 Task: Look for properties in Lake Tahoe with waterfront access.
Action: Key pressed <Key.caps_lock>L<Key.caps_lock>ake<Key.space><Key.caps_lock>T<Key.caps_lock>ahoe
Screenshot: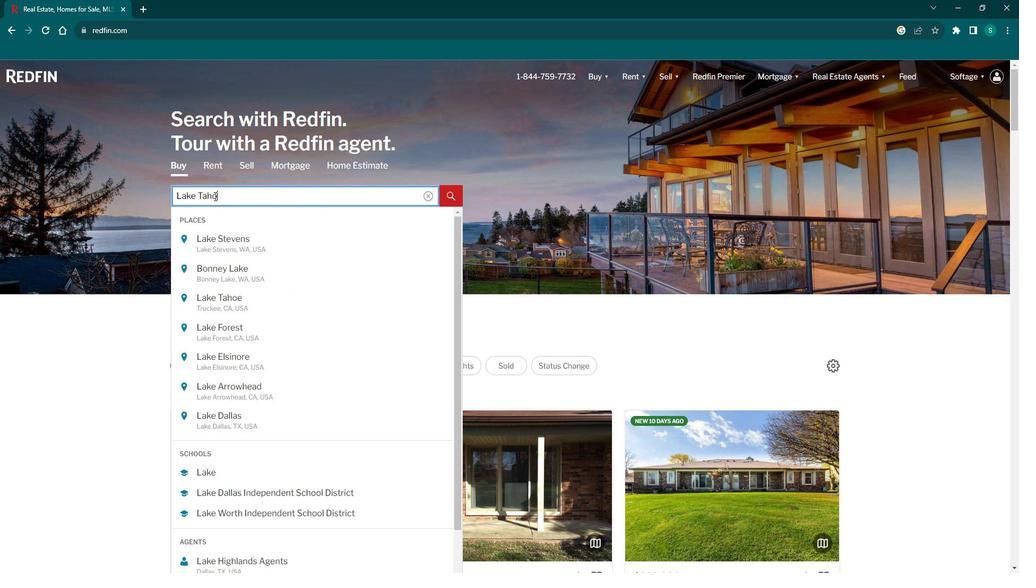 
Action: Mouse moved to (249, 238)
Screenshot: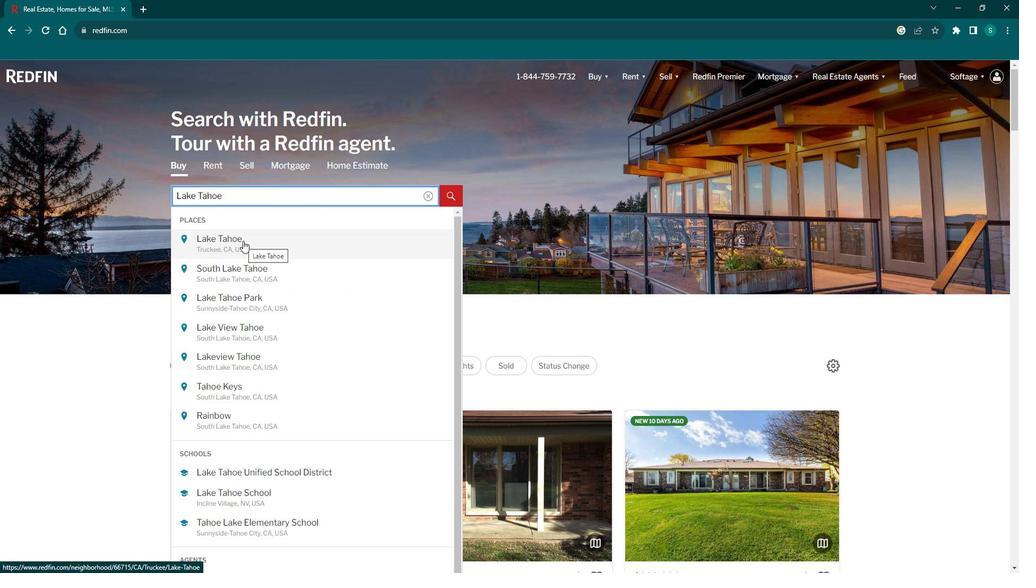 
Action: Mouse pressed left at (249, 238)
Screenshot: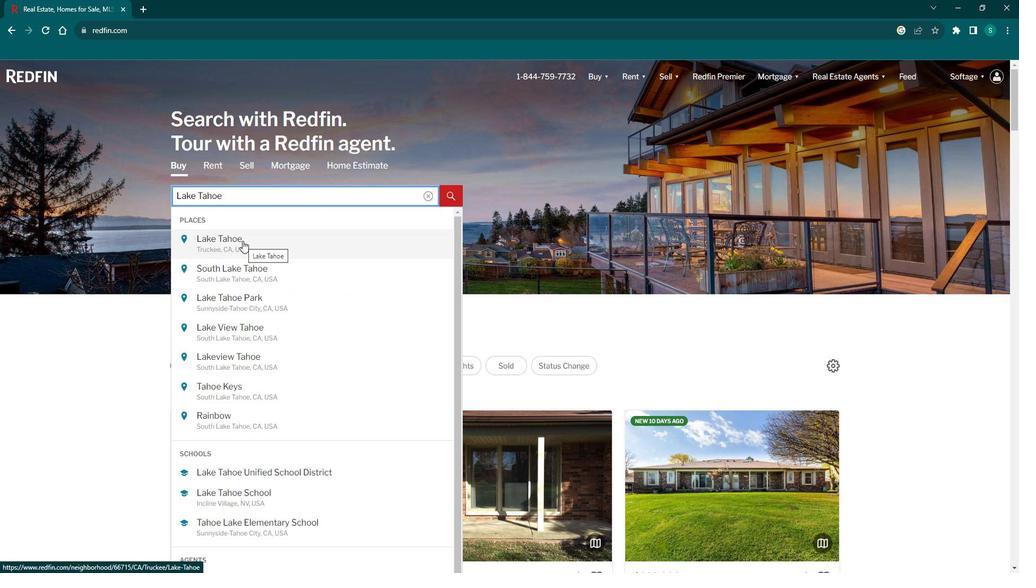 
Action: Mouse moved to (920, 147)
Screenshot: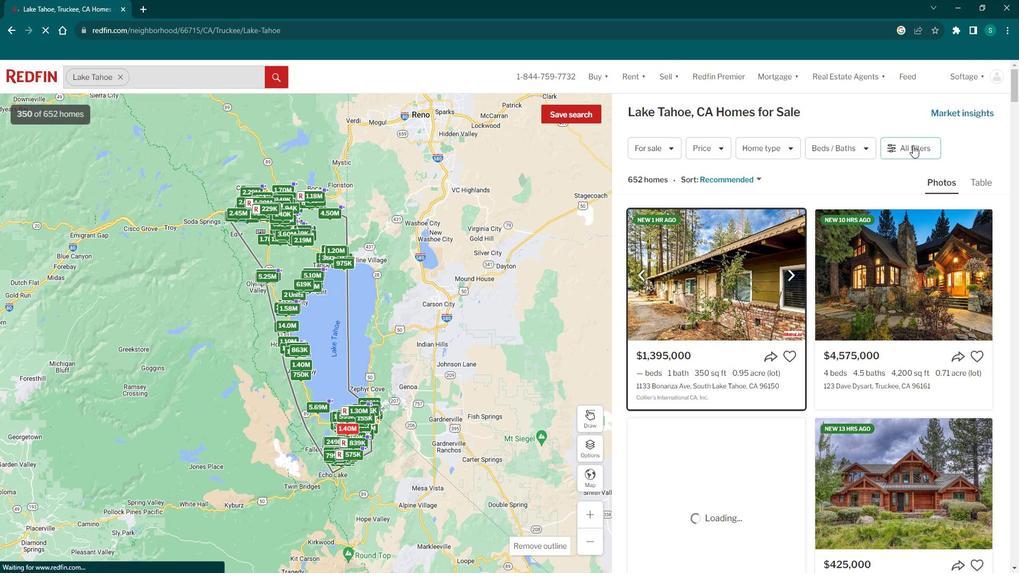 
Action: Mouse pressed left at (920, 147)
Screenshot: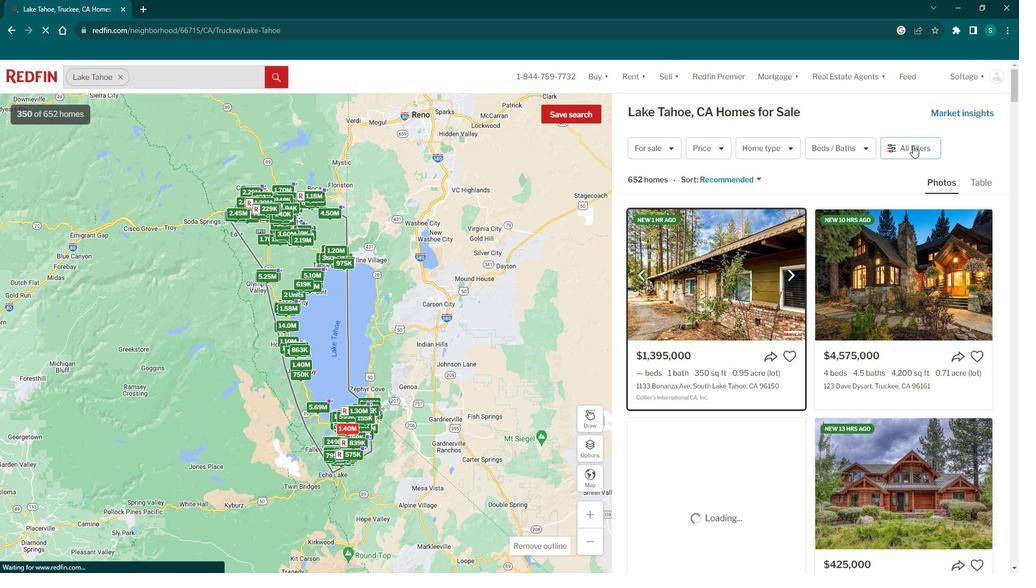 
Action: Mouse moved to (920, 147)
Screenshot: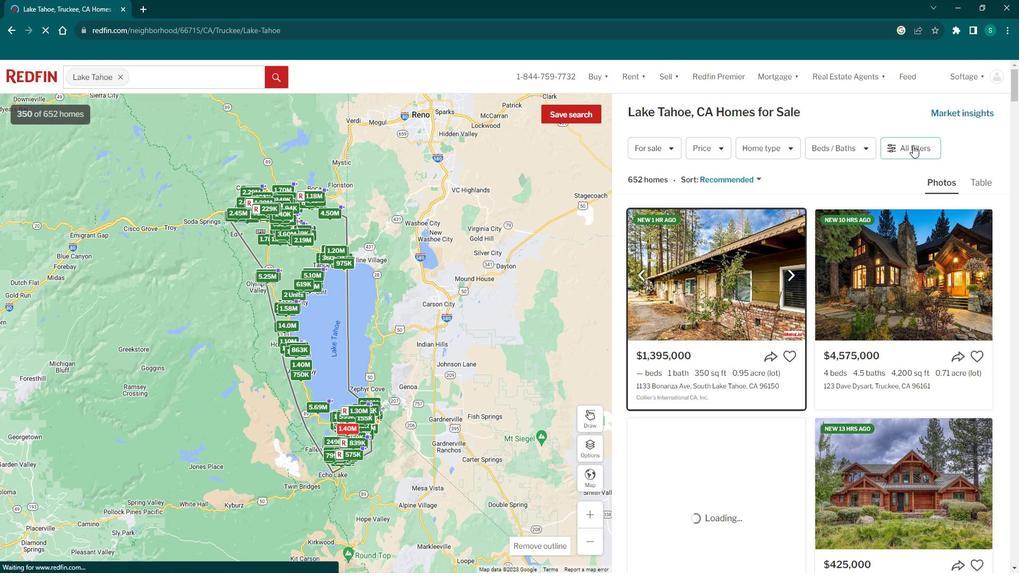 
Action: Mouse pressed left at (920, 147)
Screenshot: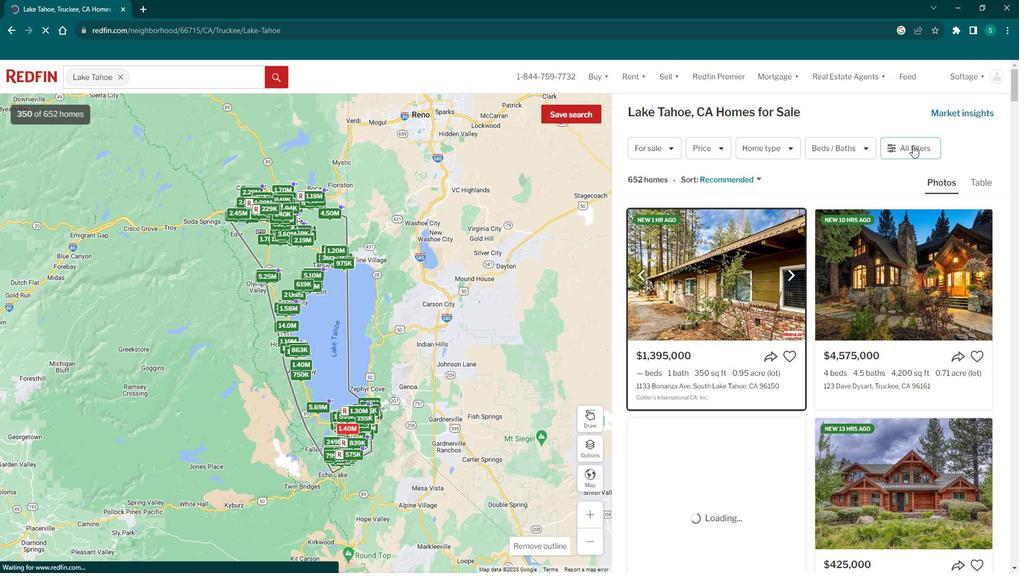 
Action: Mouse moved to (915, 149)
Screenshot: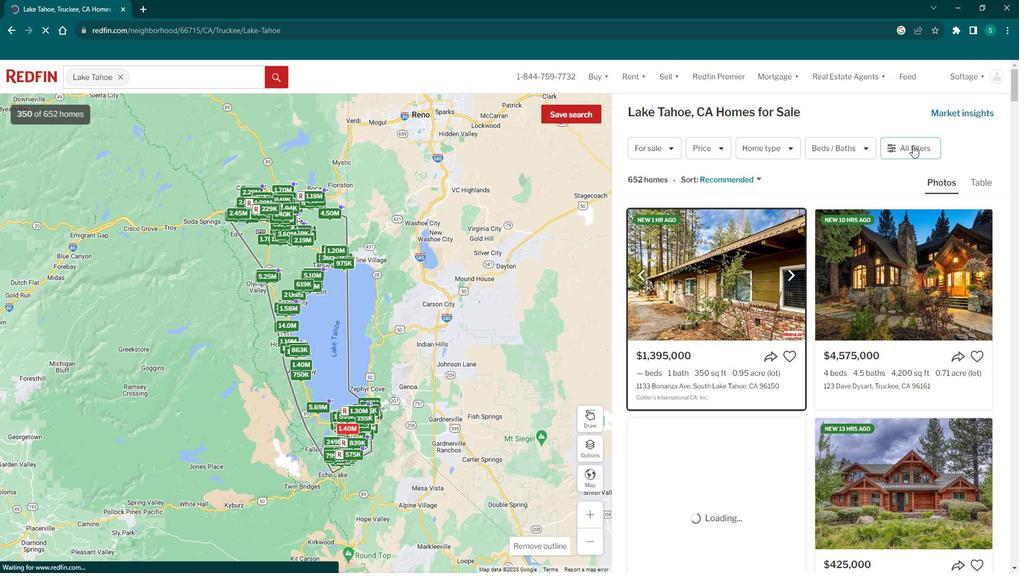 
Action: Mouse pressed left at (915, 149)
Screenshot: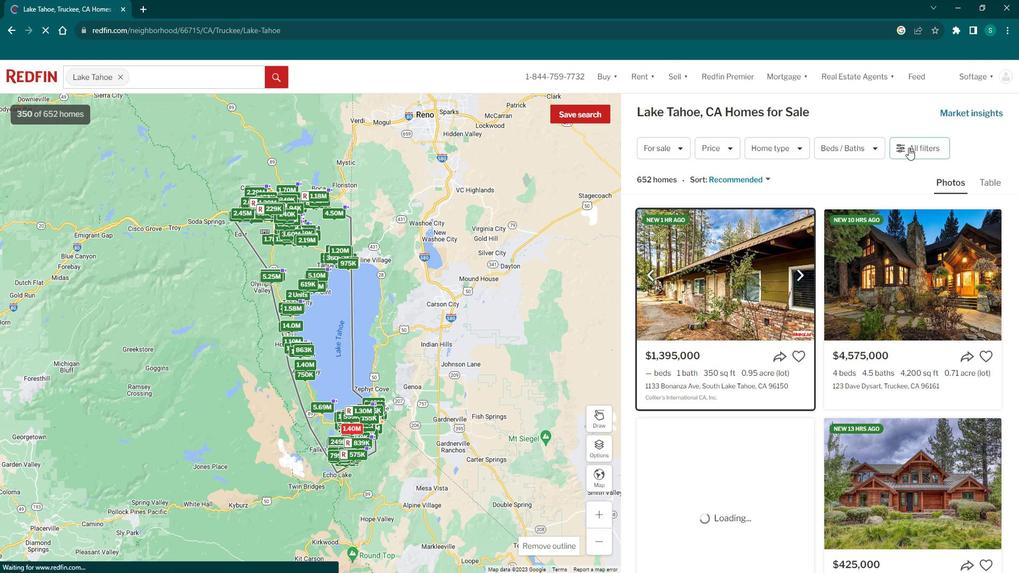 
Action: Mouse pressed left at (915, 149)
Screenshot: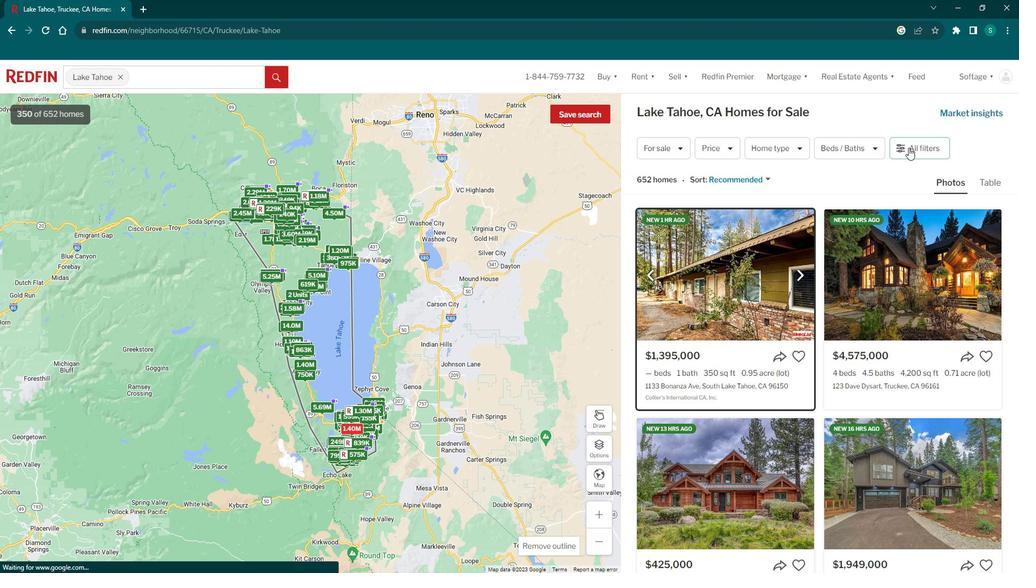 
Action: Mouse moved to (793, 310)
Screenshot: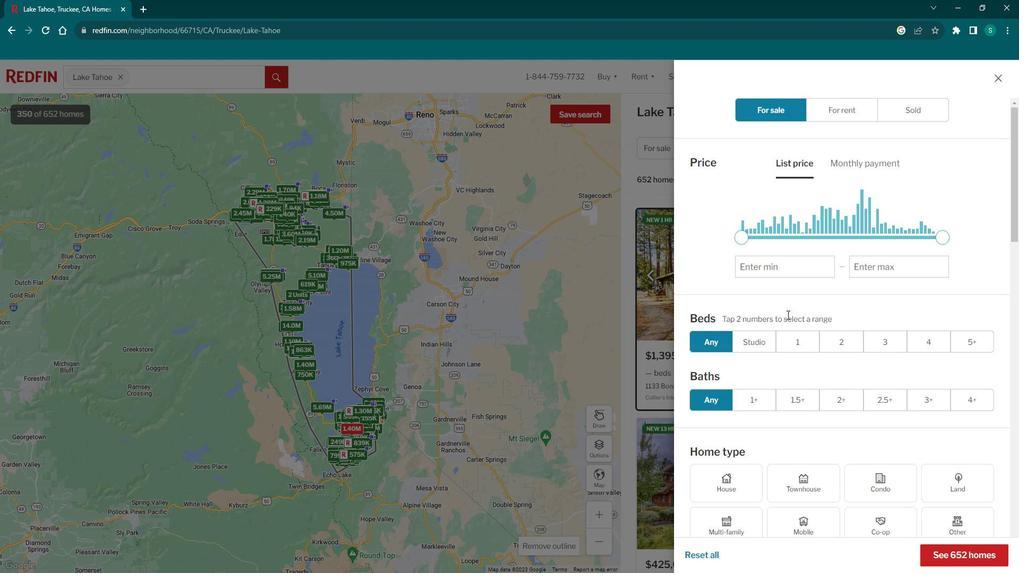 
Action: Mouse scrolled (793, 309) with delta (0, 0)
Screenshot: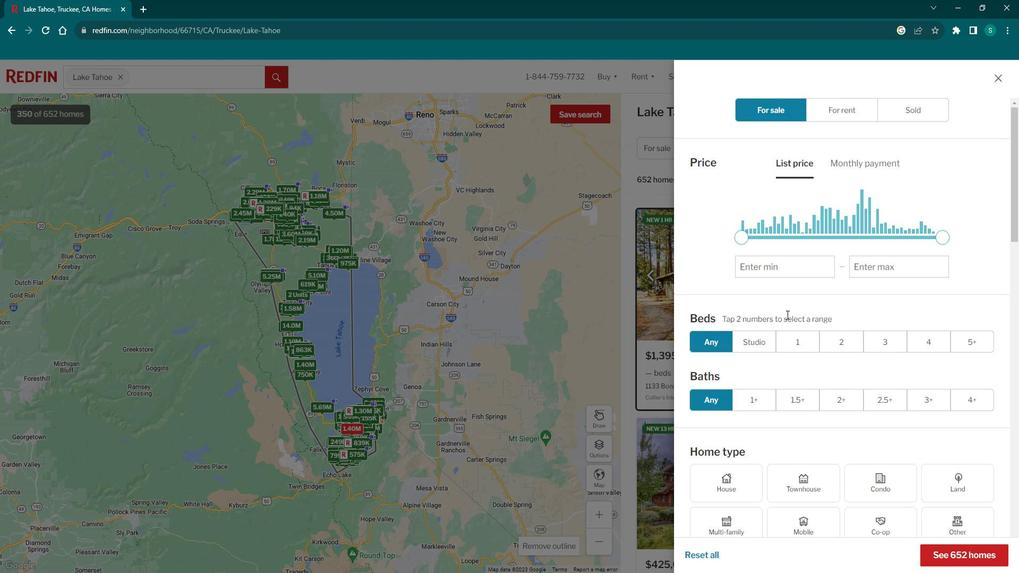 
Action: Mouse scrolled (793, 309) with delta (0, 0)
Screenshot: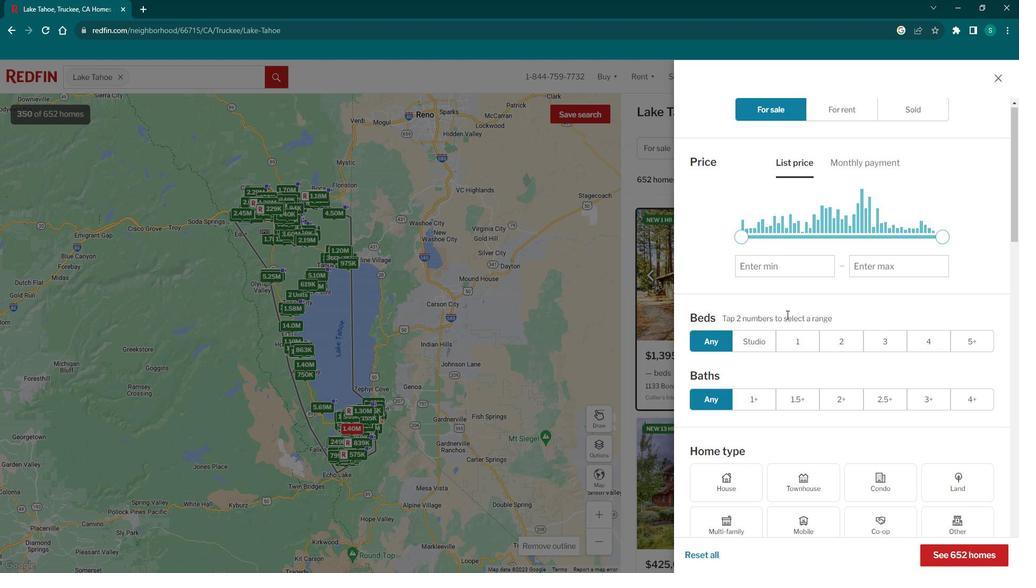 
Action: Mouse scrolled (793, 309) with delta (0, 0)
Screenshot: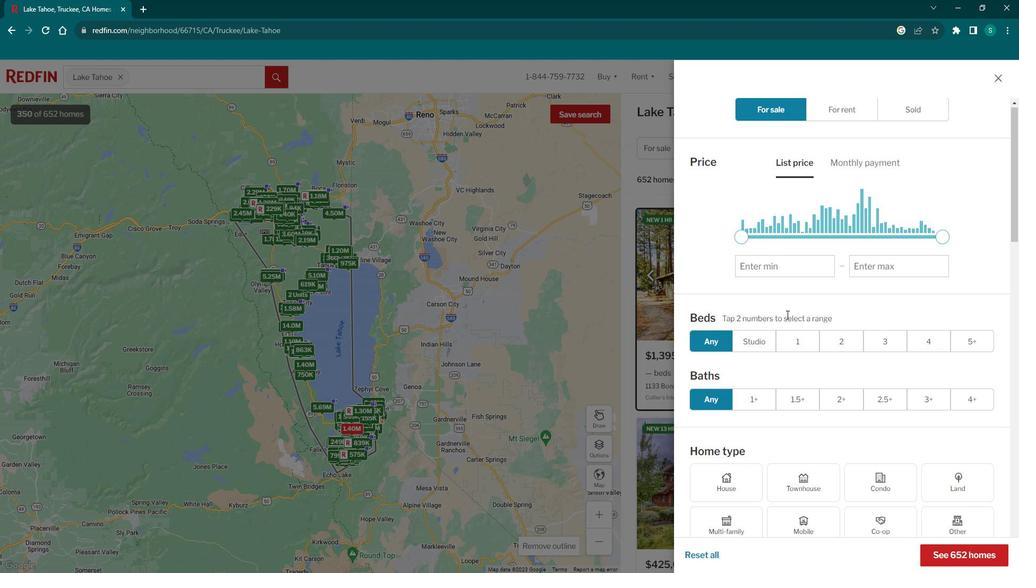 
Action: Mouse scrolled (793, 309) with delta (0, 0)
Screenshot: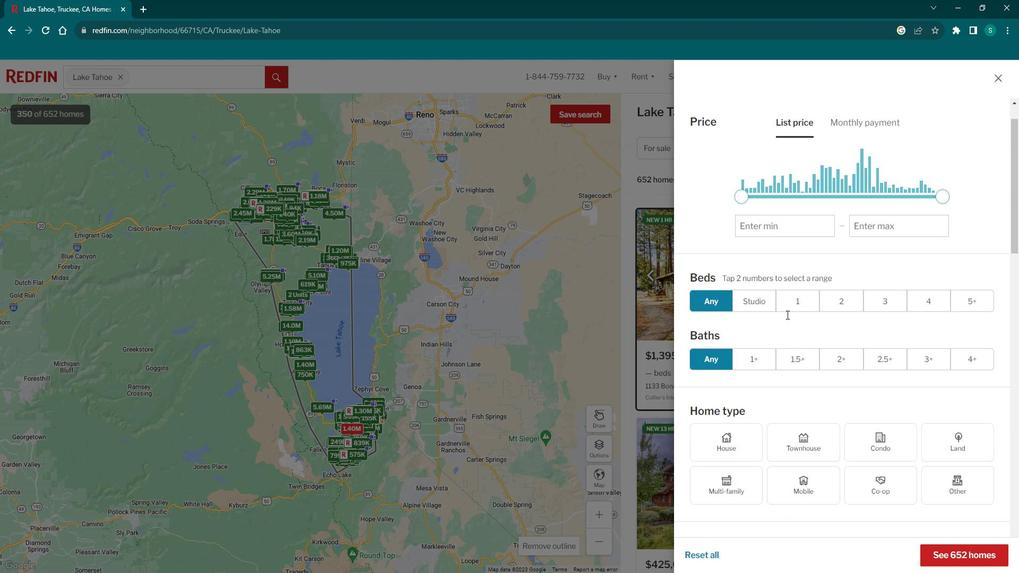 
Action: Mouse scrolled (793, 309) with delta (0, 0)
Screenshot: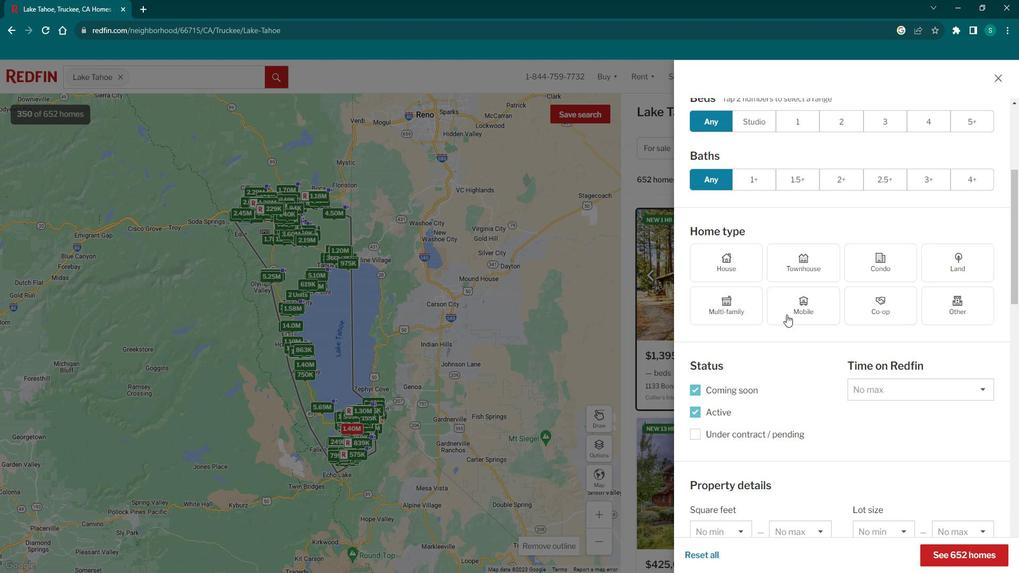 
Action: Mouse scrolled (793, 309) with delta (0, 0)
Screenshot: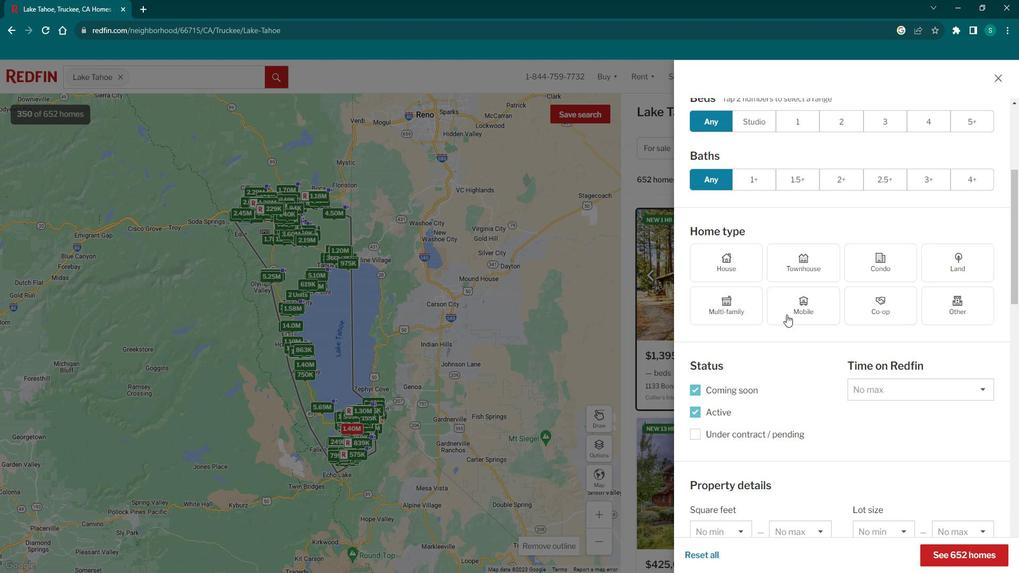 
Action: Mouse scrolled (793, 309) with delta (0, 0)
Screenshot: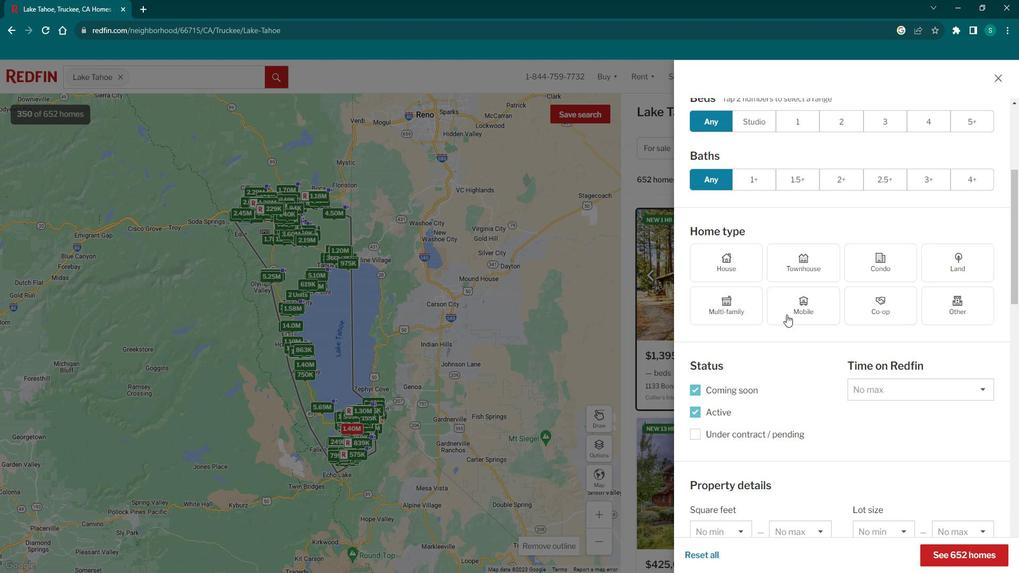 
Action: Mouse scrolled (793, 309) with delta (0, 0)
Screenshot: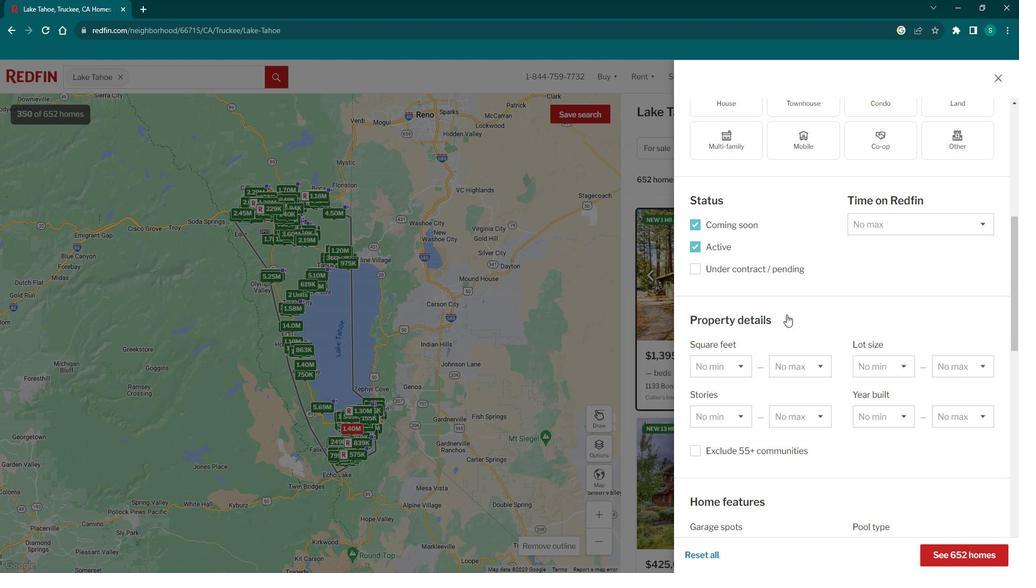 
Action: Mouse scrolled (793, 309) with delta (0, 0)
Screenshot: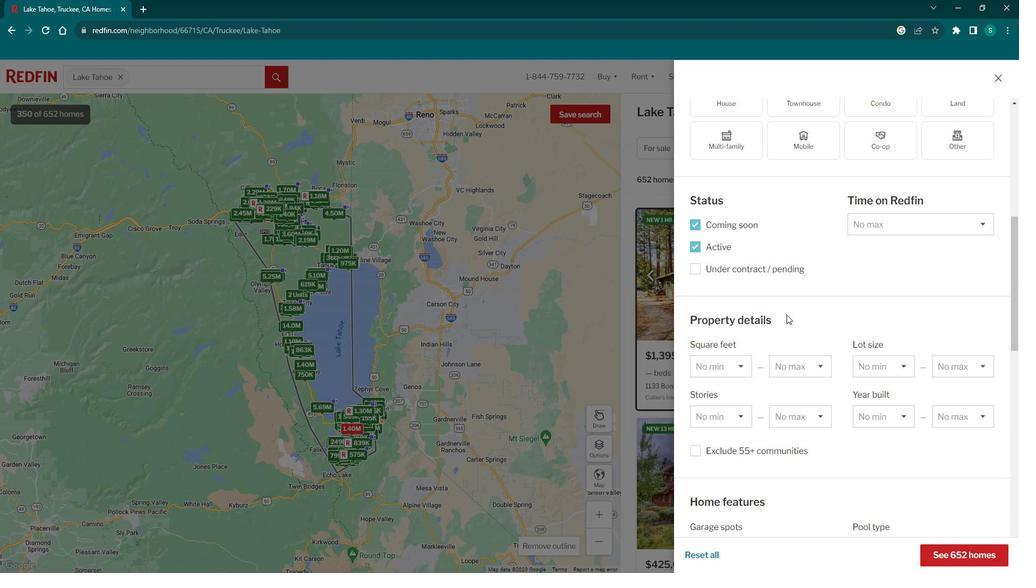 
Action: Mouse scrolled (793, 309) with delta (0, 0)
Screenshot: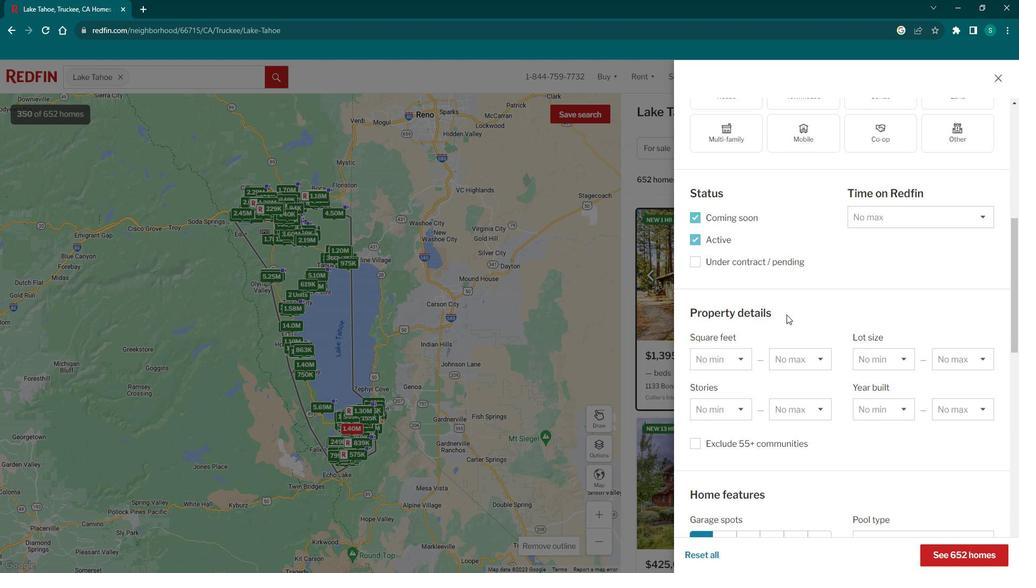 
Action: Mouse scrolled (793, 309) with delta (0, 0)
Screenshot: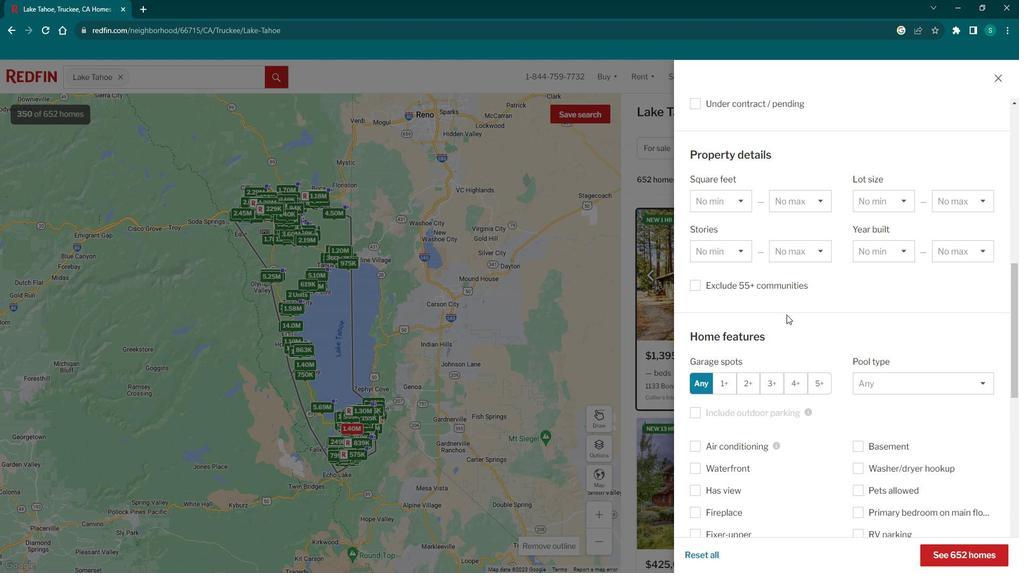 
Action: Mouse scrolled (793, 309) with delta (0, 0)
Screenshot: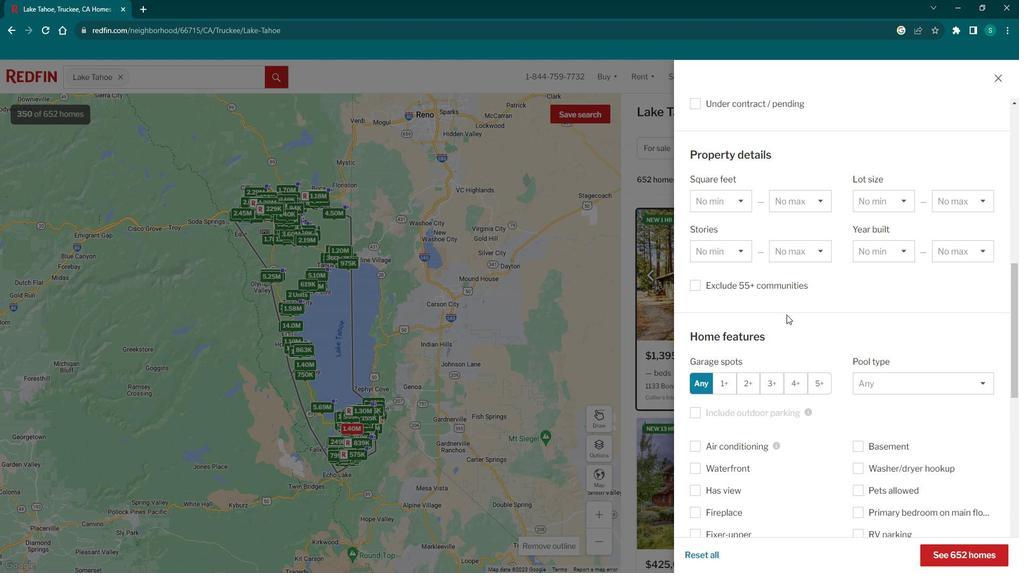 
Action: Mouse moved to (706, 355)
Screenshot: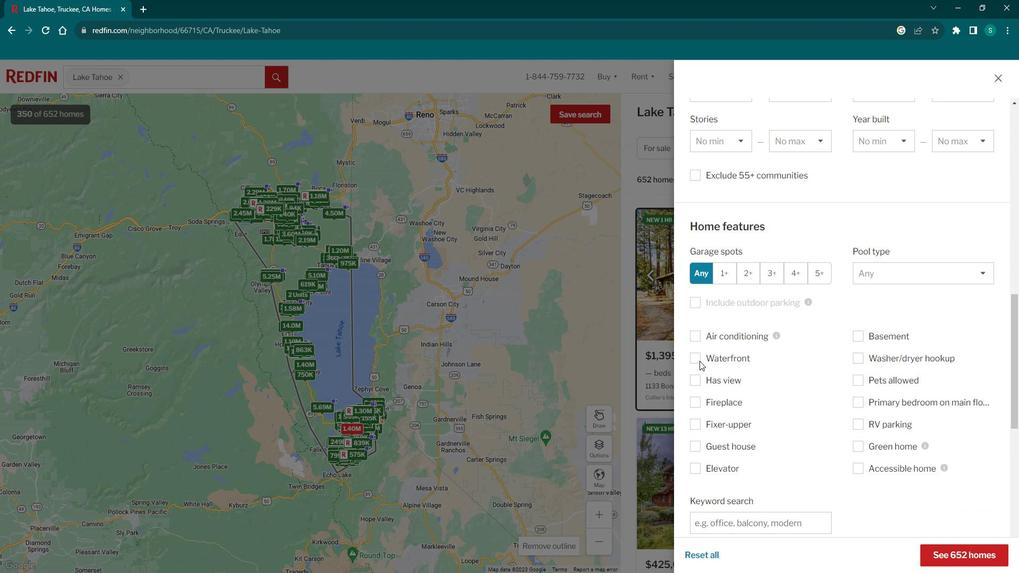 
Action: Mouse pressed left at (706, 355)
Screenshot: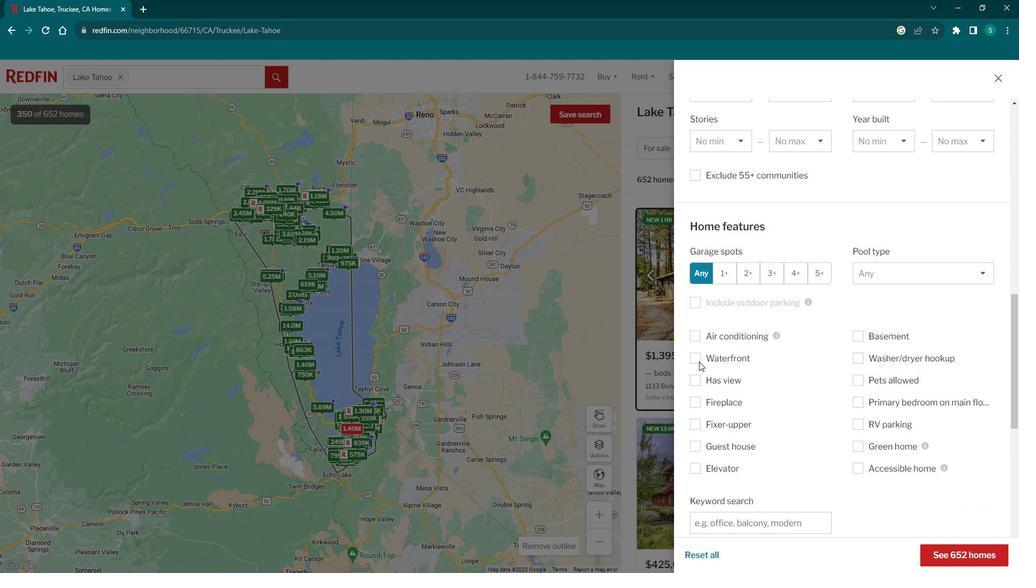 
Action: Mouse moved to (982, 542)
Screenshot: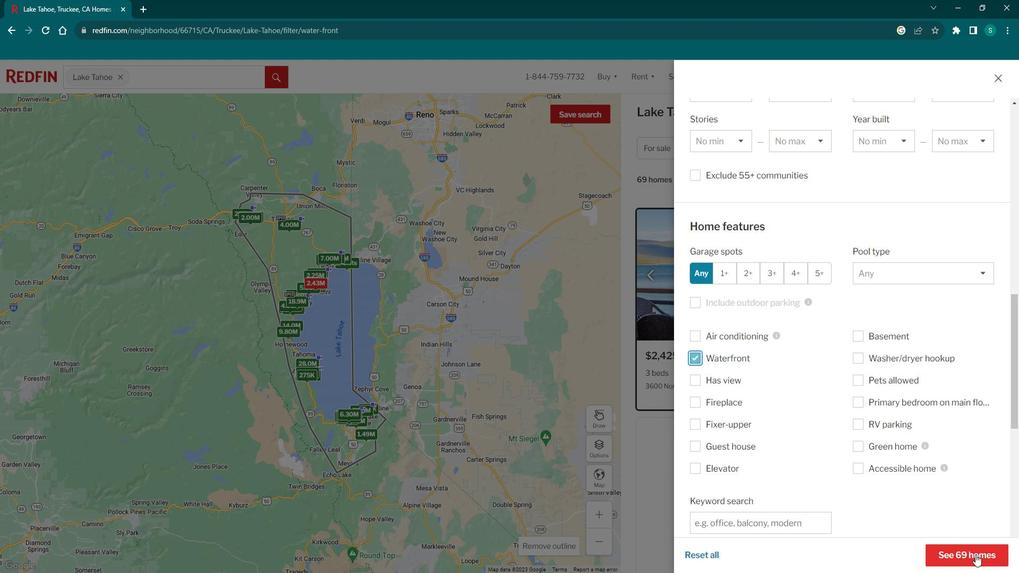 
Action: Mouse pressed left at (982, 542)
Screenshot: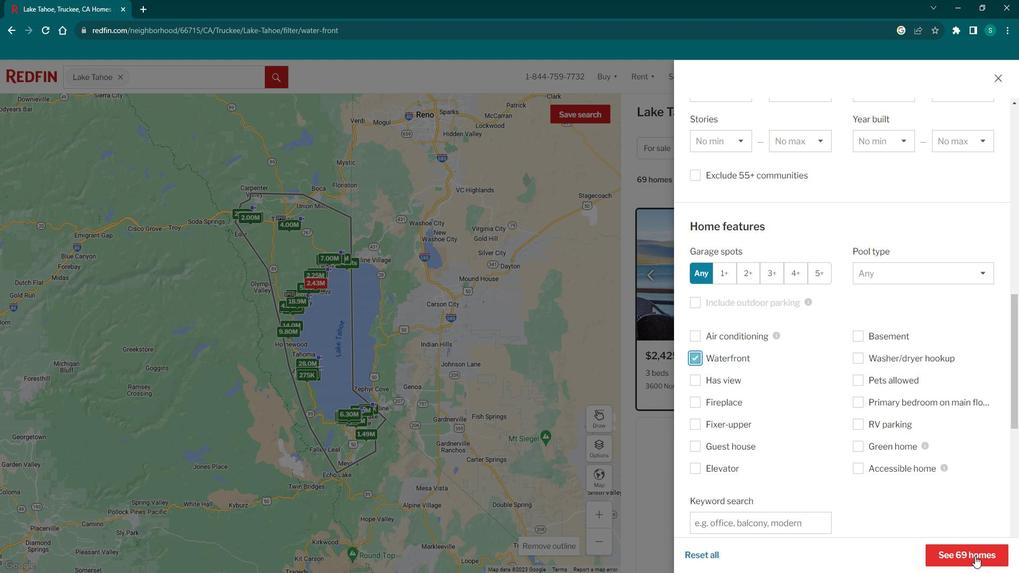 
Action: Mouse moved to (732, 315)
Screenshot: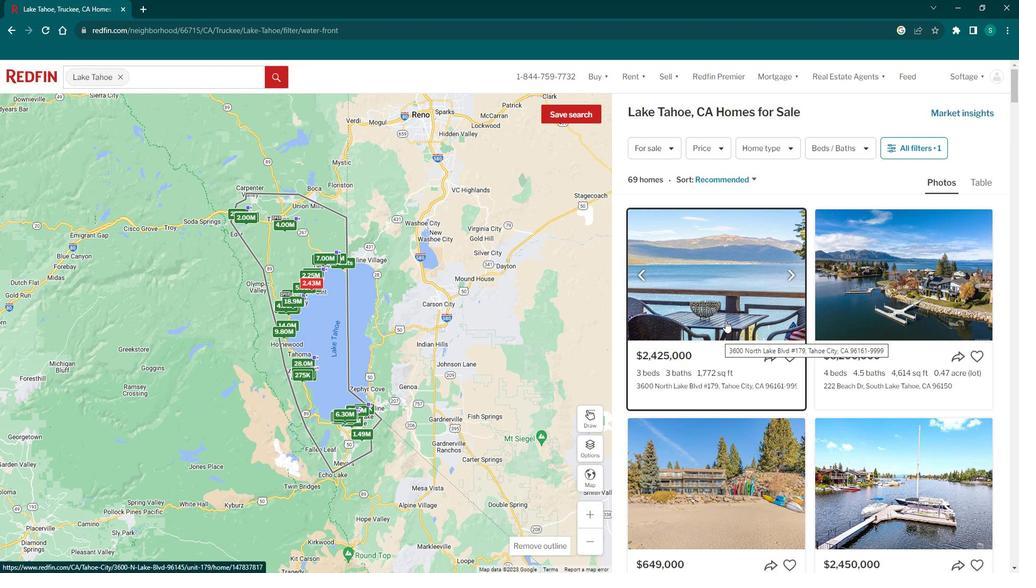 
Action: Mouse pressed left at (732, 315)
Screenshot: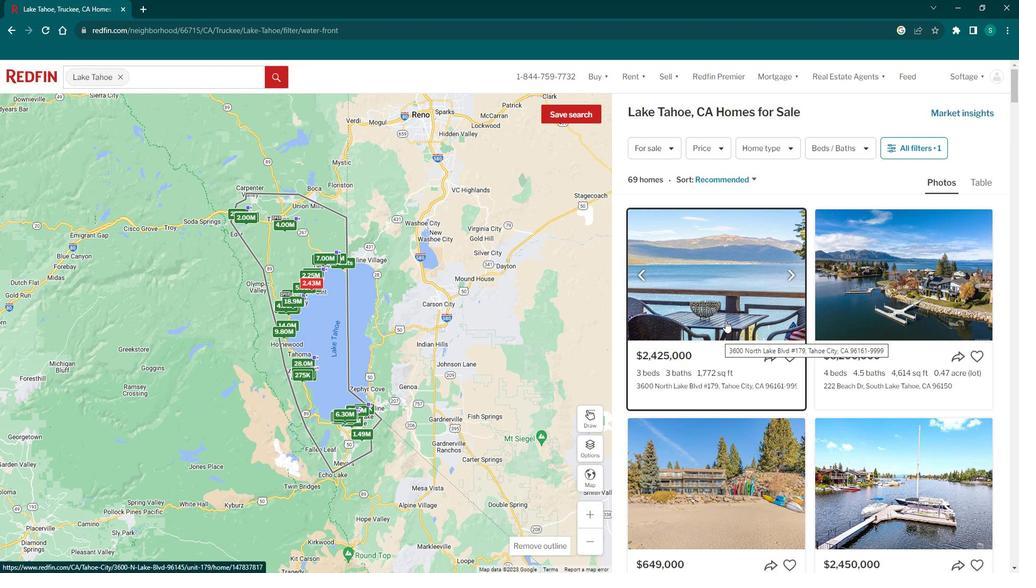 
Action: Mouse moved to (416, 346)
Screenshot: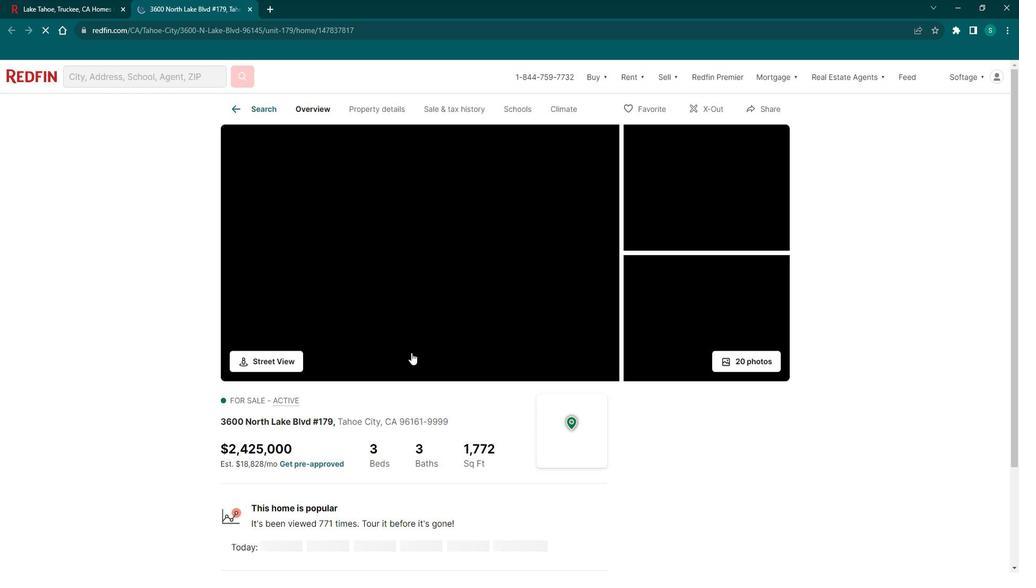 
Action: Mouse scrolled (416, 346) with delta (0, 0)
Screenshot: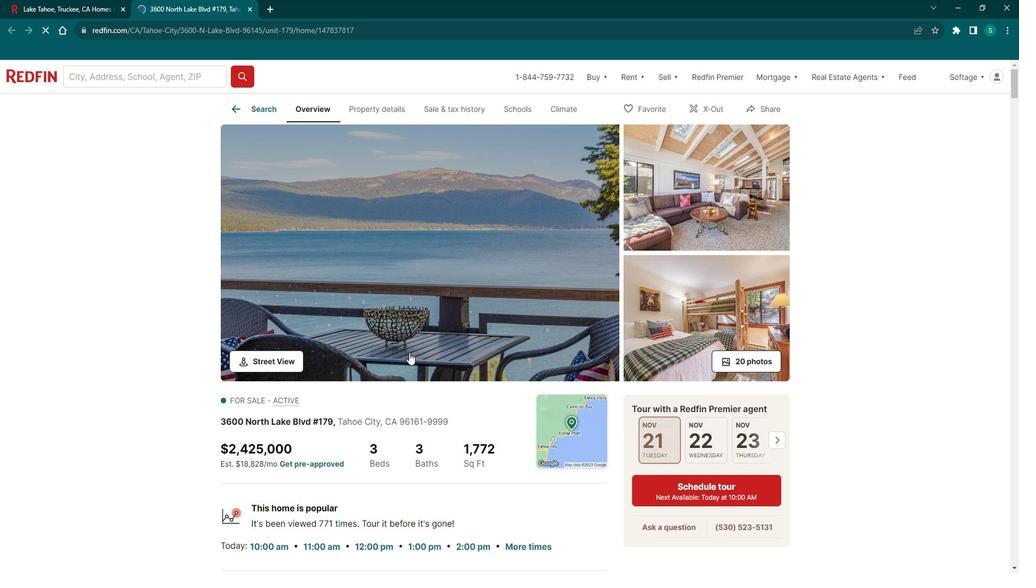 
Action: Mouse scrolled (416, 346) with delta (0, 0)
Screenshot: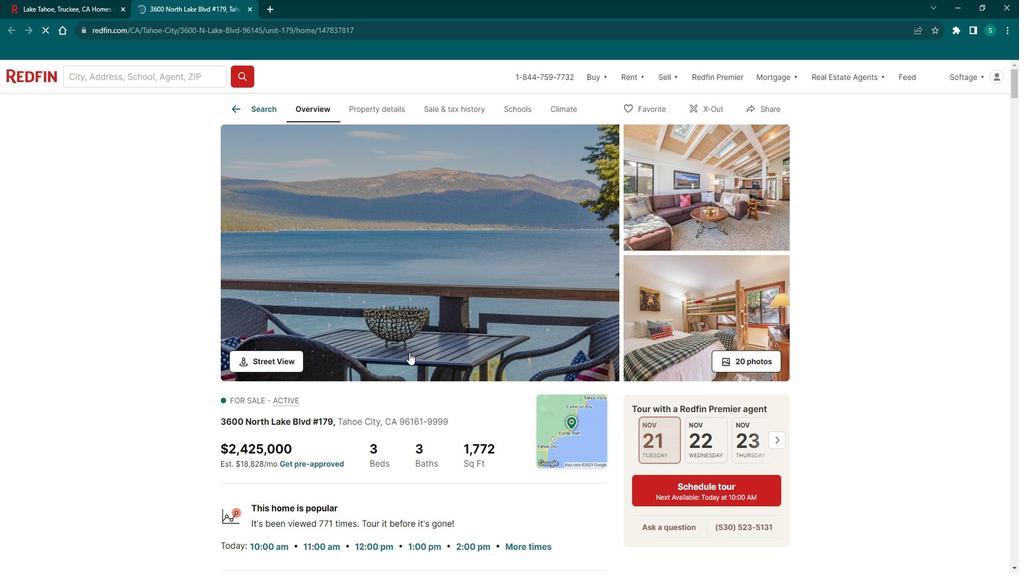 
Action: Mouse scrolled (416, 346) with delta (0, 0)
Screenshot: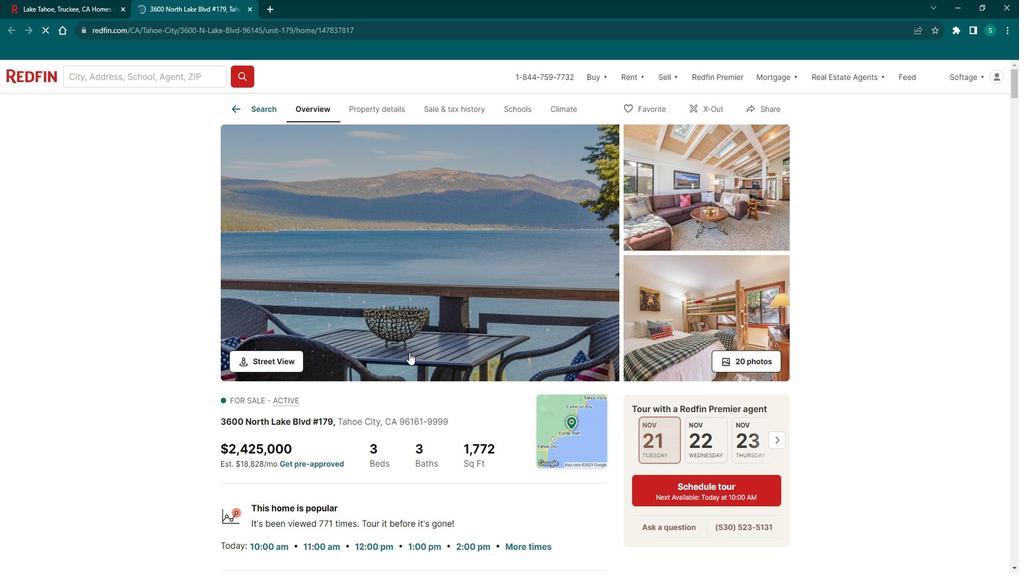 
Action: Mouse scrolled (416, 346) with delta (0, 0)
Screenshot: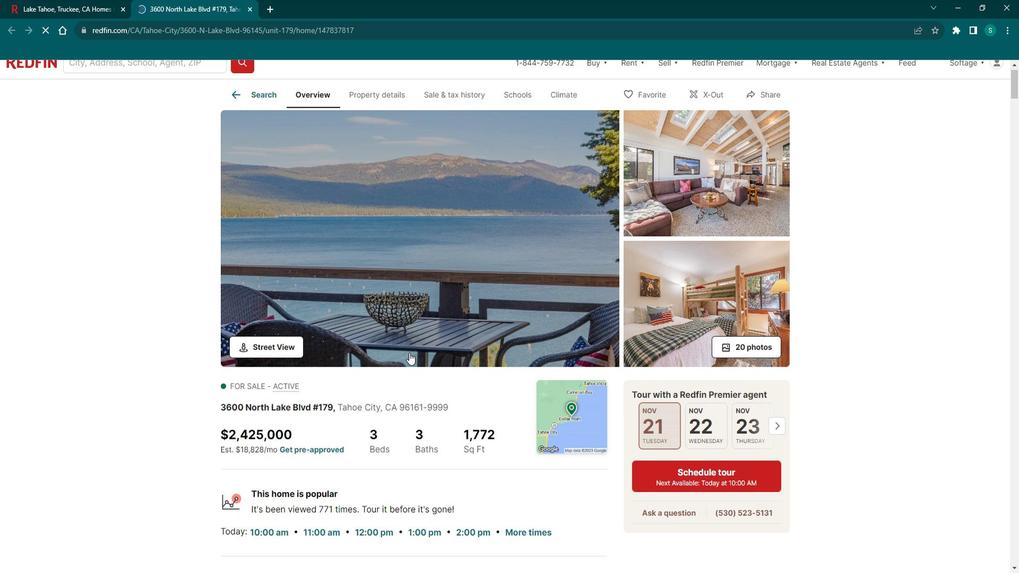 
Action: Mouse moved to (372, 324)
Screenshot: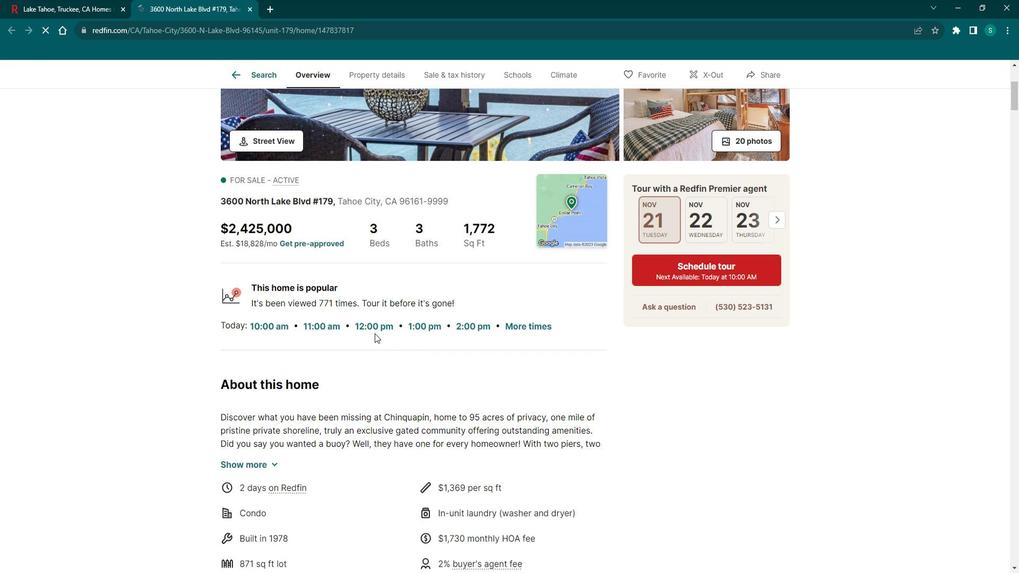 
Action: Mouse scrolled (372, 323) with delta (0, 0)
Screenshot: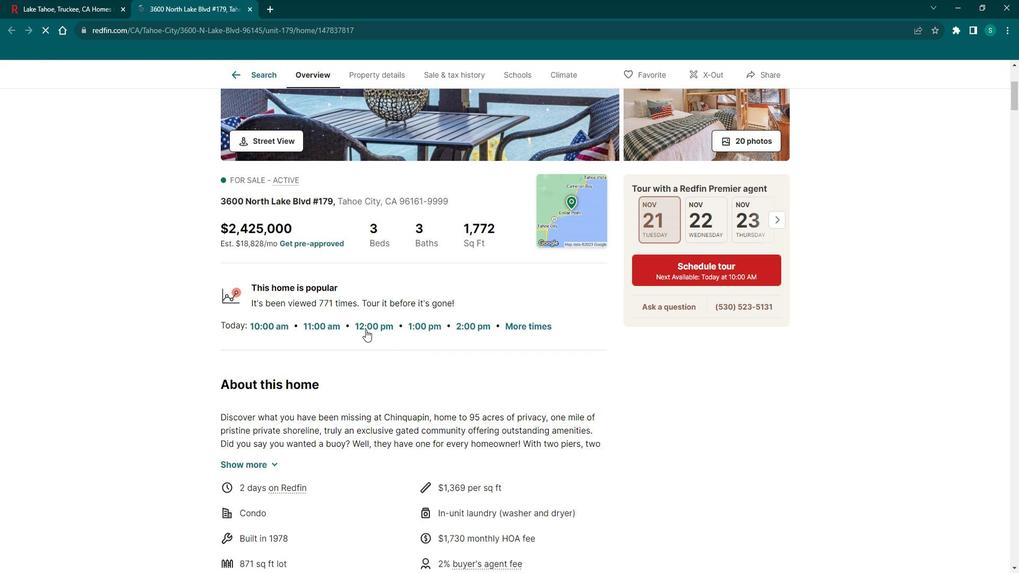 
Action: Mouse scrolled (372, 323) with delta (0, 0)
Screenshot: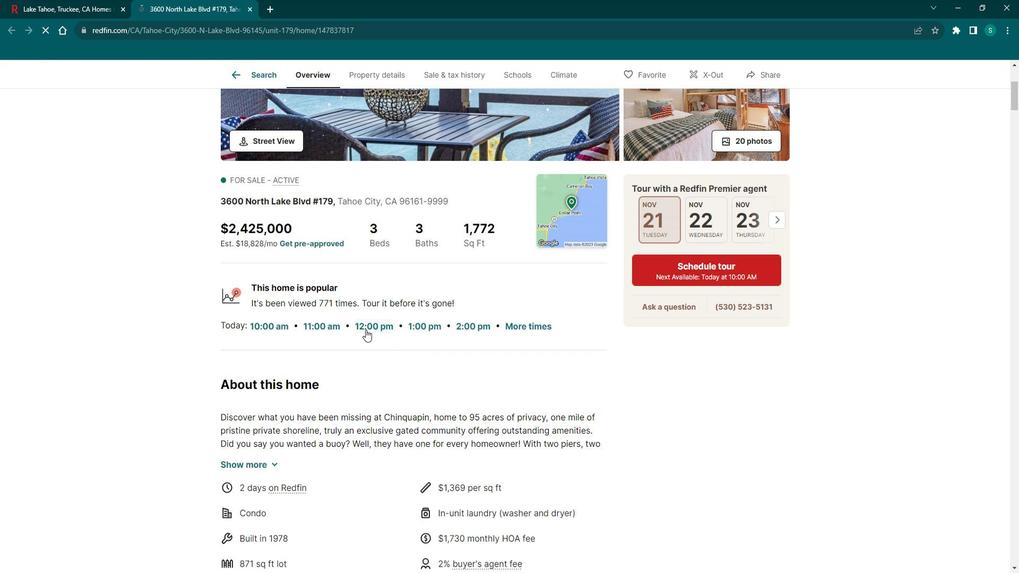 
Action: Mouse scrolled (372, 323) with delta (0, 0)
Screenshot: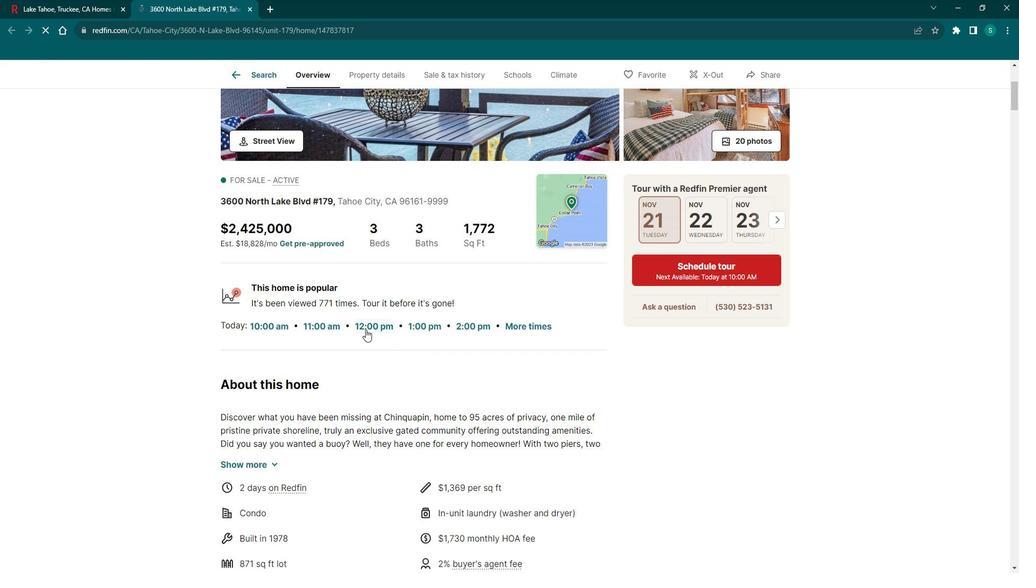 
Action: Mouse scrolled (372, 323) with delta (0, 0)
Screenshot: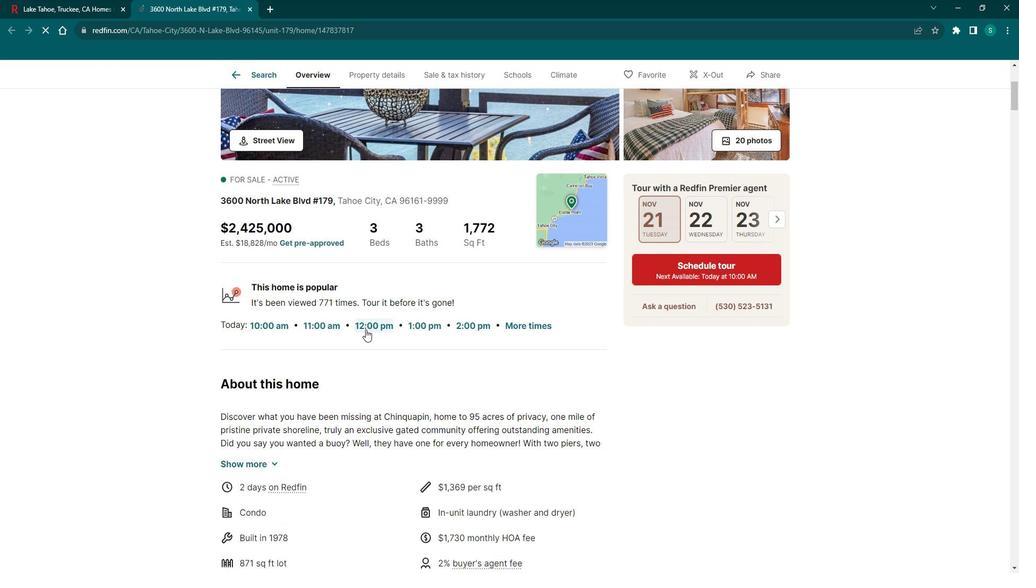 
Action: Mouse moved to (264, 239)
Screenshot: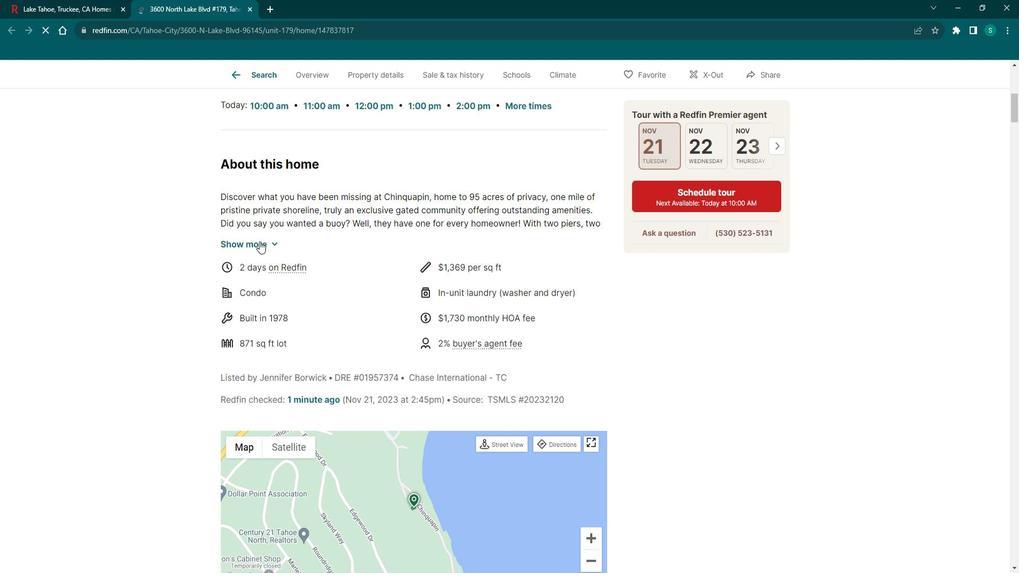 
Action: Mouse pressed left at (264, 239)
Screenshot: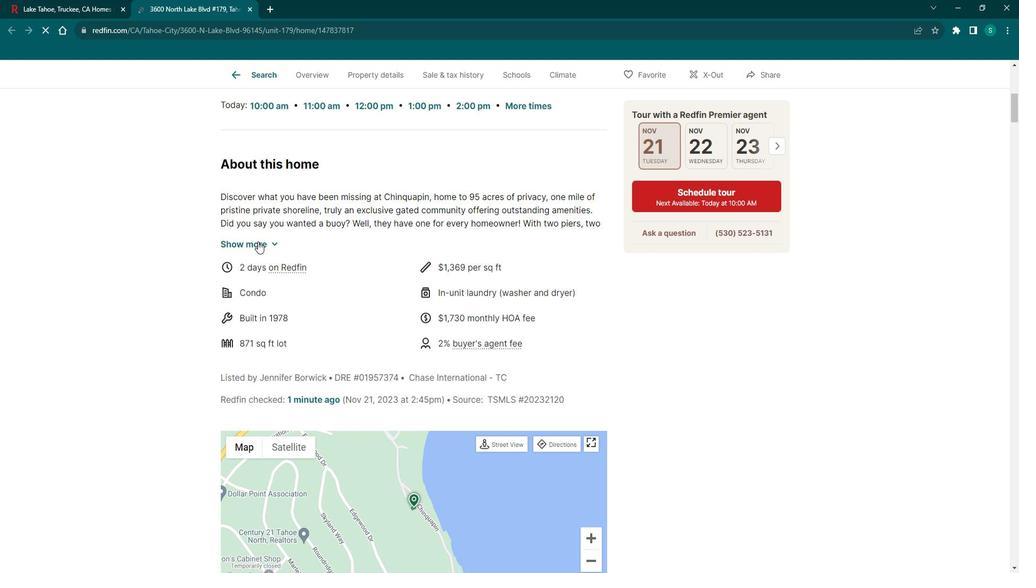 
Action: Mouse moved to (411, 297)
Screenshot: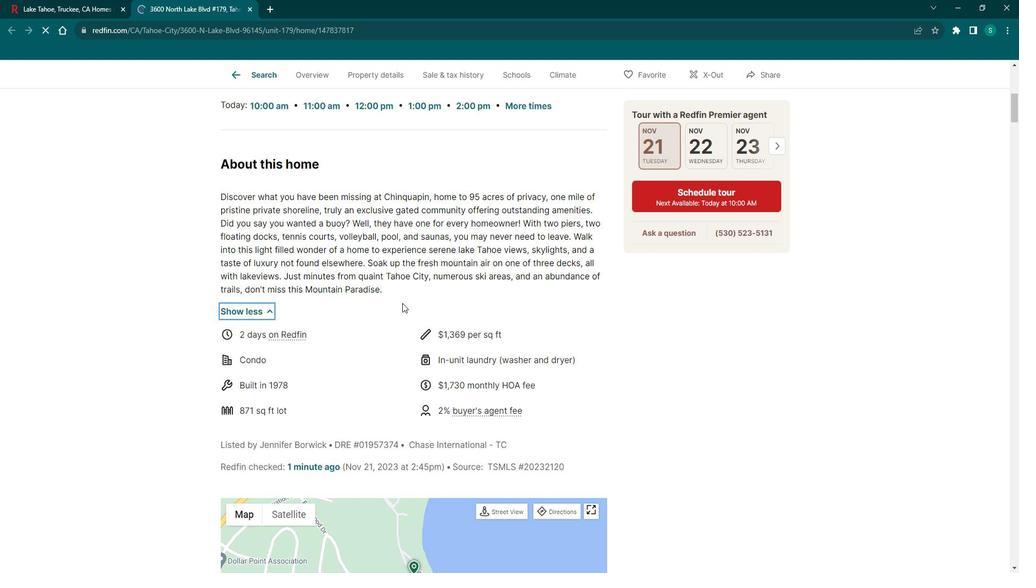 
Action: Mouse scrolled (411, 297) with delta (0, 0)
Screenshot: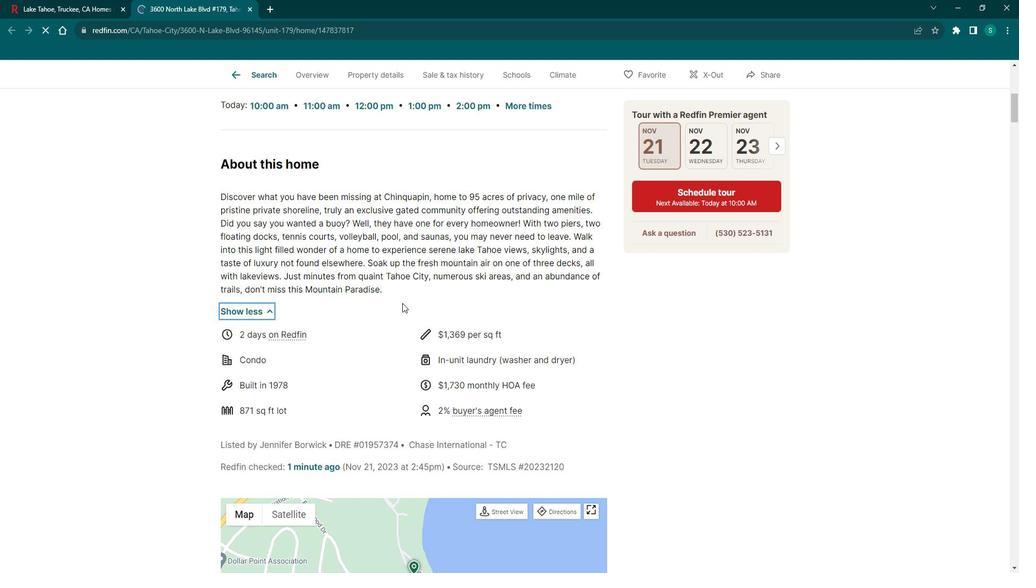 
Action: Mouse moved to (413, 297)
Screenshot: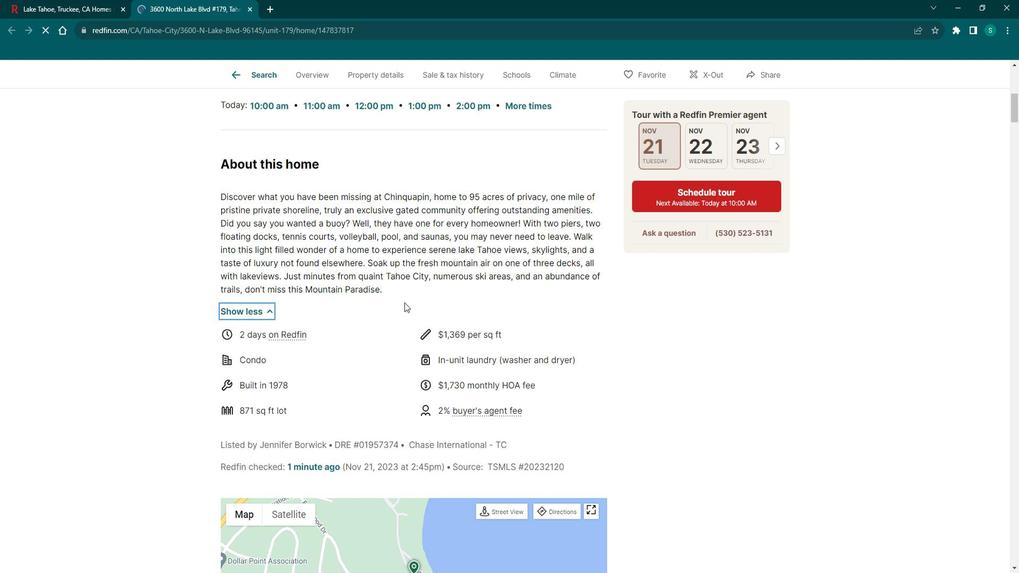 
Action: Mouse scrolled (413, 297) with delta (0, 0)
Screenshot: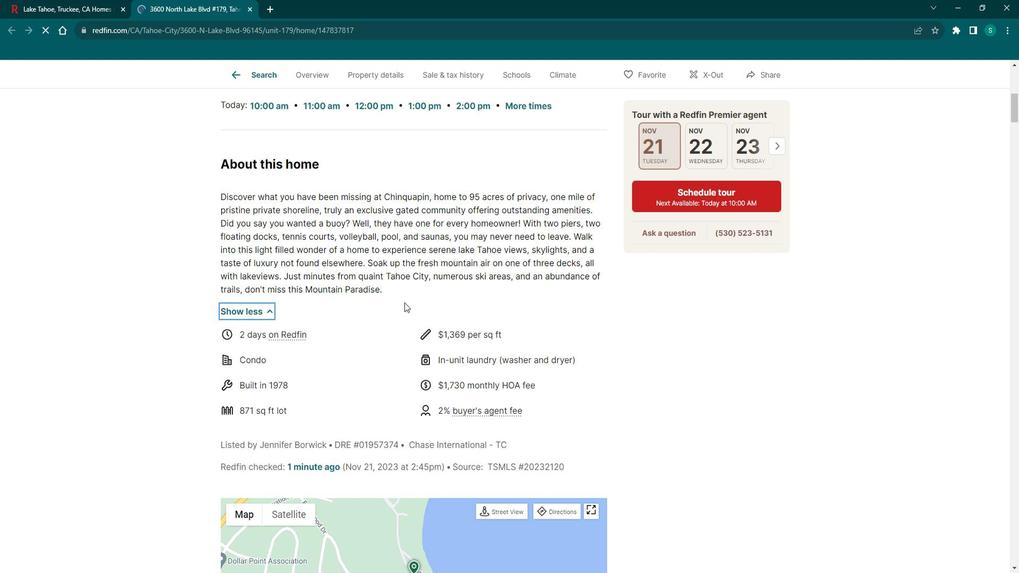 
Action: Mouse moved to (413, 297)
Screenshot: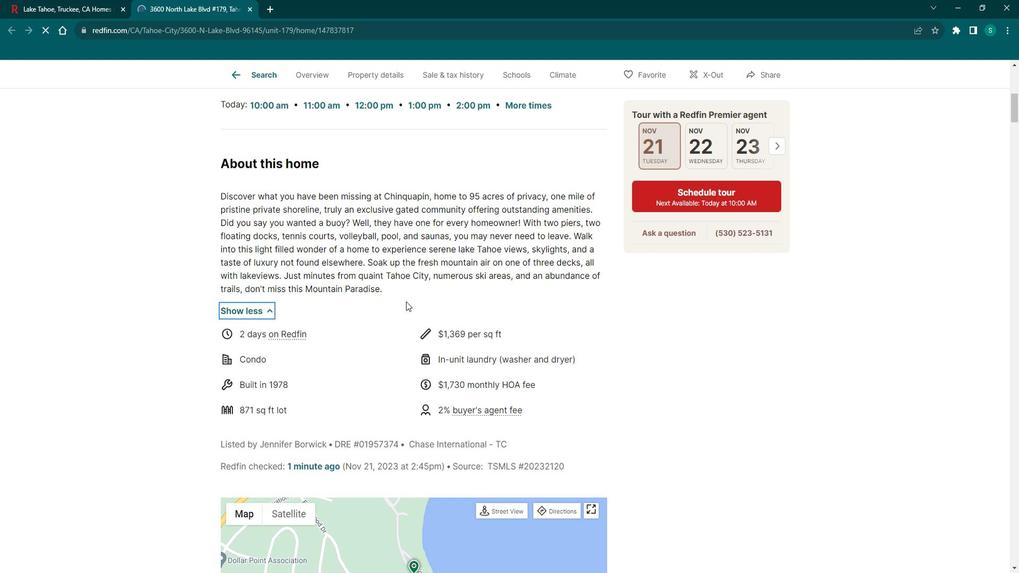 
Action: Mouse scrolled (413, 296) with delta (0, 0)
Screenshot: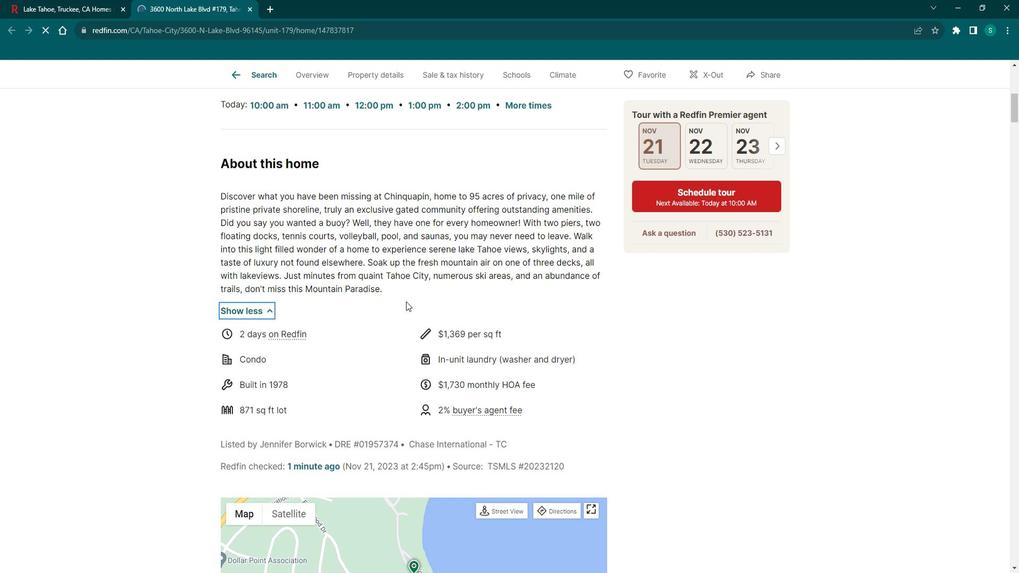
Action: Mouse moved to (413, 296)
Screenshot: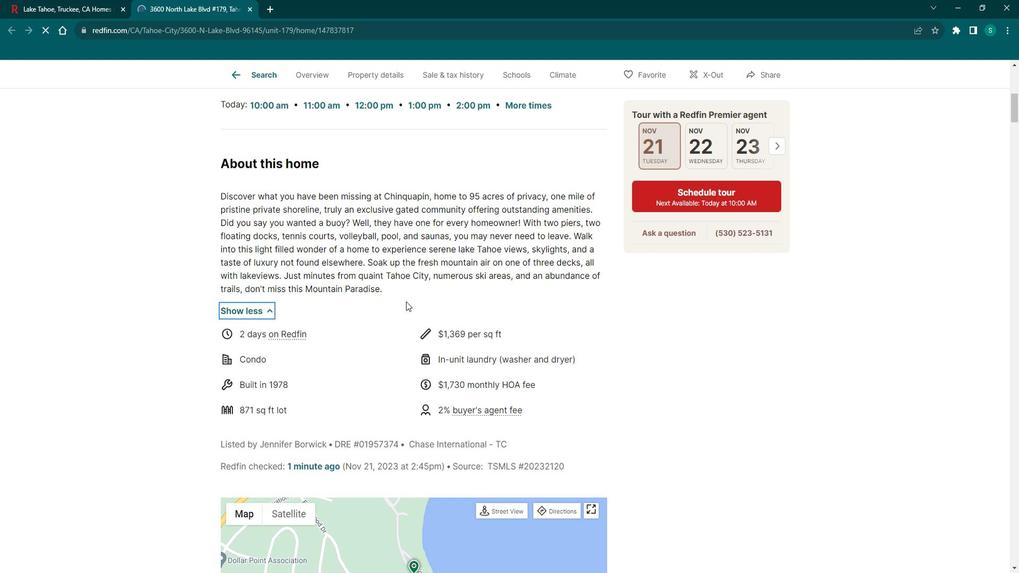 
Action: Mouse scrolled (413, 296) with delta (0, 0)
Screenshot: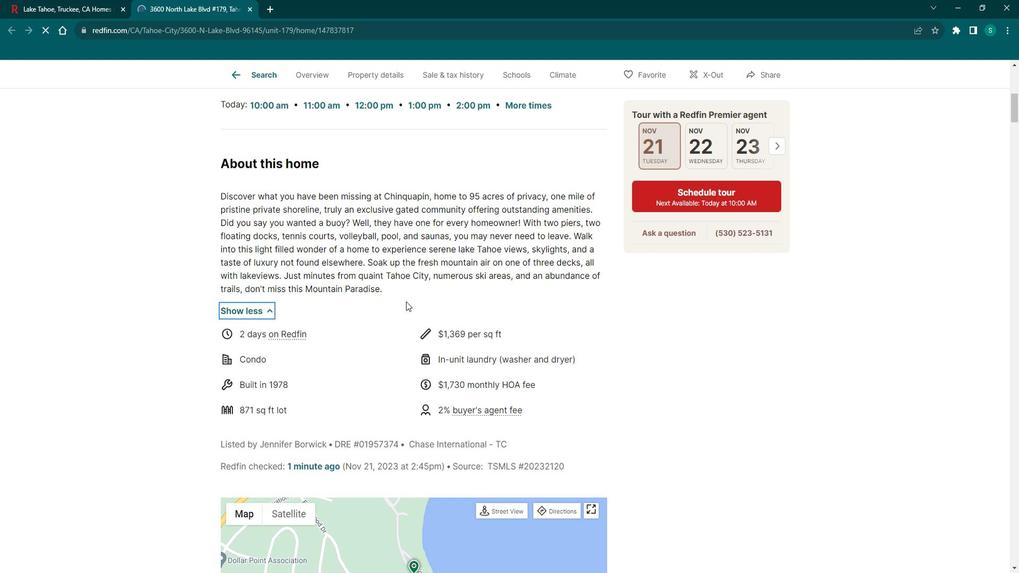 
Action: Mouse moved to (413, 296)
Screenshot: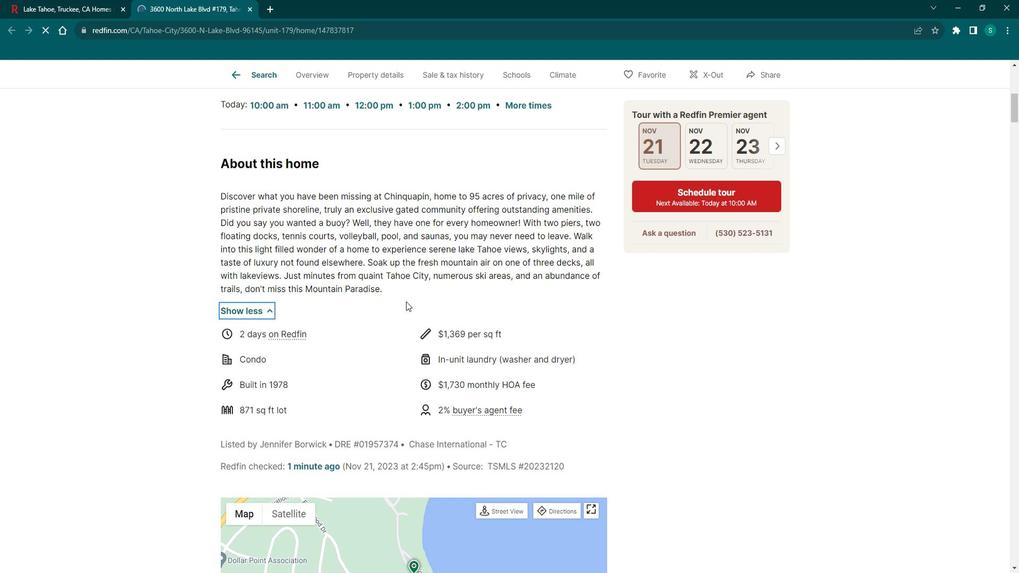 
Action: Mouse scrolled (413, 295) with delta (0, 0)
Screenshot: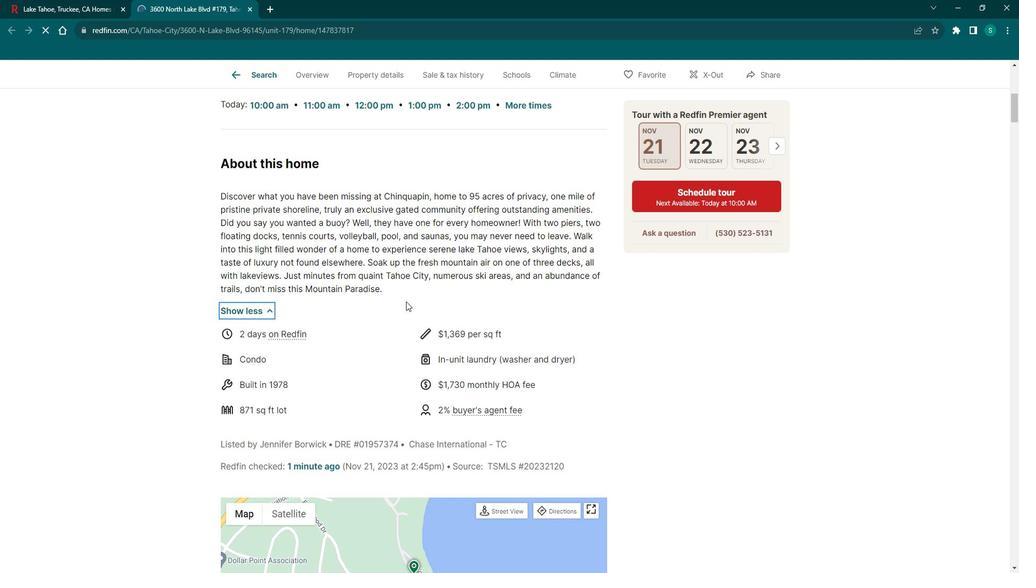 
Action: Mouse scrolled (413, 295) with delta (0, 0)
Screenshot: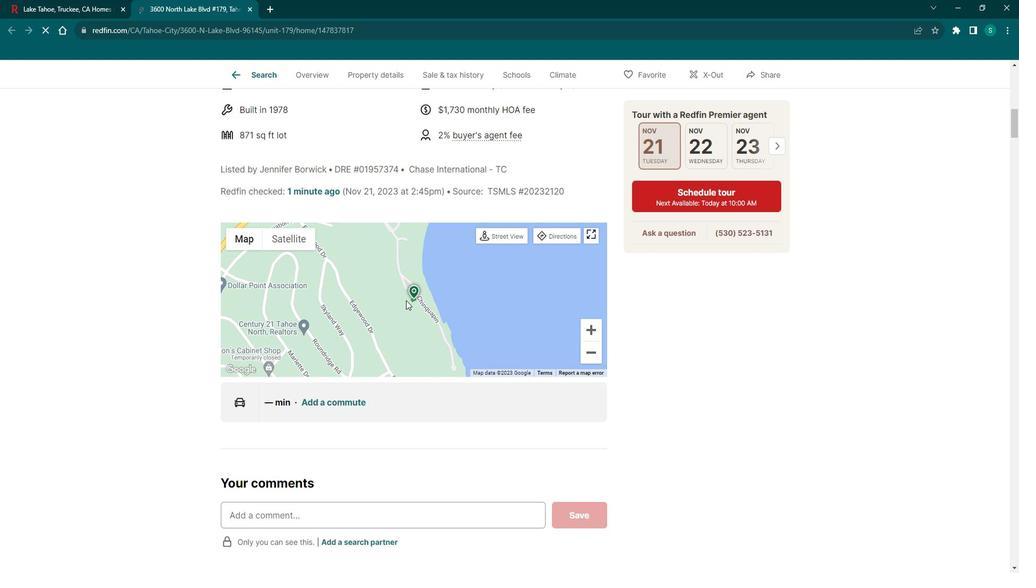 
Action: Mouse scrolled (413, 295) with delta (0, 0)
Screenshot: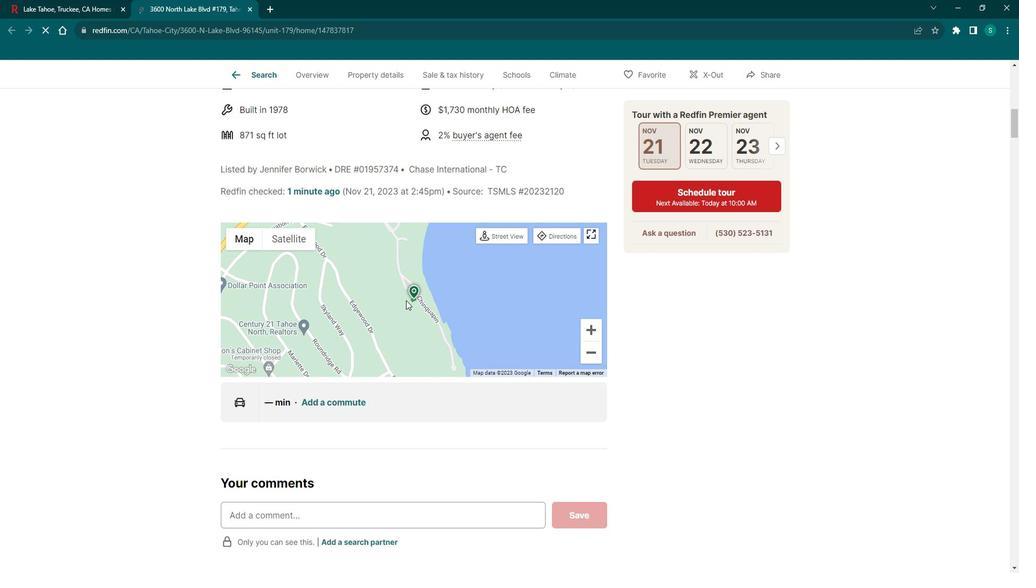 
Action: Mouse scrolled (413, 295) with delta (0, 0)
Screenshot: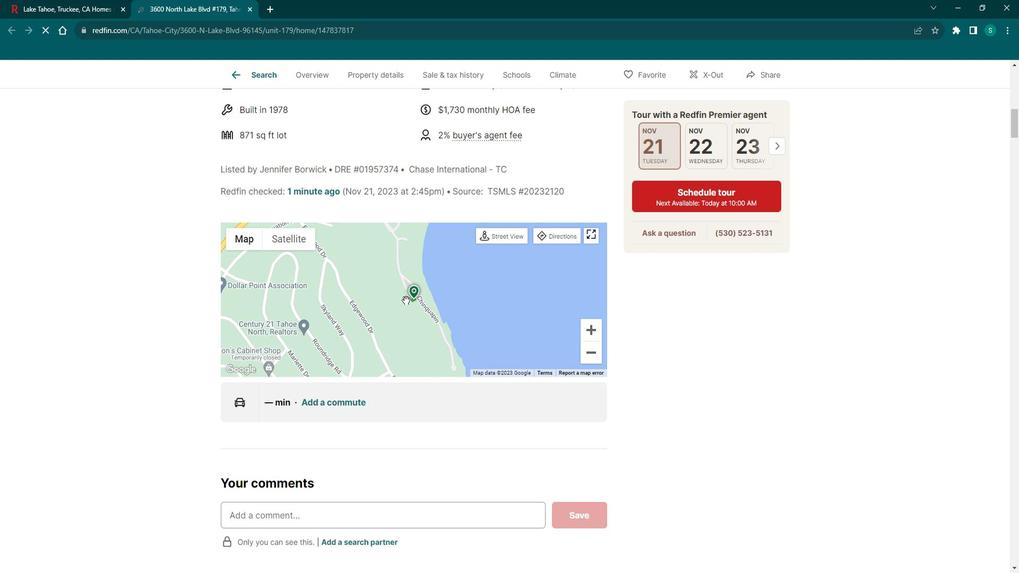
Action: Mouse moved to (413, 295)
Screenshot: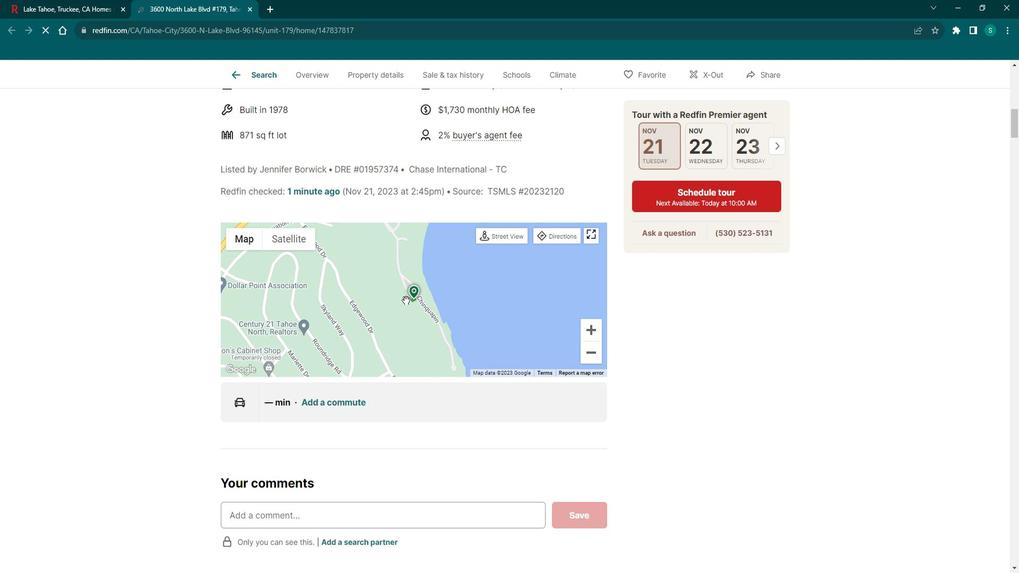 
Action: Mouse scrolled (413, 295) with delta (0, 0)
Screenshot: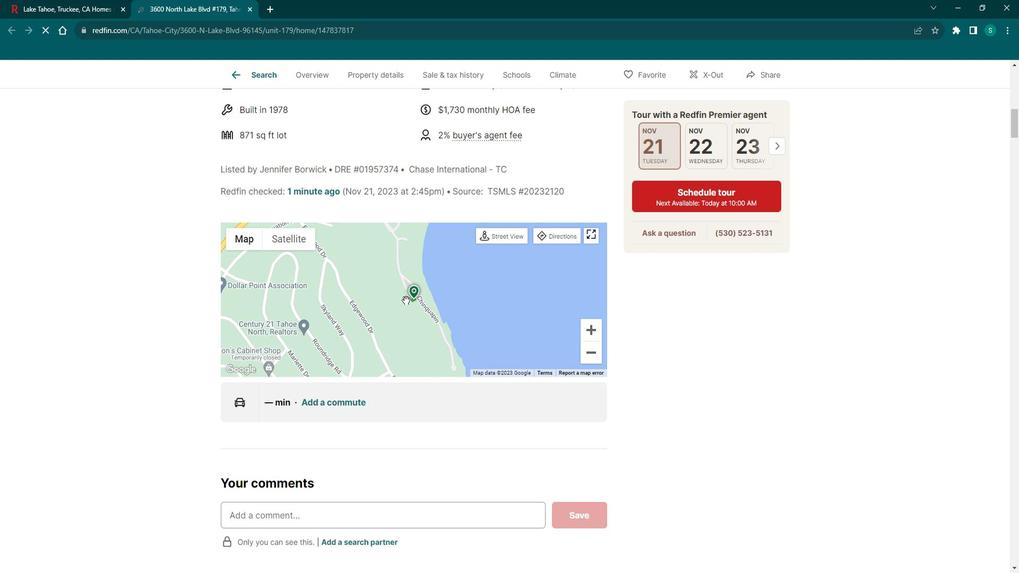 
Action: Mouse moved to (410, 294)
Screenshot: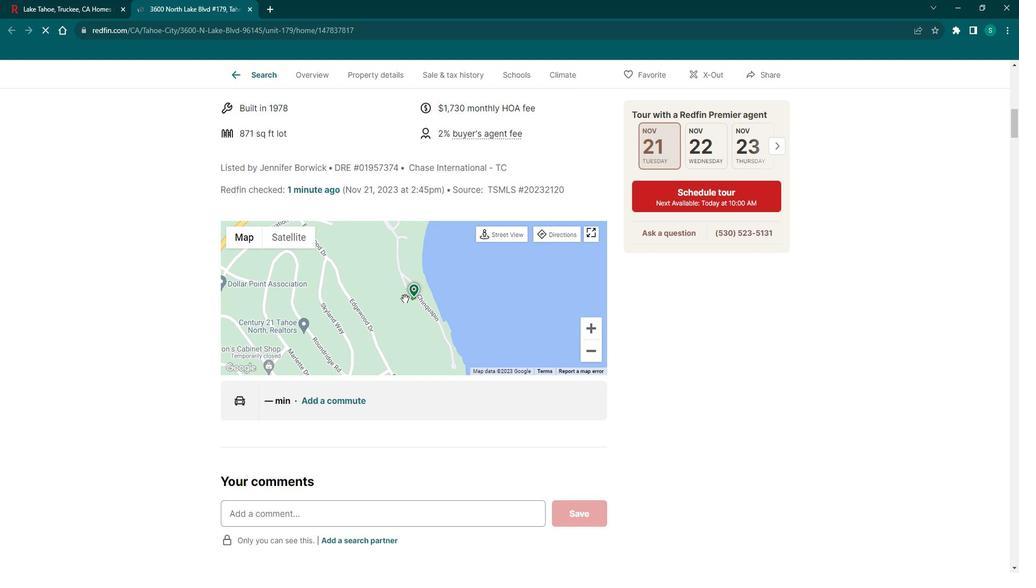 
Action: Mouse scrolled (410, 293) with delta (0, 0)
Screenshot: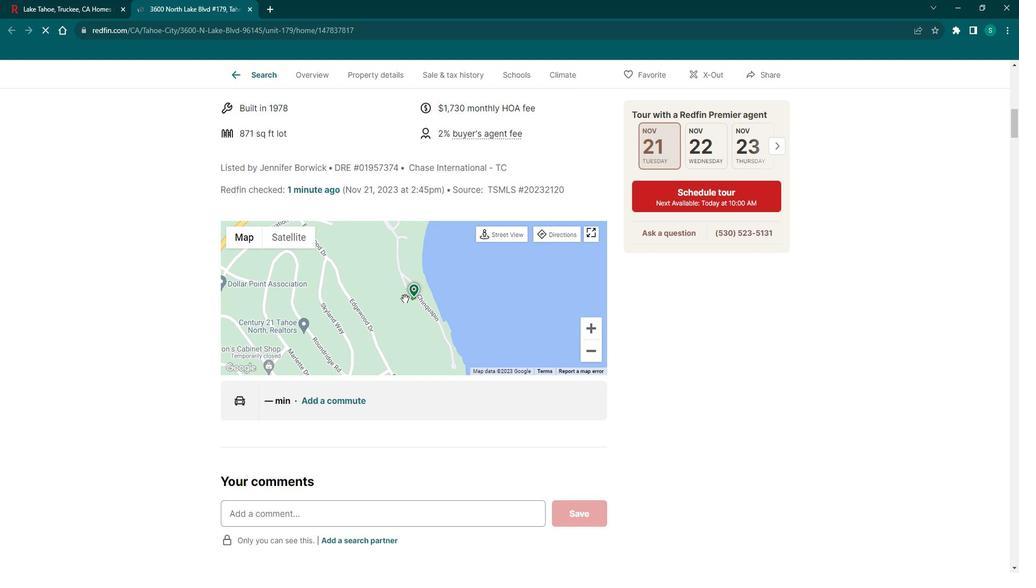
Action: Mouse moved to (407, 293)
Screenshot: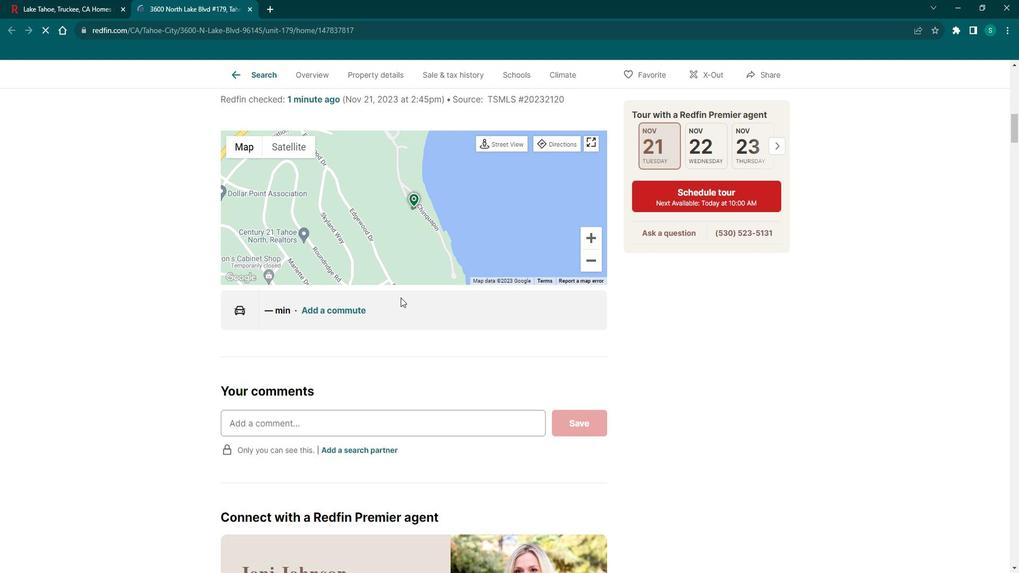 
Action: Mouse scrolled (407, 293) with delta (0, 0)
Screenshot: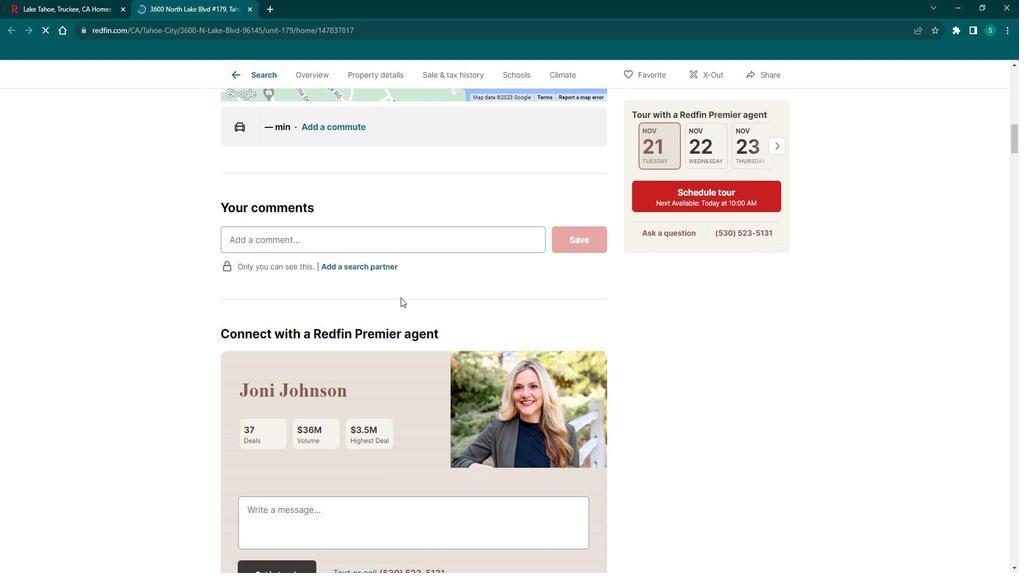 
Action: Mouse scrolled (407, 293) with delta (0, 0)
Screenshot: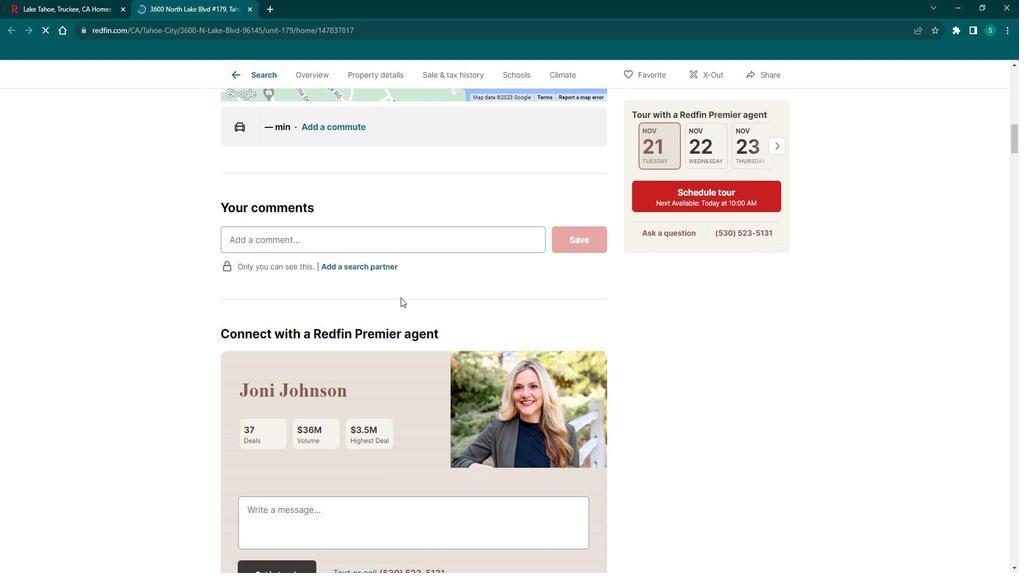 
Action: Mouse scrolled (407, 293) with delta (0, 0)
Screenshot: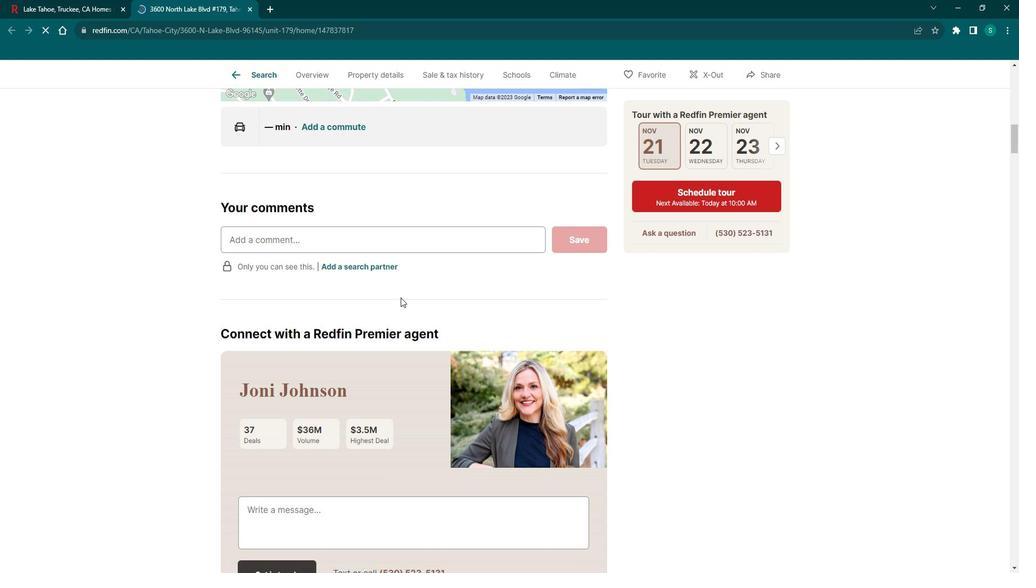
Action: Mouse scrolled (407, 293) with delta (0, 0)
Screenshot: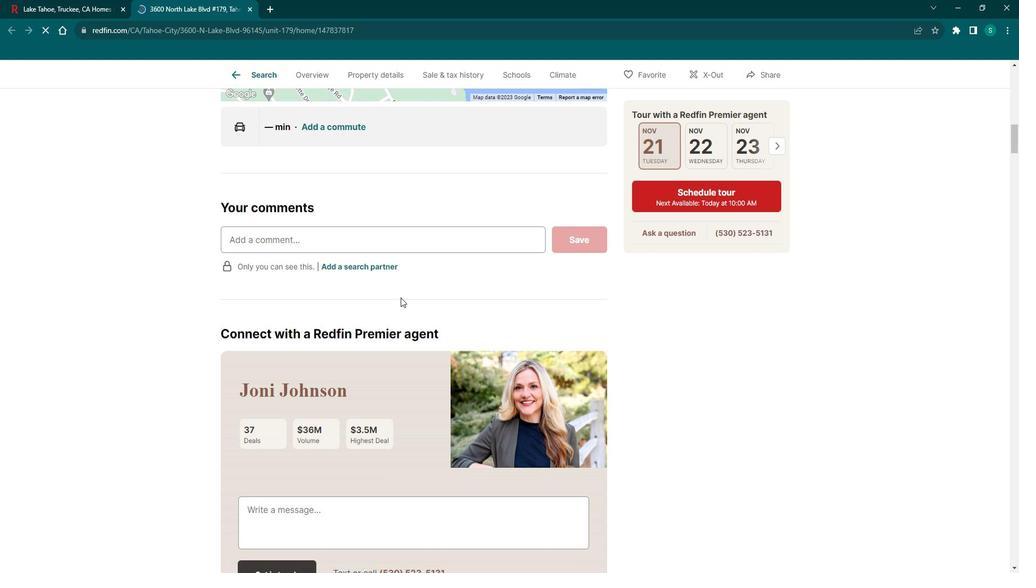 
Action: Mouse scrolled (407, 293) with delta (0, 0)
Screenshot: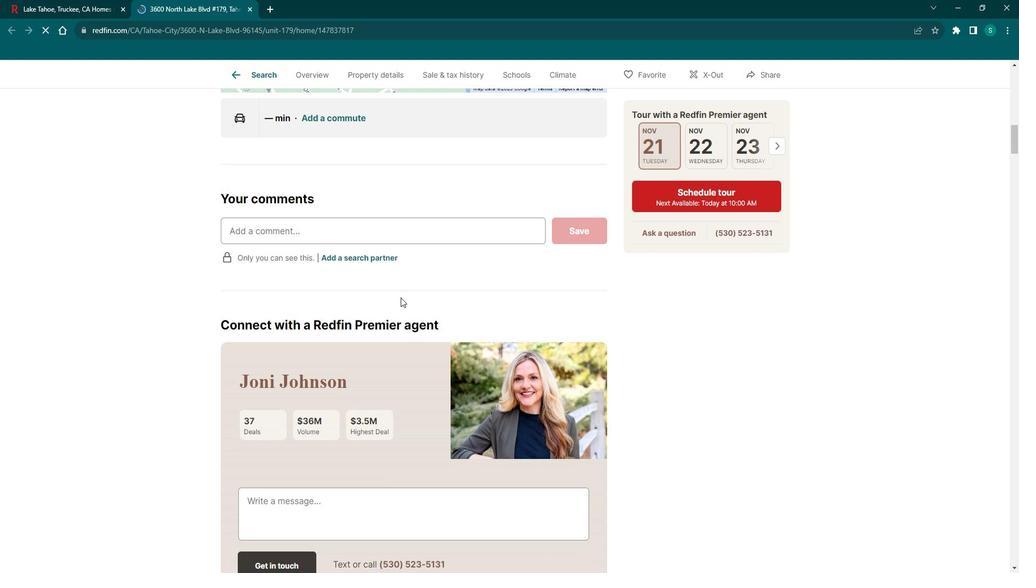 
Action: Mouse scrolled (407, 293) with delta (0, 0)
Screenshot: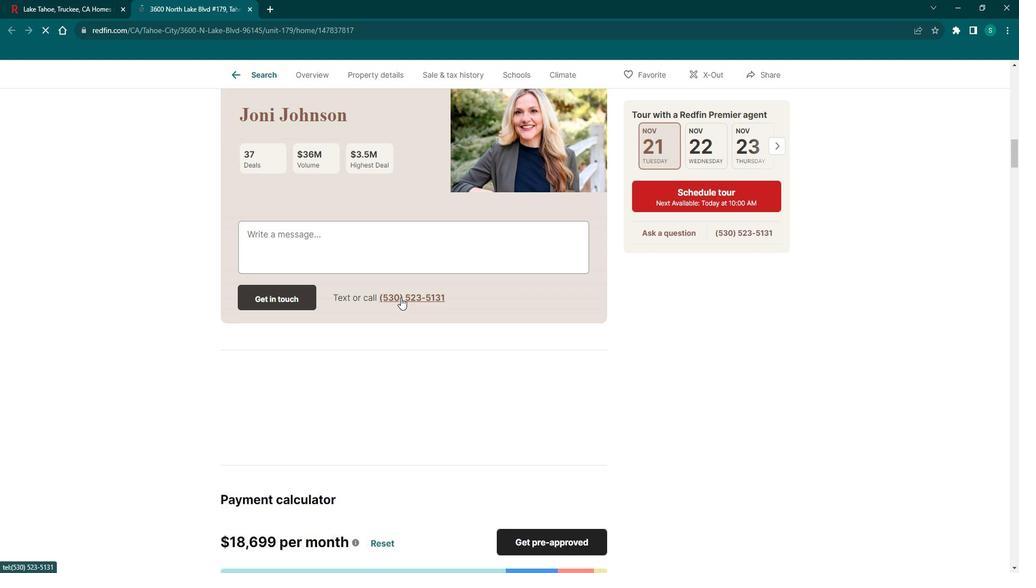 
Action: Mouse scrolled (407, 293) with delta (0, 0)
Screenshot: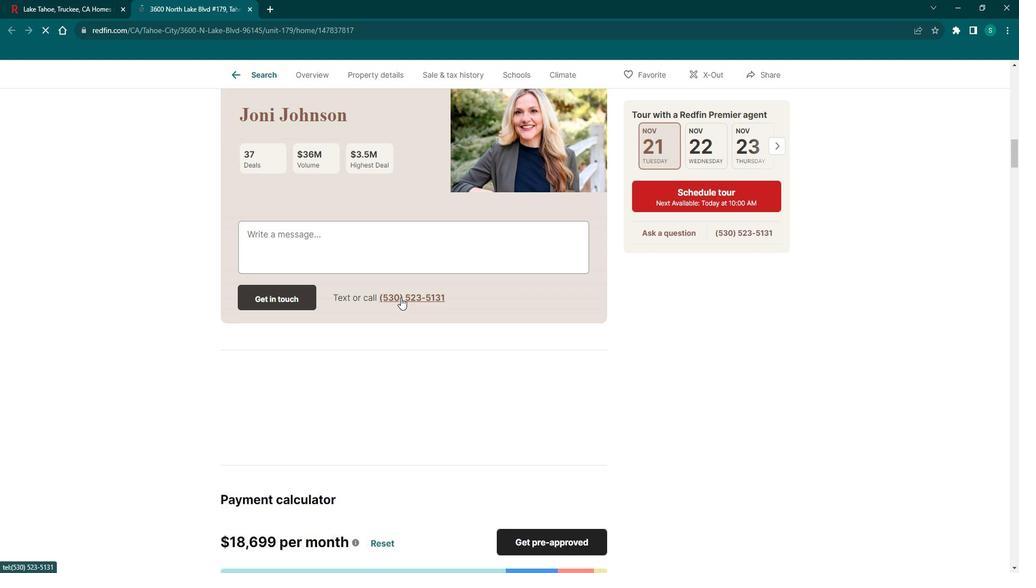 
Action: Mouse scrolled (407, 293) with delta (0, 0)
Screenshot: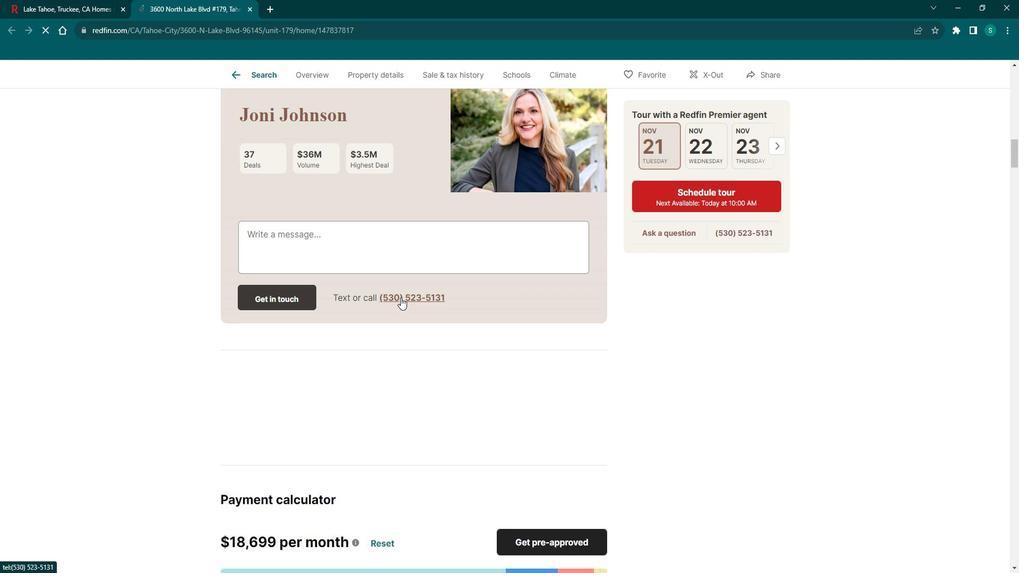 
Action: Mouse scrolled (407, 293) with delta (0, 0)
Screenshot: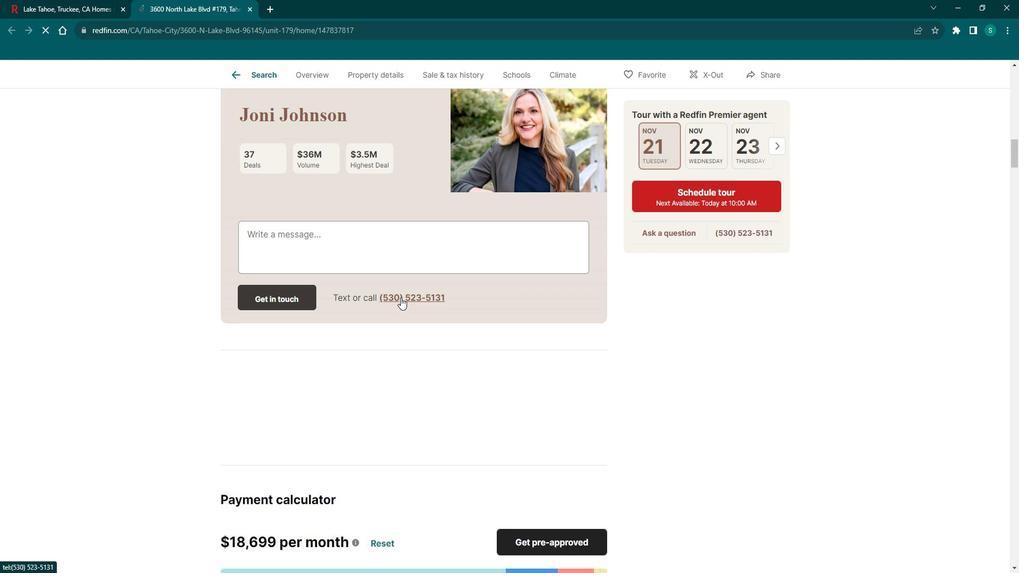 
Action: Mouse scrolled (407, 293) with delta (0, 0)
Screenshot: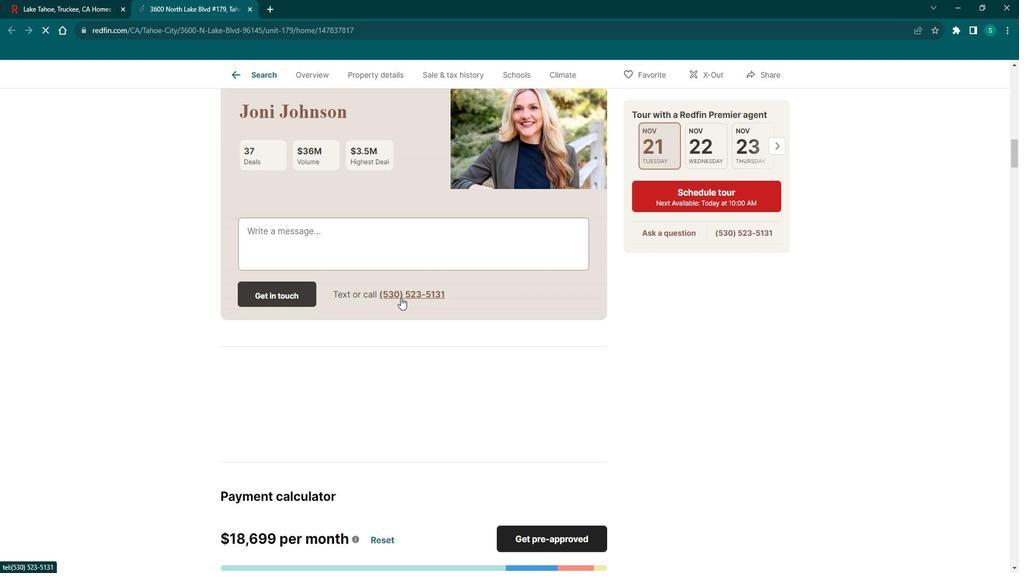 
Action: Mouse scrolled (407, 293) with delta (0, 0)
Screenshot: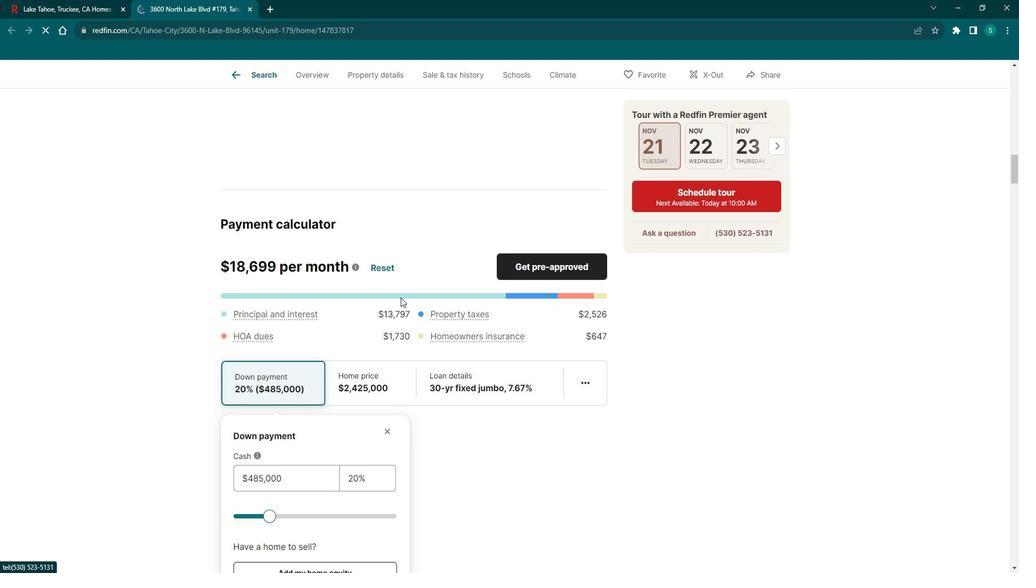 
Action: Mouse scrolled (407, 293) with delta (0, 0)
Screenshot: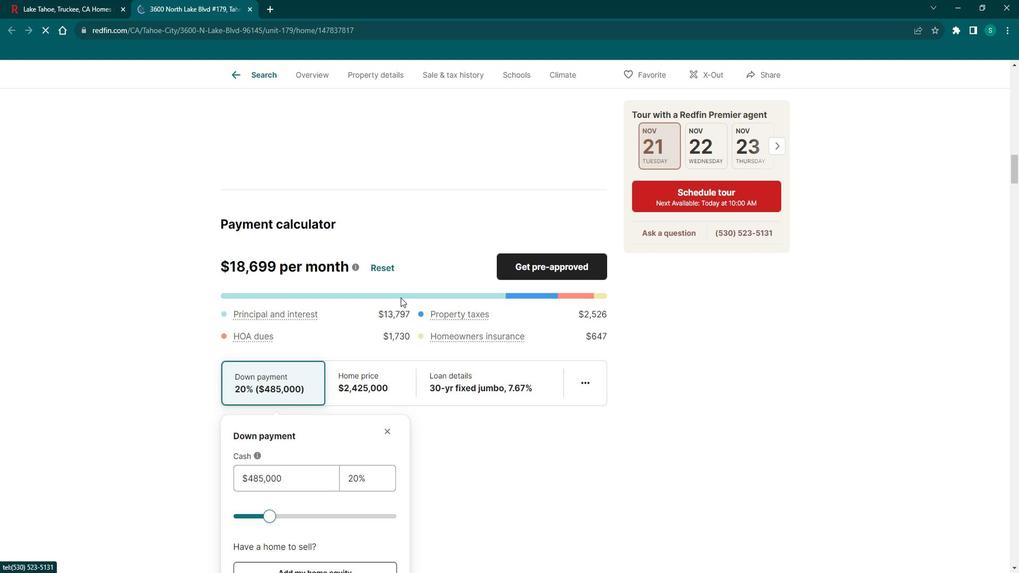 
Action: Mouse scrolled (407, 293) with delta (0, 0)
Screenshot: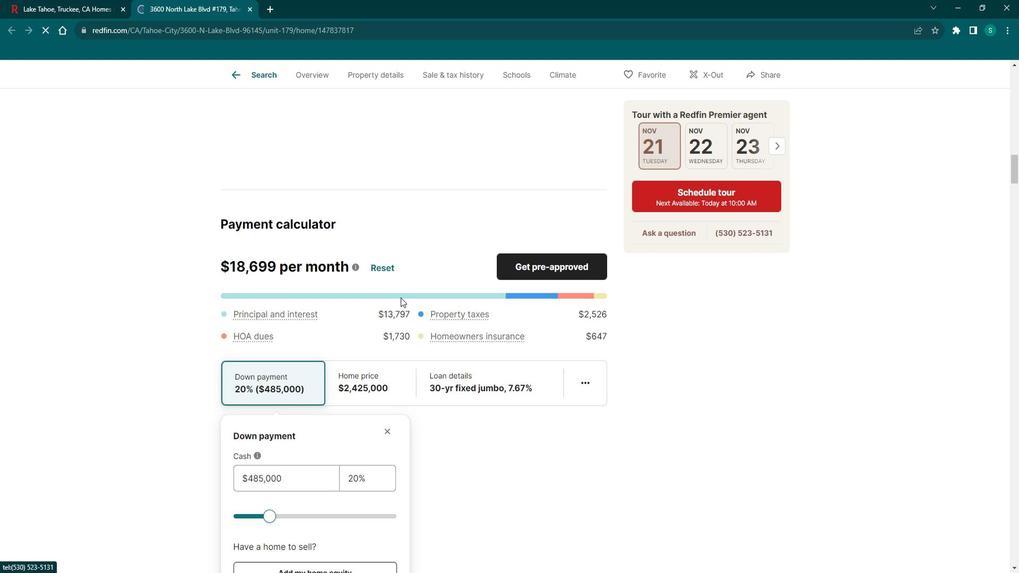 
Action: Mouse scrolled (407, 293) with delta (0, 0)
Screenshot: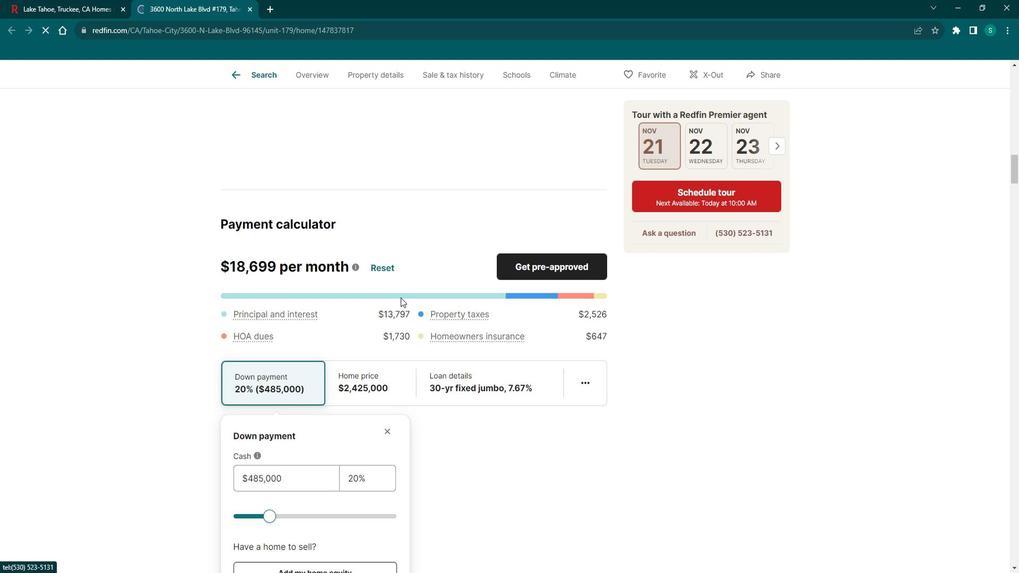 
Action: Mouse scrolled (407, 293) with delta (0, 0)
Screenshot: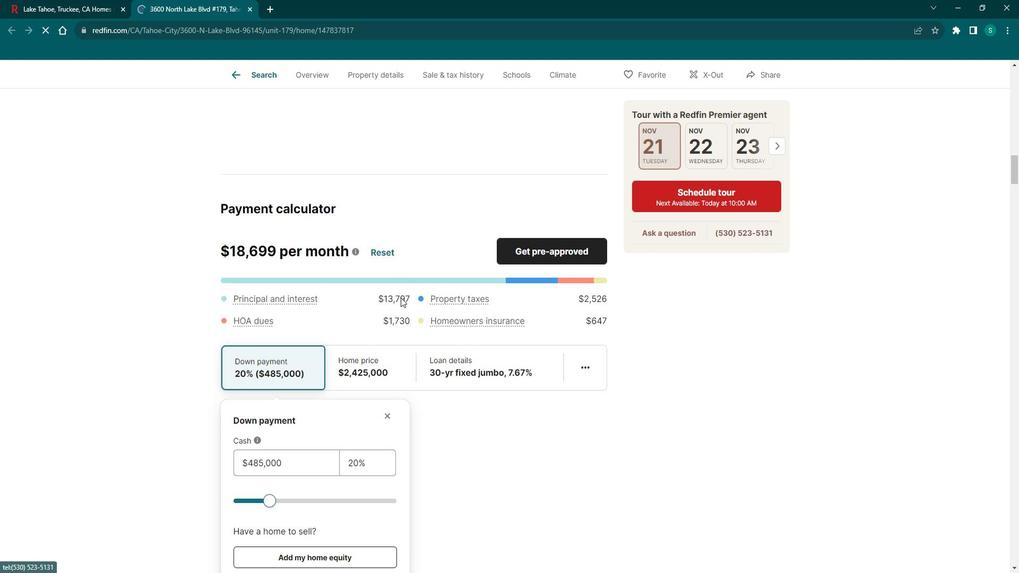 
Action: Mouse scrolled (407, 293) with delta (0, 0)
Screenshot: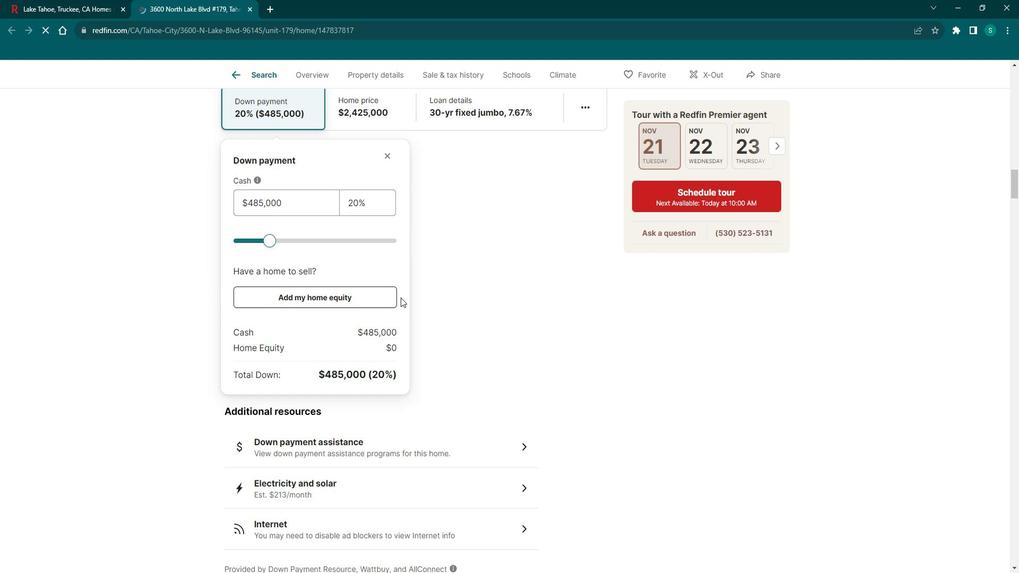 
Action: Mouse scrolled (407, 293) with delta (0, 0)
Screenshot: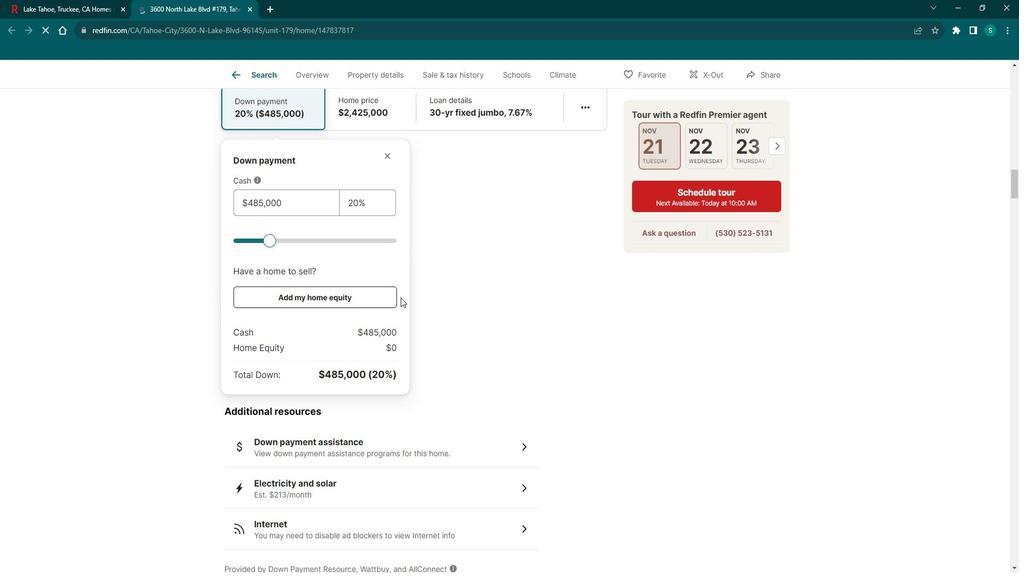 
Action: Mouse scrolled (407, 293) with delta (0, 0)
Screenshot: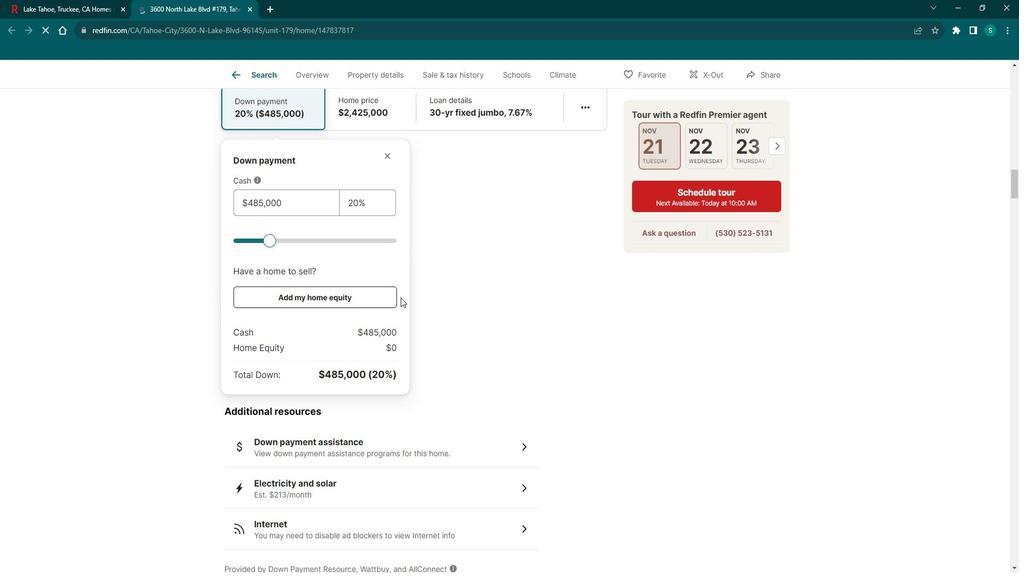 
Action: Mouse scrolled (407, 293) with delta (0, 0)
Screenshot: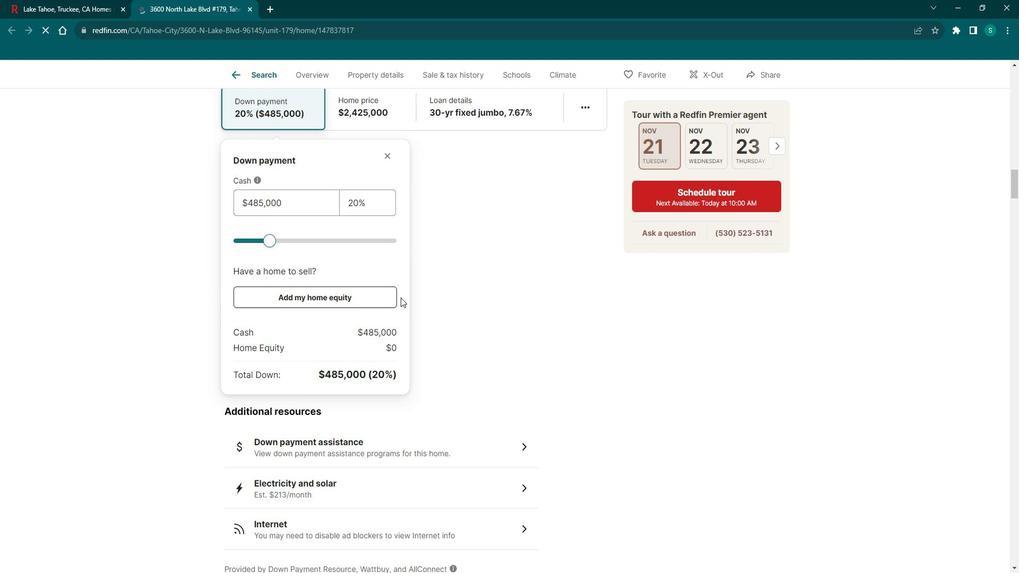 
Action: Mouse scrolled (407, 293) with delta (0, 0)
Screenshot: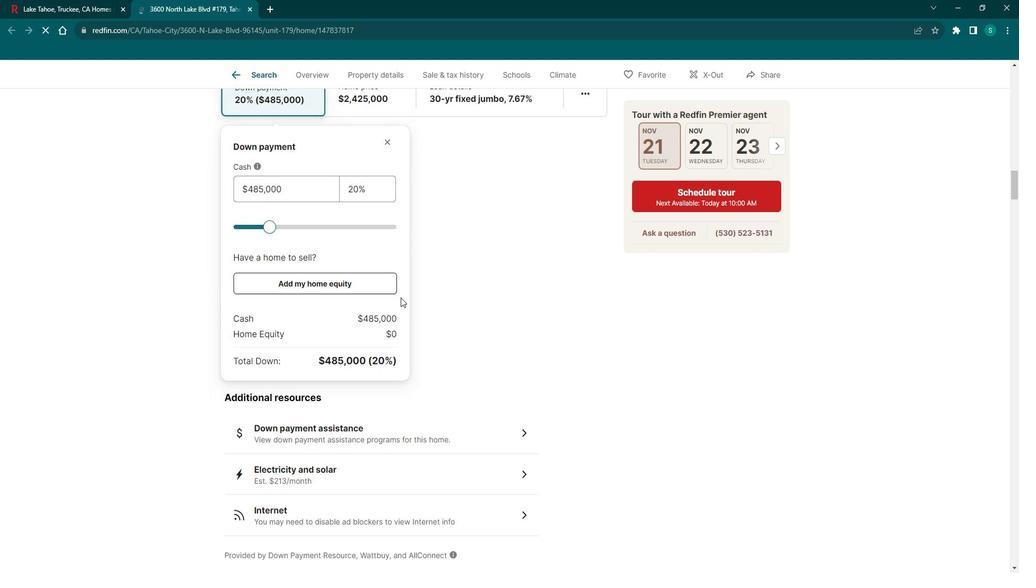
Action: Mouse moved to (383, 280)
Screenshot: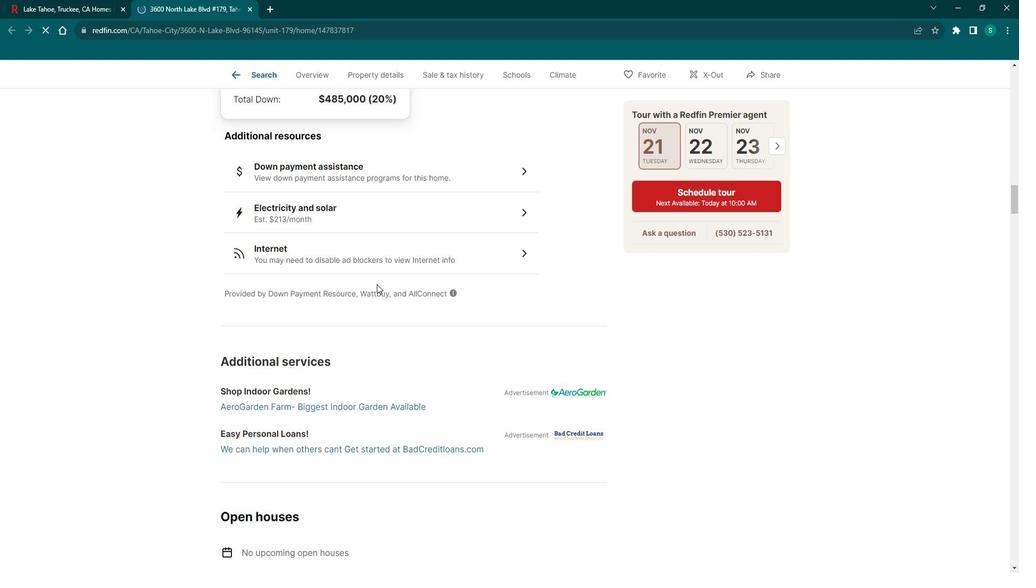 
Action: Mouse scrolled (383, 280) with delta (0, 0)
Screenshot: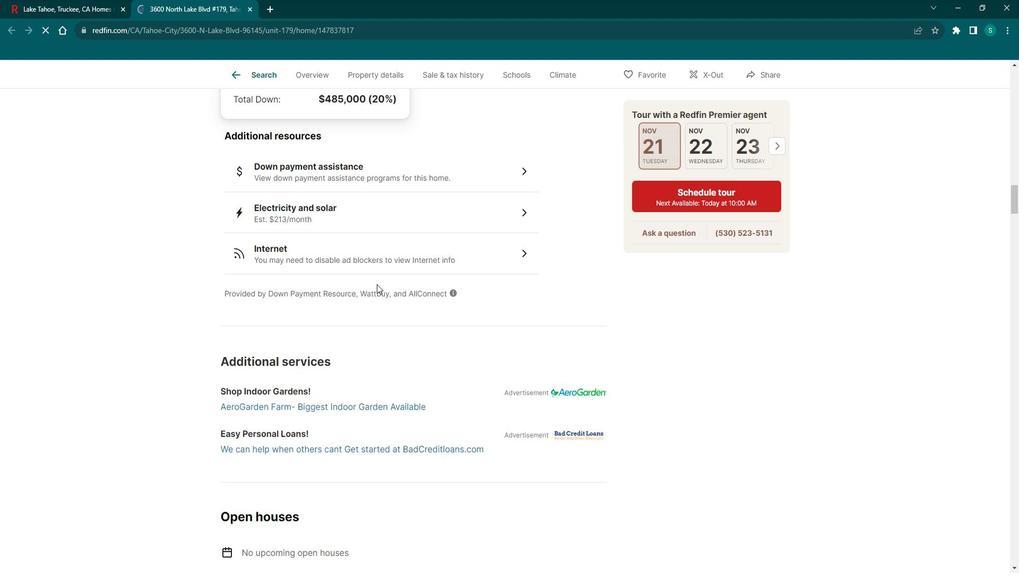 
Action: Mouse scrolled (383, 280) with delta (0, 0)
Screenshot: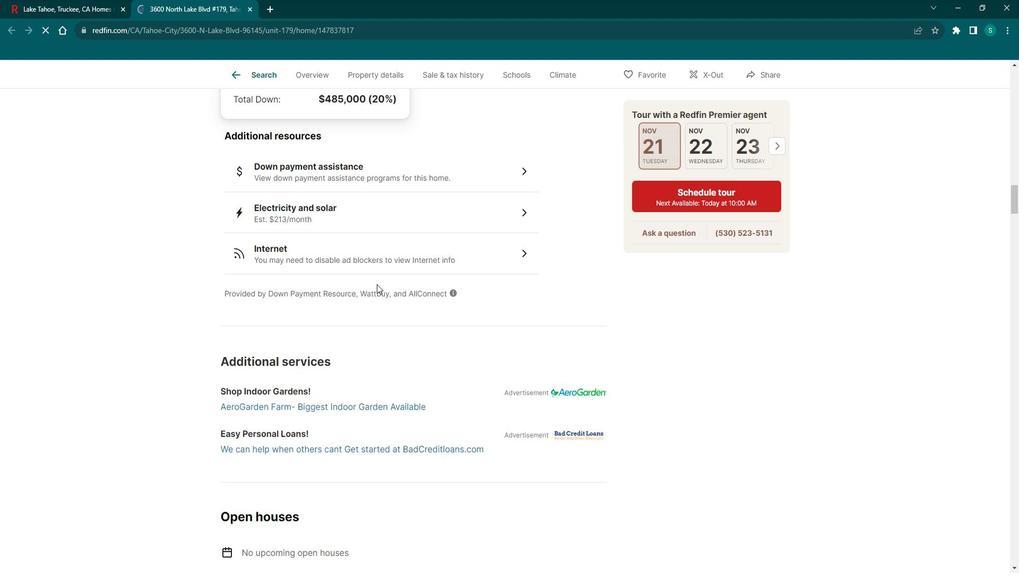 
Action: Mouse scrolled (383, 280) with delta (0, 0)
Screenshot: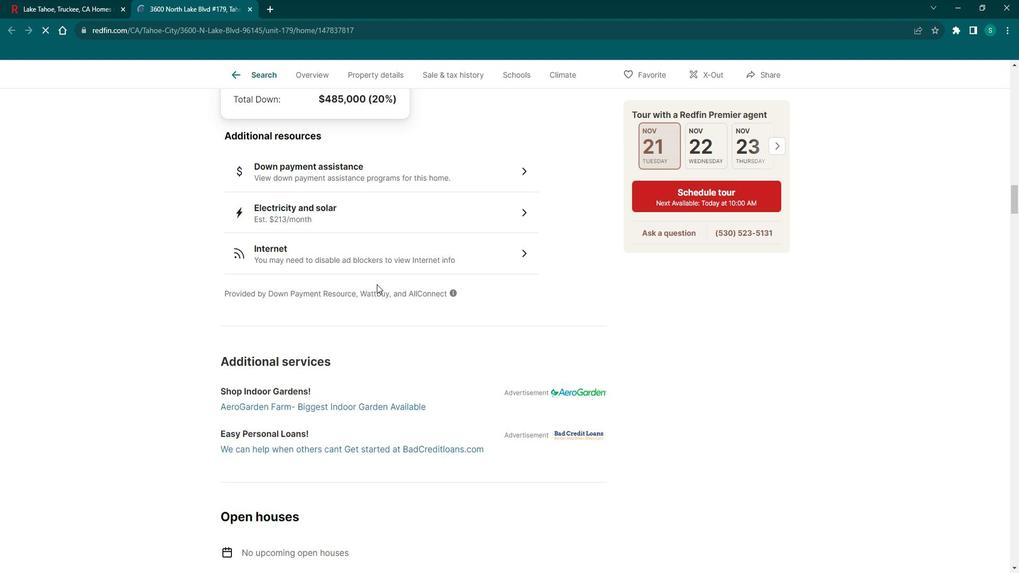 
Action: Mouse scrolled (383, 280) with delta (0, 0)
Screenshot: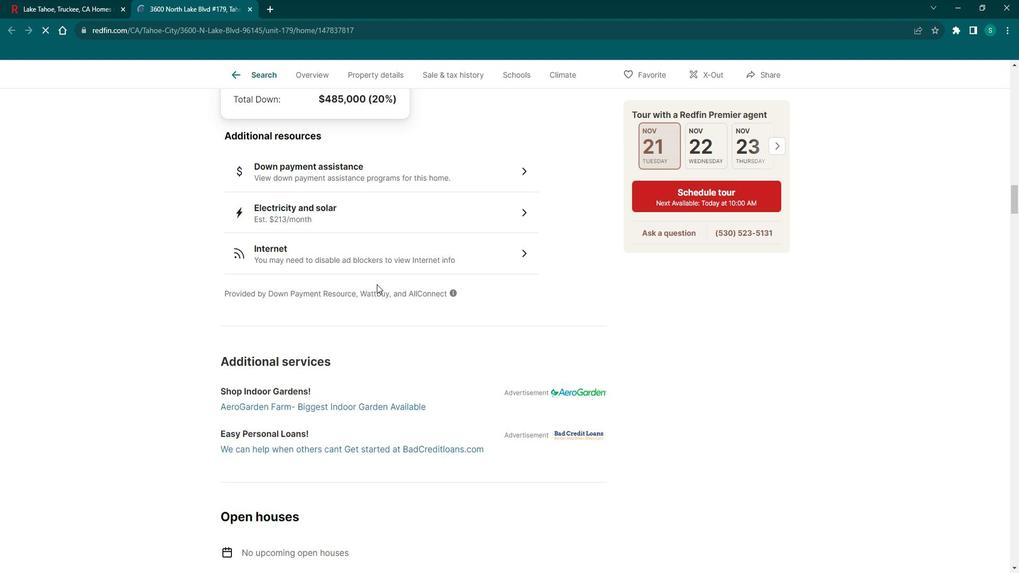 
Action: Mouse scrolled (383, 280) with delta (0, 0)
Screenshot: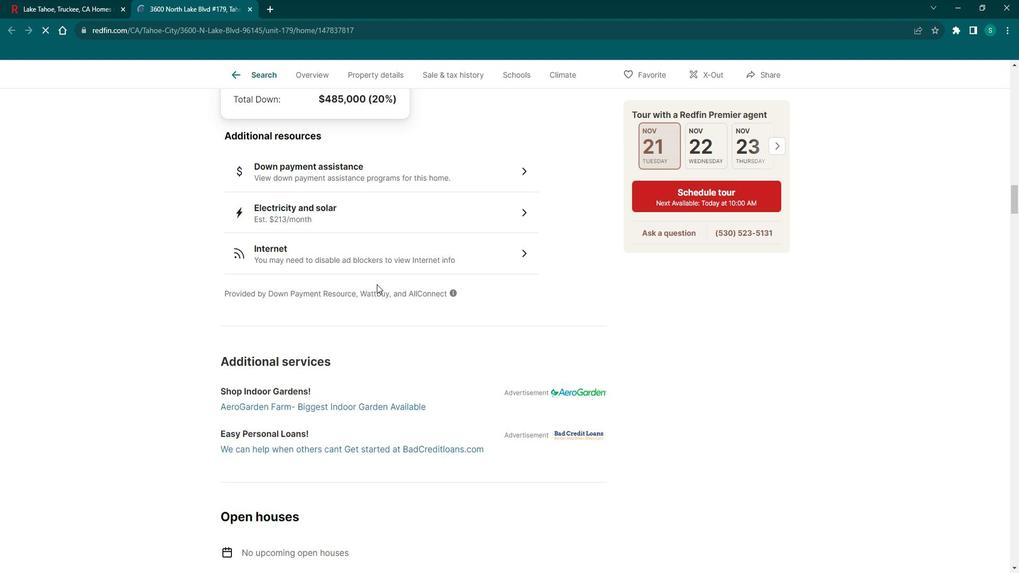 
Action: Mouse scrolled (383, 280) with delta (0, 0)
Screenshot: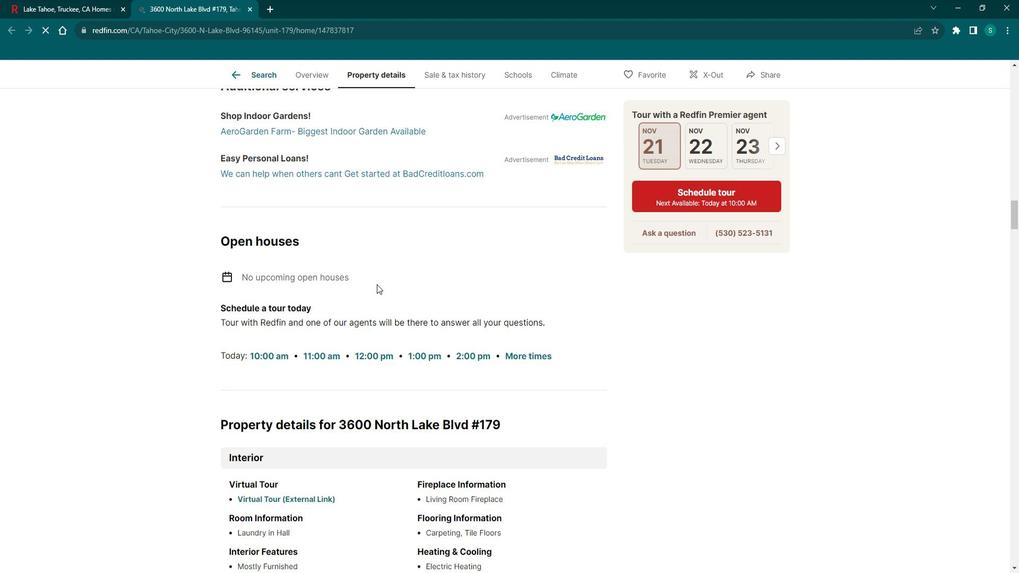 
Action: Mouse scrolled (383, 280) with delta (0, 0)
Screenshot: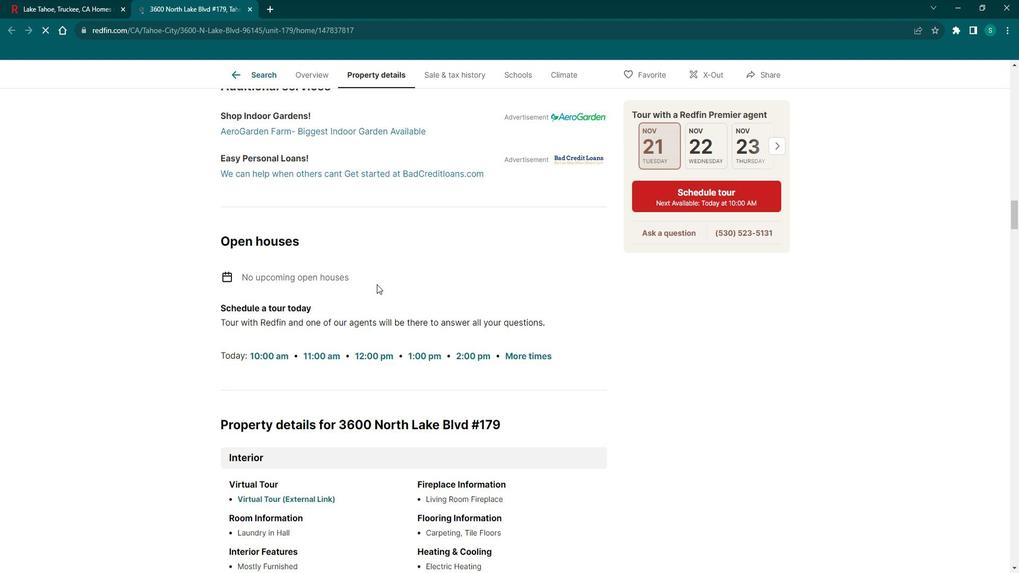 
Action: Mouse scrolled (383, 280) with delta (0, 0)
Screenshot: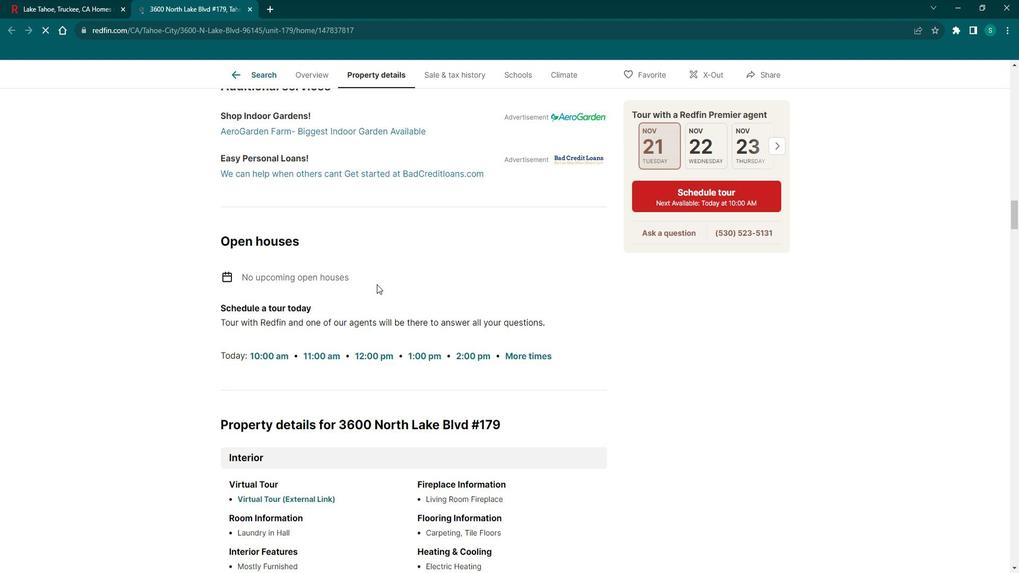 
Action: Mouse scrolled (383, 280) with delta (0, 0)
Screenshot: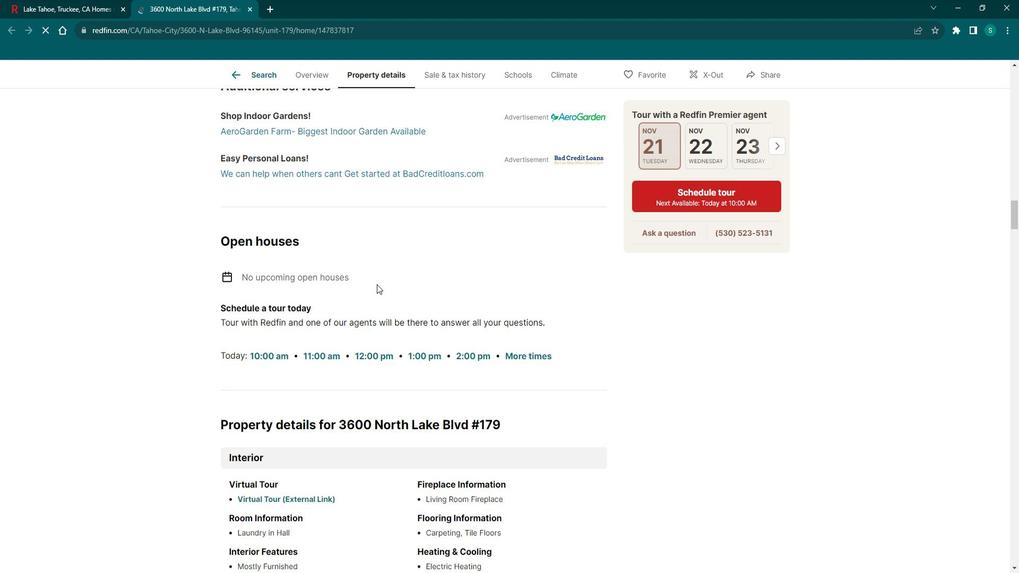 
Action: Mouse scrolled (383, 280) with delta (0, 0)
Screenshot: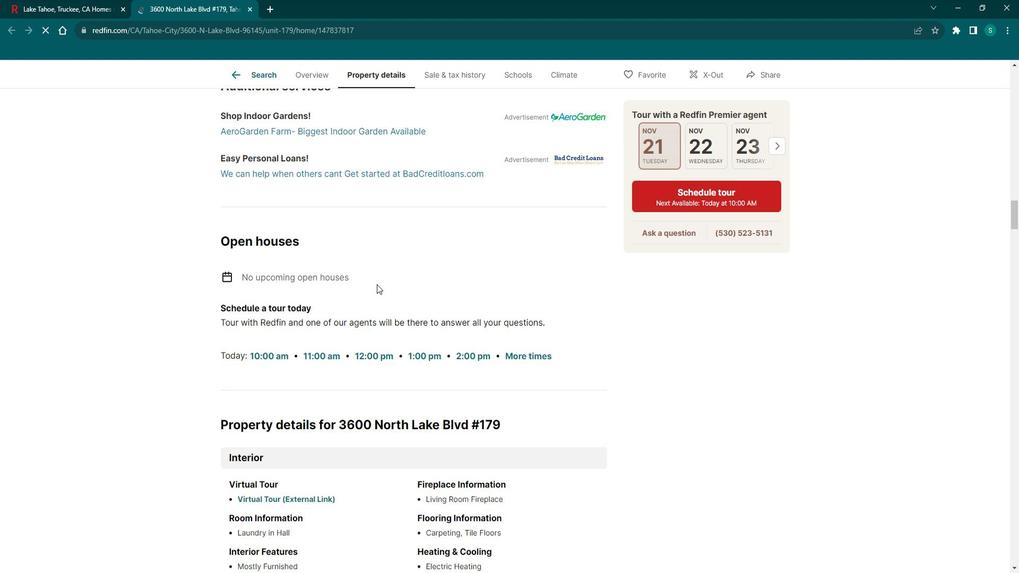 
Action: Mouse scrolled (383, 280) with delta (0, 0)
Screenshot: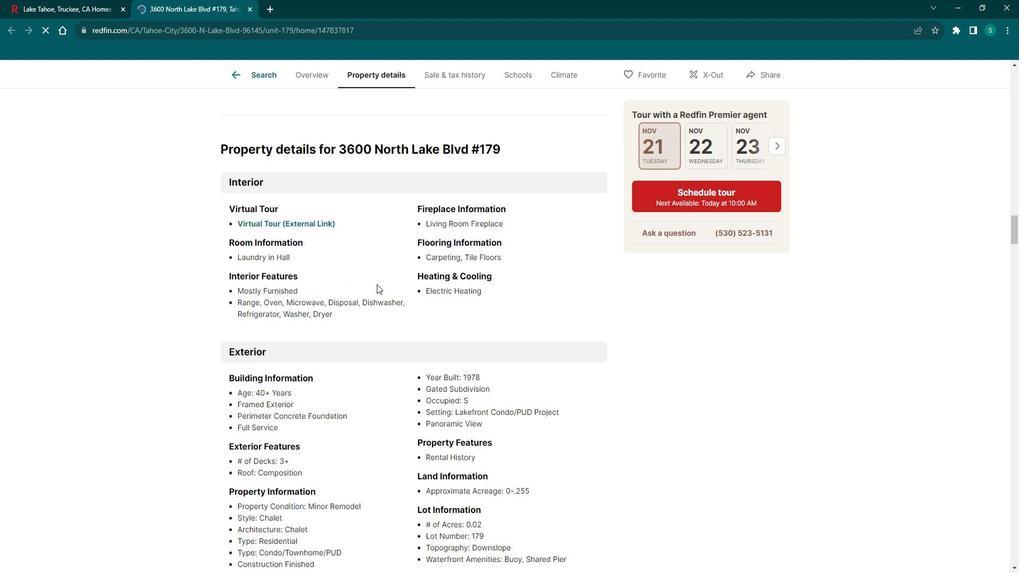 
Action: Mouse scrolled (383, 280) with delta (0, 0)
Screenshot: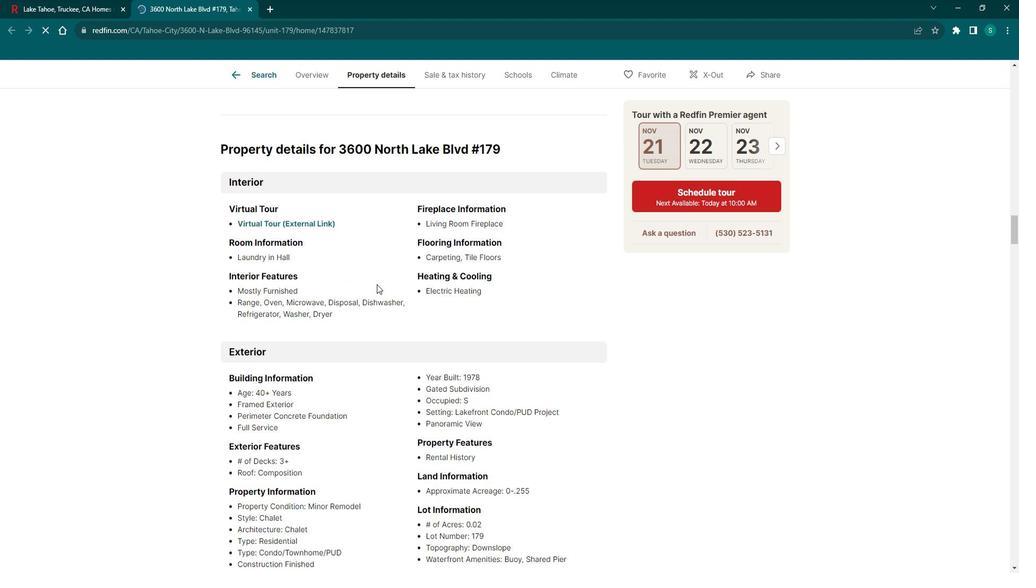 
Action: Mouse scrolled (383, 280) with delta (0, 0)
Screenshot: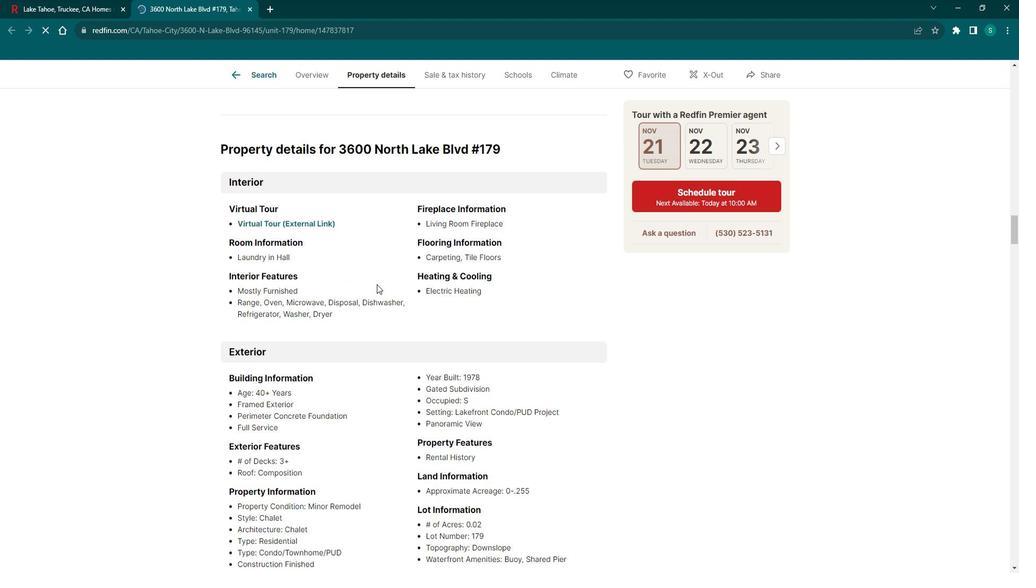 
Action: Mouse scrolled (383, 280) with delta (0, 0)
Screenshot: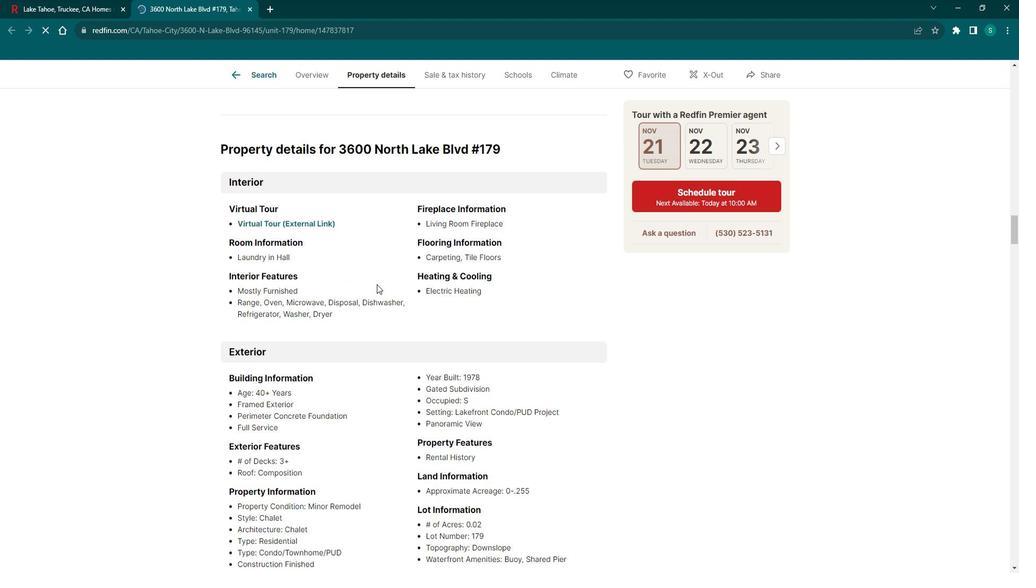 
Action: Mouse scrolled (383, 280) with delta (0, 0)
Screenshot: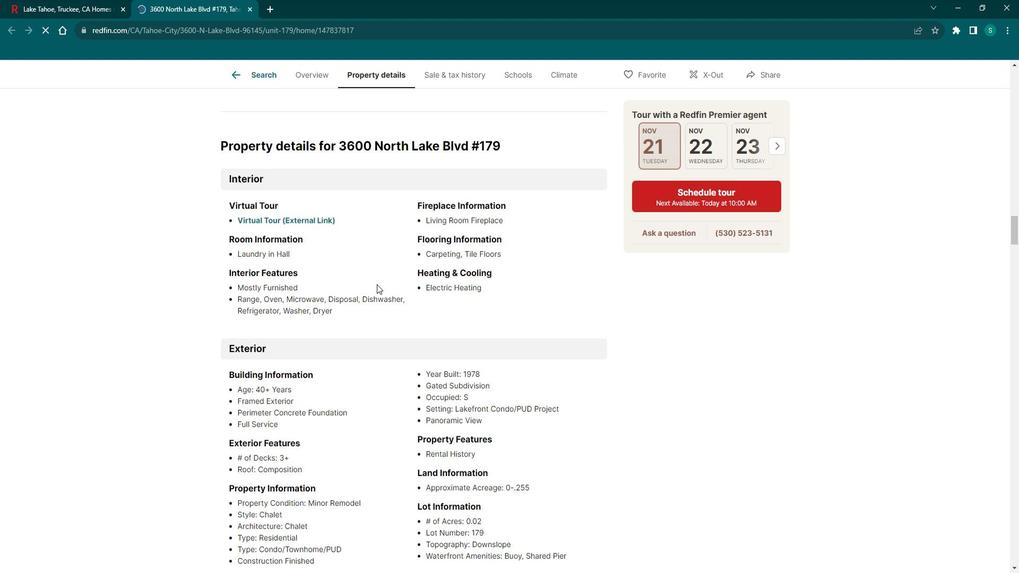 
Action: Mouse scrolled (383, 280) with delta (0, 0)
Screenshot: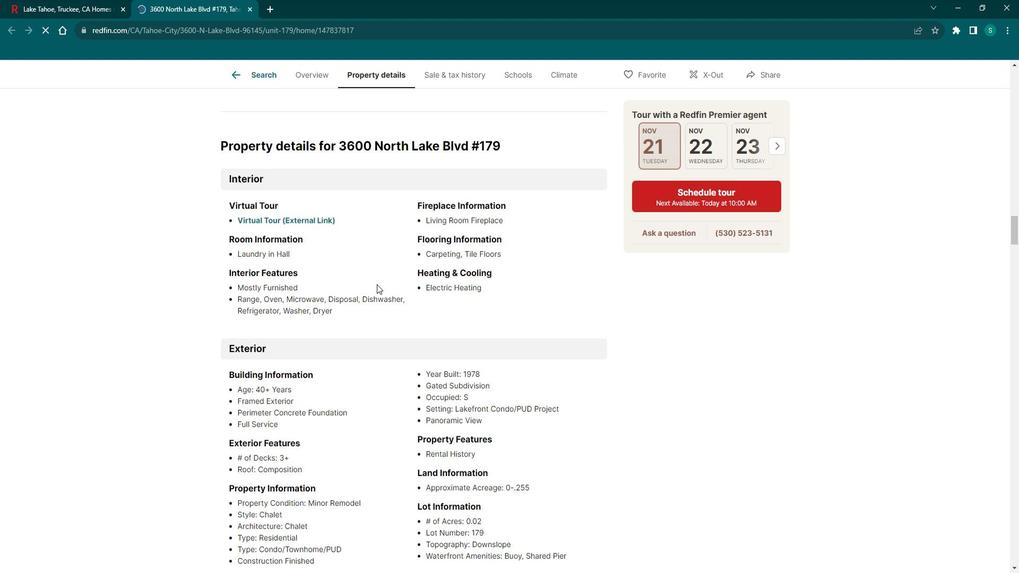 
Action: Mouse scrolled (383, 280) with delta (0, 0)
Screenshot: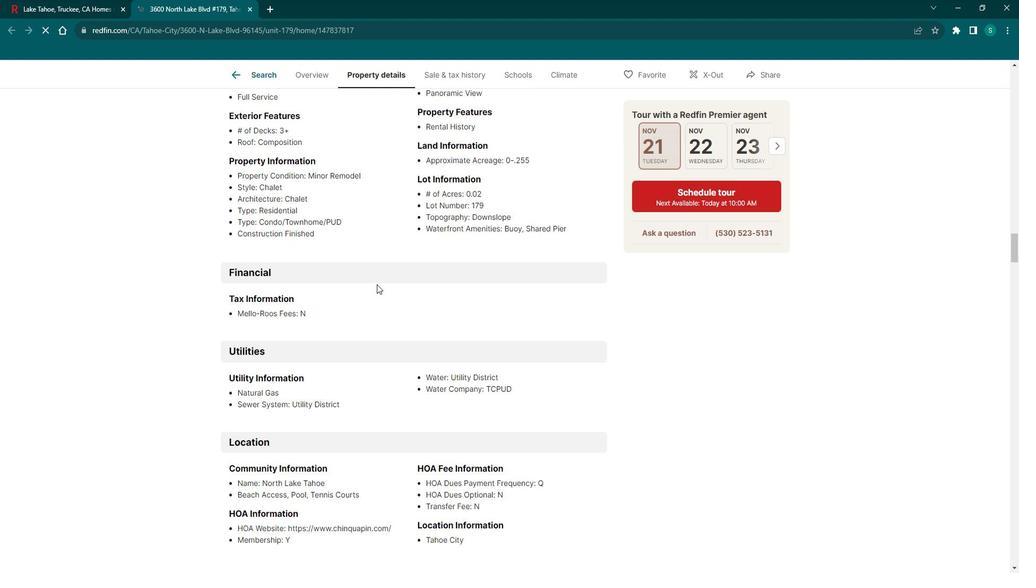 
Action: Mouse scrolled (383, 280) with delta (0, 0)
Screenshot: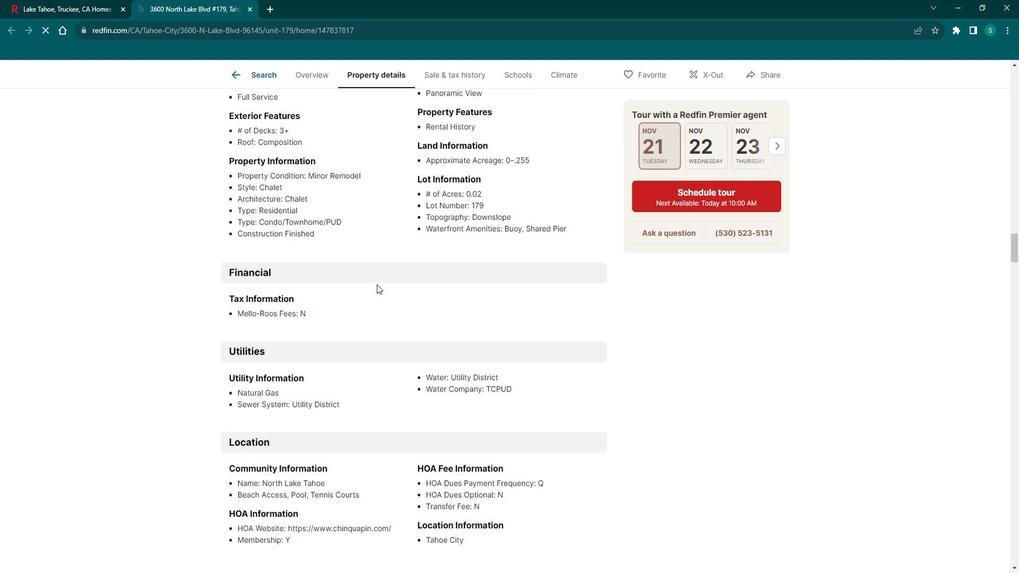 
Action: Mouse scrolled (383, 280) with delta (0, 0)
Screenshot: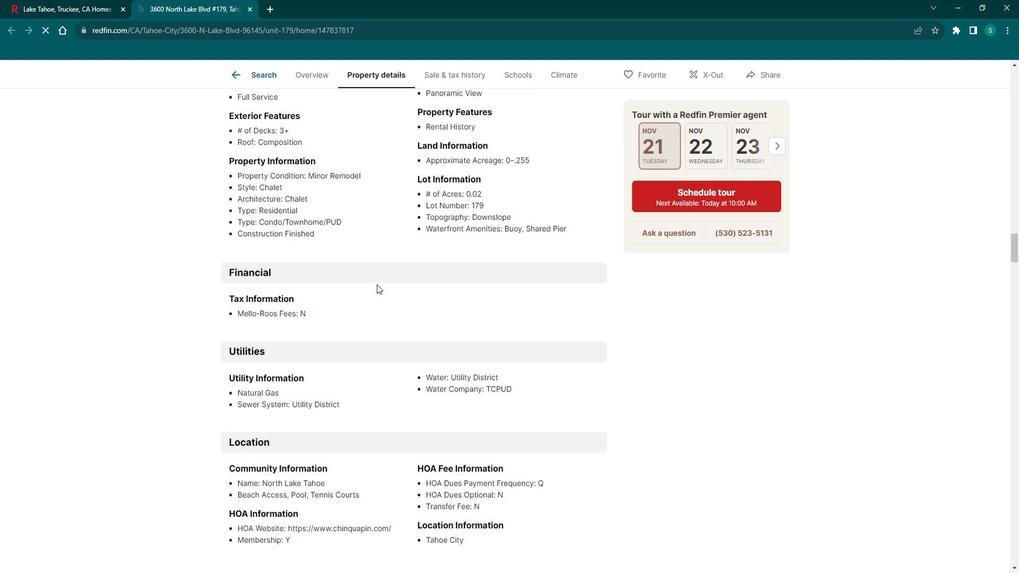 
Action: Mouse scrolled (383, 280) with delta (0, 0)
Screenshot: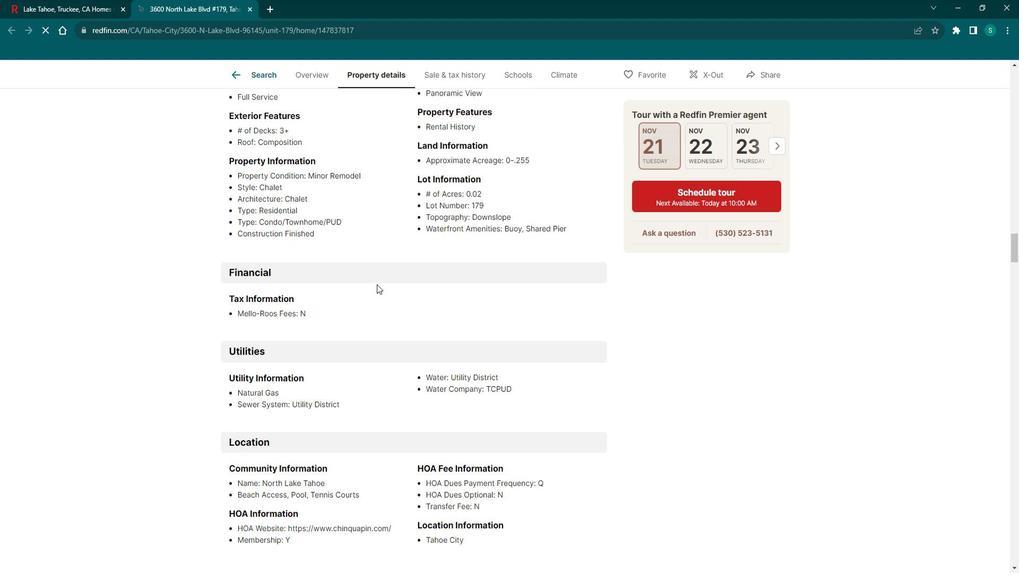 
Action: Mouse scrolled (383, 280) with delta (0, 0)
Screenshot: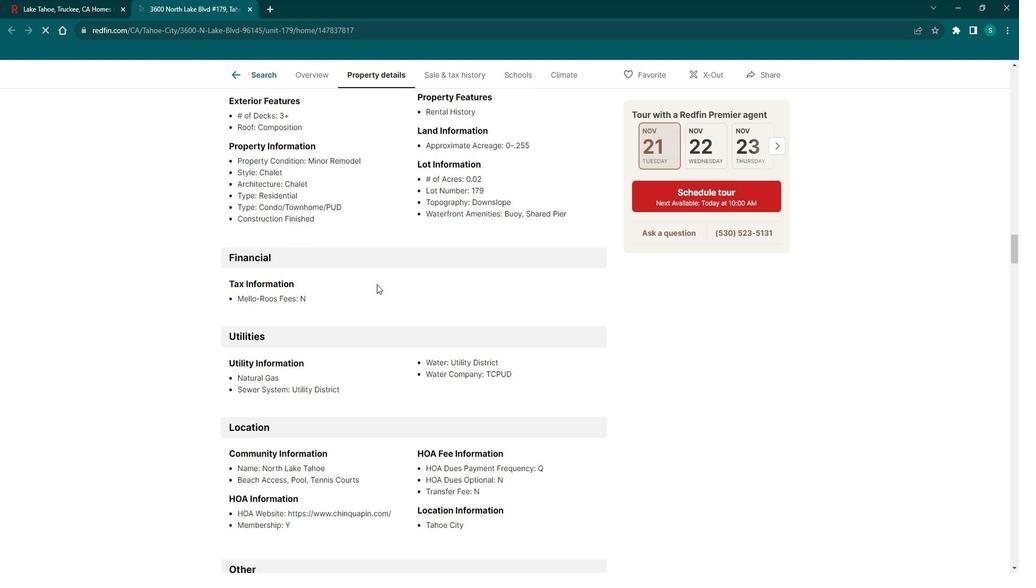 
Action: Mouse scrolled (383, 280) with delta (0, 0)
Screenshot: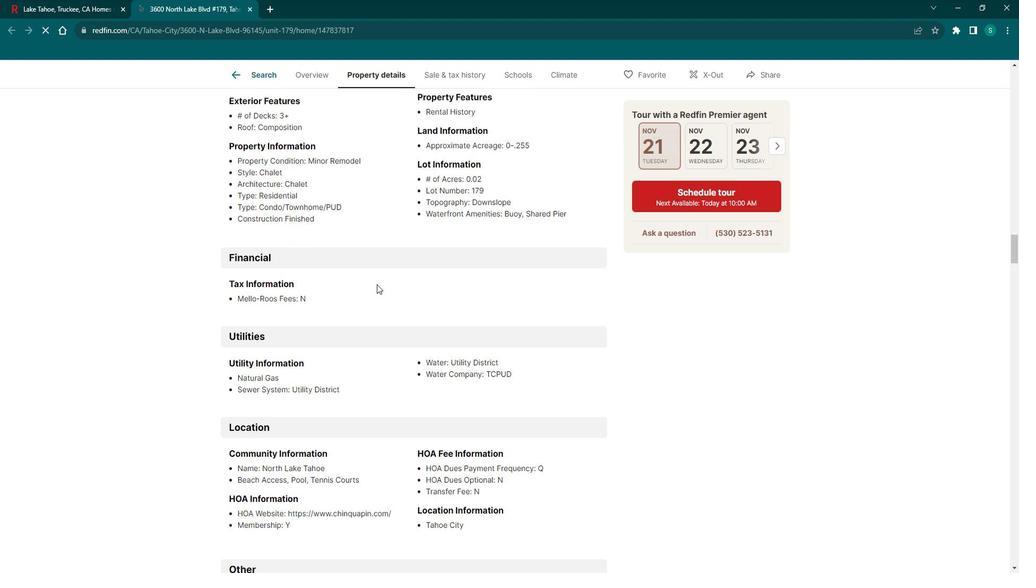 
Action: Mouse scrolled (383, 280) with delta (0, 0)
Screenshot: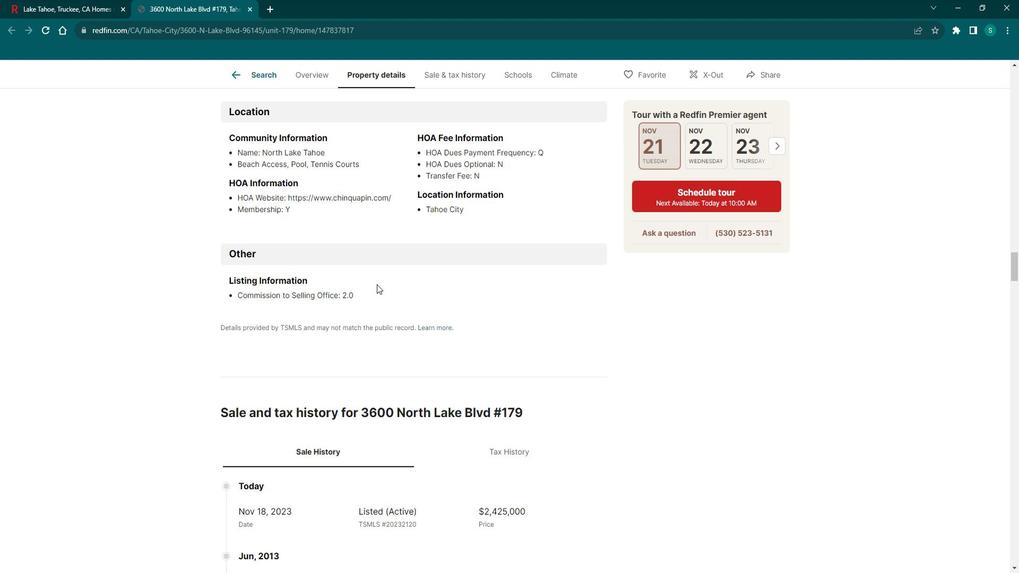 
Action: Mouse scrolled (383, 280) with delta (0, 0)
Screenshot: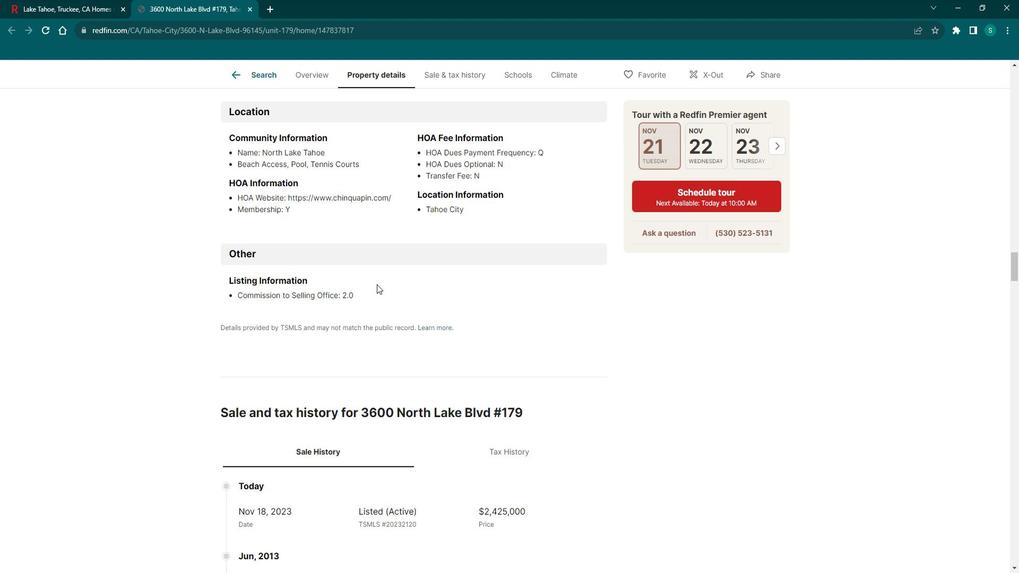 
Action: Mouse scrolled (383, 280) with delta (0, 0)
Screenshot: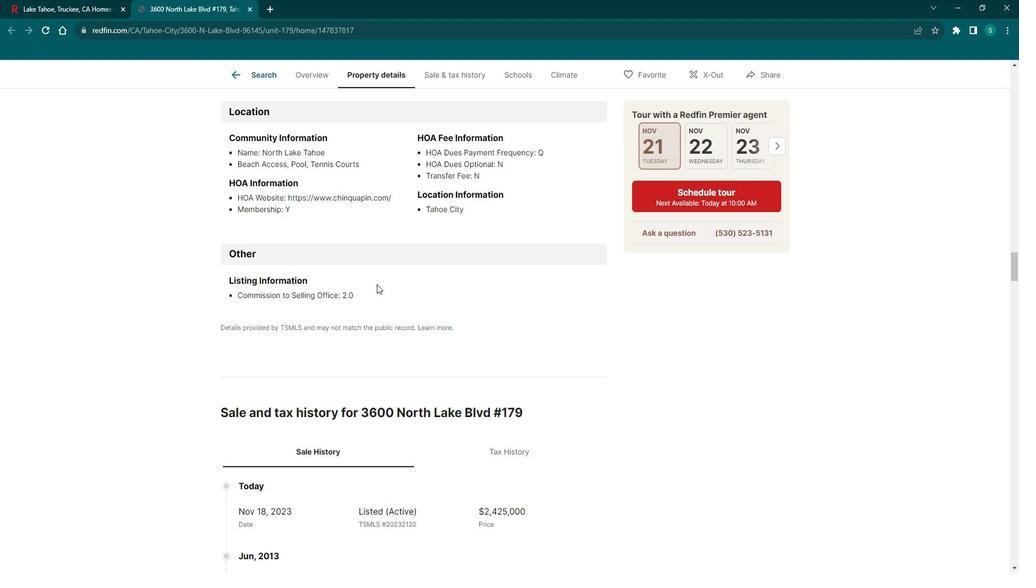 
Action: Mouse scrolled (383, 280) with delta (0, 0)
Screenshot: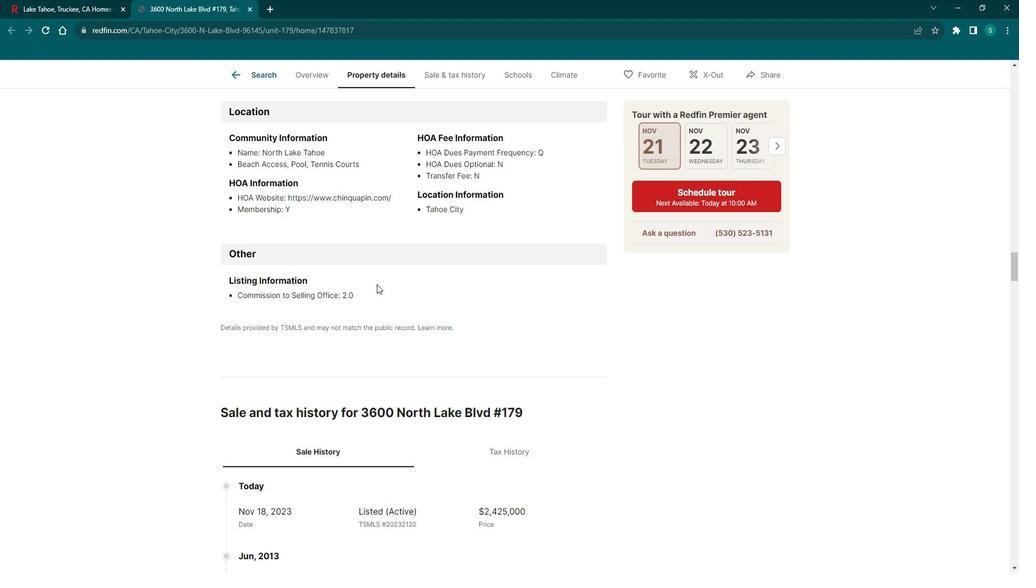 
Action: Mouse scrolled (383, 280) with delta (0, 0)
Screenshot: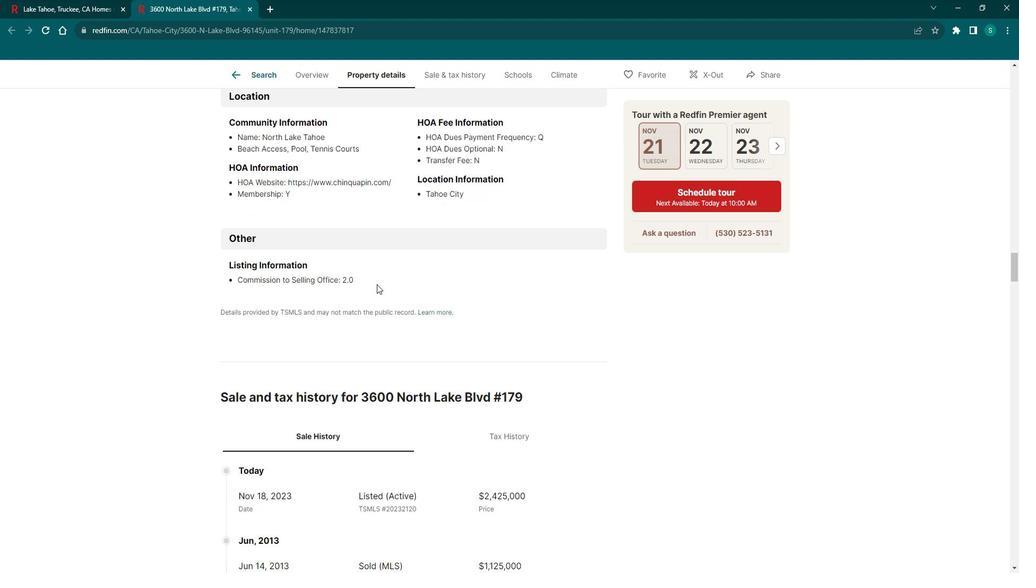
Action: Mouse scrolled (383, 280) with delta (0, 0)
Screenshot: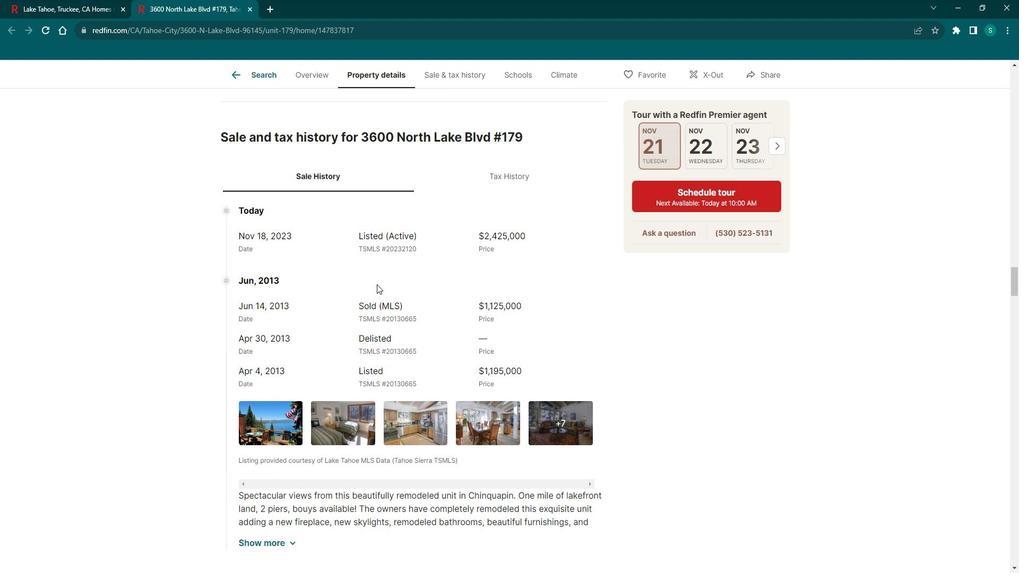 
Action: Mouse scrolled (383, 280) with delta (0, 0)
Screenshot: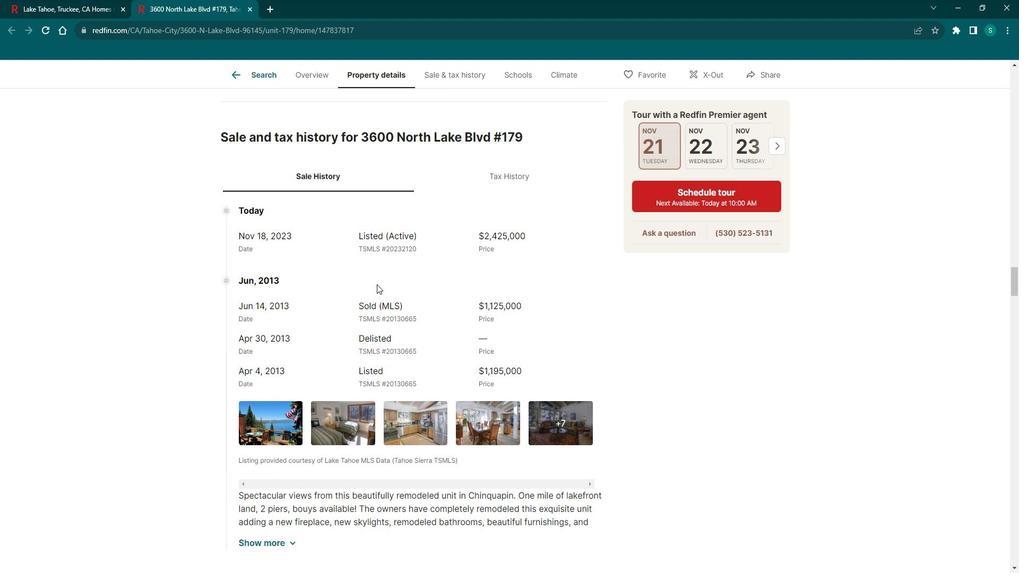 
Action: Mouse scrolled (383, 280) with delta (0, 0)
Screenshot: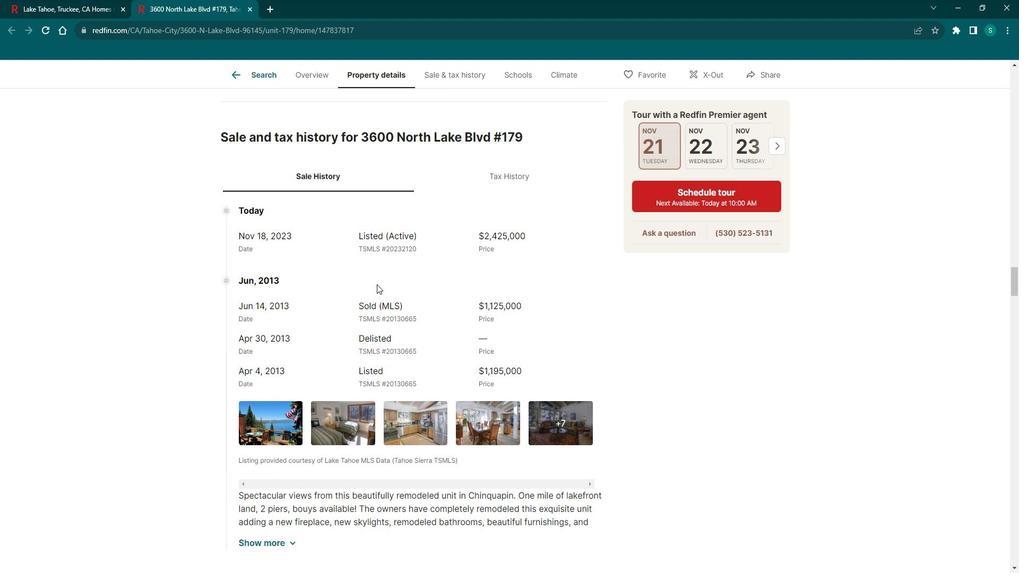 
Action: Mouse scrolled (383, 280) with delta (0, 0)
Screenshot: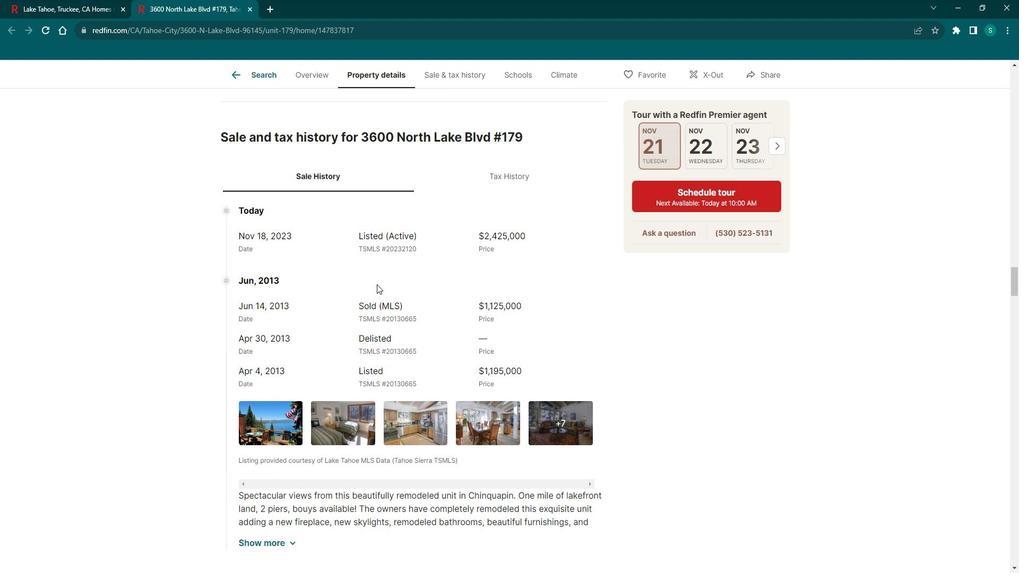 
Action: Mouse scrolled (383, 280) with delta (0, 0)
Screenshot: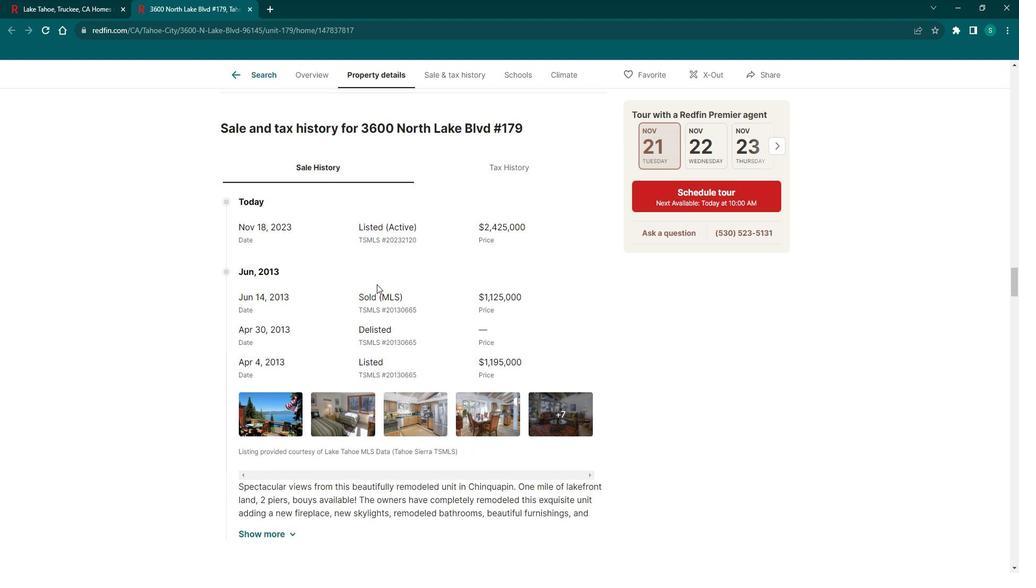 
Action: Mouse scrolled (383, 280) with delta (0, 0)
Screenshot: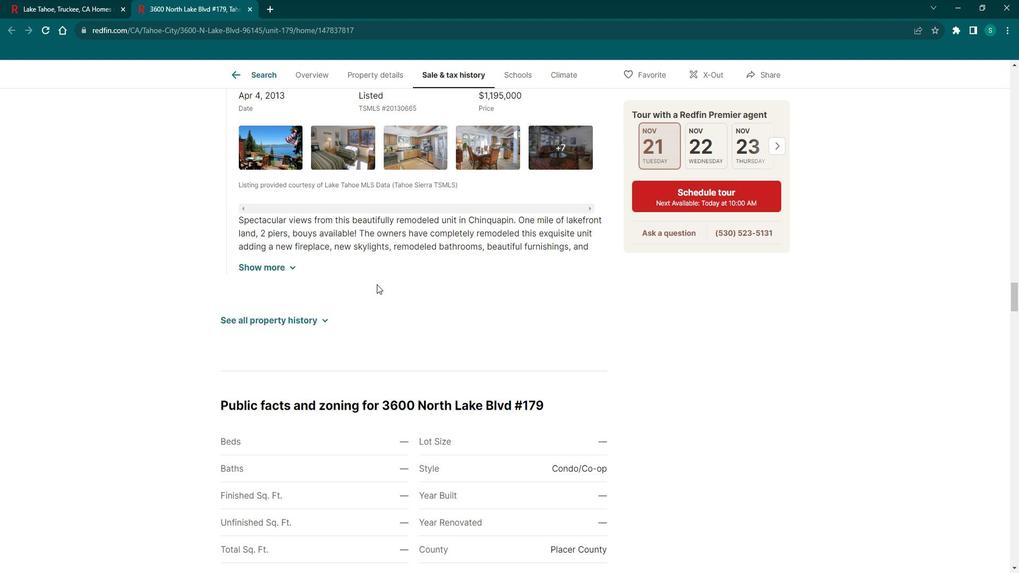 
Action: Mouse scrolled (383, 280) with delta (0, 0)
Screenshot: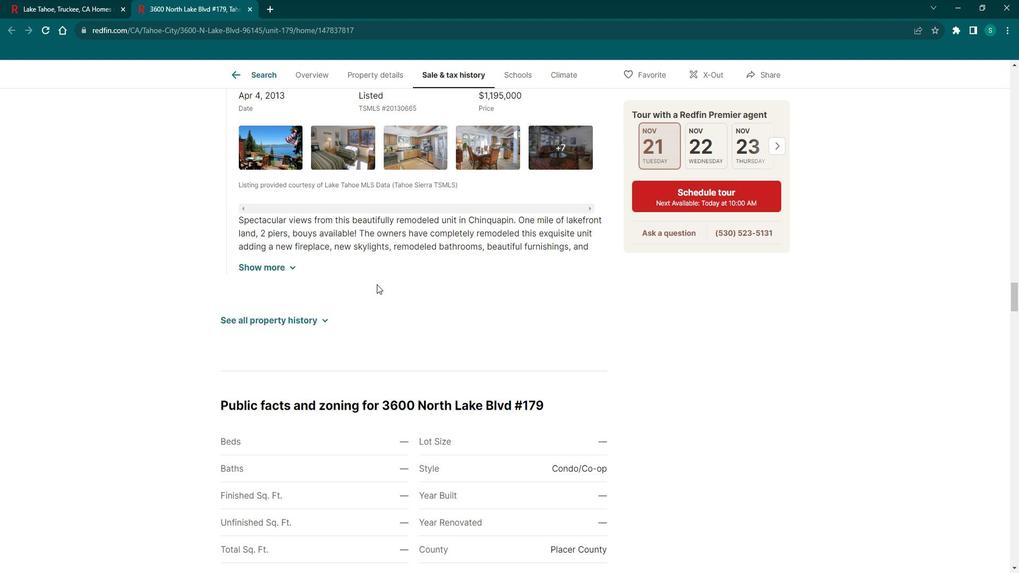 
Action: Mouse scrolled (383, 280) with delta (0, 0)
Screenshot: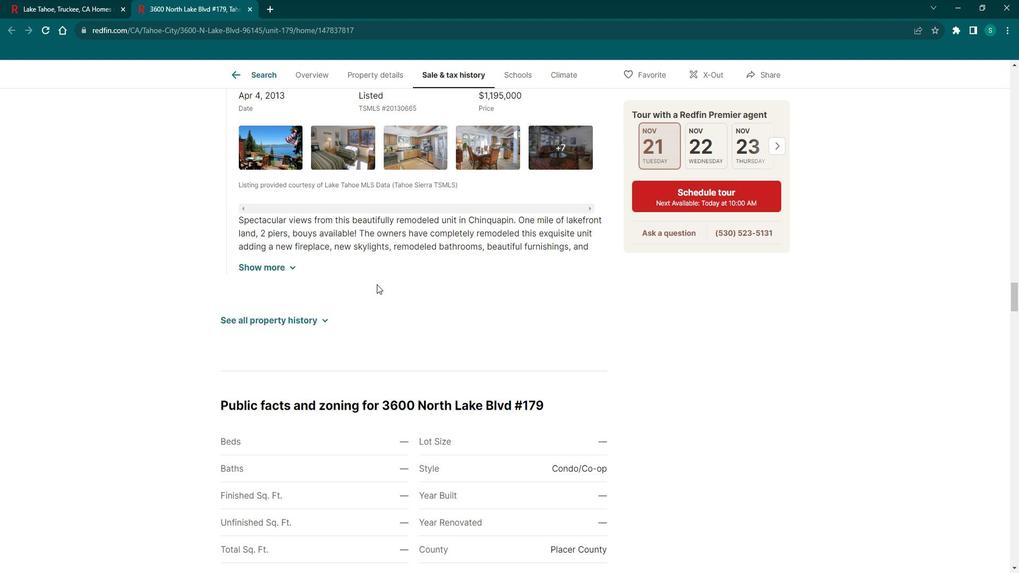 
Action: Mouse scrolled (383, 280) with delta (0, 0)
Screenshot: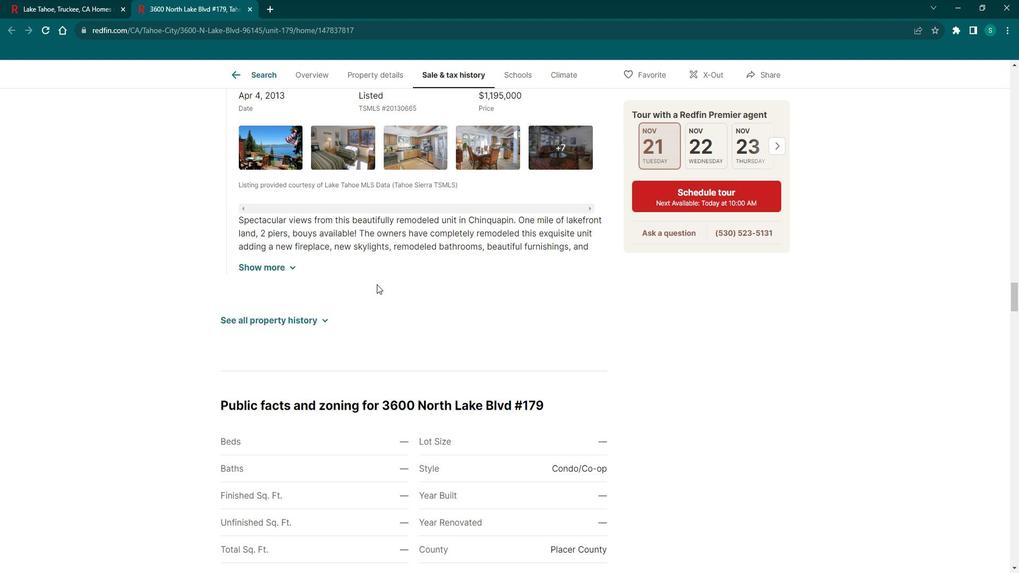 
Action: Mouse scrolled (383, 280) with delta (0, 0)
Screenshot: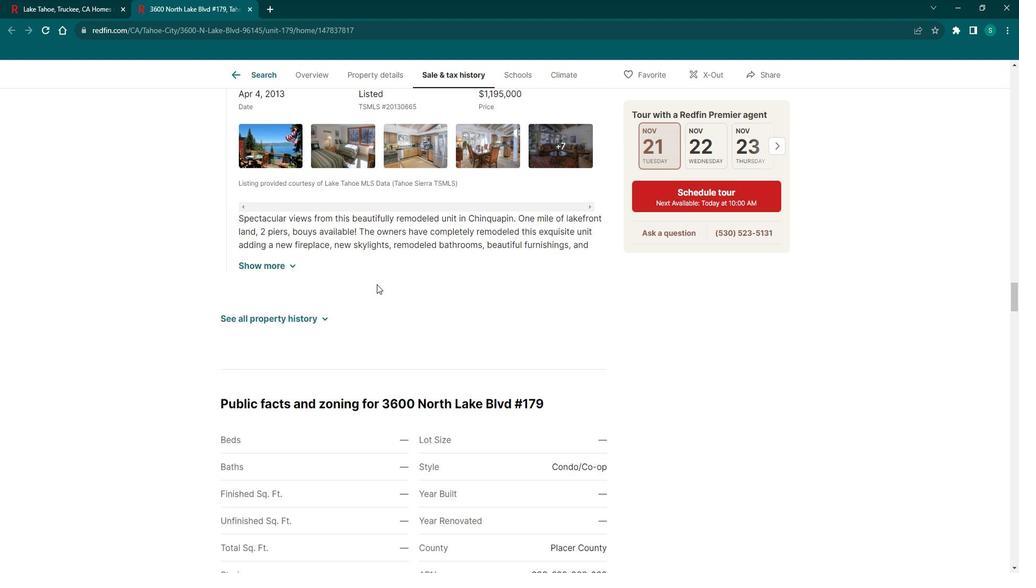 
Action: Mouse scrolled (383, 280) with delta (0, 0)
Screenshot: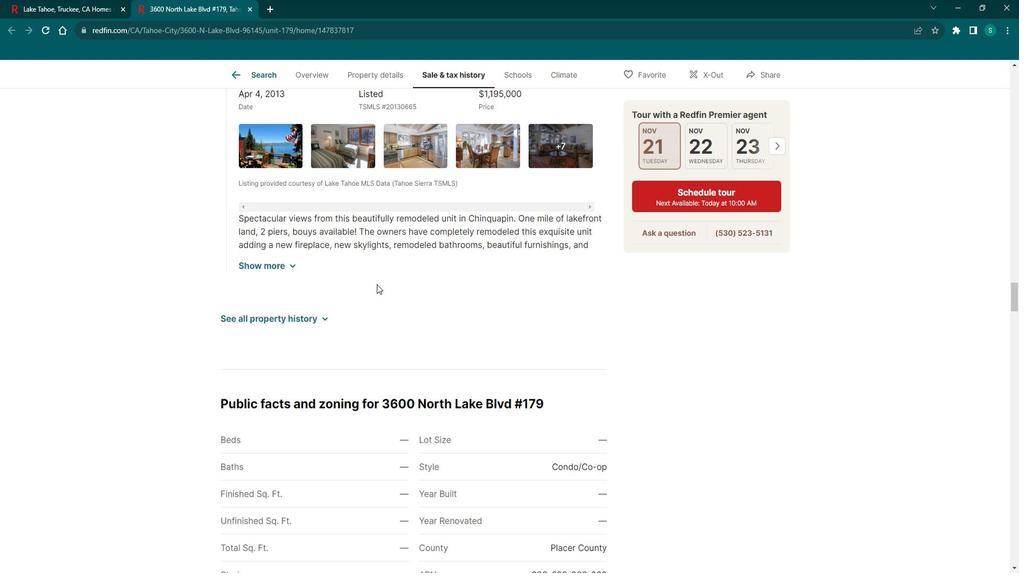
Action: Mouse scrolled (383, 280) with delta (0, 0)
Screenshot: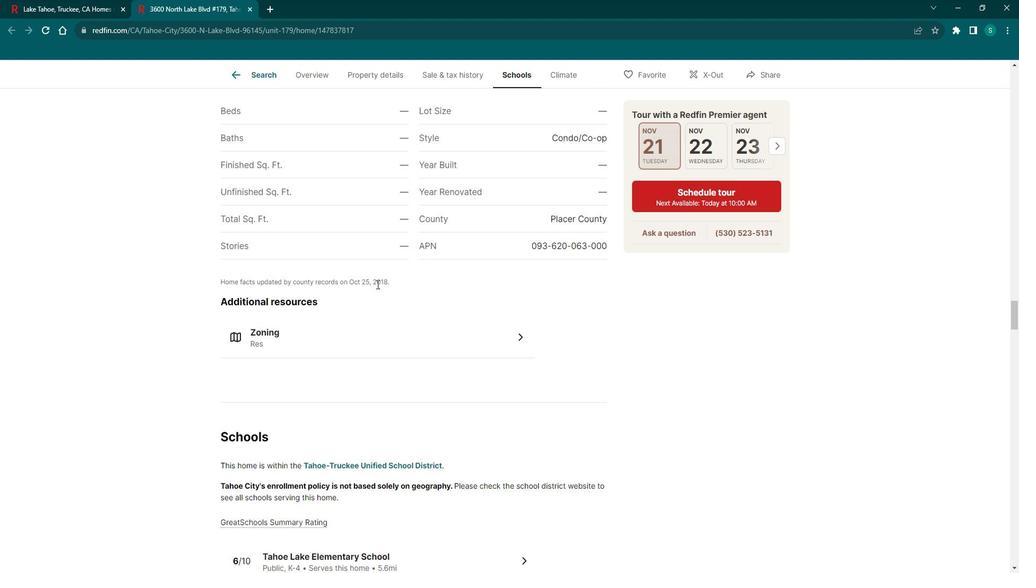 
Action: Mouse scrolled (383, 280) with delta (0, 0)
Screenshot: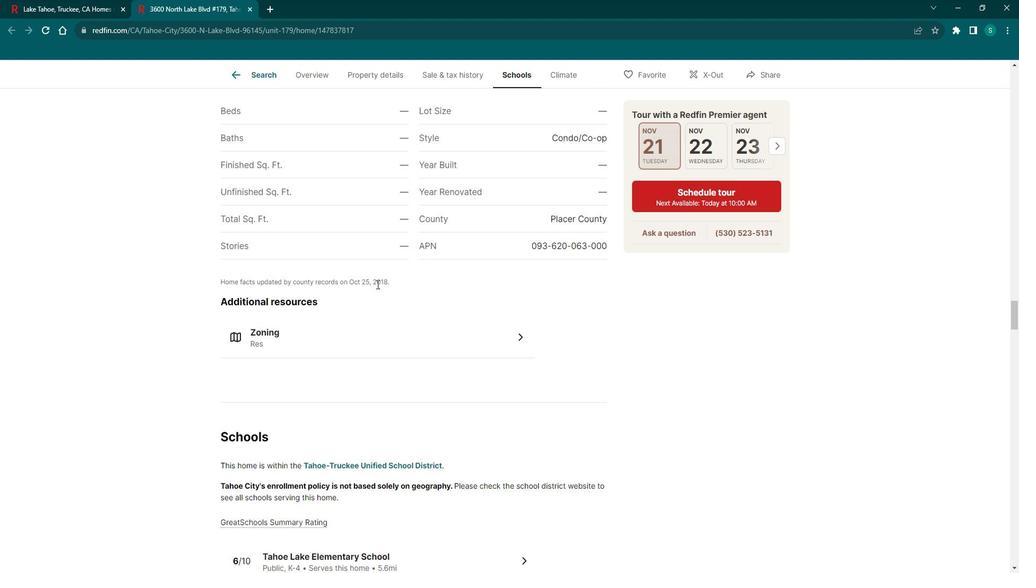 
Action: Mouse scrolled (383, 280) with delta (0, 0)
Screenshot: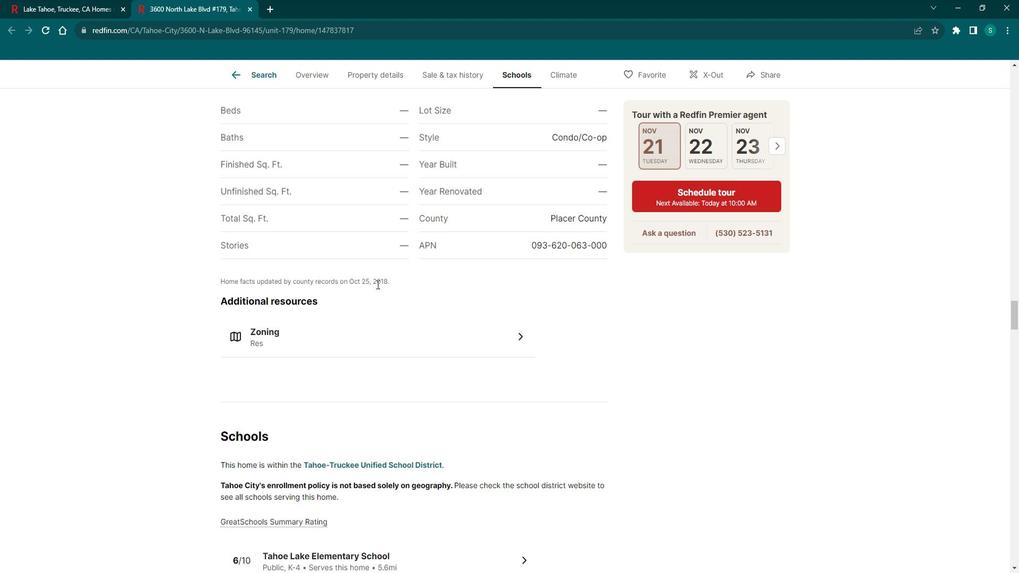 
Action: Mouse scrolled (383, 280) with delta (0, 0)
Screenshot: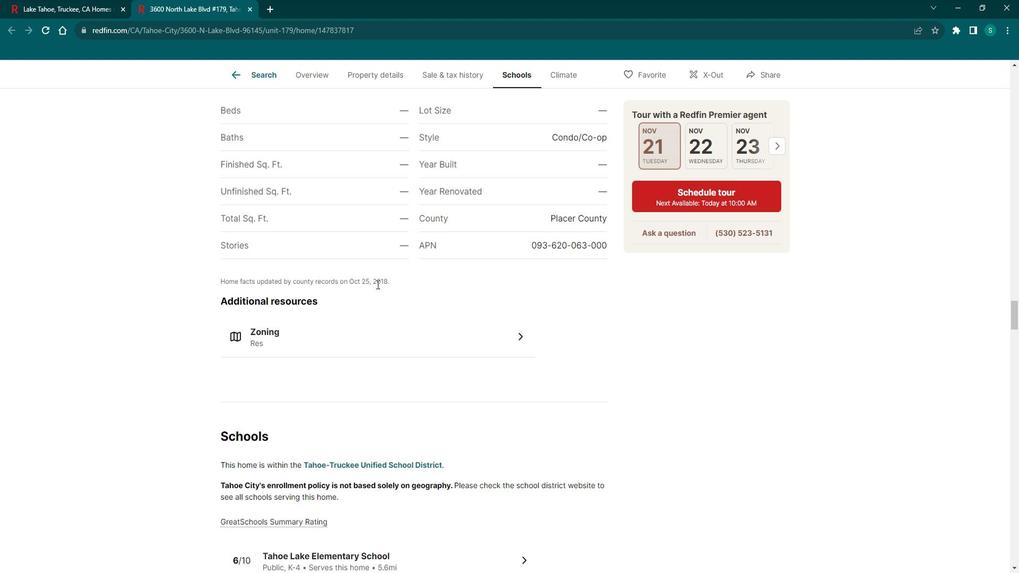 
Action: Mouse scrolled (383, 280) with delta (0, 0)
Screenshot: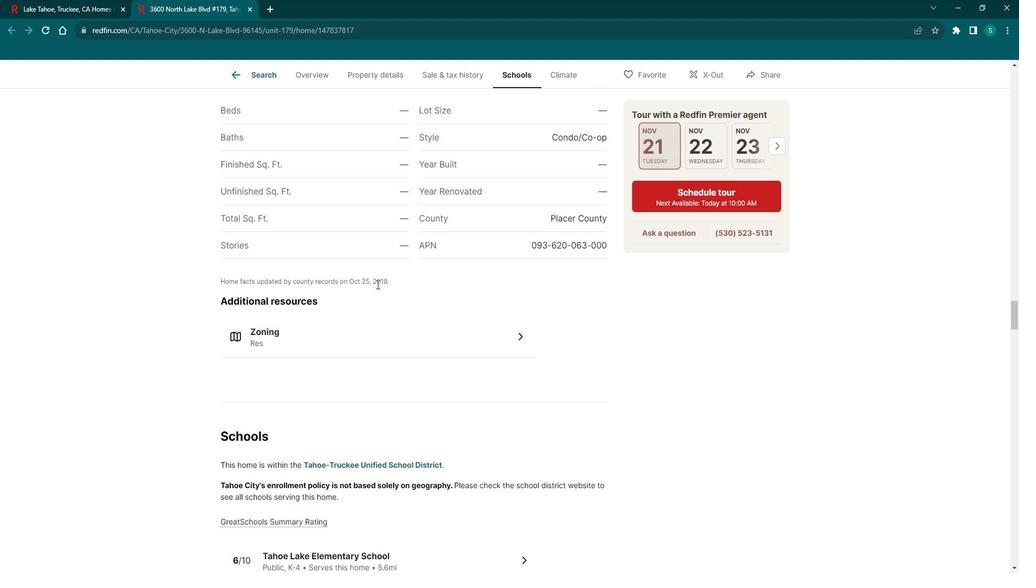 
Action: Mouse scrolled (383, 280) with delta (0, 0)
Screenshot: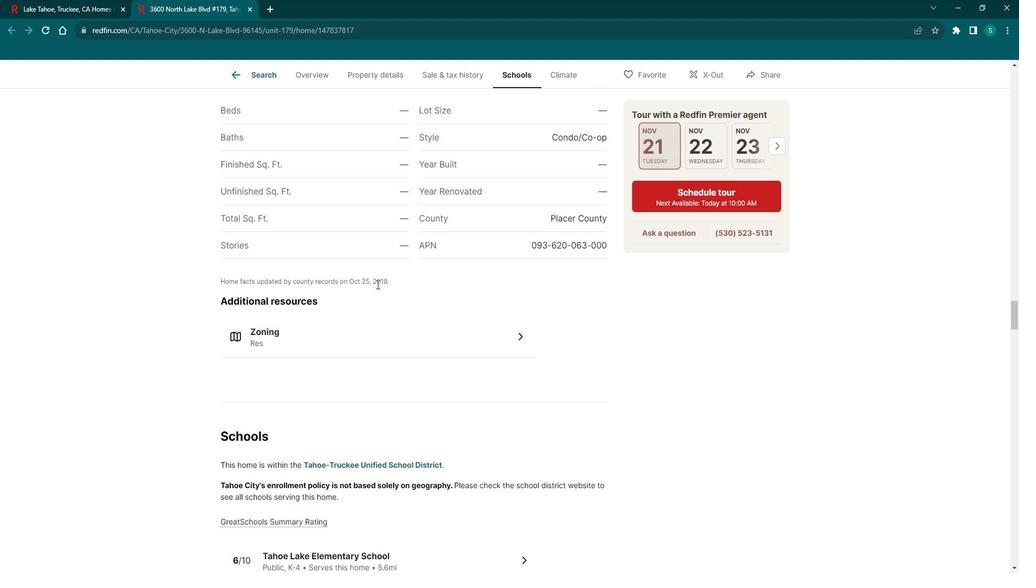 
Action: Mouse scrolled (383, 280) with delta (0, 0)
Screenshot: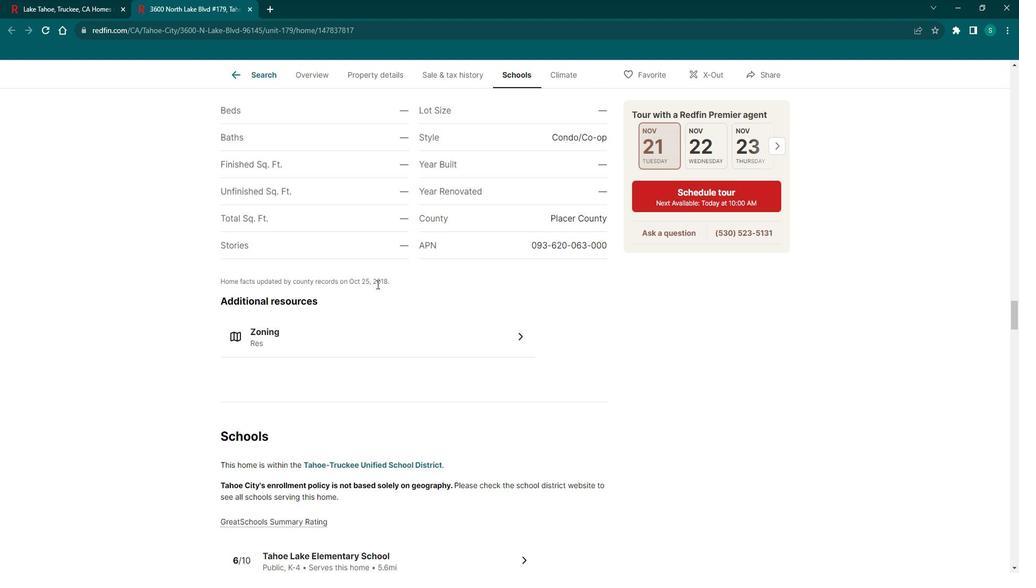 
Action: Mouse scrolled (383, 280) with delta (0, 0)
Screenshot: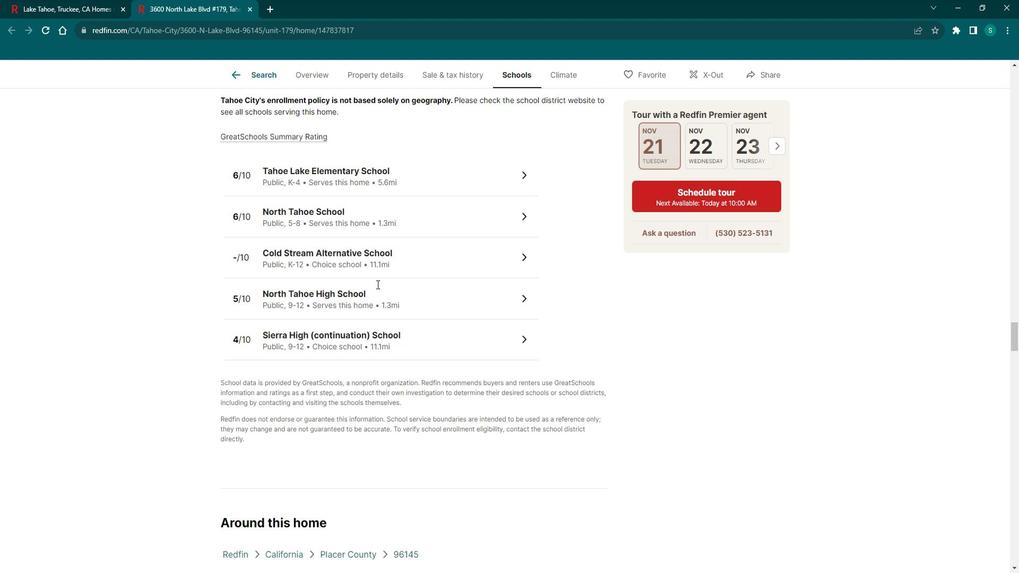
Action: Mouse scrolled (383, 280) with delta (0, 0)
Screenshot: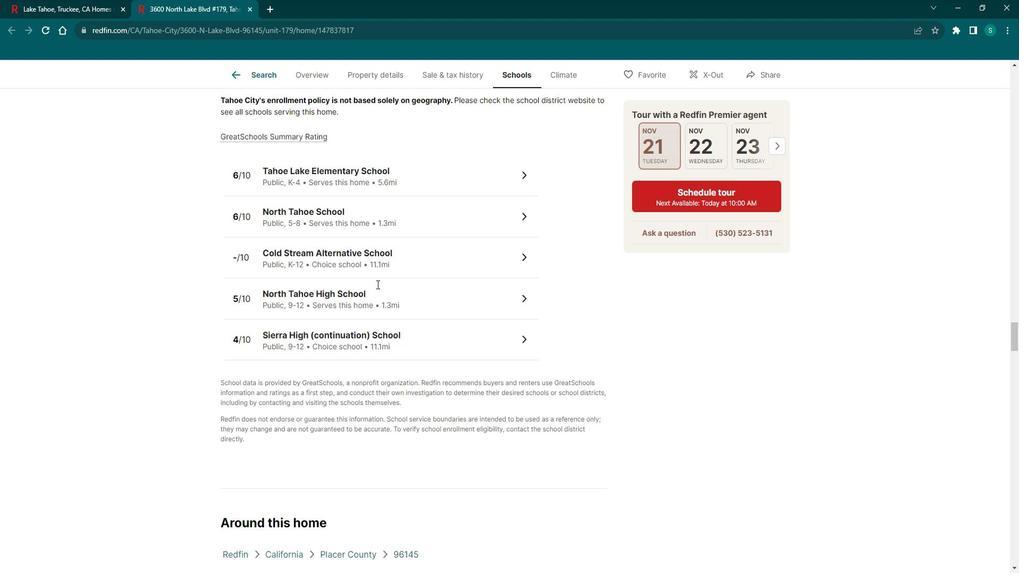 
Action: Mouse scrolled (383, 280) with delta (0, 0)
Screenshot: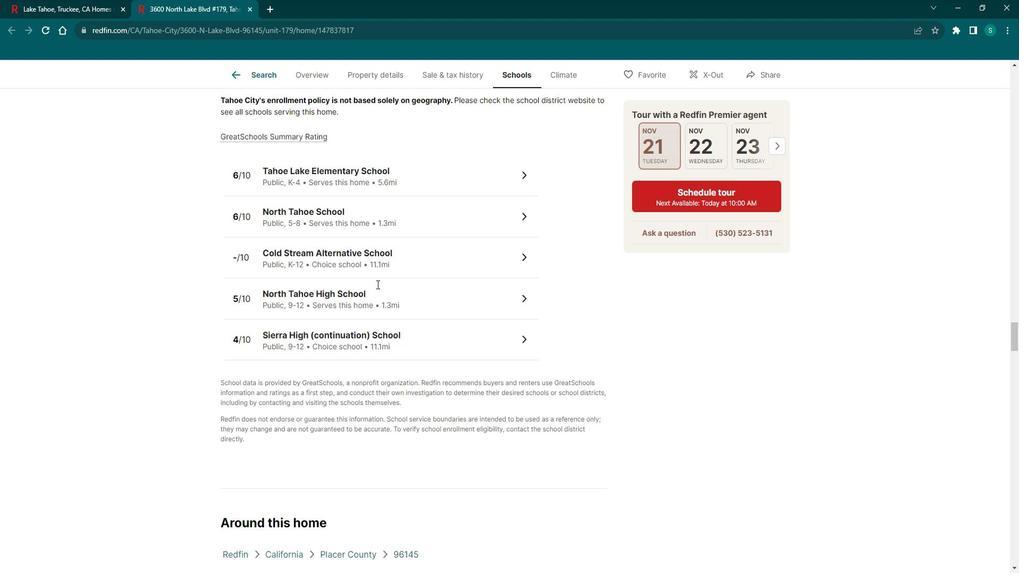 
Action: Mouse scrolled (383, 280) with delta (0, 0)
Screenshot: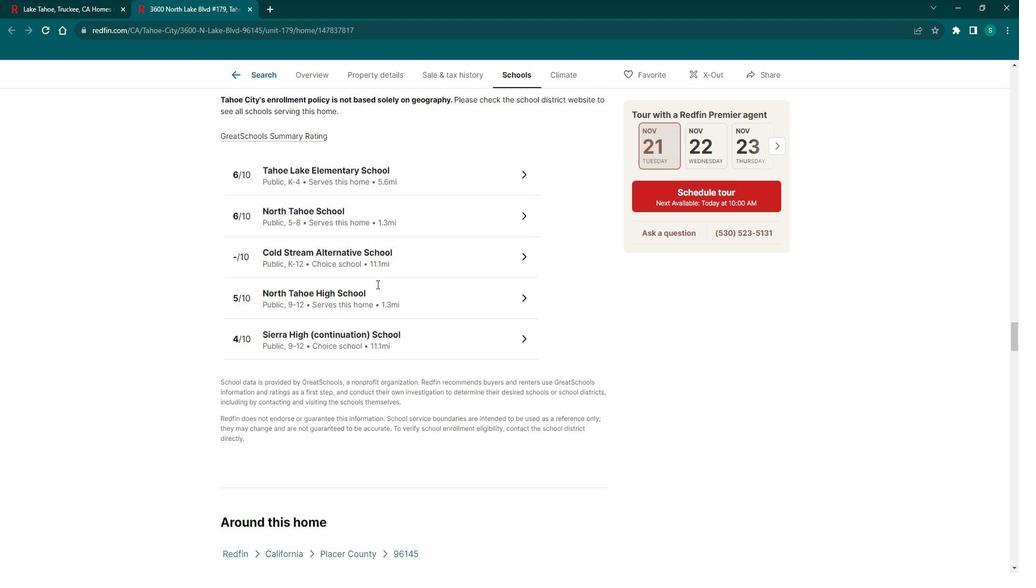 
Action: Mouse scrolled (383, 280) with delta (0, 0)
Screenshot: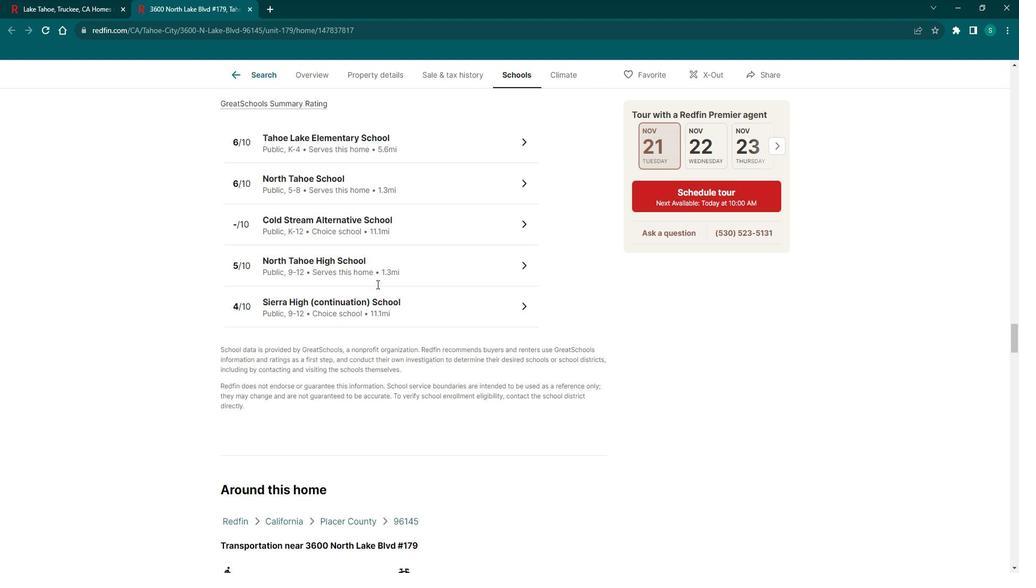 
Action: Mouse scrolled (383, 280) with delta (0, 0)
Screenshot: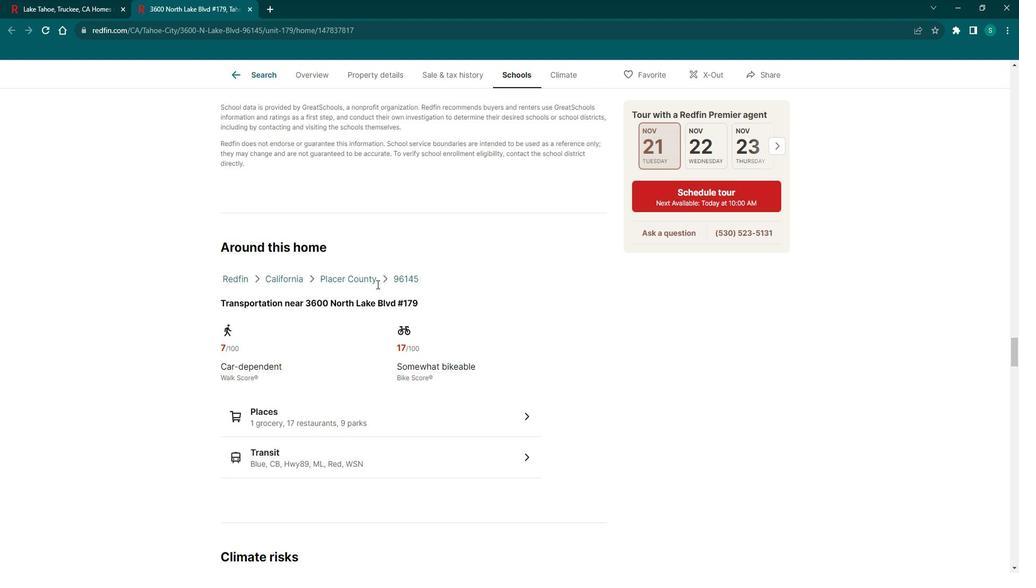 
Action: Mouse scrolled (383, 280) with delta (0, 0)
Screenshot: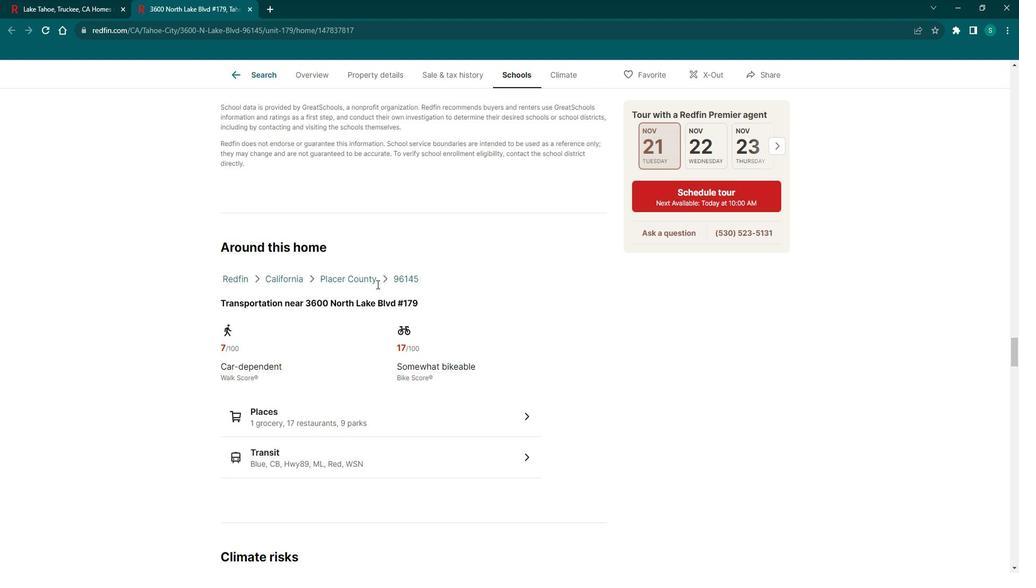 
Action: Mouse scrolled (383, 280) with delta (0, 0)
Screenshot: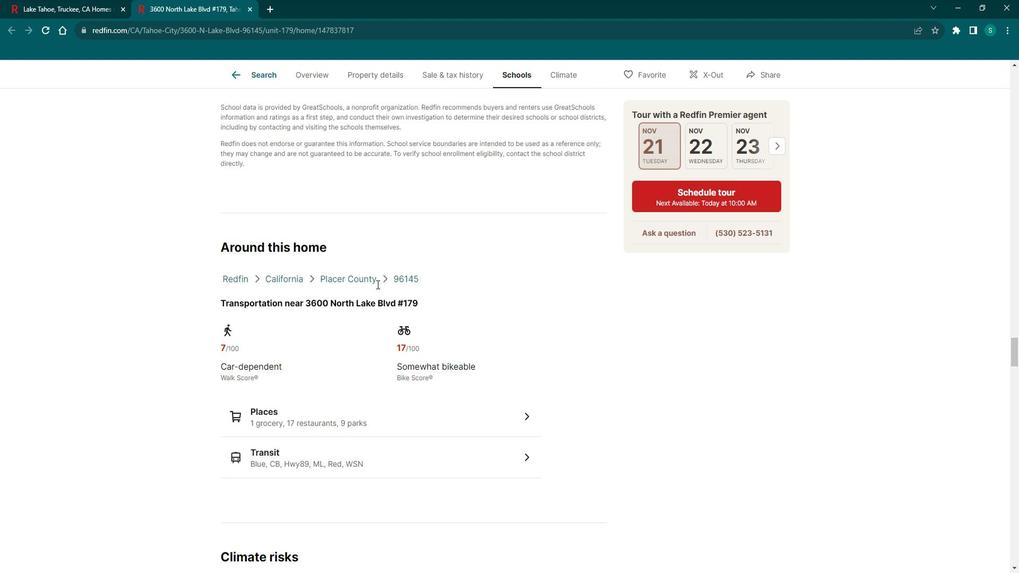 
Action: Mouse scrolled (383, 280) with delta (0, 0)
Screenshot: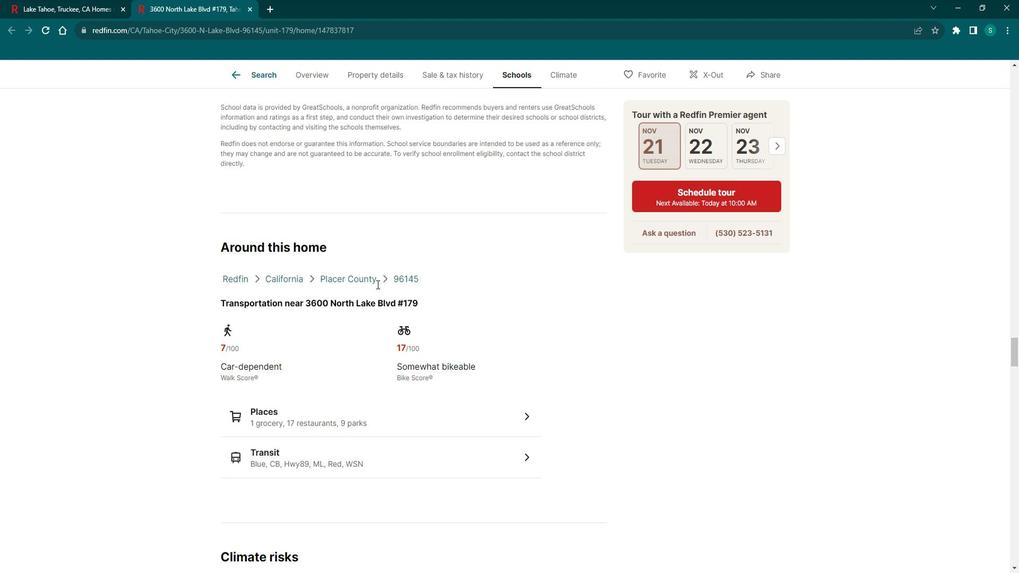 
Action: Mouse scrolled (383, 280) with delta (0, 0)
Screenshot: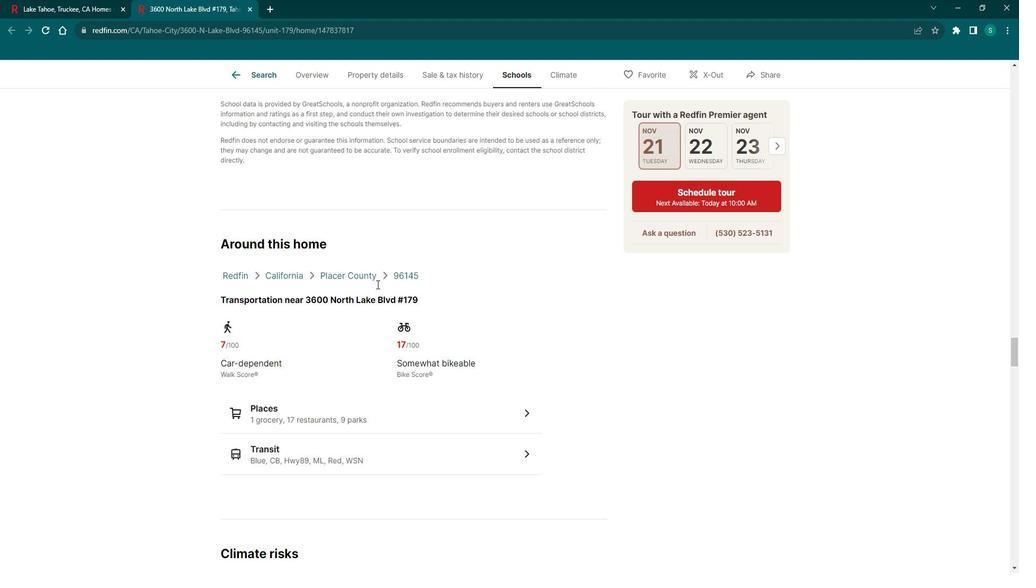 
Action: Mouse scrolled (383, 280) with delta (0, 0)
Screenshot: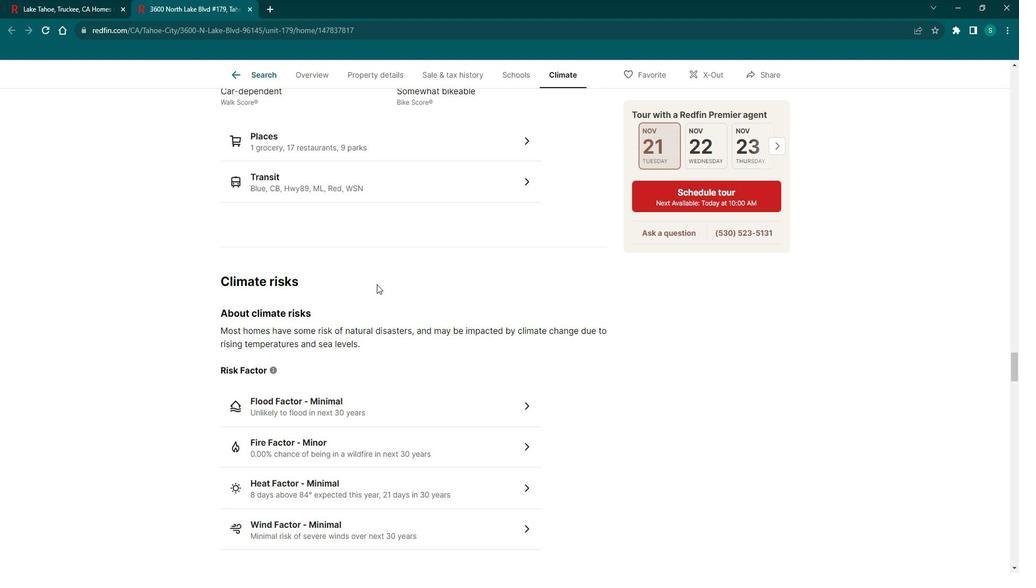 
Action: Mouse scrolled (383, 280) with delta (0, 0)
Screenshot: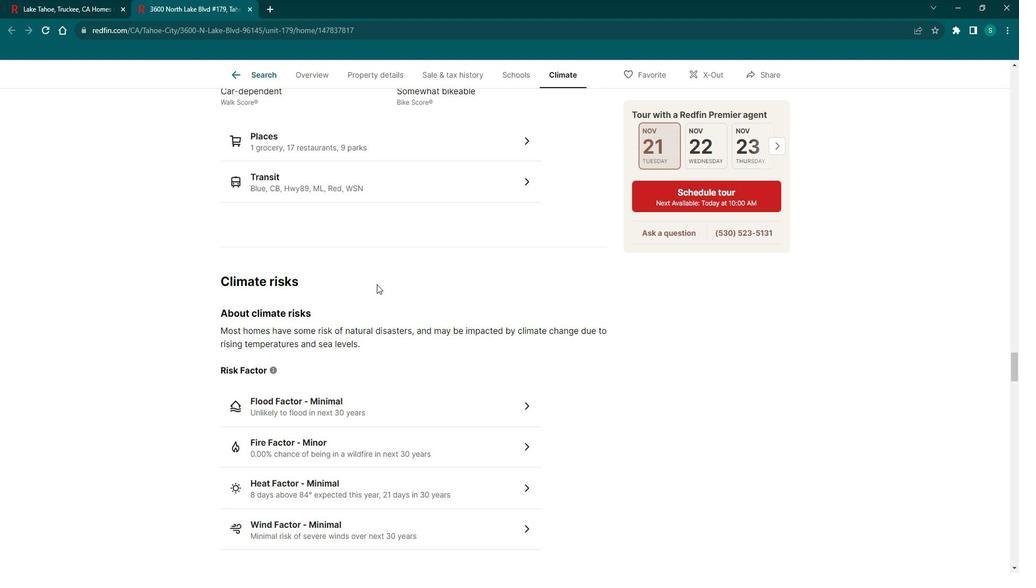 
Action: Mouse scrolled (383, 280) with delta (0, 0)
Screenshot: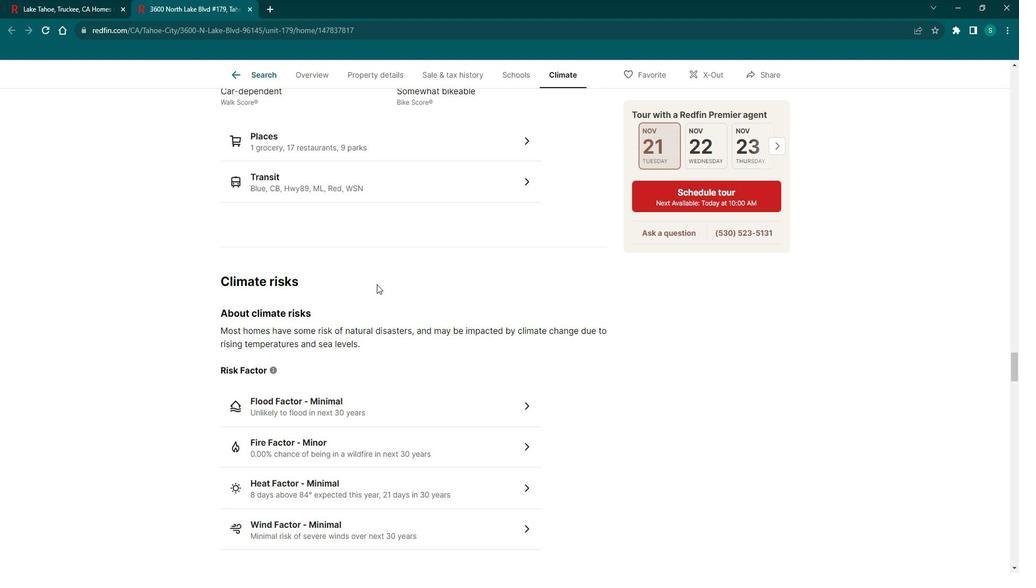 
Action: Mouse scrolled (383, 280) with delta (0, 0)
Screenshot: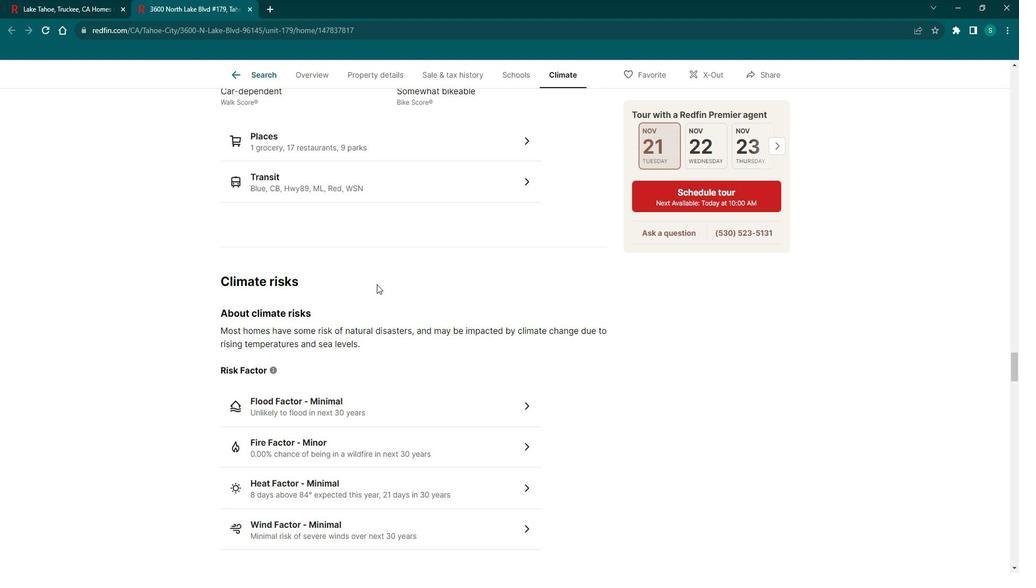
Action: Mouse scrolled (383, 280) with delta (0, 0)
Screenshot: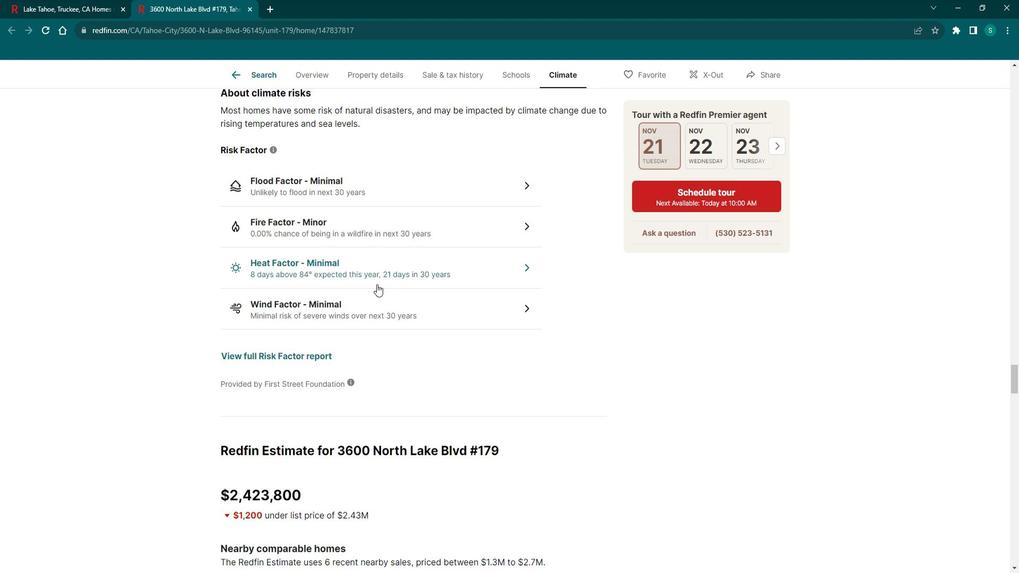 
Action: Mouse scrolled (383, 280) with delta (0, 0)
Screenshot: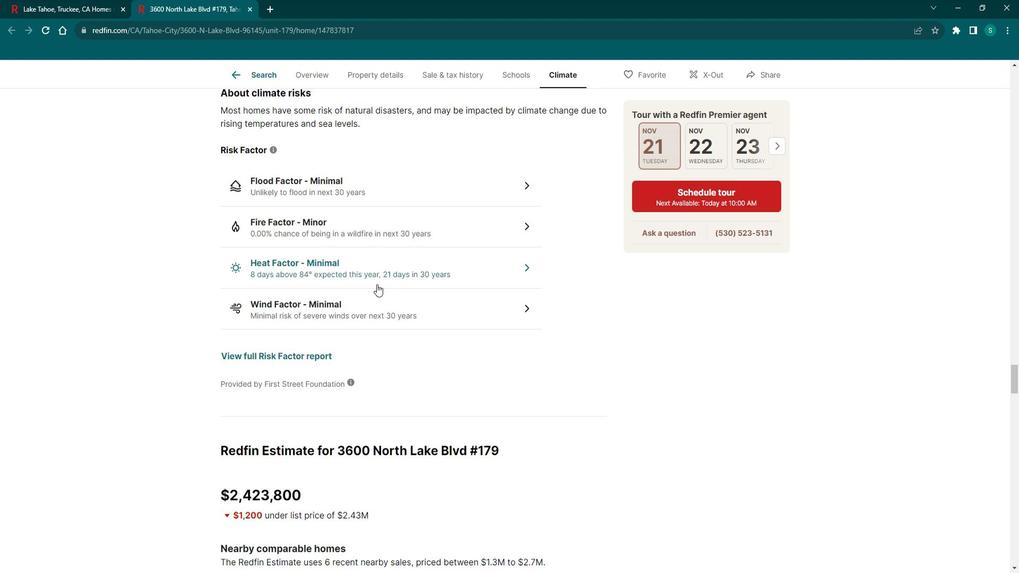 
Action: Mouse scrolled (383, 280) with delta (0, 0)
Screenshot: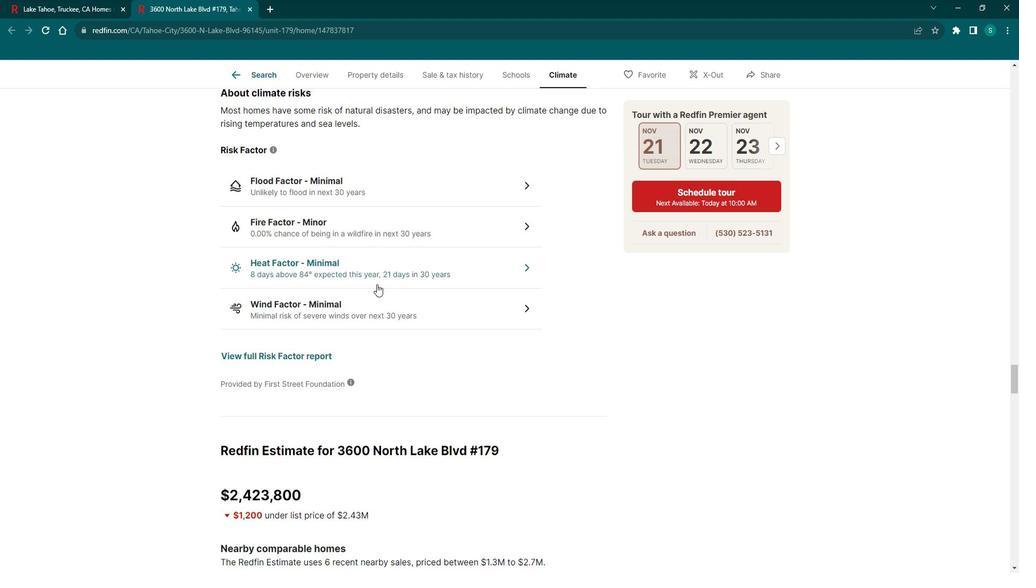 
Action: Mouse scrolled (383, 280) with delta (0, 0)
Screenshot: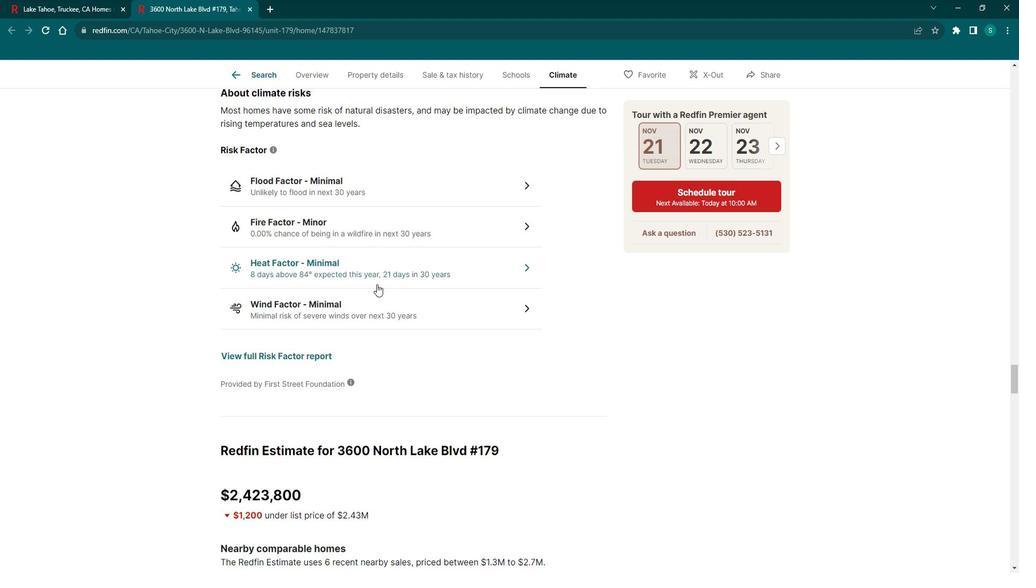 
Action: Mouse scrolled (383, 280) with delta (0, 0)
Screenshot: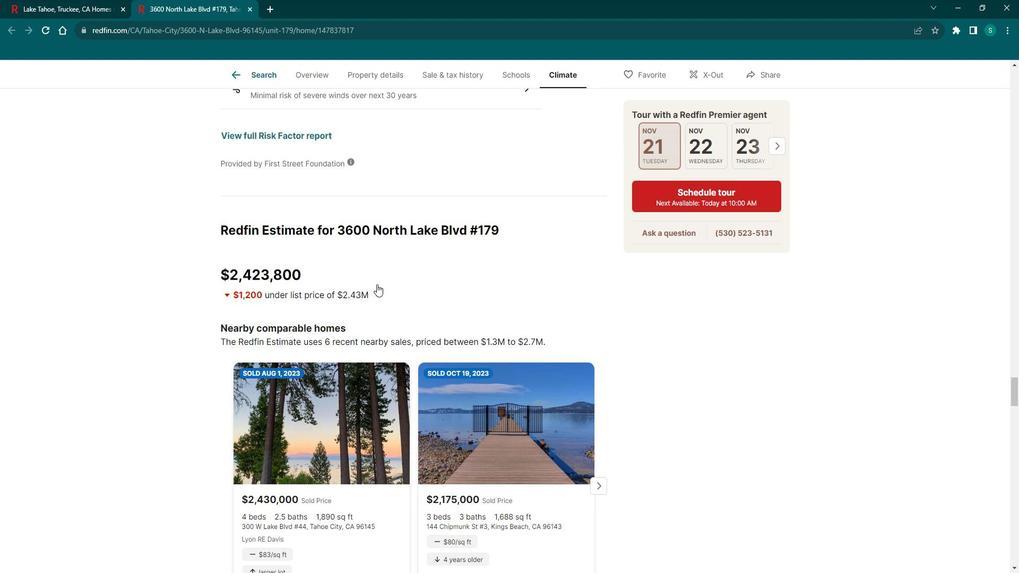 
Action: Mouse scrolled (383, 280) with delta (0, 0)
Screenshot: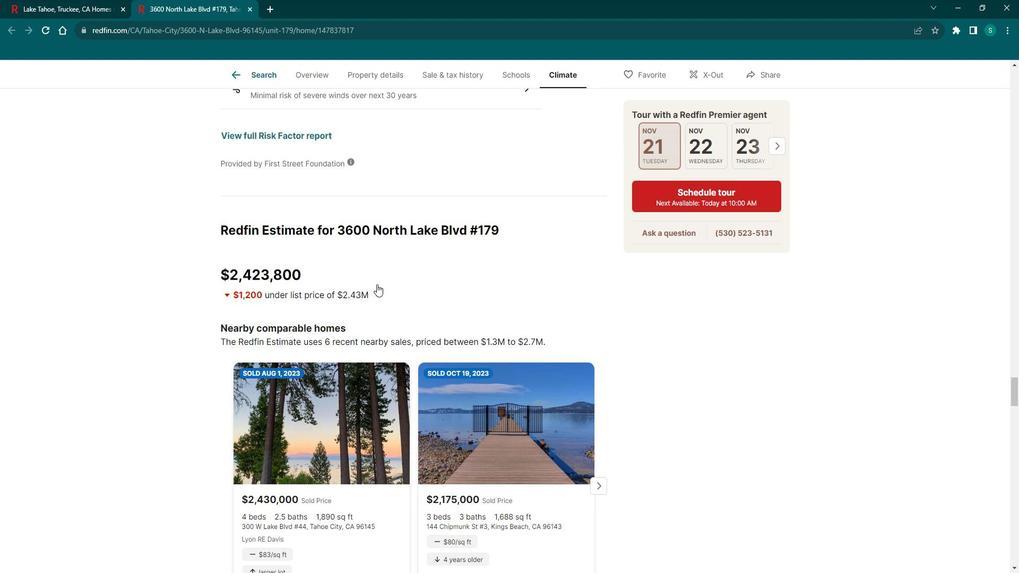 
Action: Mouse scrolled (383, 280) with delta (0, 0)
Screenshot: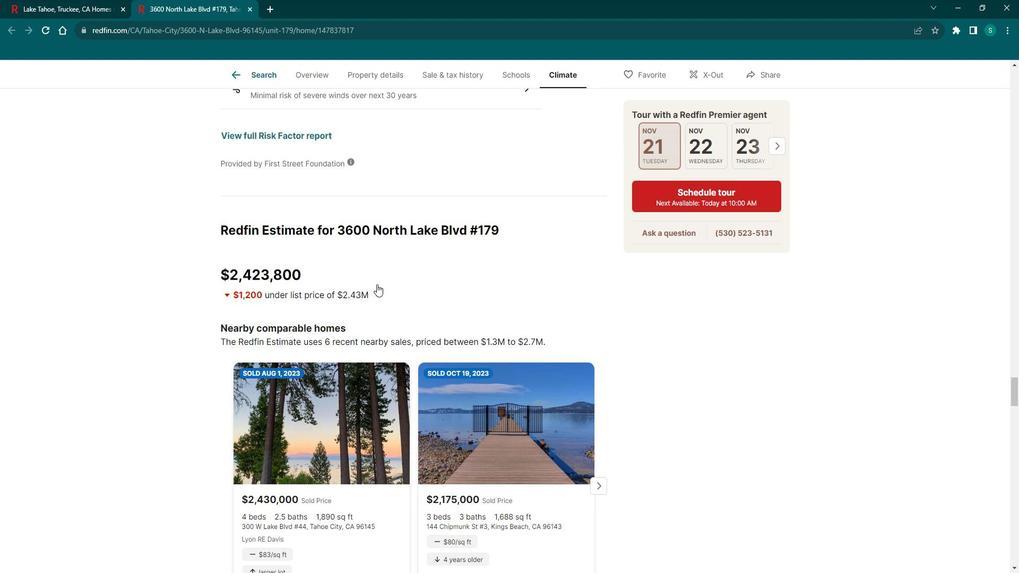 
Action: Mouse scrolled (383, 280) with delta (0, 0)
Screenshot: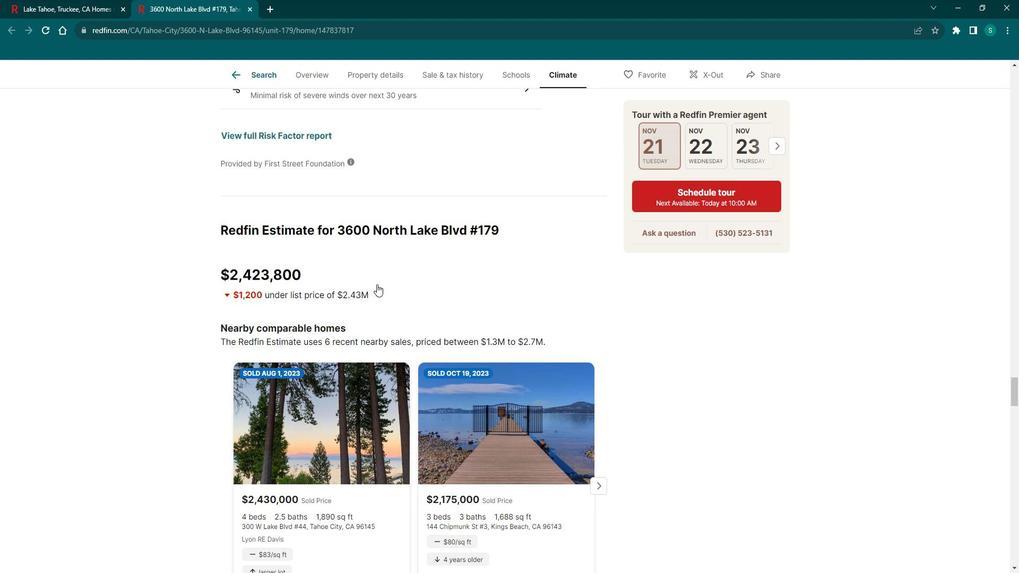 
Action: Mouse scrolled (383, 280) with delta (0, 0)
Screenshot: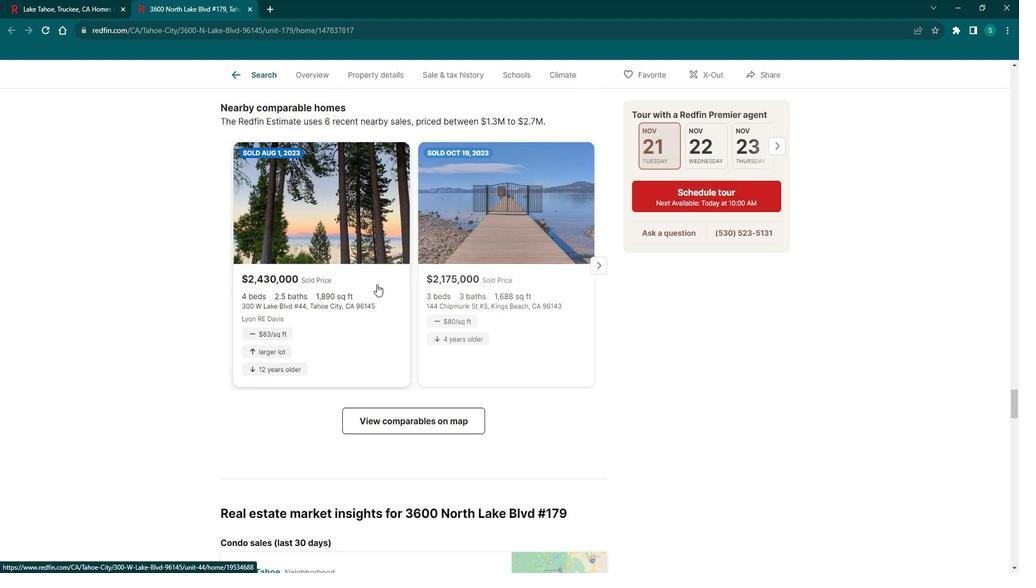
Action: Mouse scrolled (383, 280) with delta (0, 0)
Screenshot: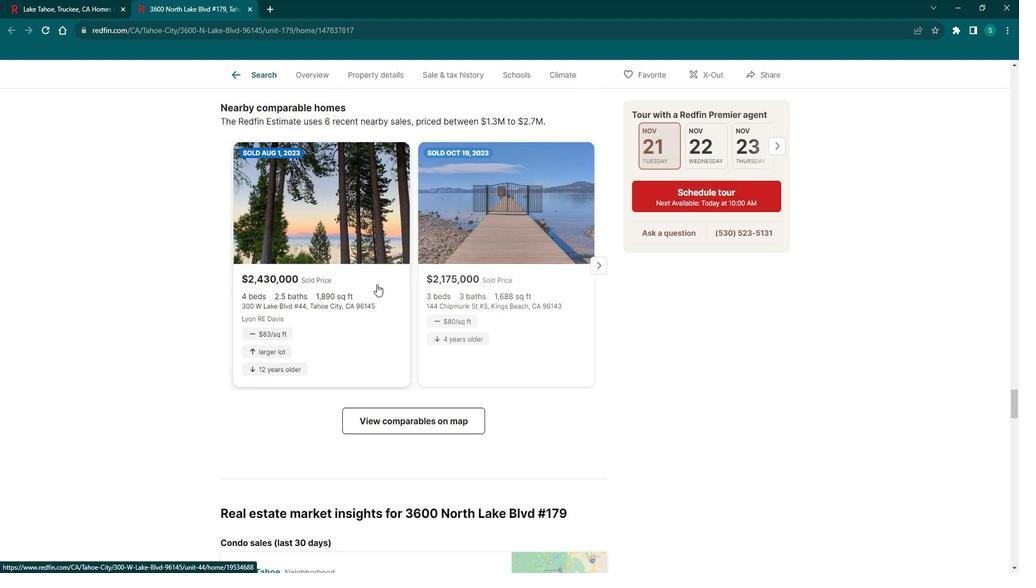 
Action: Mouse scrolled (383, 280) with delta (0, 0)
Screenshot: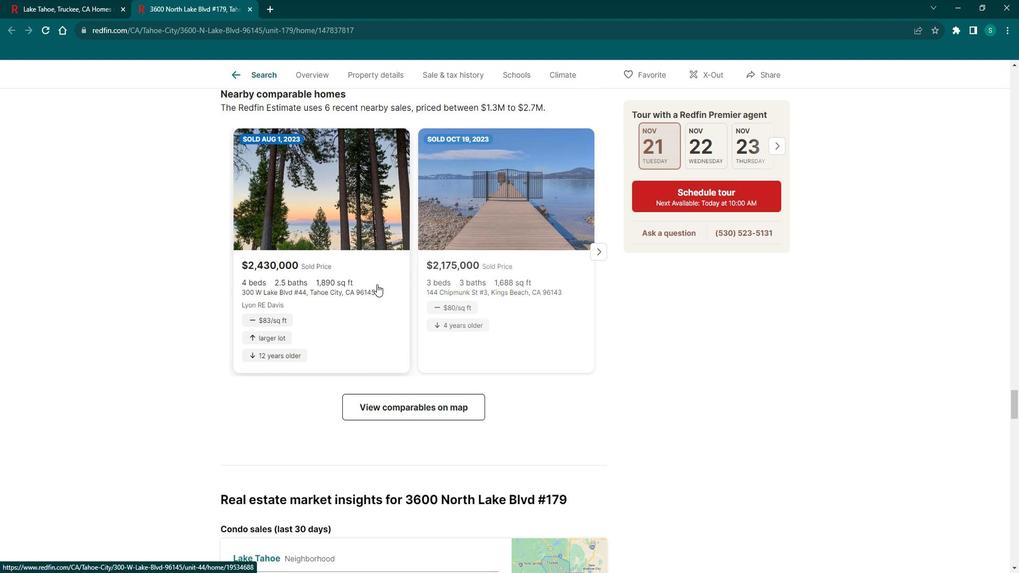 
Action: Mouse moved to (262, 74)
Screenshot: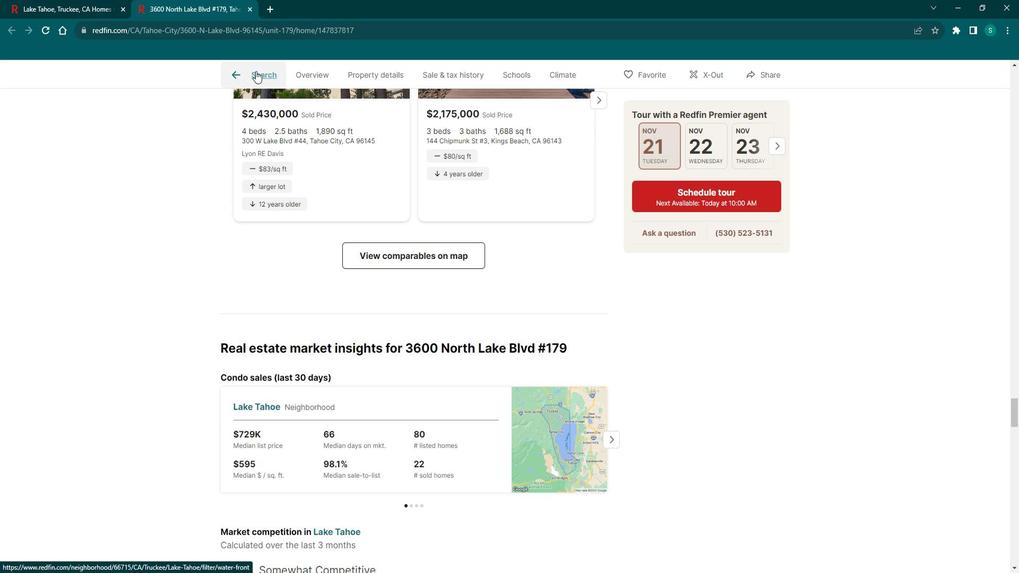 
Action: Mouse pressed left at (262, 74)
Screenshot: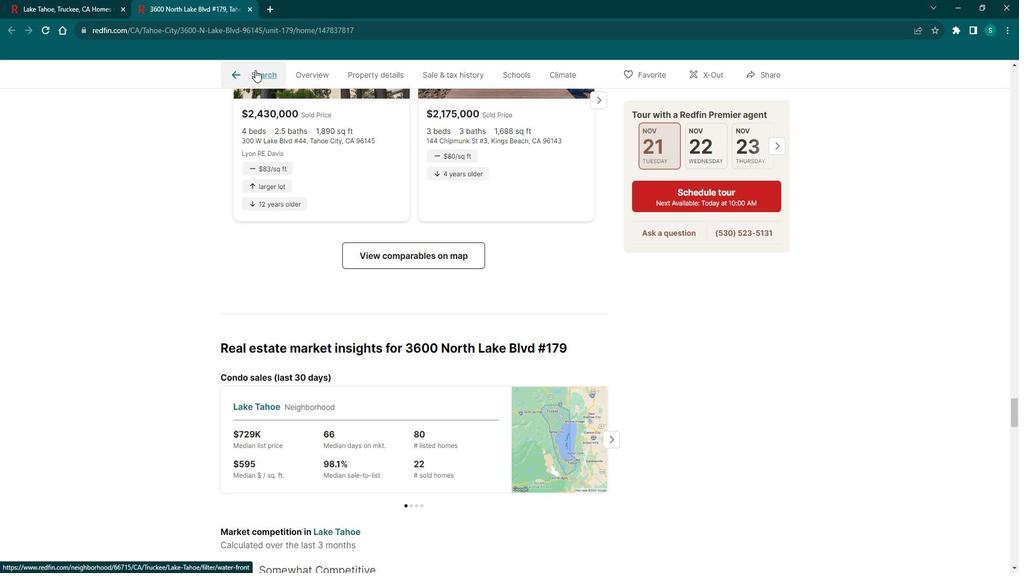 
Action: Mouse moved to (786, 342)
Screenshot: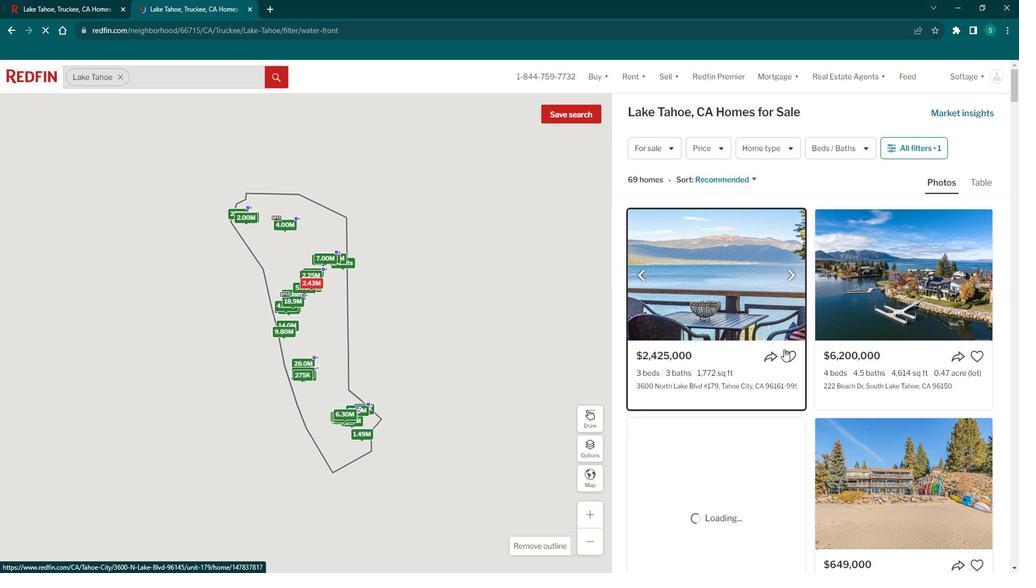 
Action: Mouse scrolled (786, 341) with delta (0, 0)
Screenshot: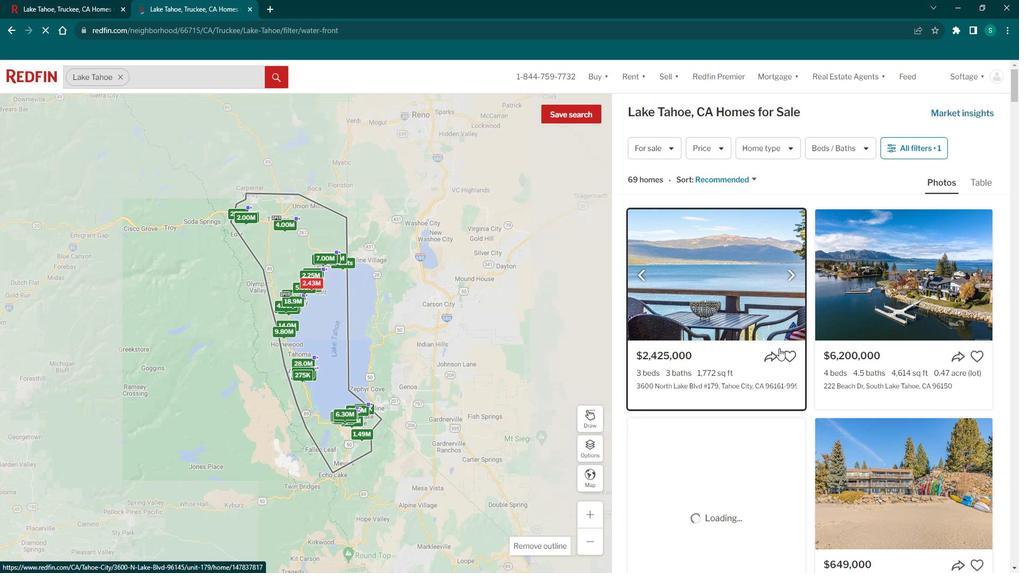 
Action: Mouse moved to (785, 342)
Screenshot: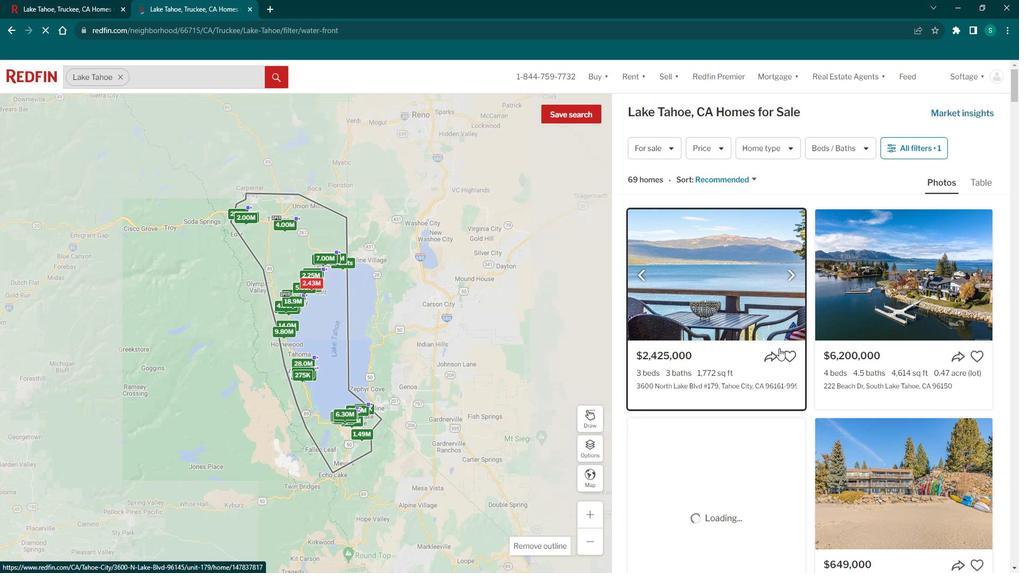 
Action: Mouse scrolled (785, 341) with delta (0, 0)
Screenshot: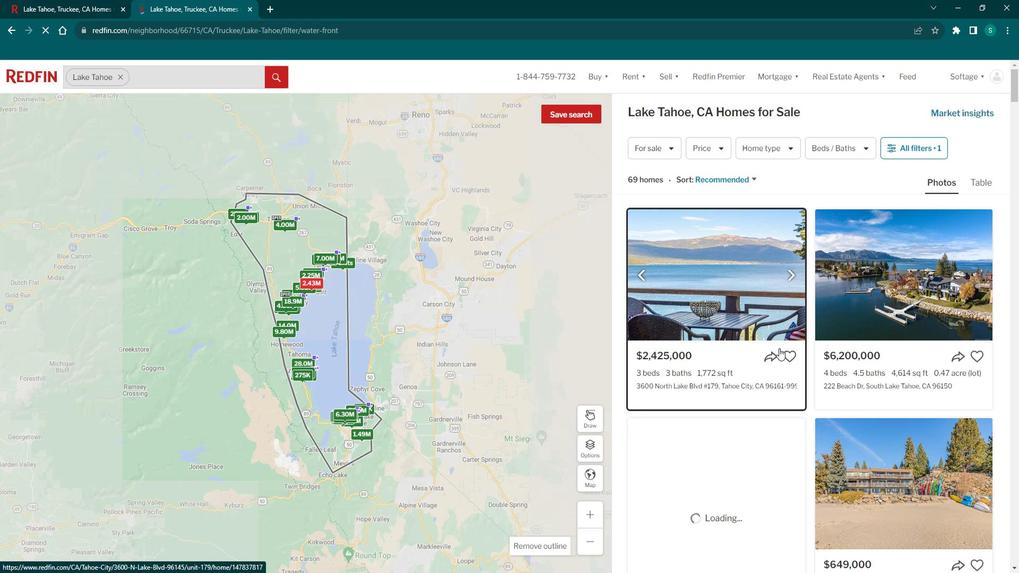 
Action: Mouse moved to (785, 342)
Screenshot: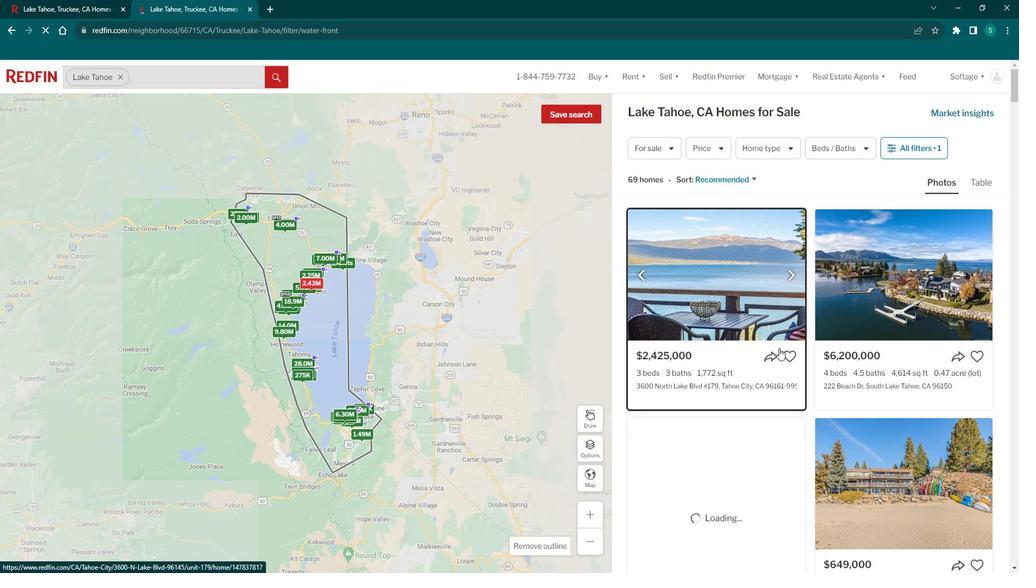 
Action: Mouse scrolled (785, 341) with delta (0, 0)
Screenshot: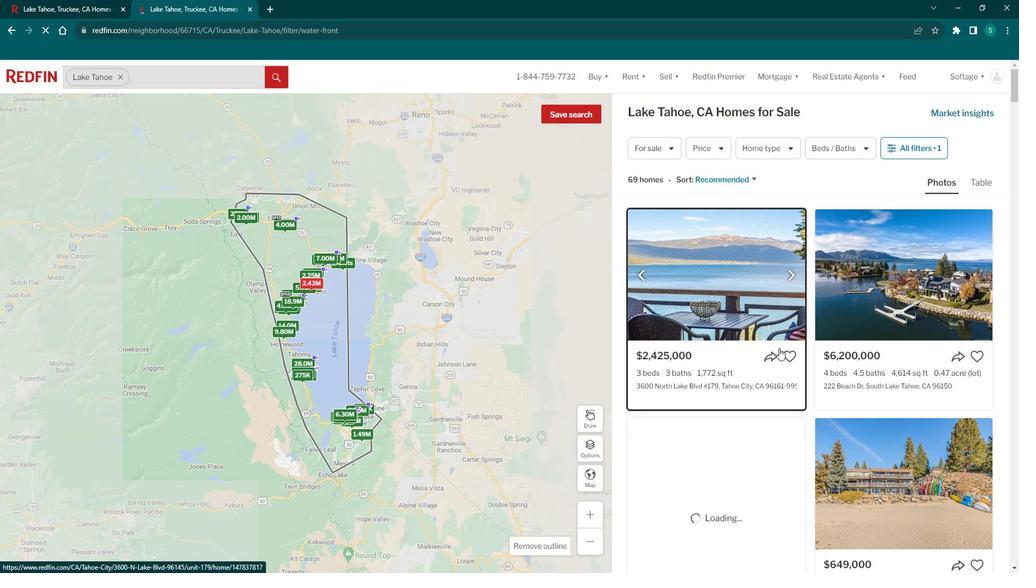 
Action: Mouse scrolled (785, 341) with delta (0, 0)
Screenshot: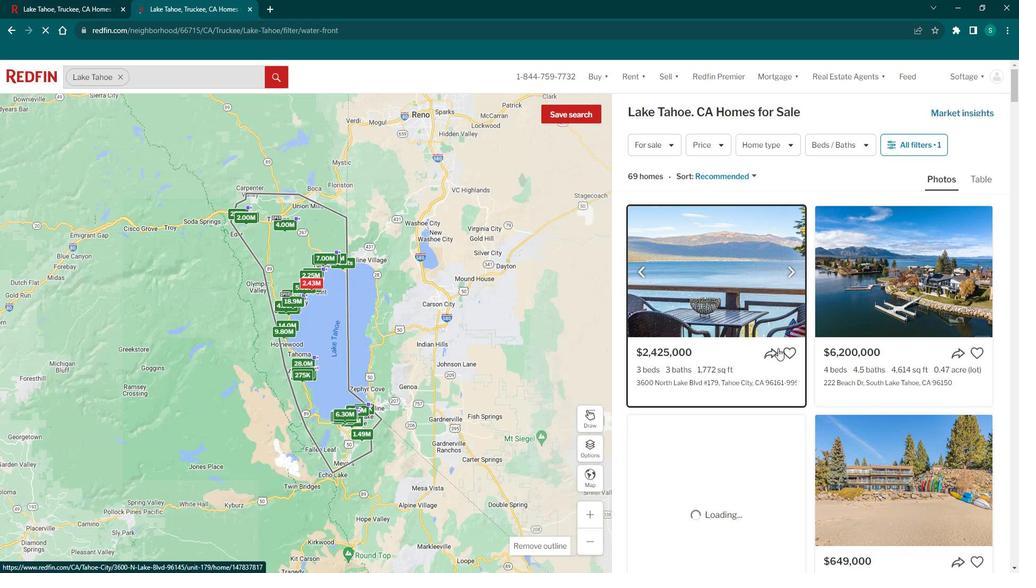 
Action: Mouse moved to (780, 342)
Screenshot: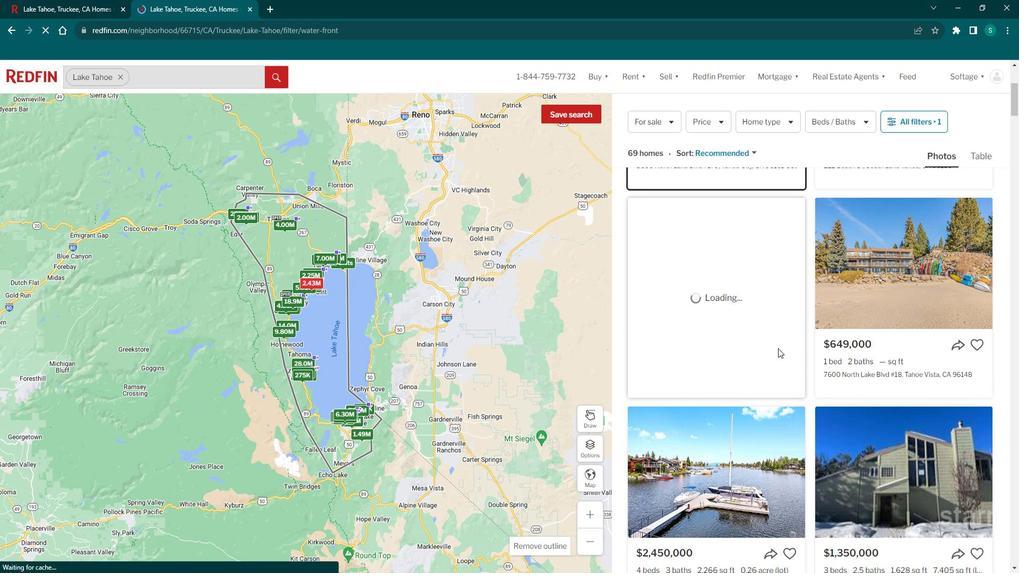 
Action: Mouse scrolled (780, 341) with delta (0, 0)
Screenshot: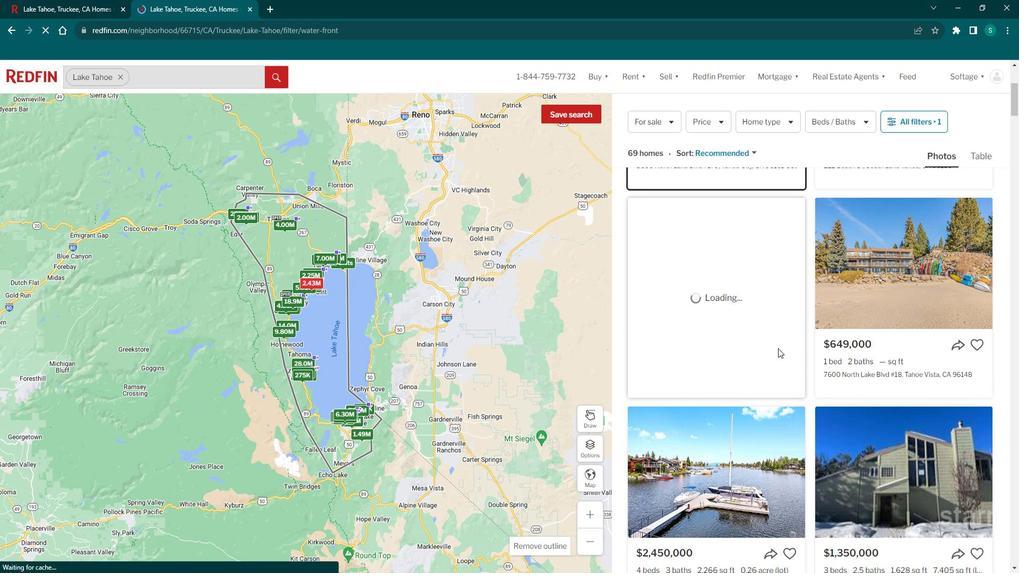 
Action: Mouse moved to (779, 342)
Screenshot: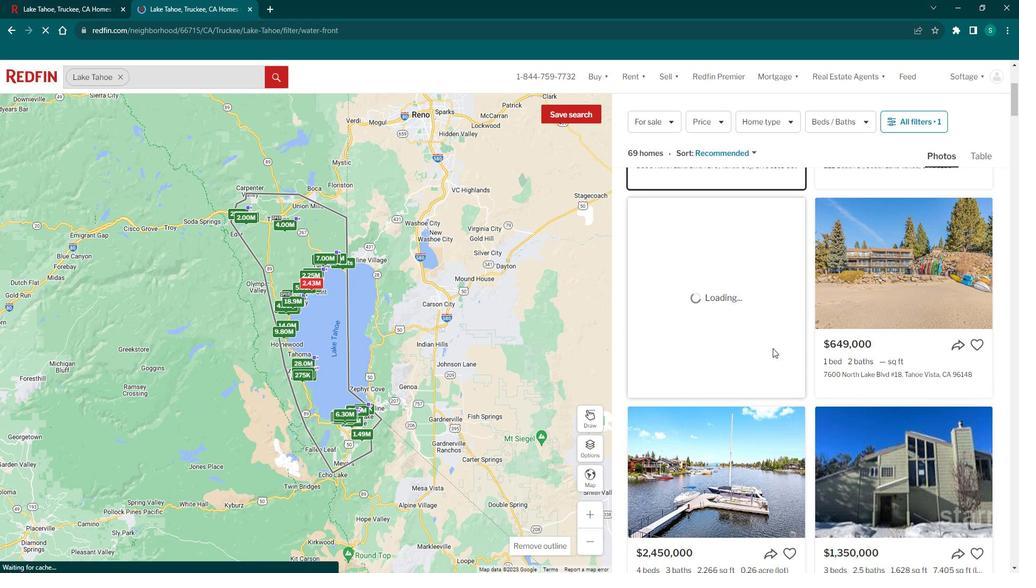 
Action: Mouse scrolled (779, 341) with delta (0, 0)
Screenshot: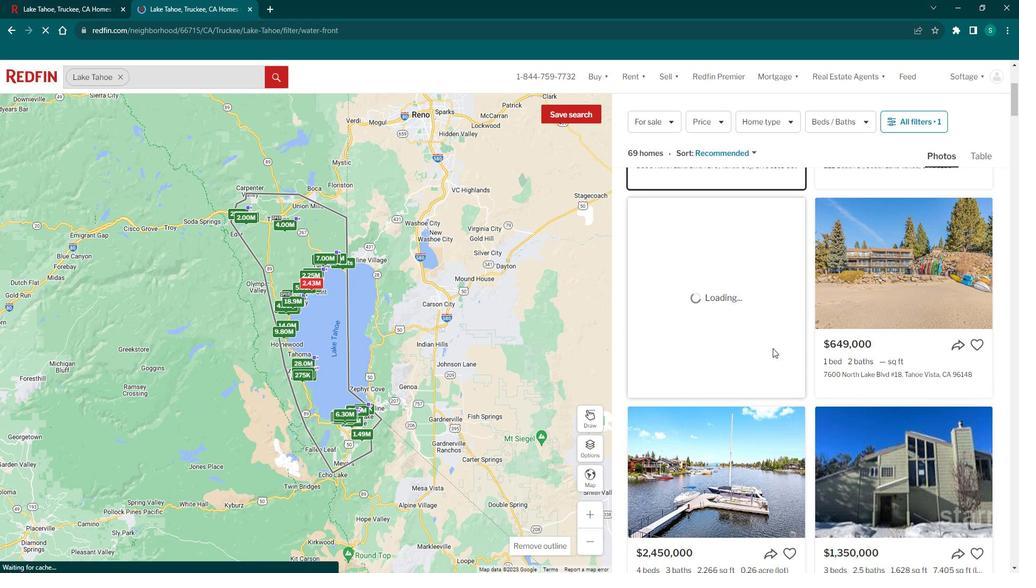 
Action: Mouse moved to (779, 342)
Screenshot: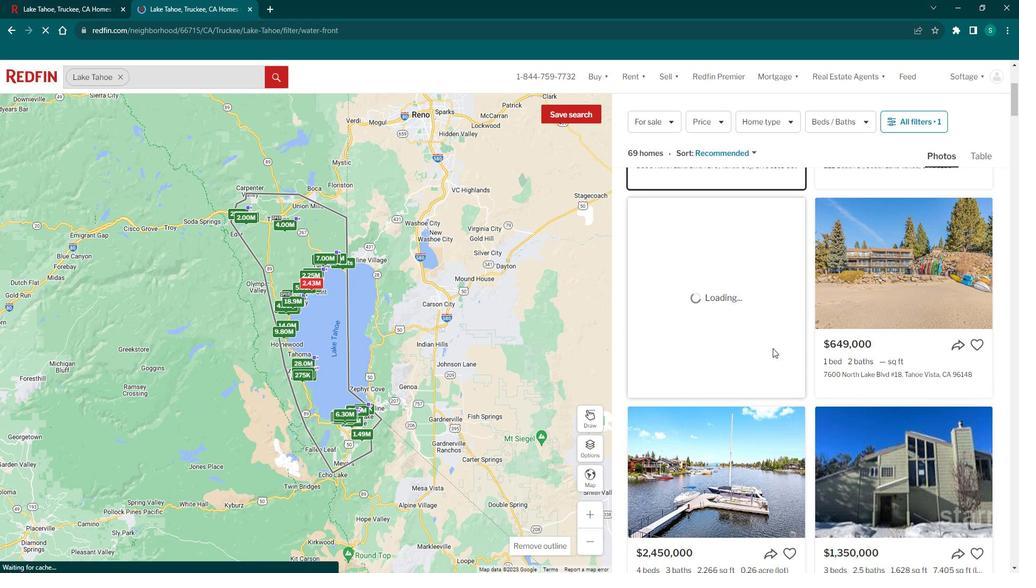 
Action: Mouse scrolled (779, 342) with delta (0, 0)
Screenshot: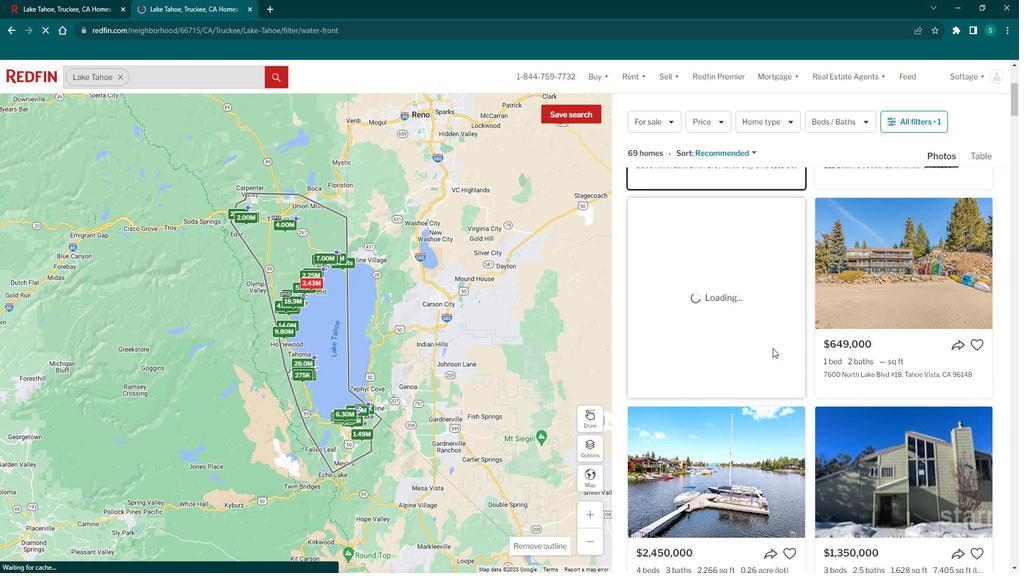 
Action: Mouse moved to (777, 343)
Screenshot: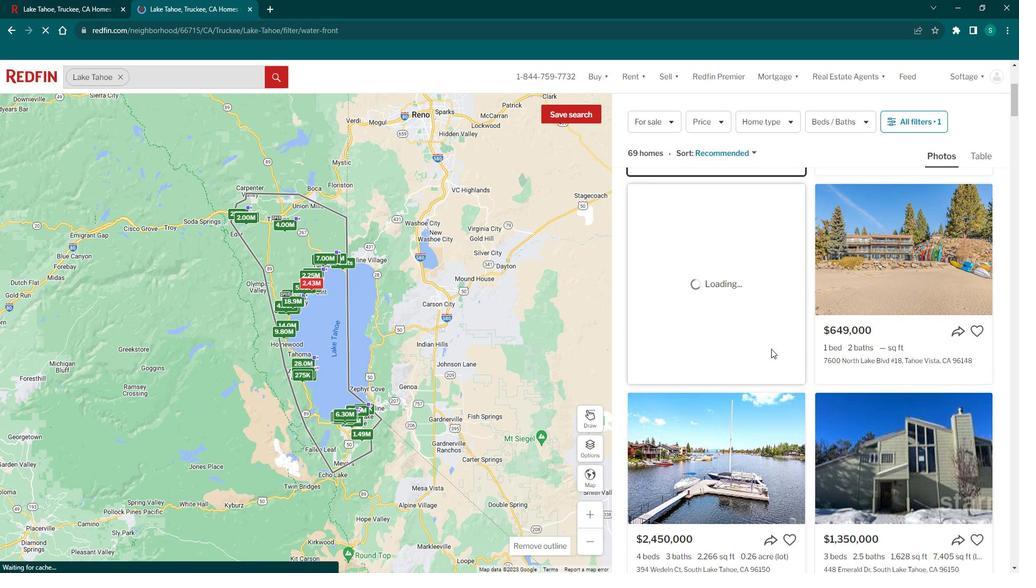 
Action: Mouse scrolled (777, 344) with delta (0, 0)
Screenshot: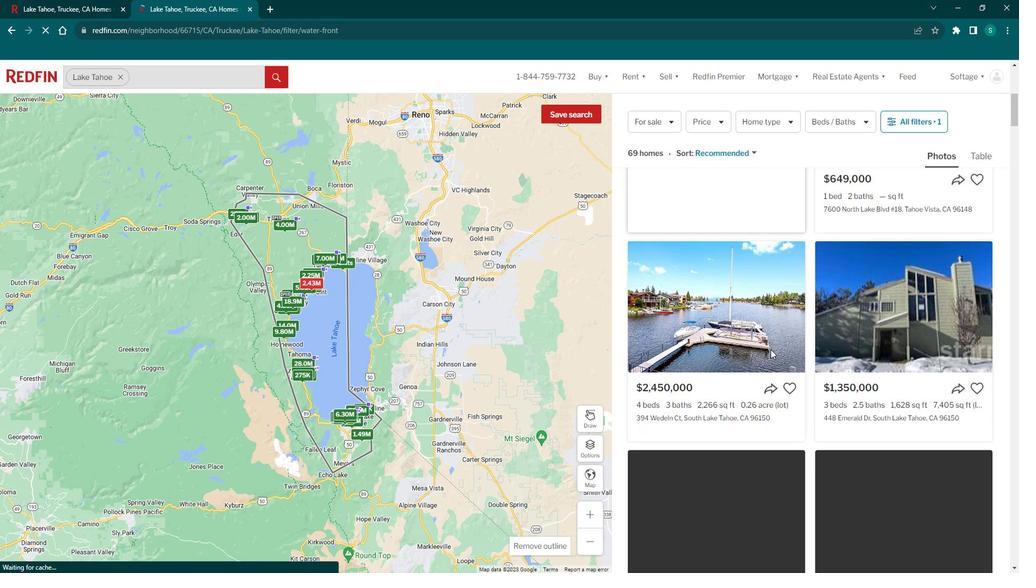 
Action: Mouse scrolled (777, 344) with delta (0, 0)
Screenshot: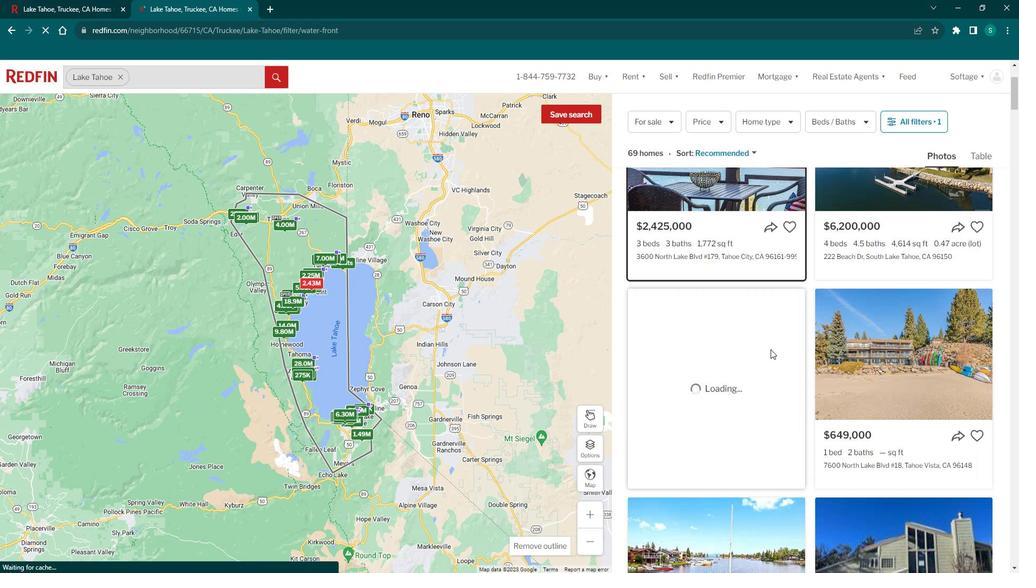 
Action: Mouse scrolled (777, 344) with delta (0, 0)
Screenshot: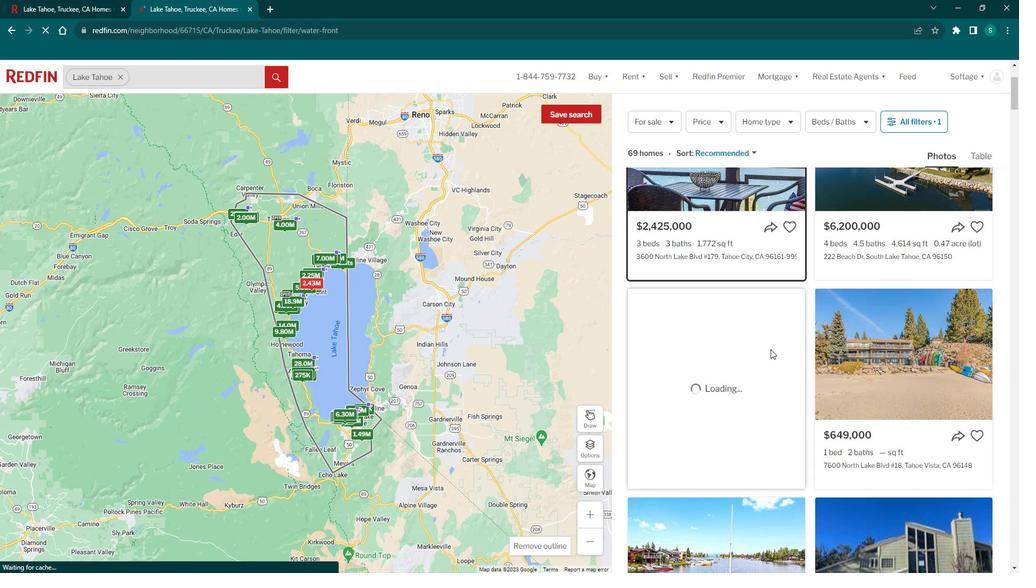 
Action: Mouse moved to (859, 339)
Screenshot: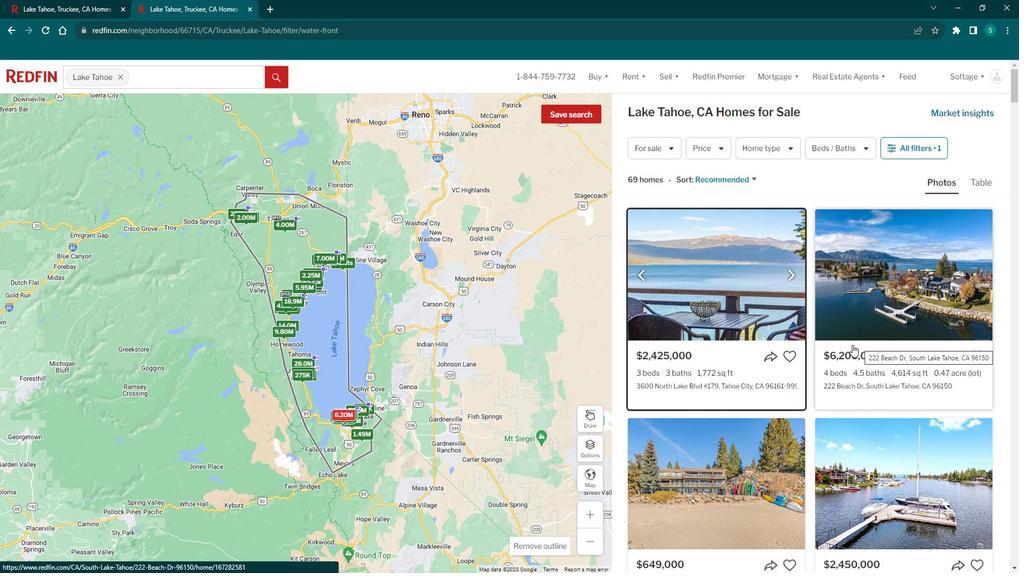 
Action: Mouse pressed left at (859, 339)
Screenshot: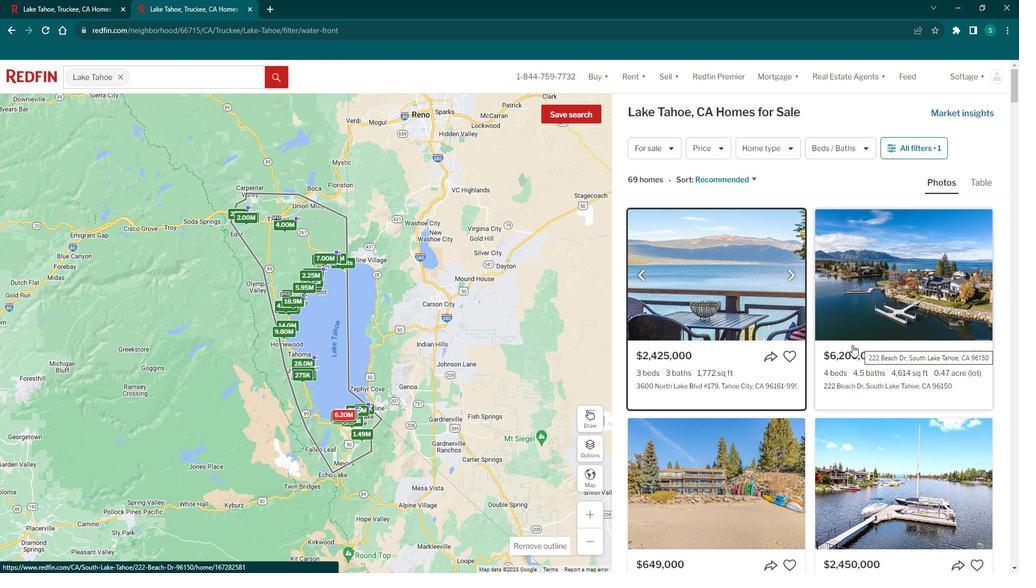 
Action: Mouse moved to (442, 319)
Screenshot: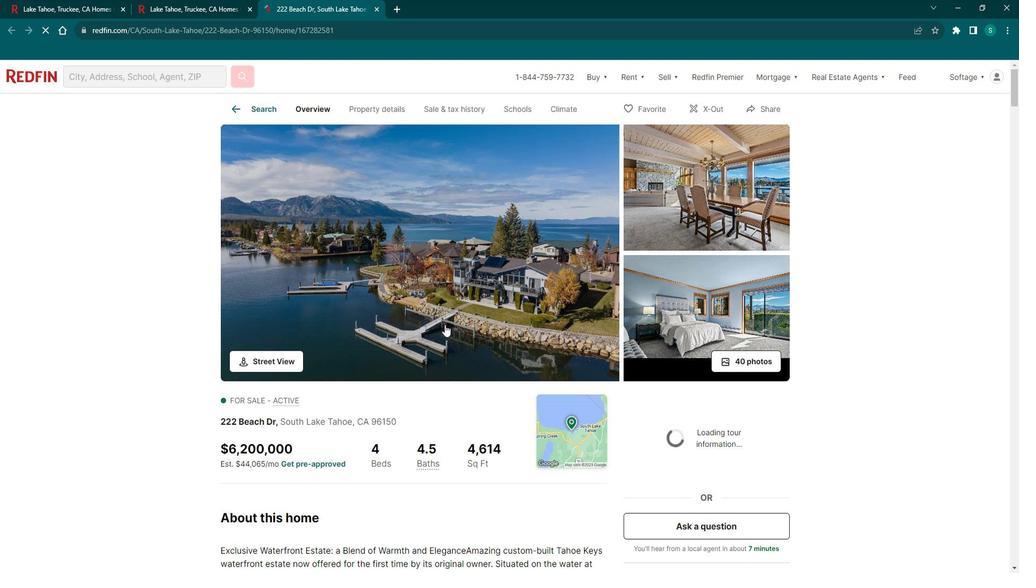 
Action: Mouse scrolled (442, 319) with delta (0, 0)
Screenshot: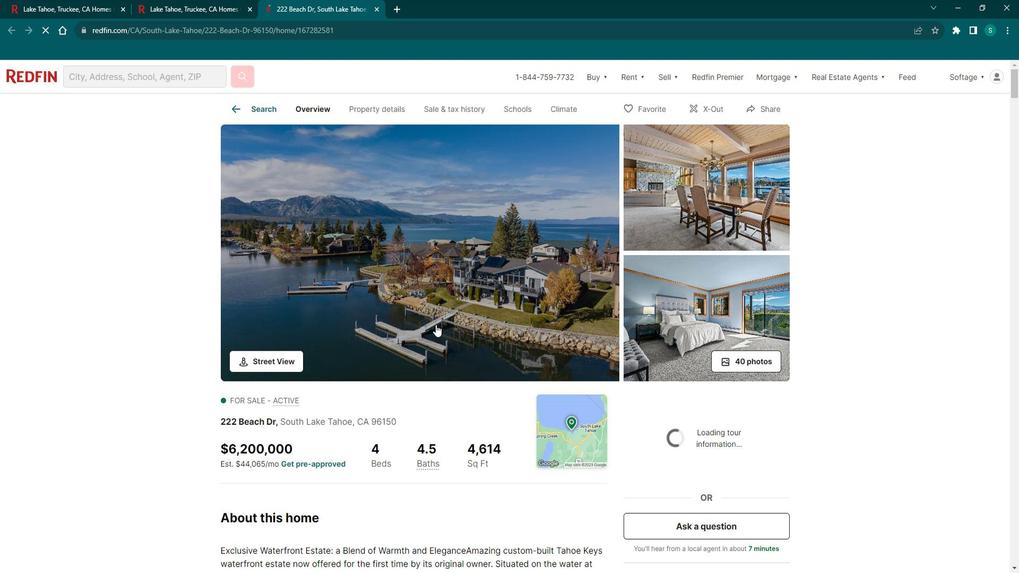 
Action: Mouse moved to (440, 320)
Screenshot: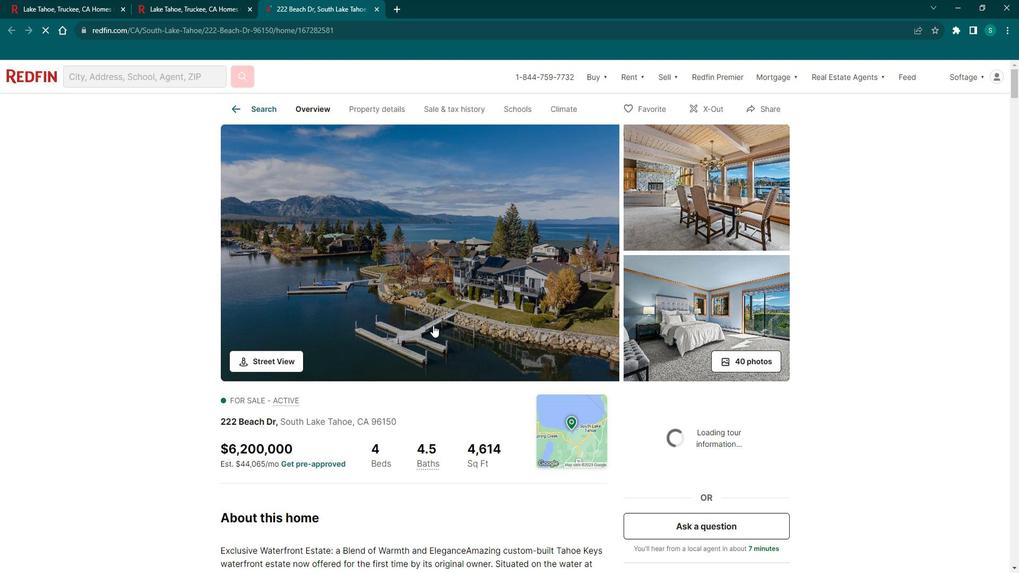 
Action: Mouse scrolled (440, 319) with delta (0, 0)
Screenshot: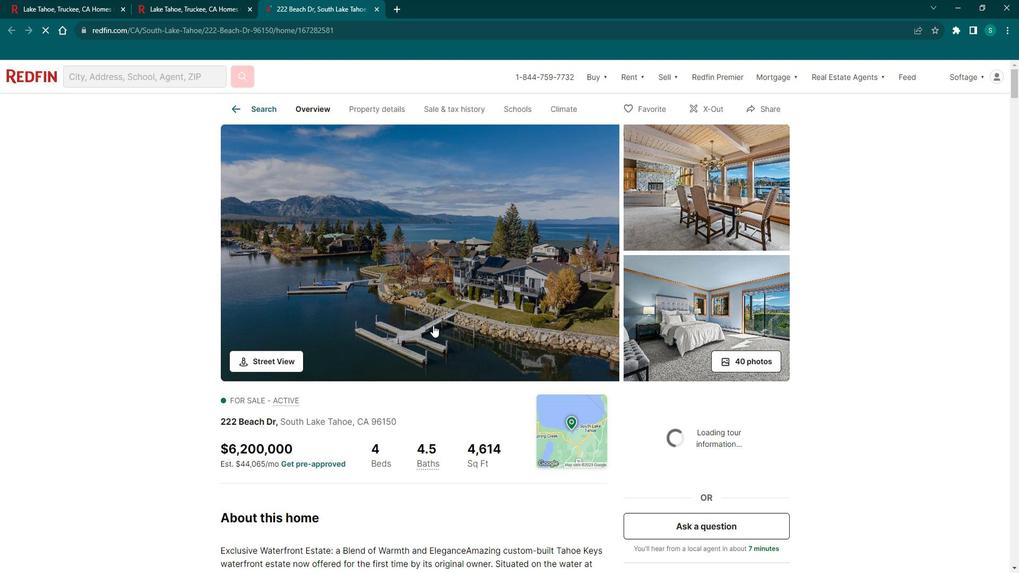 
Action: Mouse moved to (438, 320)
Screenshot: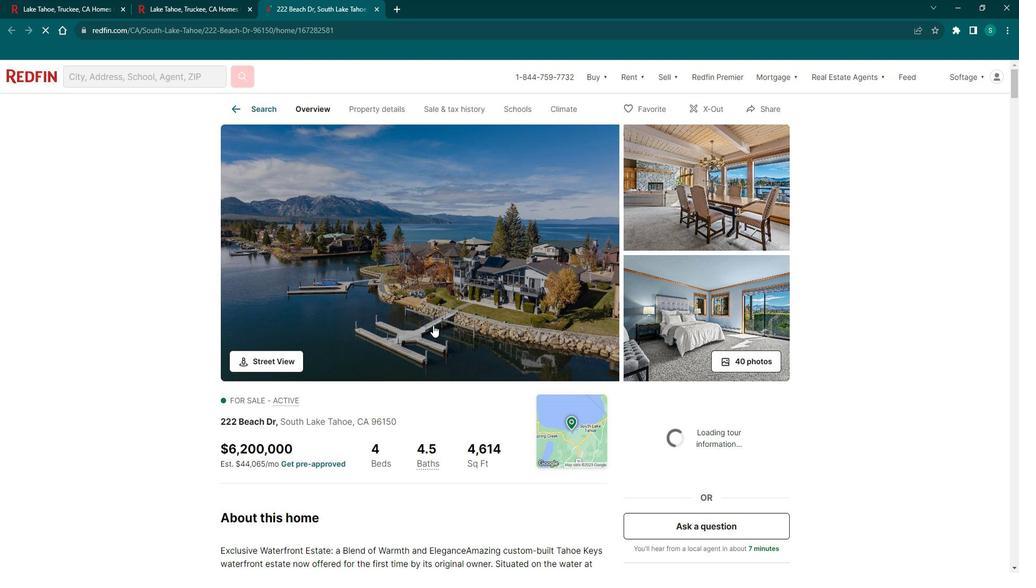 
Action: Mouse scrolled (438, 320) with delta (0, 0)
Screenshot: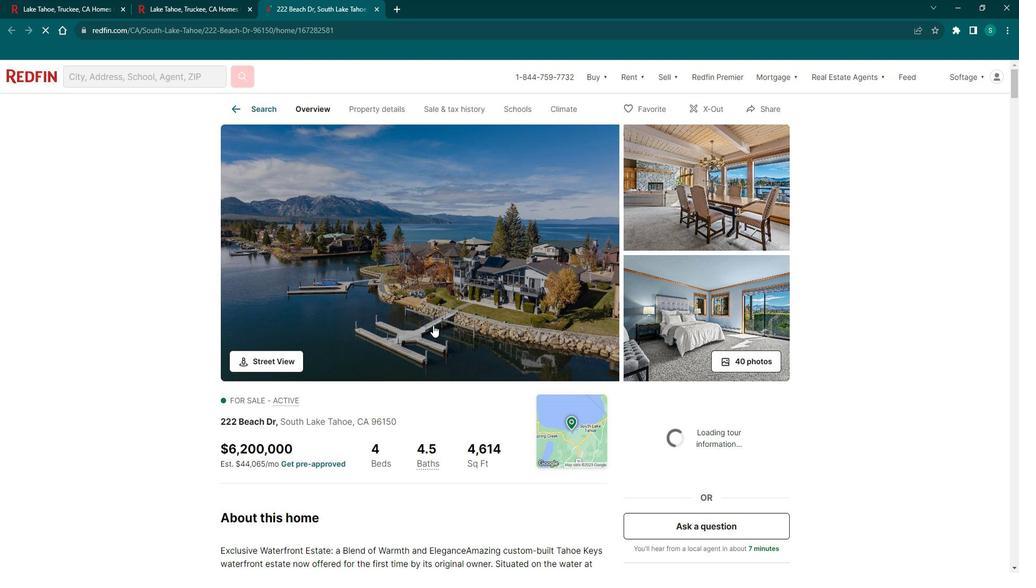 
Action: Mouse moved to (436, 320)
Screenshot: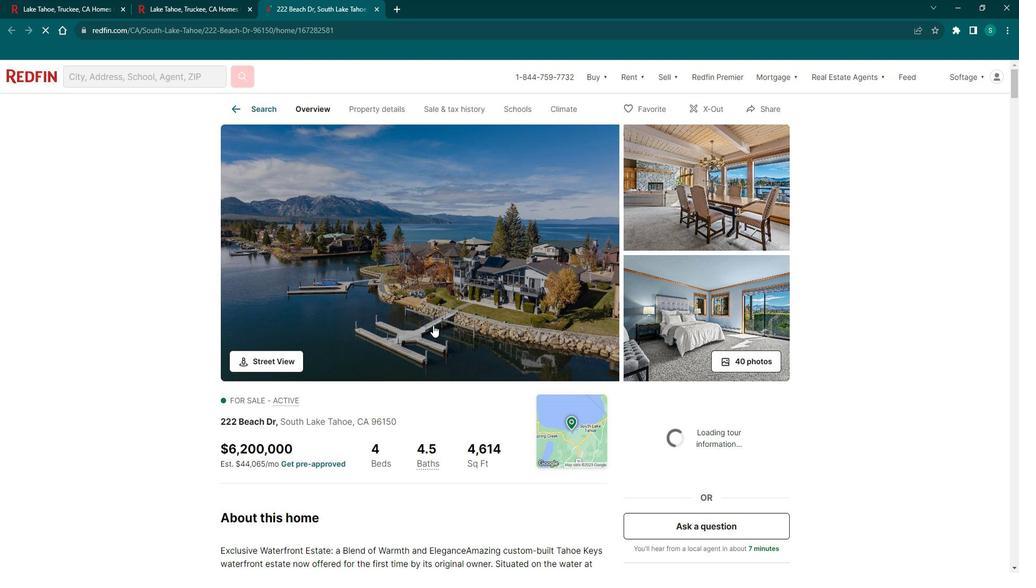
Action: Mouse scrolled (436, 320) with delta (0, 0)
Screenshot: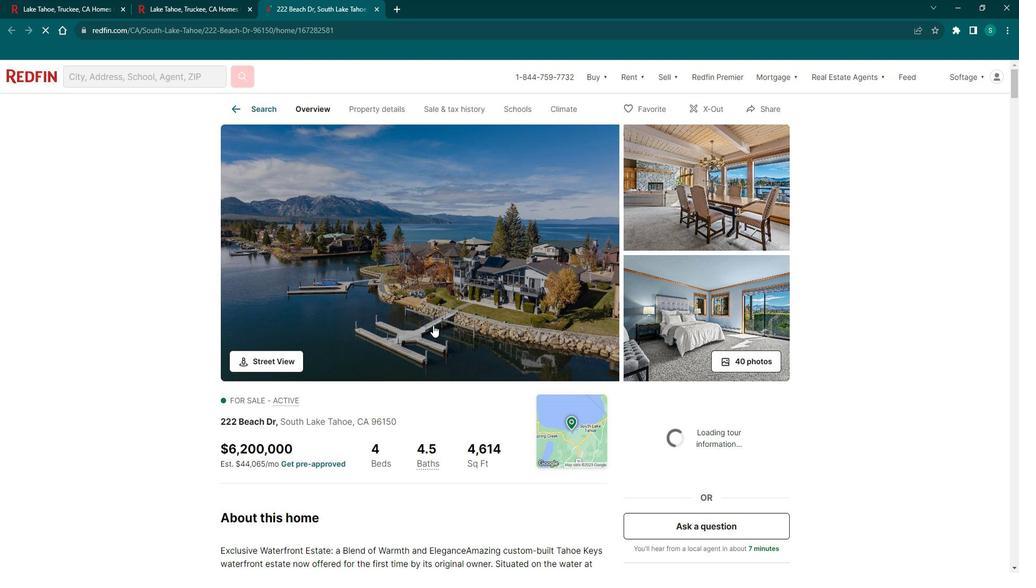 
Action: Mouse moved to (429, 322)
Screenshot: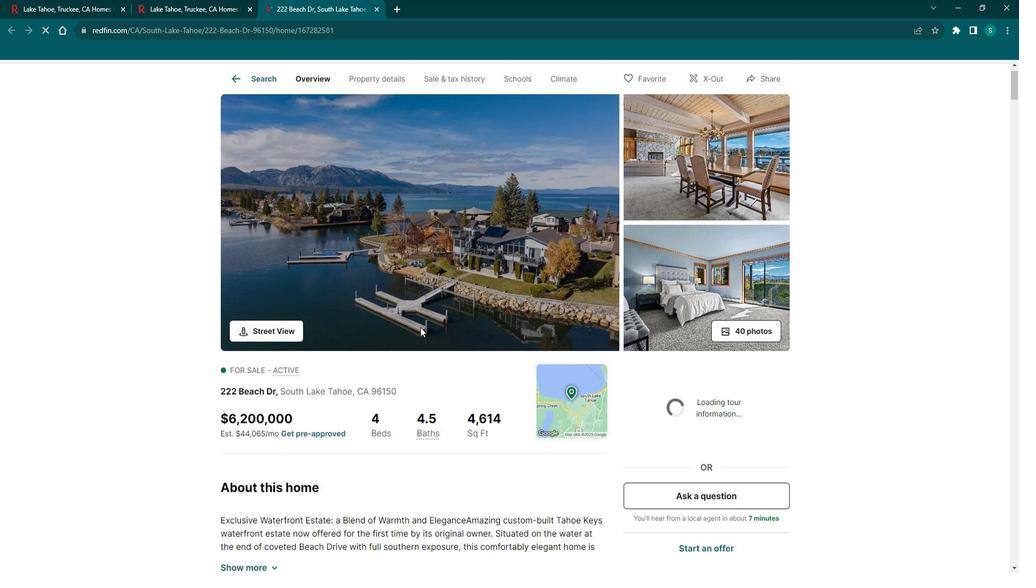 
Action: Mouse scrolled (429, 321) with delta (0, 0)
Screenshot: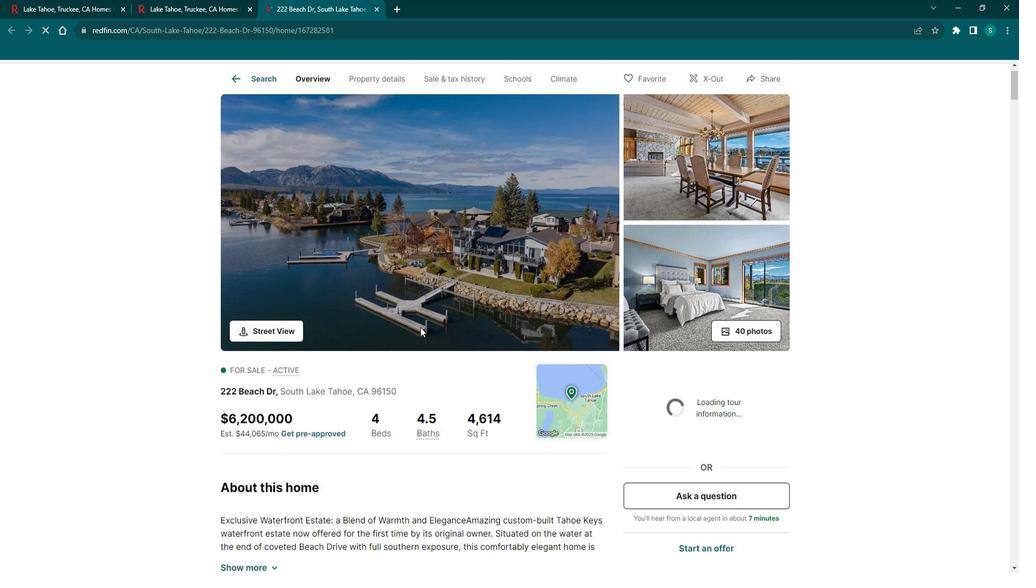 
Action: Mouse moved to (252, 317)
Screenshot: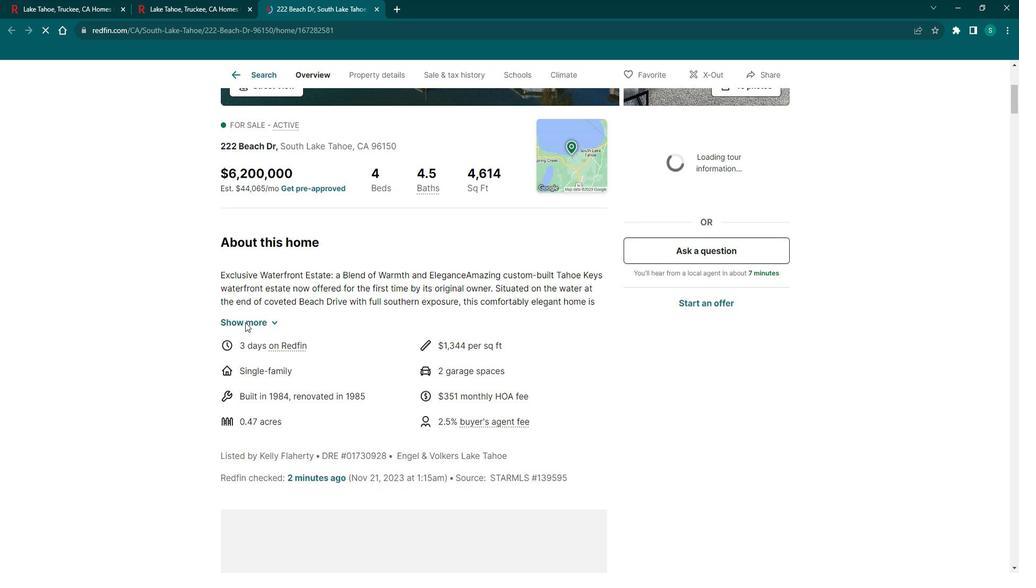 
Action: Mouse pressed left at (252, 317)
Screenshot: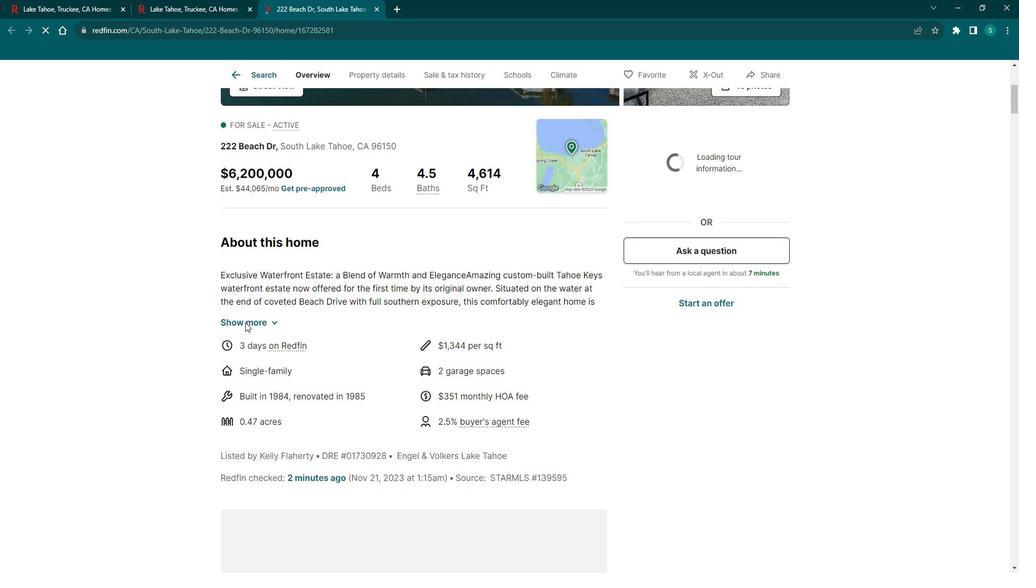 
Action: Mouse moved to (263, 314)
Screenshot: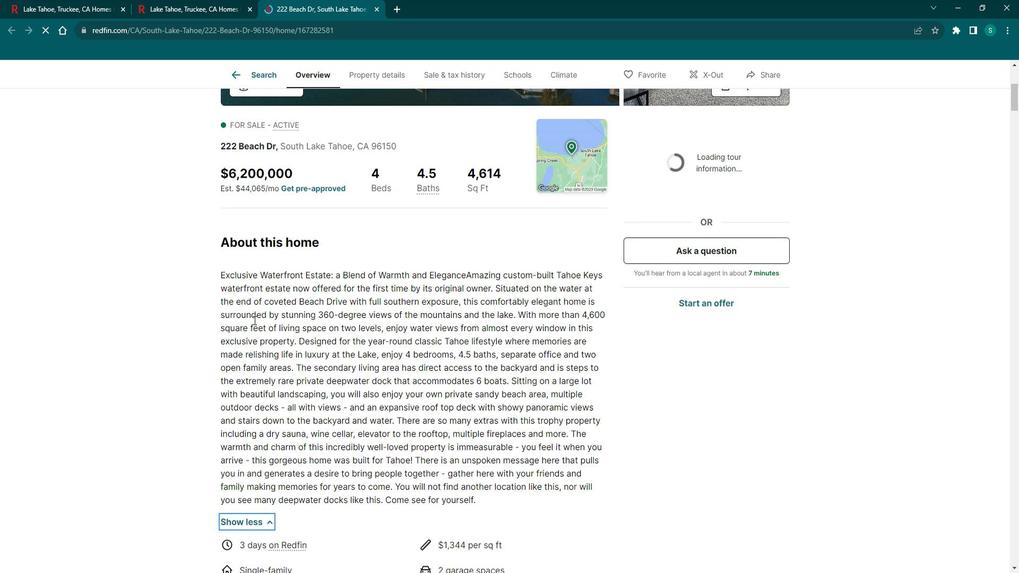 
Action: Mouse scrolled (263, 313) with delta (0, 0)
Screenshot: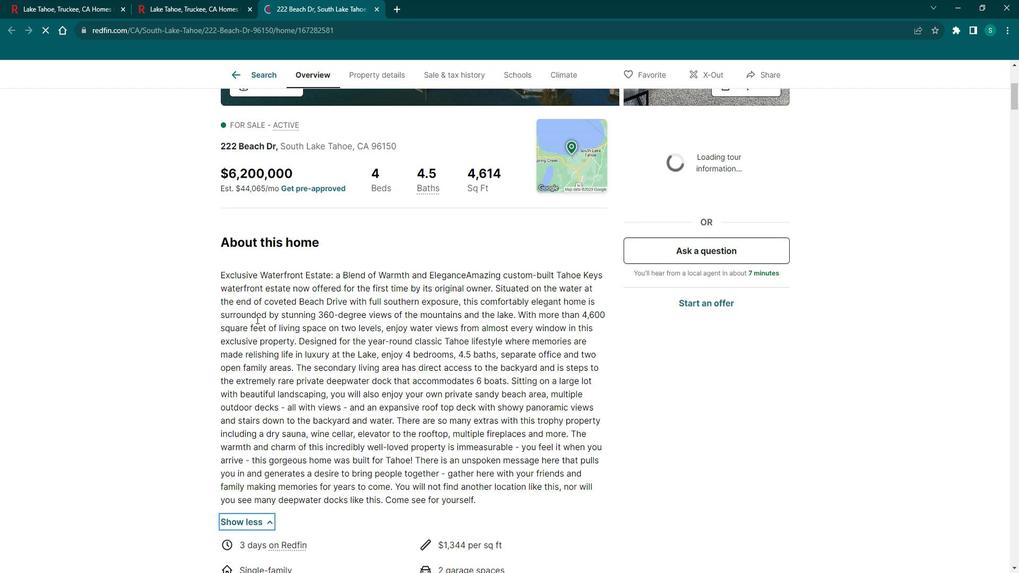 
Action: Mouse scrolled (263, 313) with delta (0, 0)
Screenshot: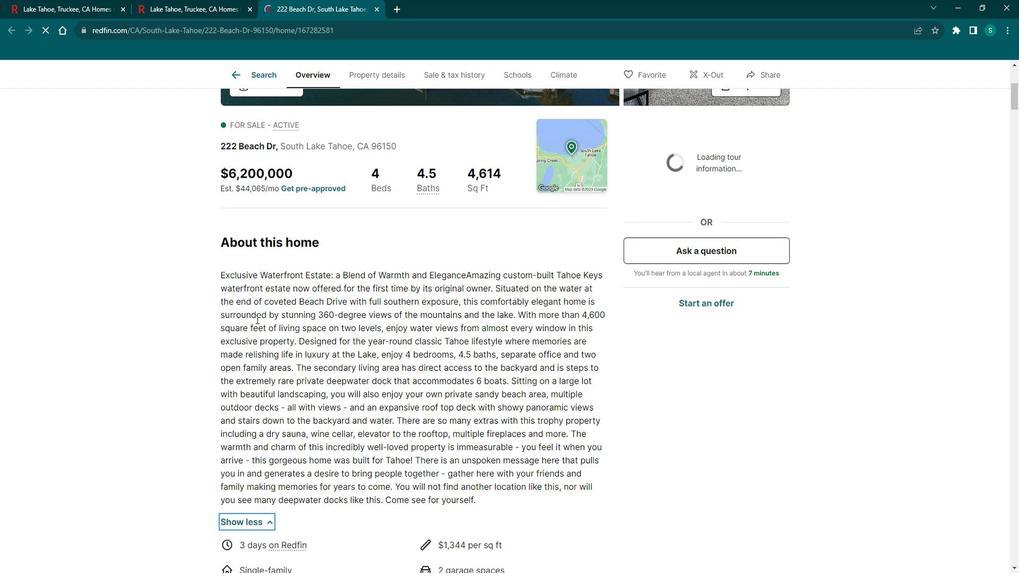 
Action: Mouse scrolled (263, 313) with delta (0, 0)
Screenshot: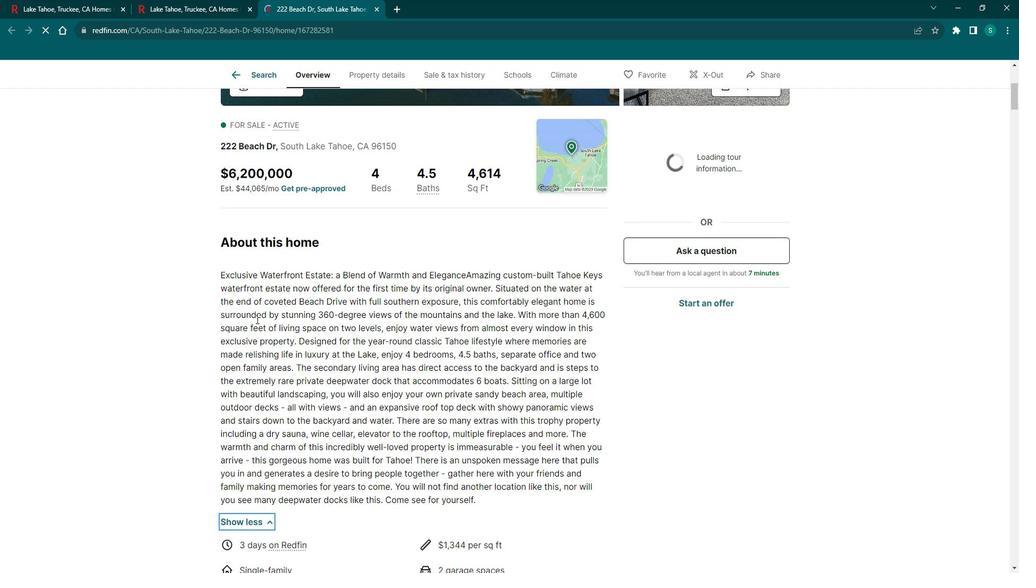 
Action: Mouse moved to (262, 313)
Screenshot: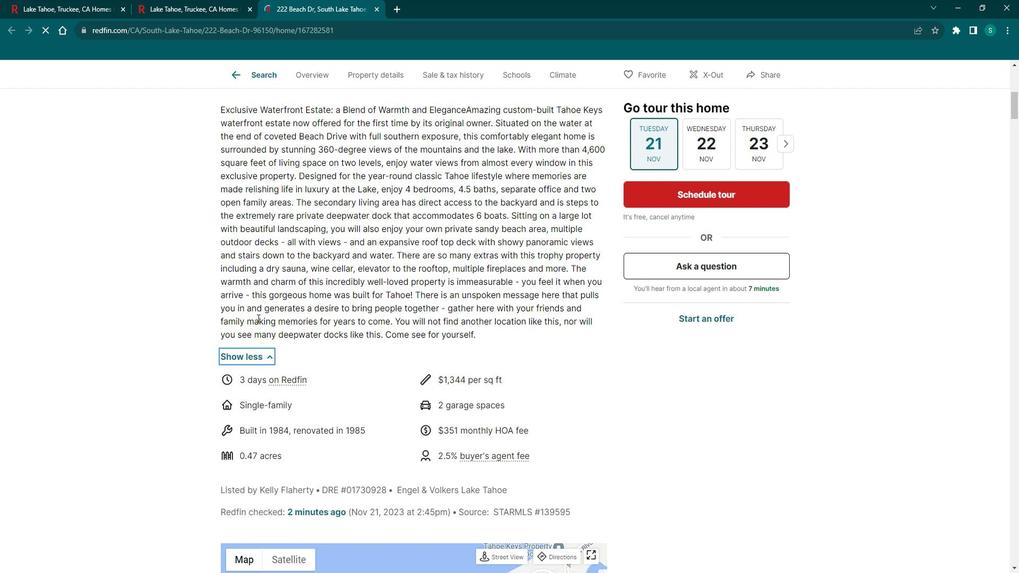 
Action: Mouse scrolled (262, 313) with delta (0, 0)
Screenshot: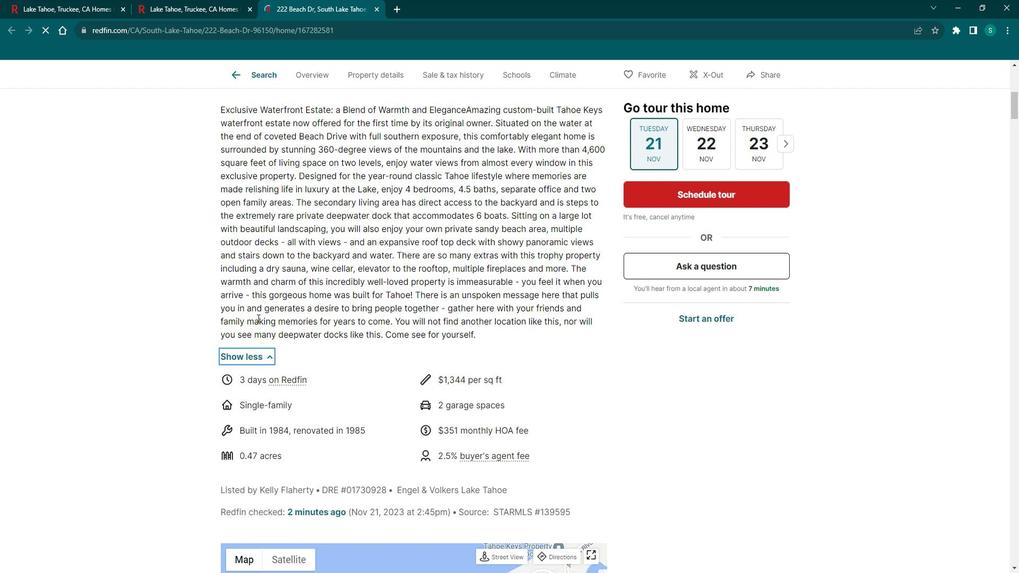
Action: Mouse moved to (261, 314)
Screenshot: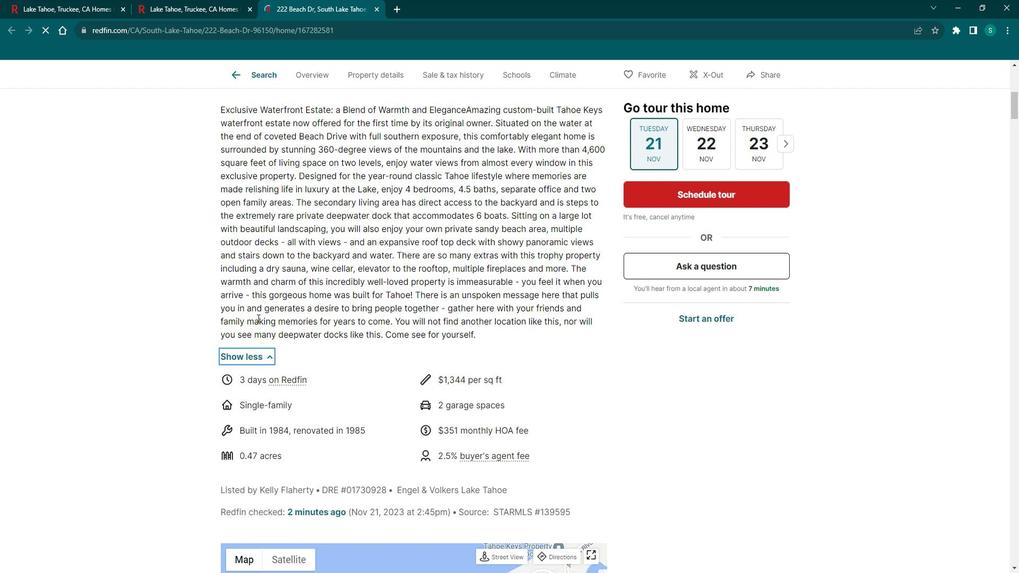 
Action: Mouse scrolled (261, 313) with delta (0, 0)
Screenshot: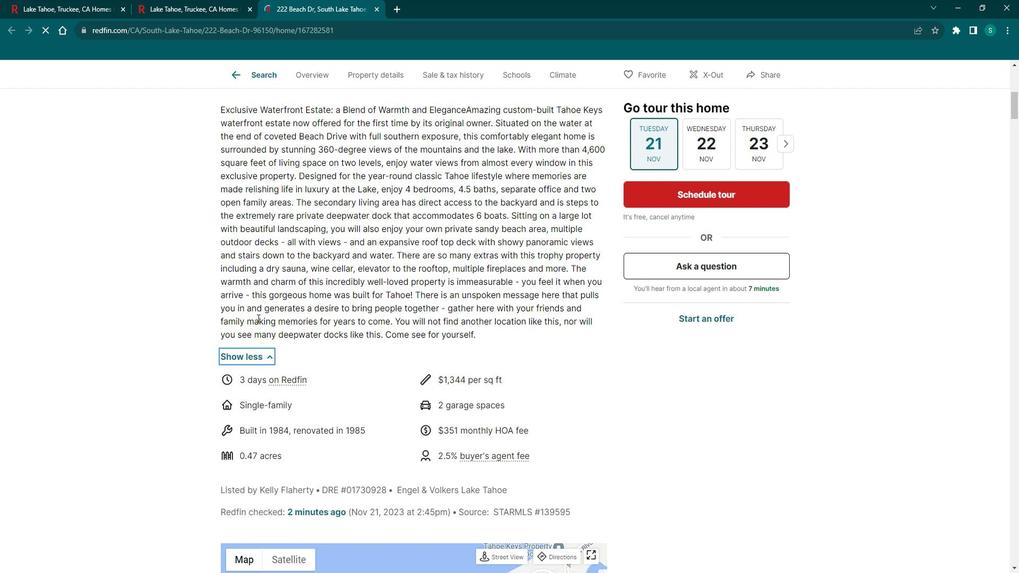 
Action: Mouse moved to (261, 314)
Screenshot: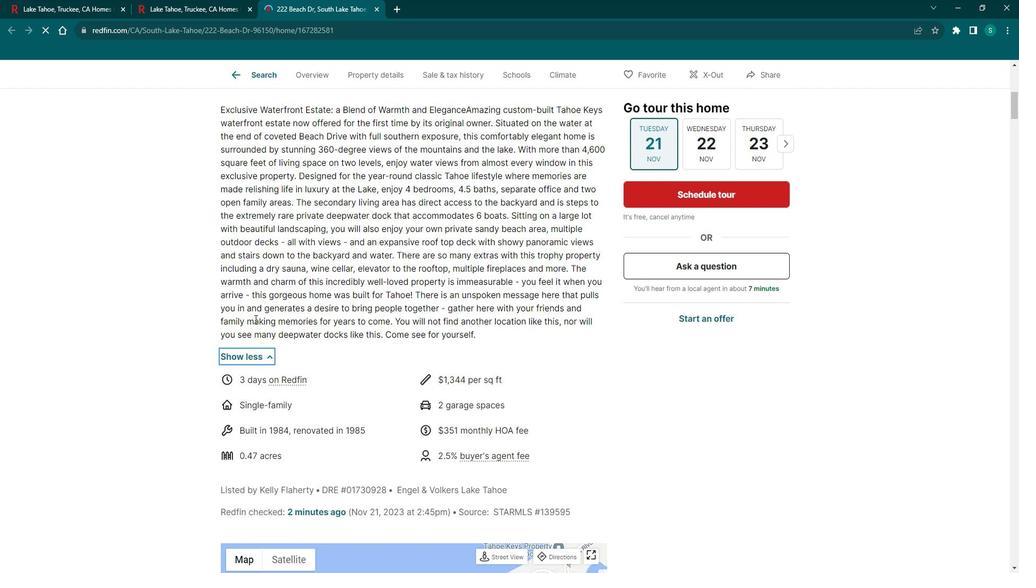 
Action: Mouse scrolled (261, 314) with delta (0, 0)
Screenshot: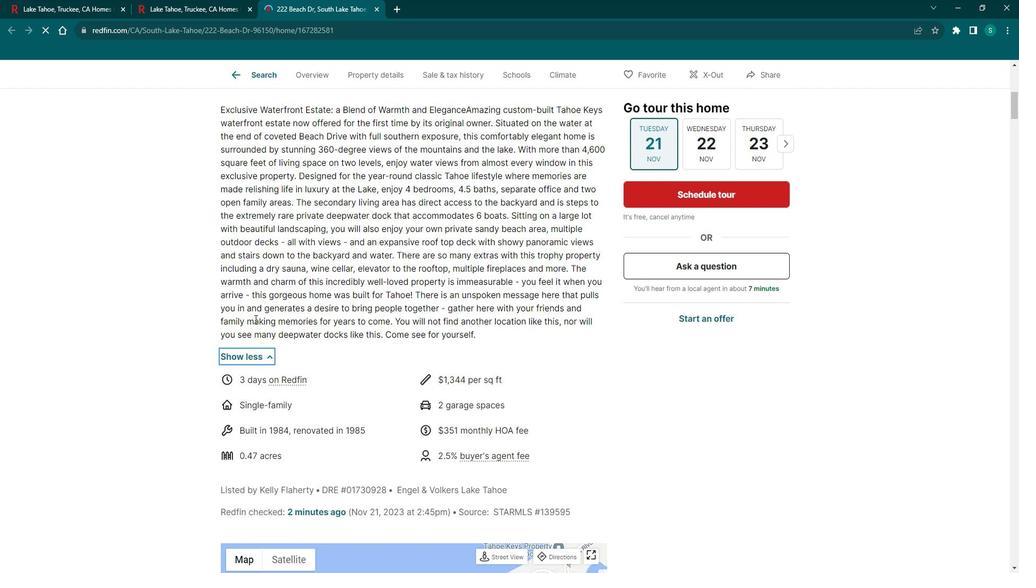 
Action: Mouse scrolled (261, 314) with delta (0, 0)
Screenshot: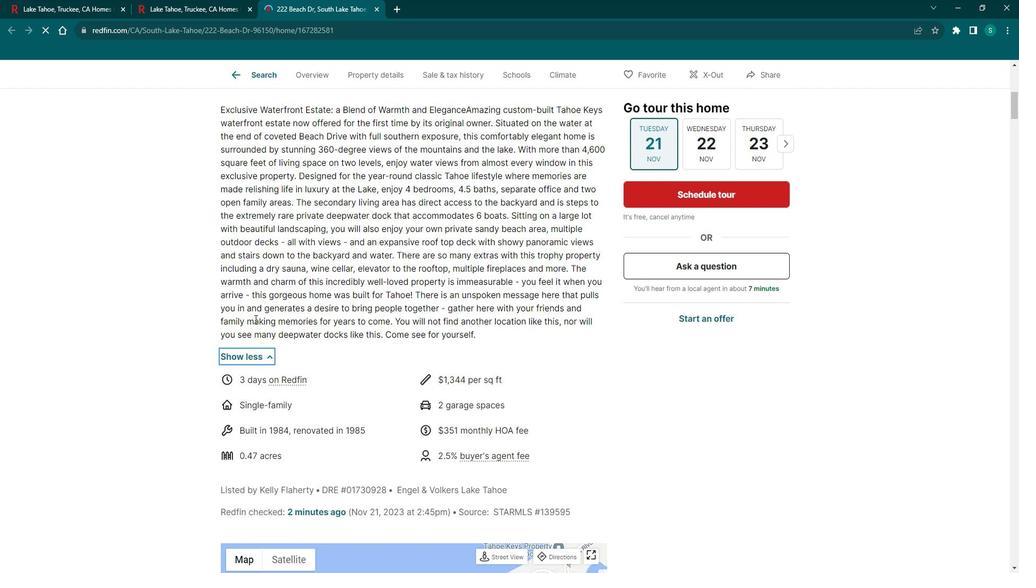 
Action: Mouse scrolled (261, 314) with delta (0, 0)
Screenshot: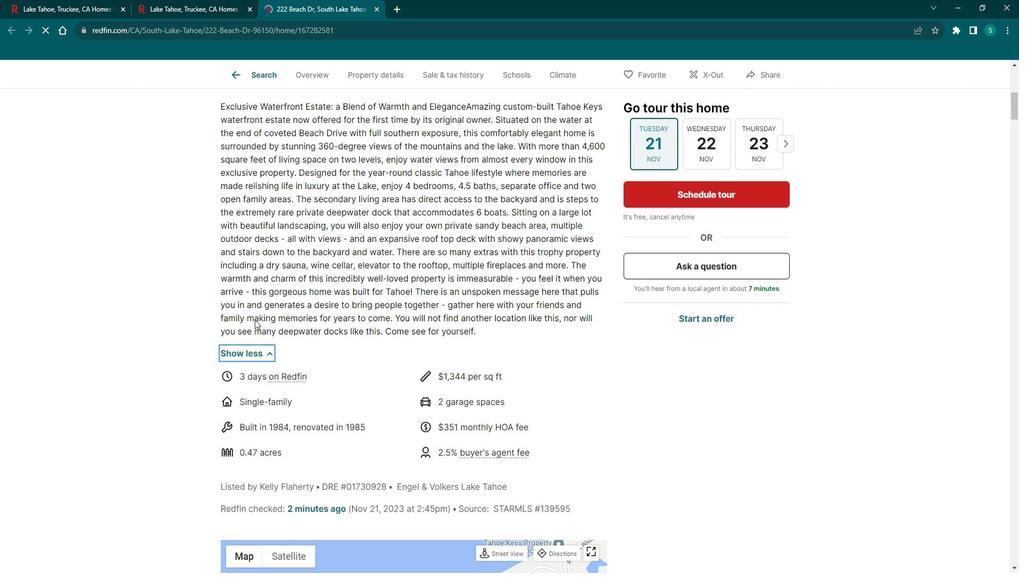 
Action: Mouse scrolled (261, 314) with delta (0, 0)
Screenshot: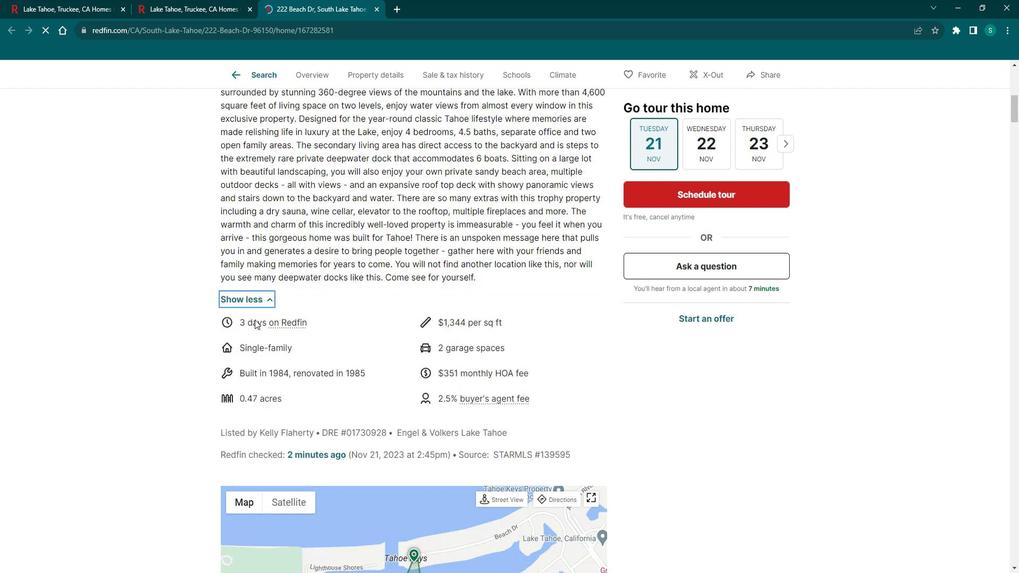 
Action: Mouse moved to (261, 316)
Screenshot: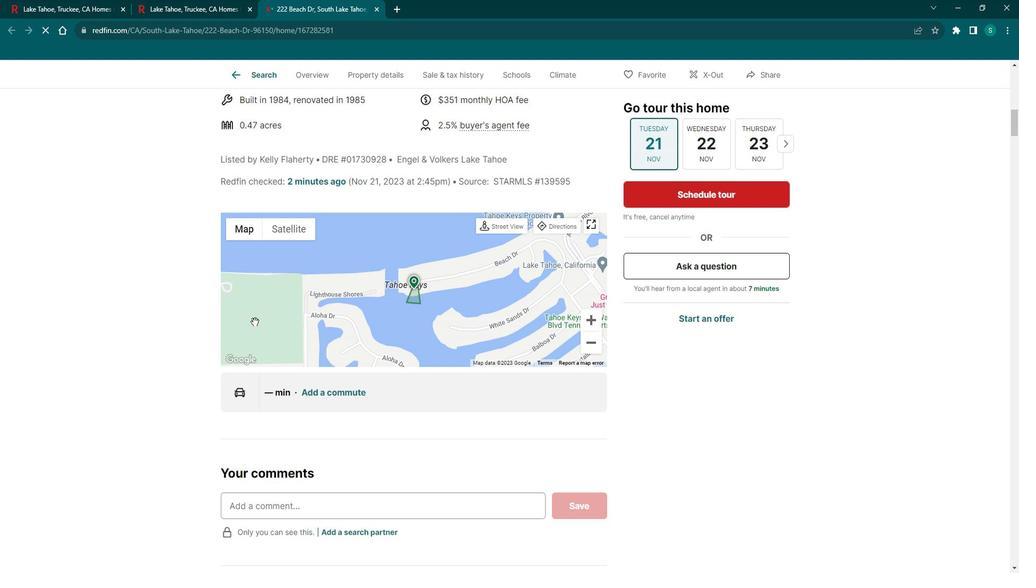 
Action: Mouse scrolled (261, 316) with delta (0, 0)
Screenshot: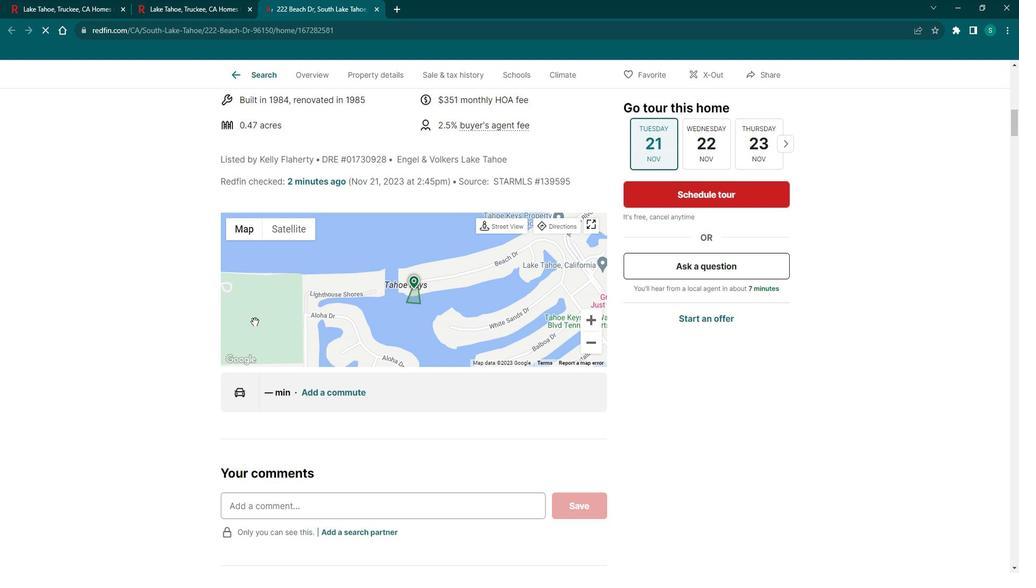 
Action: Mouse scrolled (261, 316) with delta (0, 0)
Screenshot: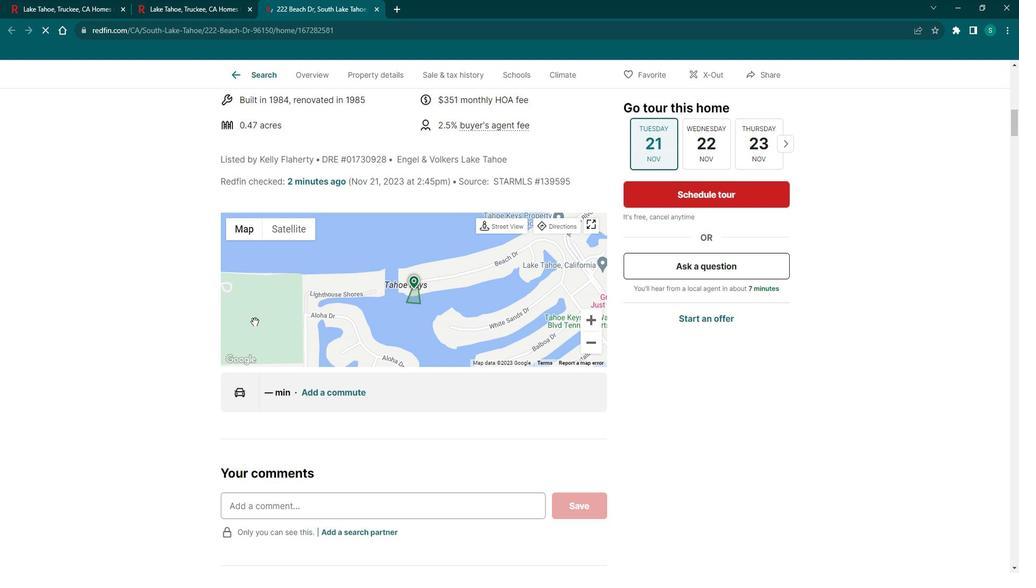 
Action: Mouse scrolled (261, 316) with delta (0, 0)
Screenshot: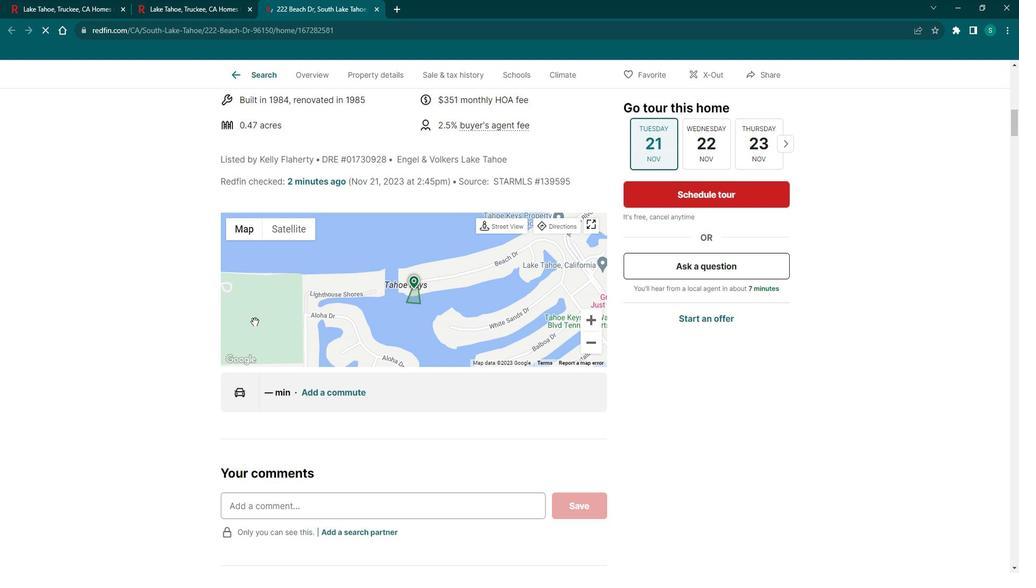 
Action: Mouse scrolled (261, 316) with delta (0, 0)
Screenshot: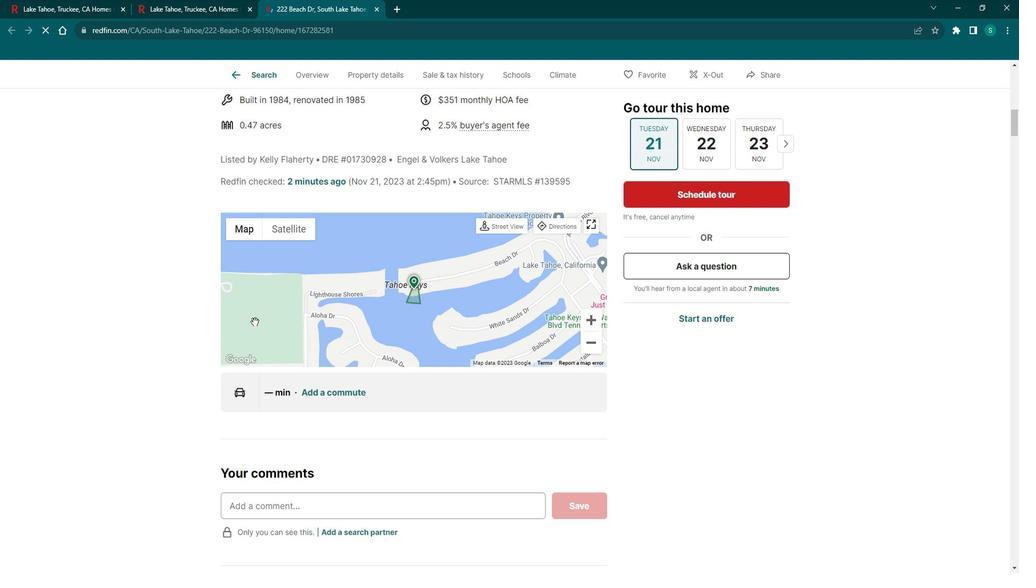 
Action: Mouse scrolled (261, 316) with delta (0, 0)
Screenshot: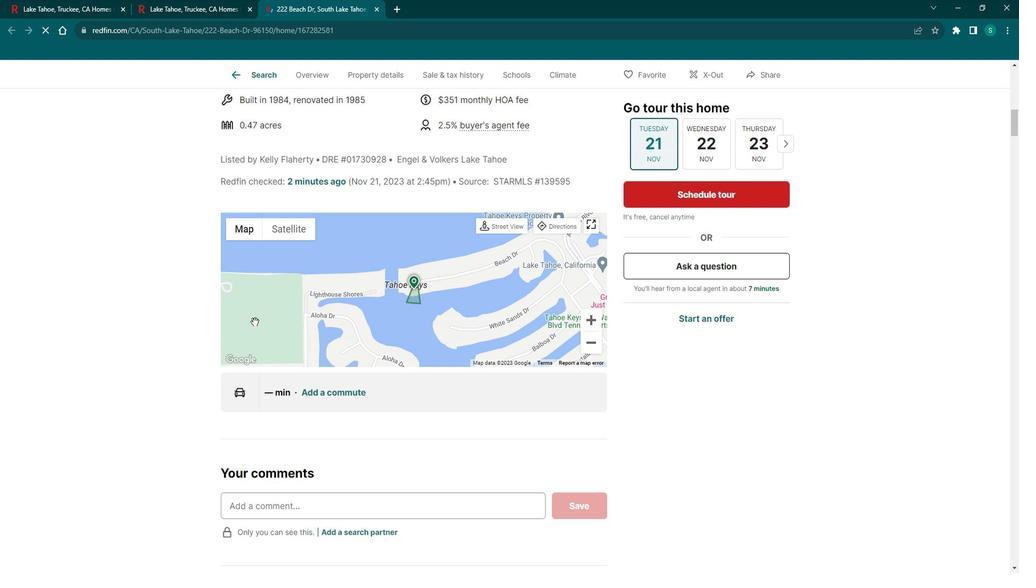 
Action: Mouse scrolled (261, 316) with delta (0, 0)
Screenshot: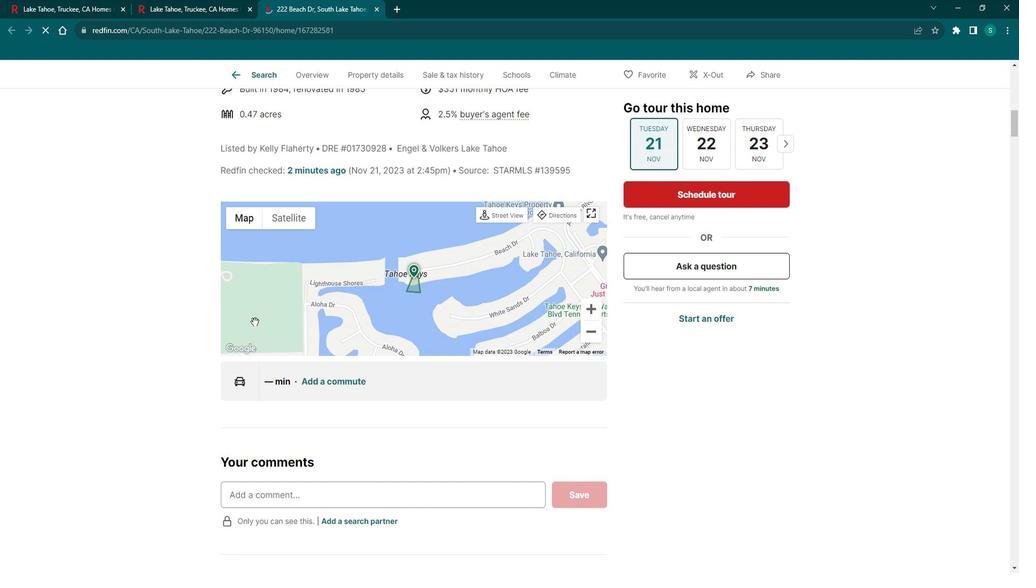 
Action: Mouse moved to (260, 317)
Screenshot: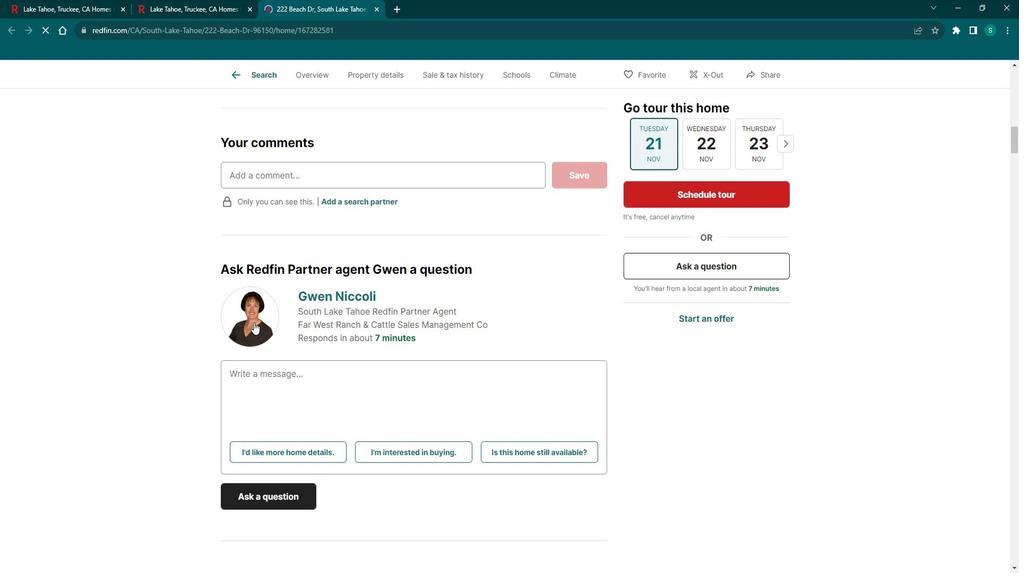 
Action: Mouse scrolled (260, 316) with delta (0, 0)
Screenshot: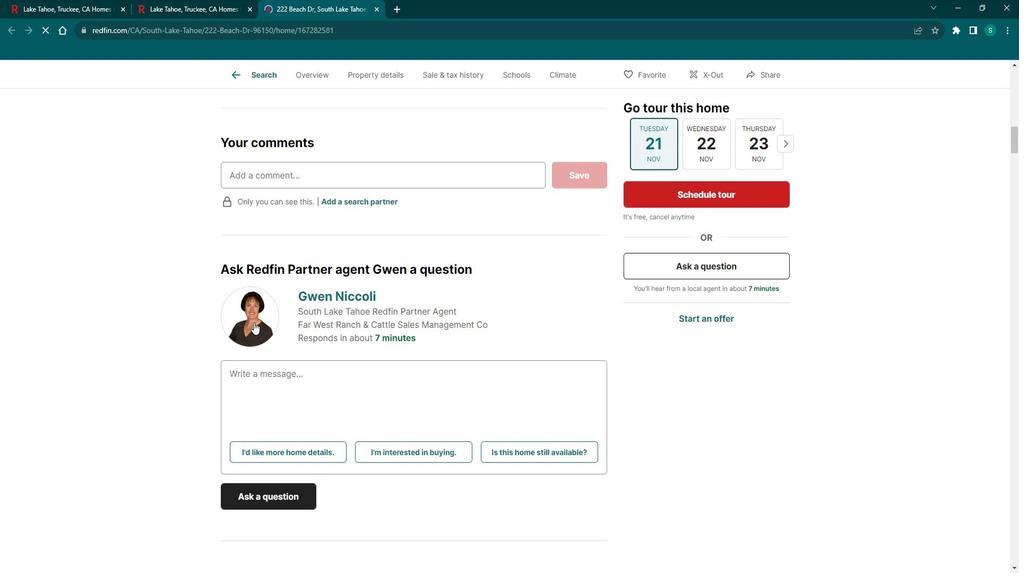 
Action: Mouse moved to (259, 317)
Screenshot: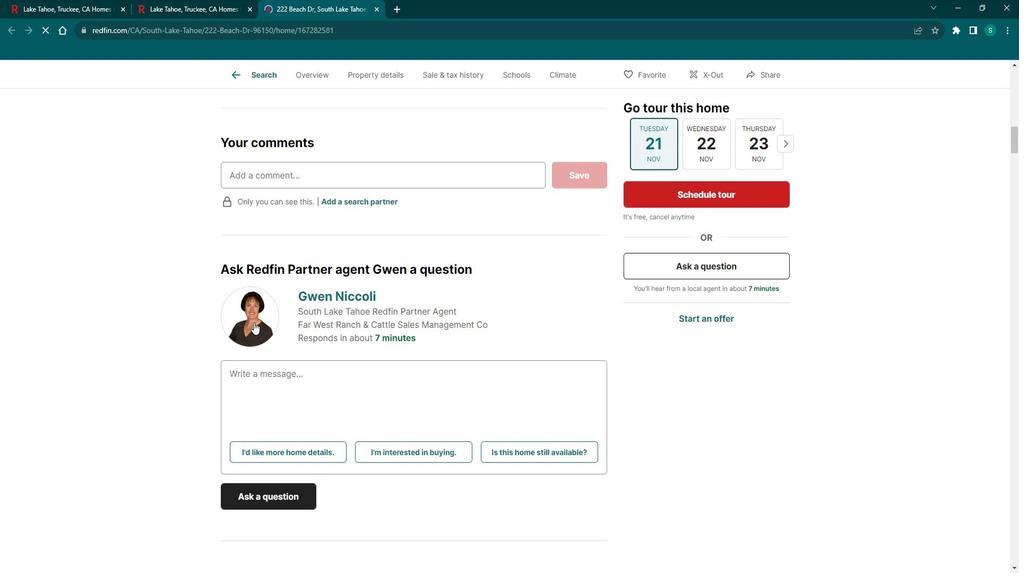 
Action: Mouse scrolled (259, 316) with delta (0, 0)
Screenshot: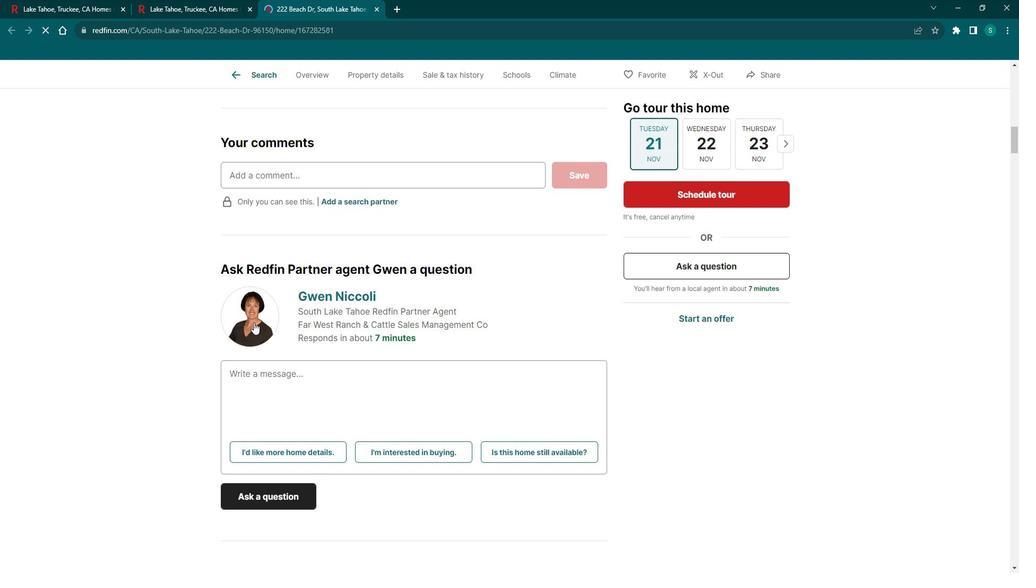 
Action: Mouse scrolled (259, 316) with delta (0, 0)
Screenshot: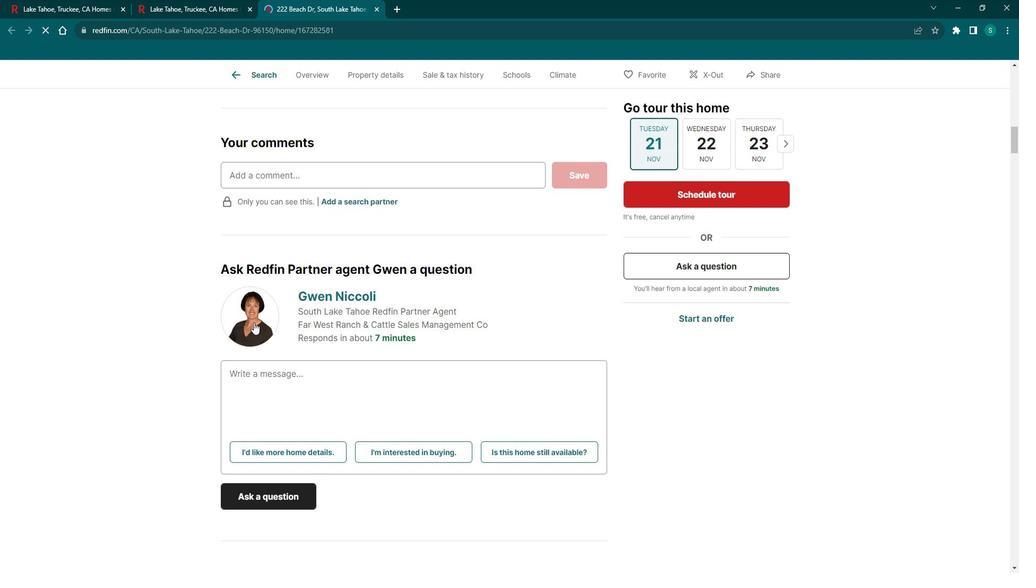 
Action: Mouse scrolled (259, 316) with delta (0, 0)
Screenshot: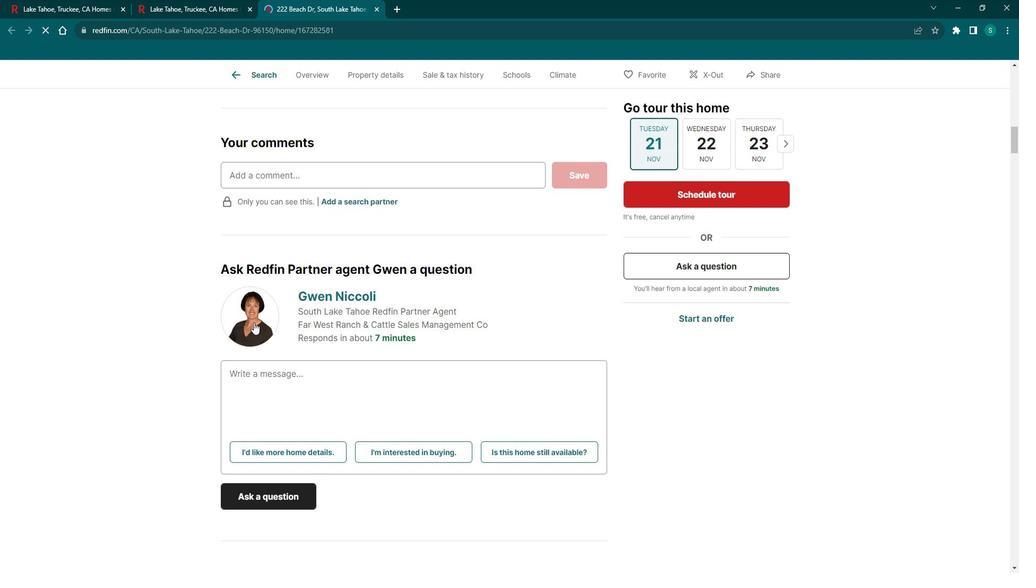 
Action: Mouse moved to (258, 318)
Screenshot: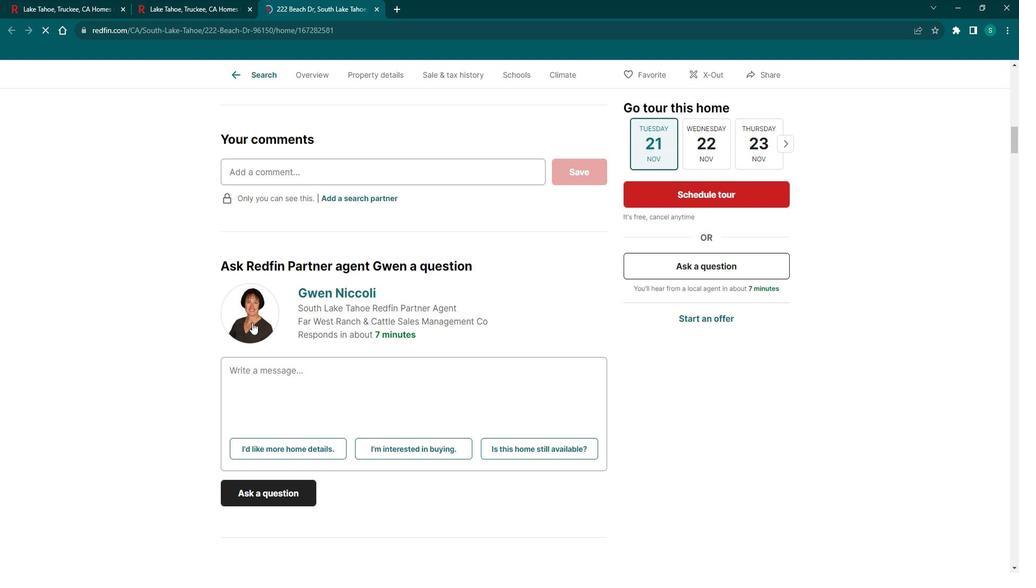 
Action: Mouse scrolled (258, 317) with delta (0, 0)
Screenshot: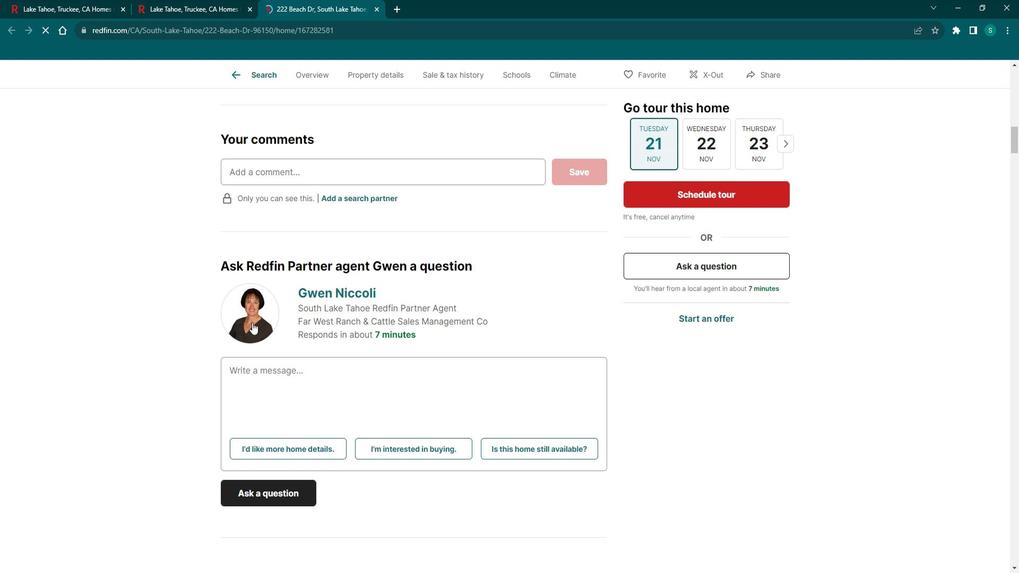 
Action: Mouse scrolled (258, 317) with delta (0, 0)
Screenshot: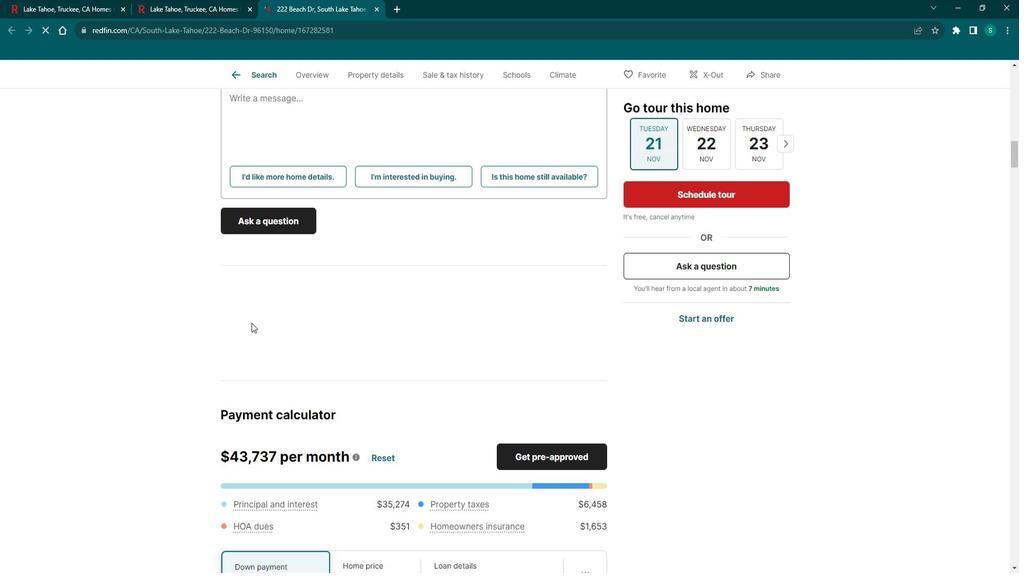 
Action: Mouse scrolled (258, 317) with delta (0, 0)
Screenshot: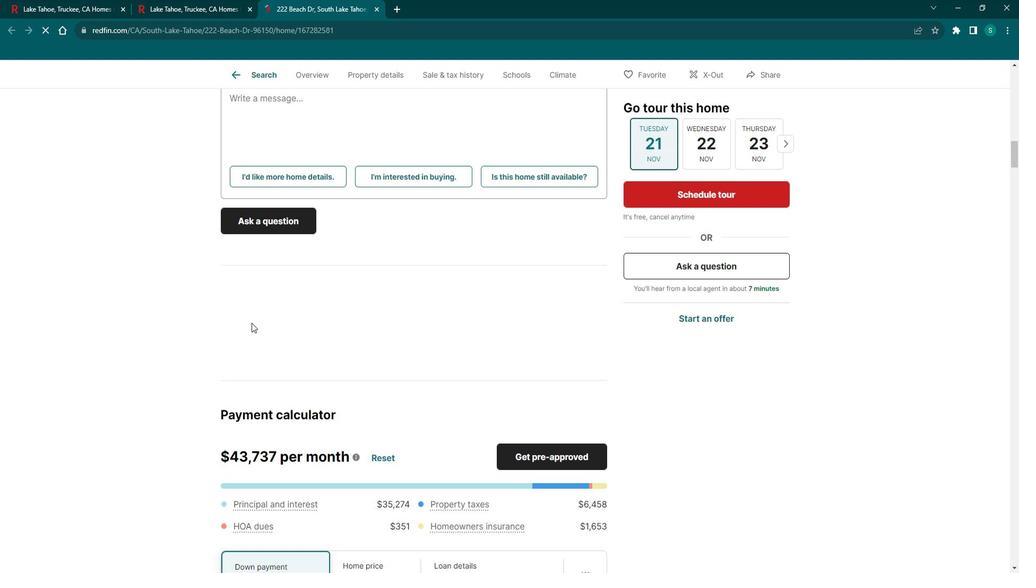 
Action: Mouse scrolled (258, 317) with delta (0, 0)
Screenshot: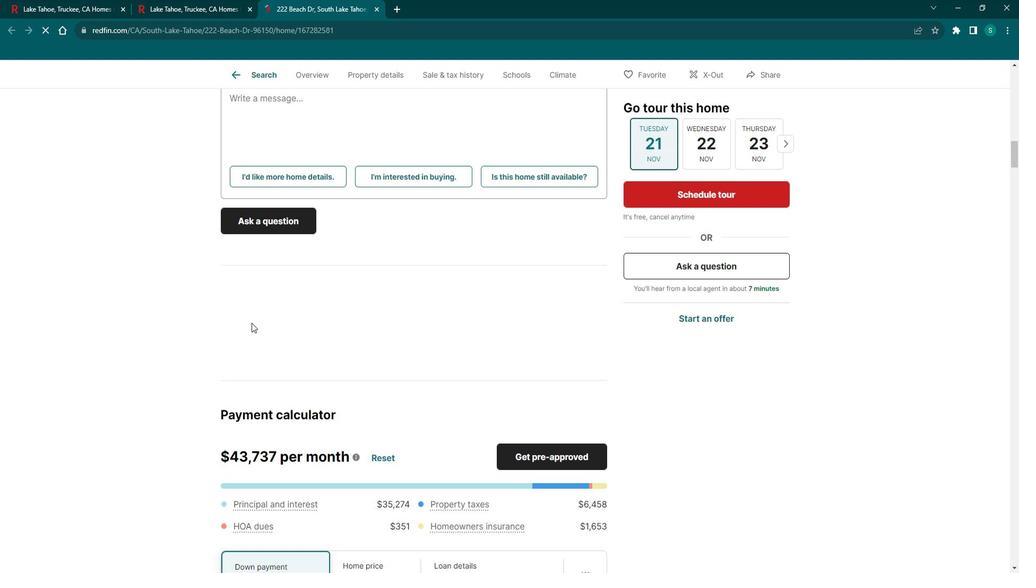
Action: Mouse scrolled (258, 317) with delta (0, 0)
Screenshot: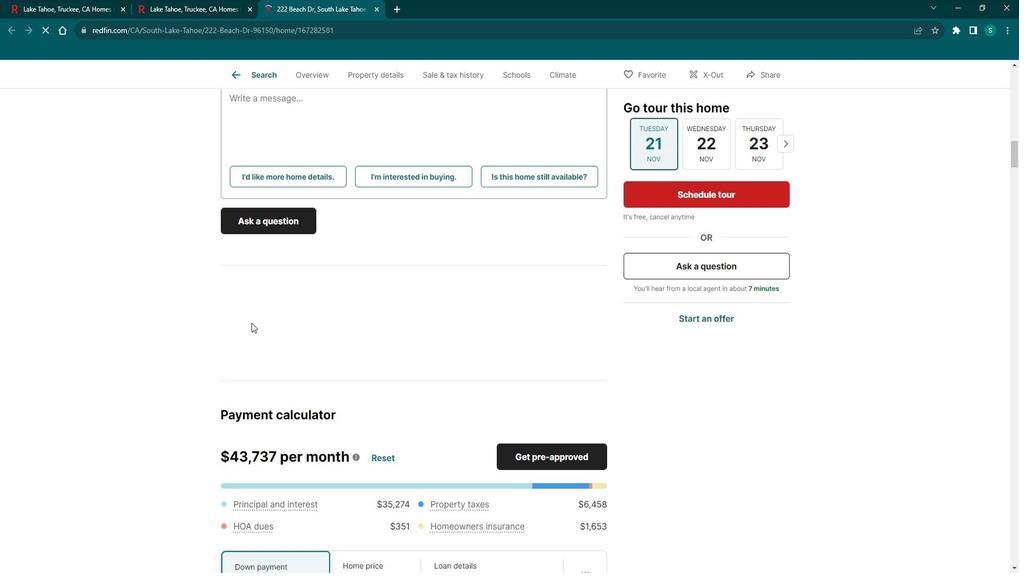 
Action: Mouse scrolled (258, 317) with delta (0, 0)
Screenshot: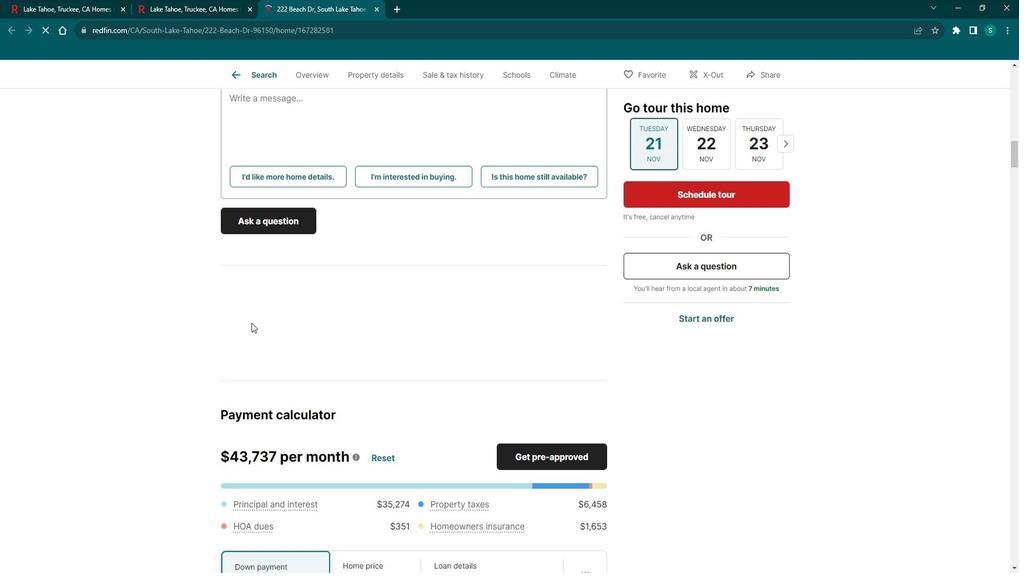 
Action: Mouse scrolled (258, 317) with delta (0, 0)
Screenshot: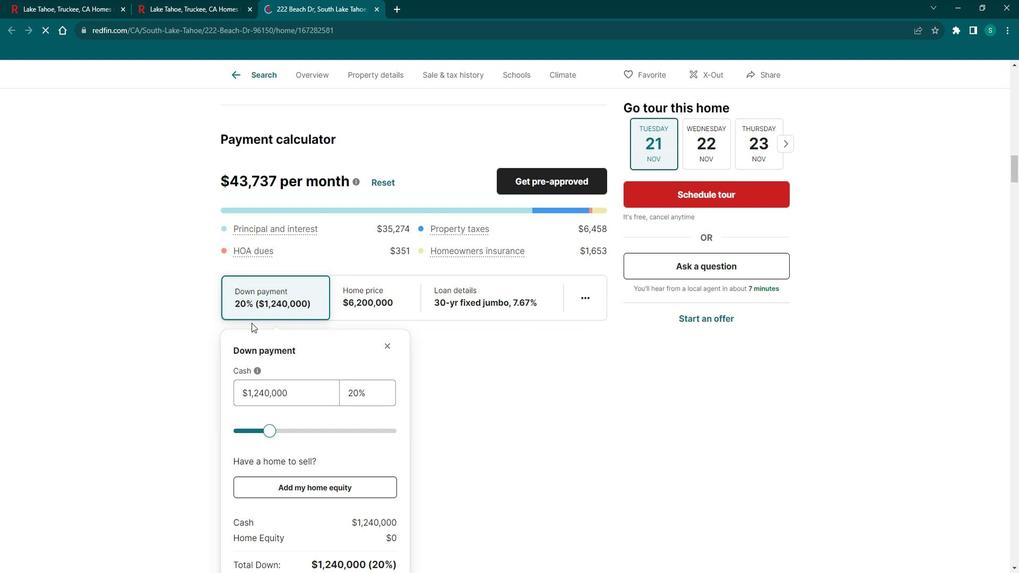 
Action: Mouse scrolled (258, 317) with delta (0, 0)
Screenshot: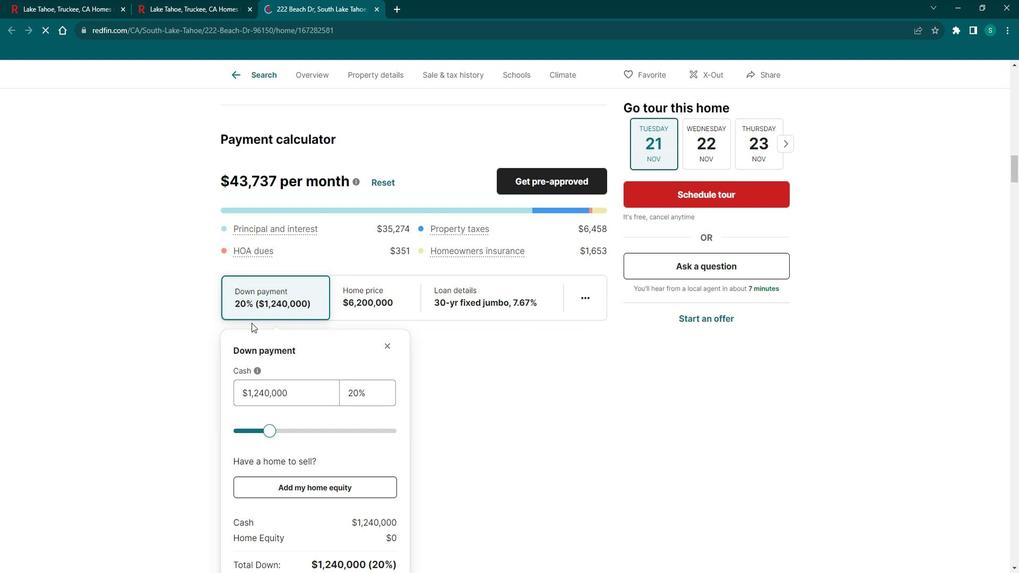 
Action: Mouse scrolled (258, 317) with delta (0, 0)
Screenshot: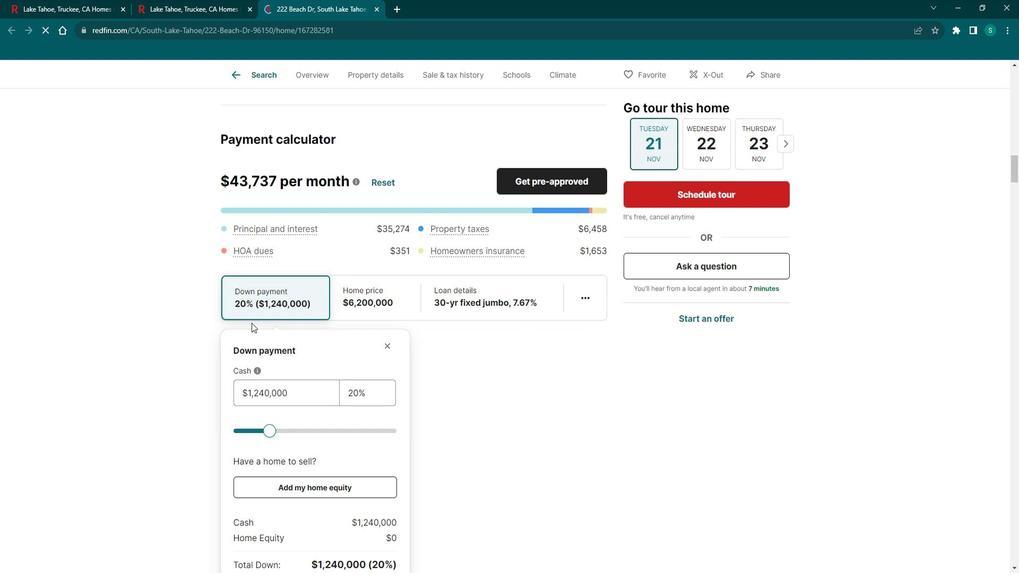 
Action: Mouse scrolled (258, 317) with delta (0, 0)
Screenshot: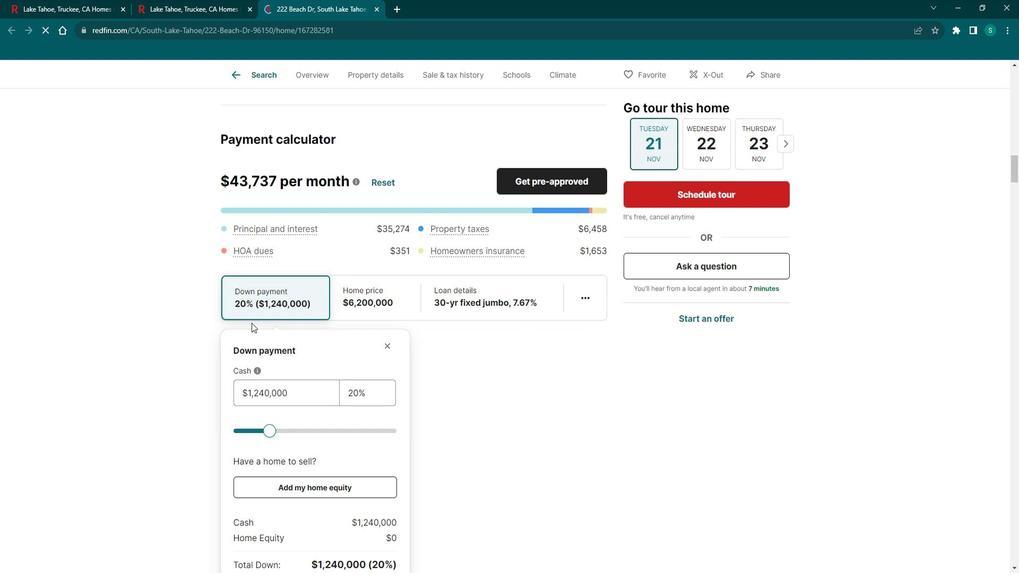 
Action: Mouse scrolled (258, 317) with delta (0, 0)
Screenshot: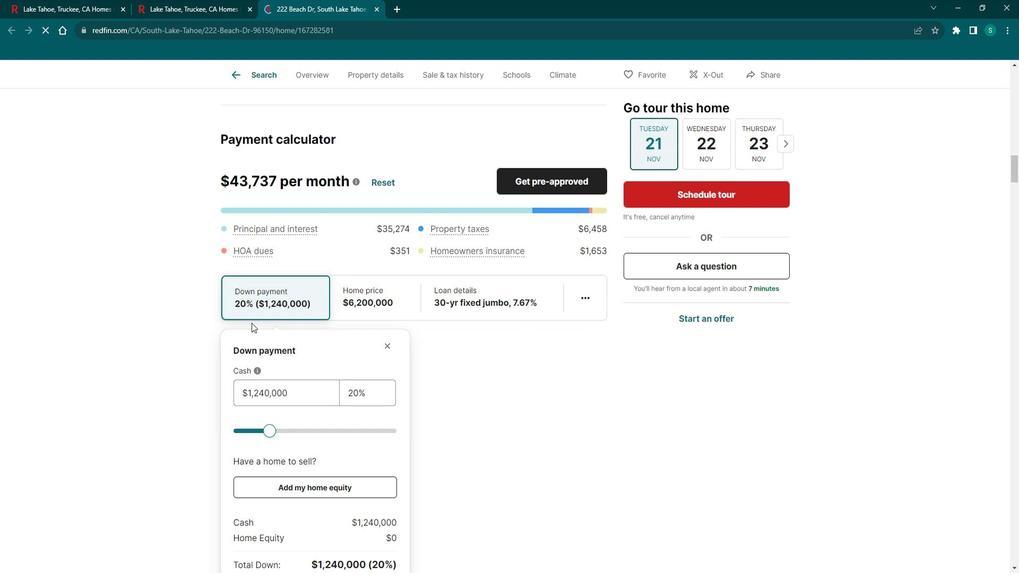 
Action: Mouse scrolled (258, 317) with delta (0, 0)
Screenshot: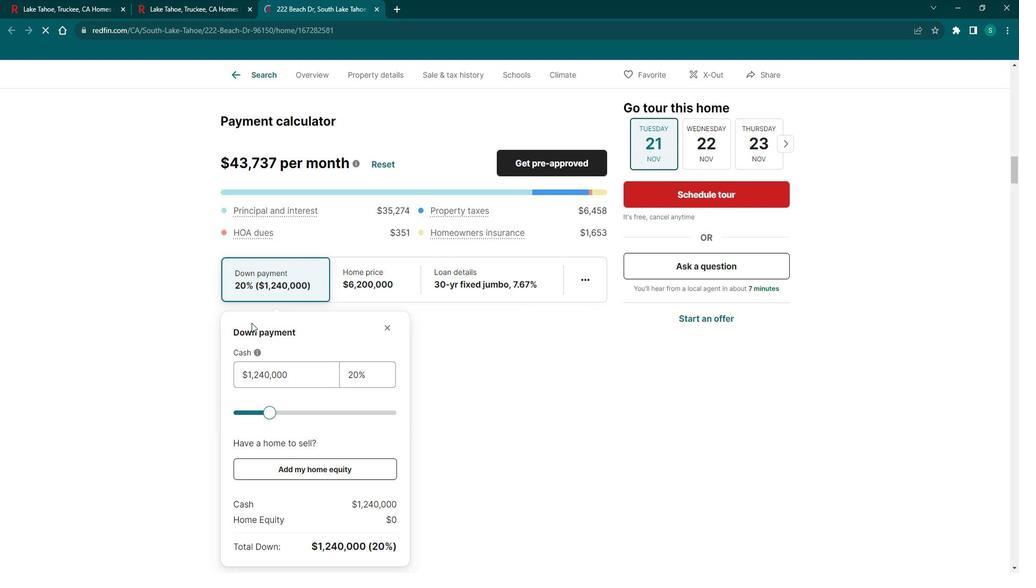 
Action: Mouse scrolled (258, 317) with delta (0, 0)
Screenshot: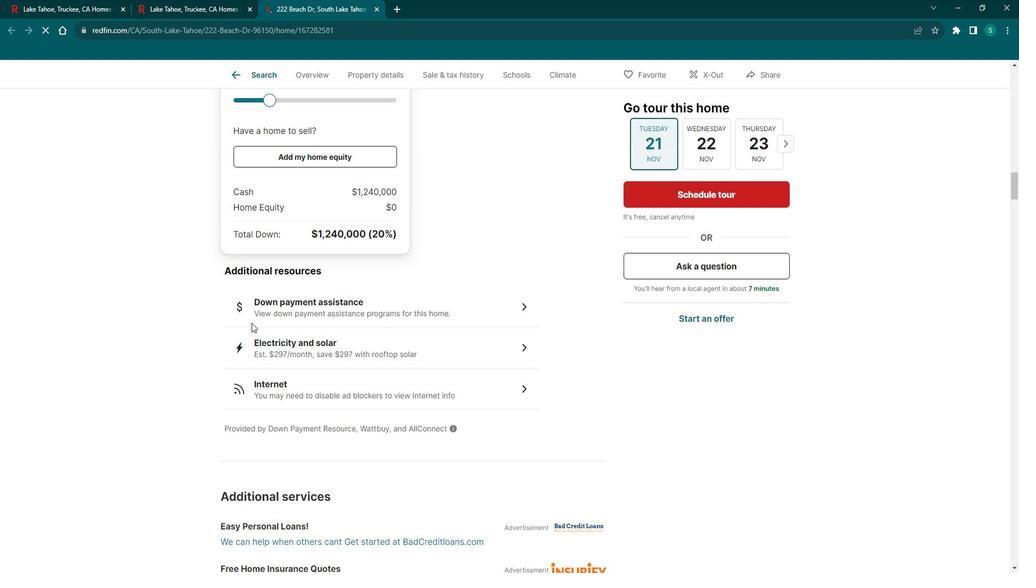 
Action: Mouse scrolled (258, 317) with delta (0, 0)
Screenshot: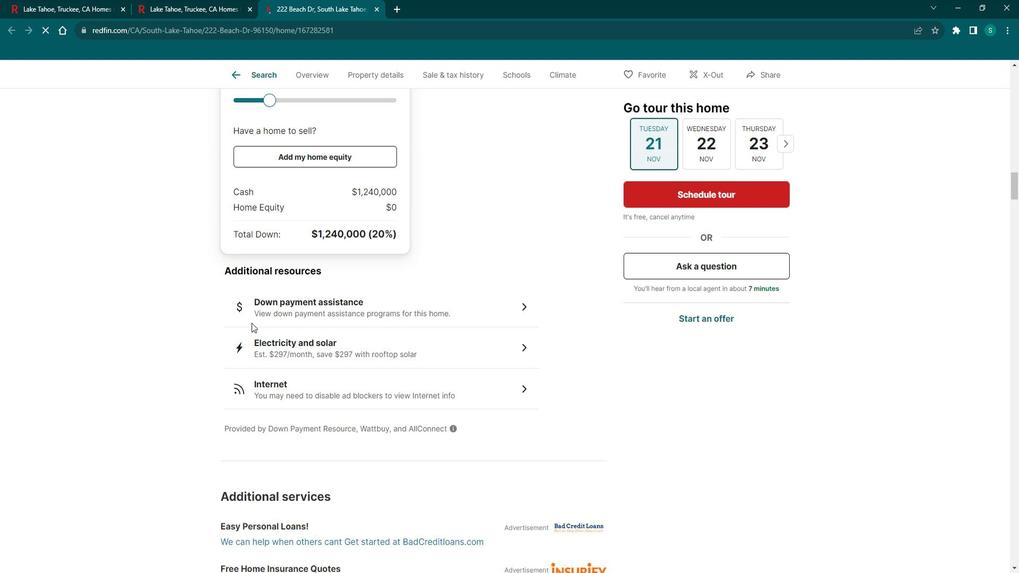 
Action: Mouse scrolled (258, 317) with delta (0, 0)
Screenshot: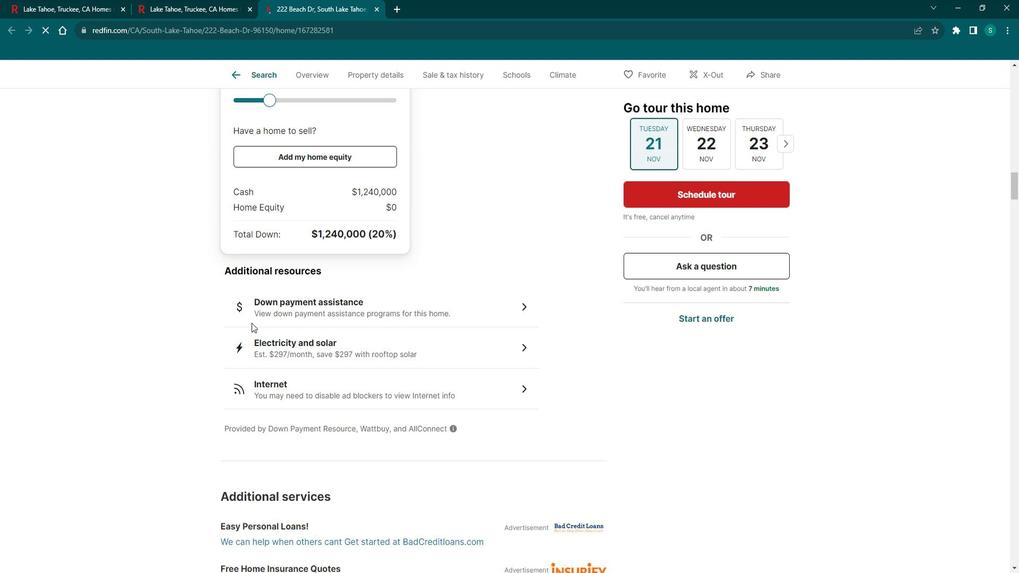 
Action: Mouse scrolled (258, 317) with delta (0, 0)
Screenshot: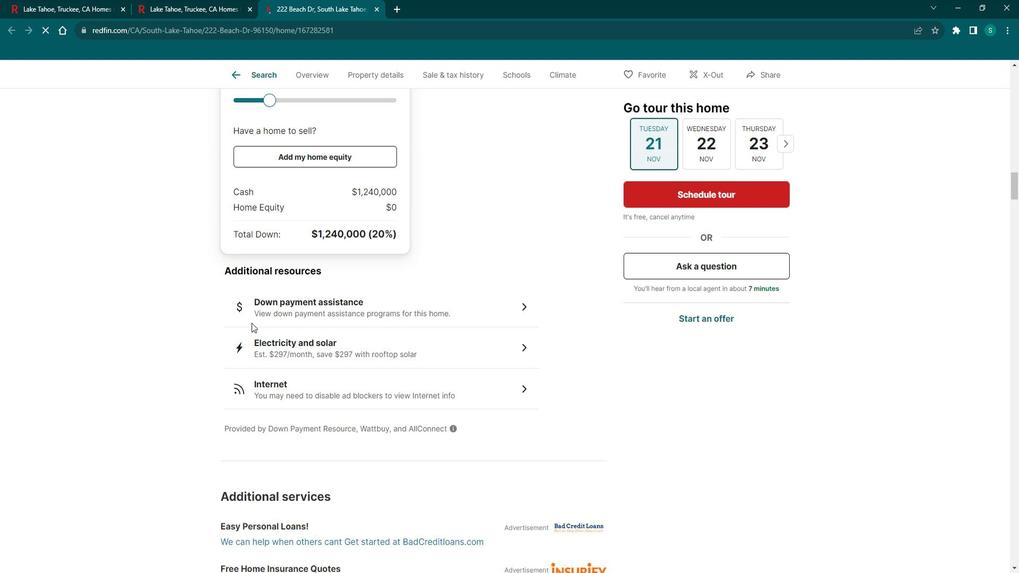 
Action: Mouse scrolled (258, 317) with delta (0, 0)
Screenshot: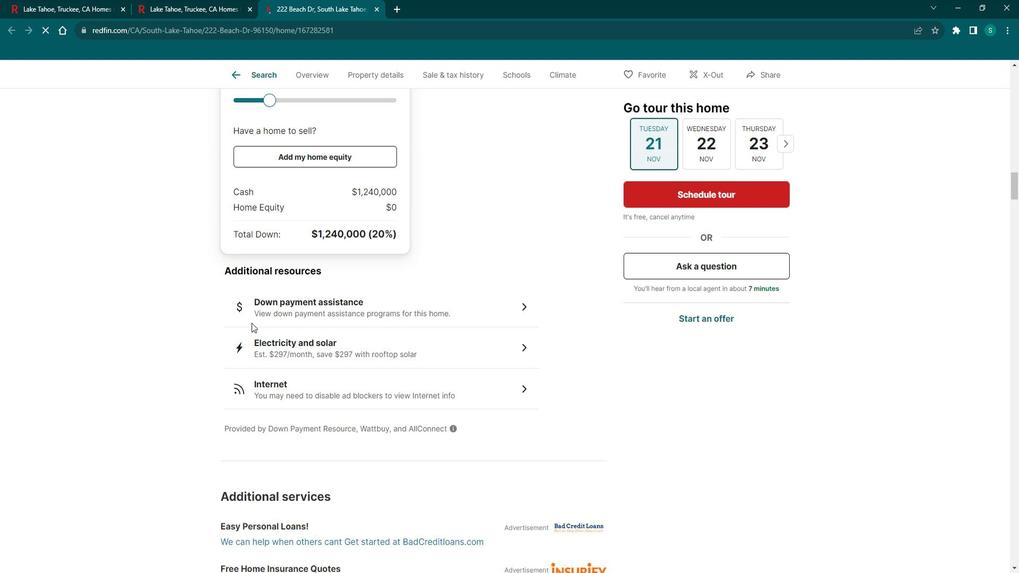 
Action: Mouse scrolled (258, 317) with delta (0, 0)
Screenshot: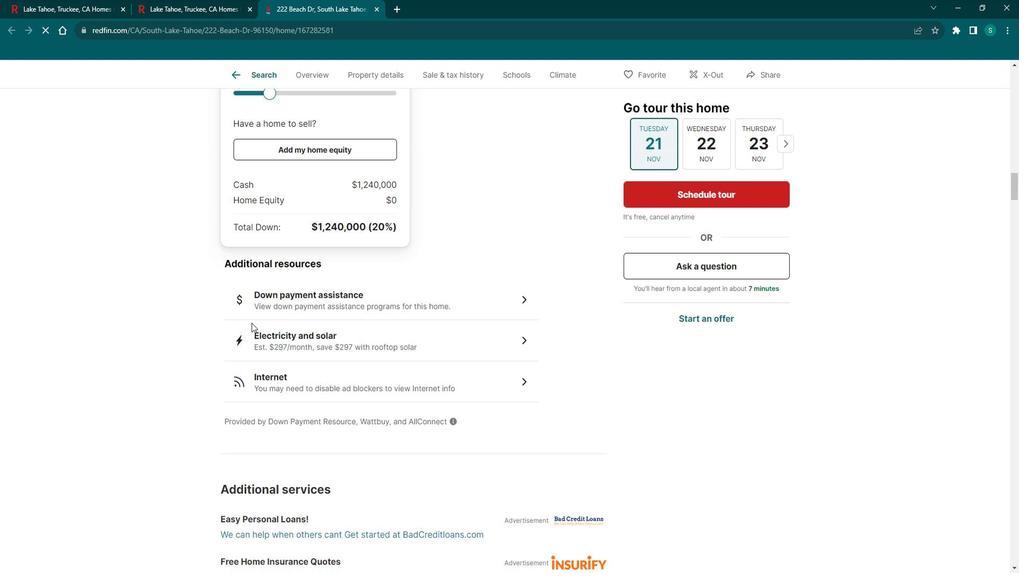 
Action: Mouse scrolled (258, 317) with delta (0, 0)
Screenshot: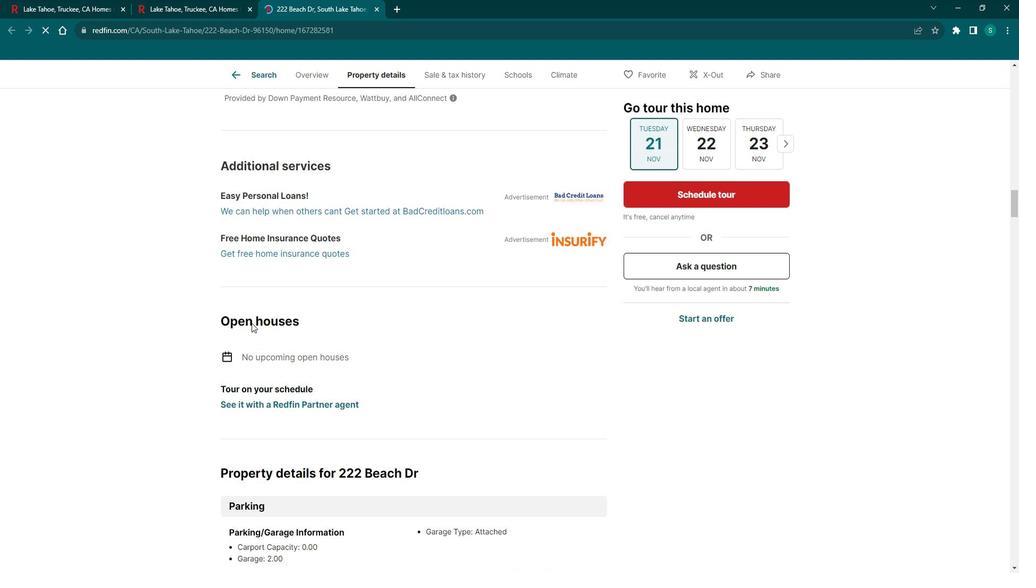 
Action: Mouse scrolled (258, 317) with delta (0, 0)
Screenshot: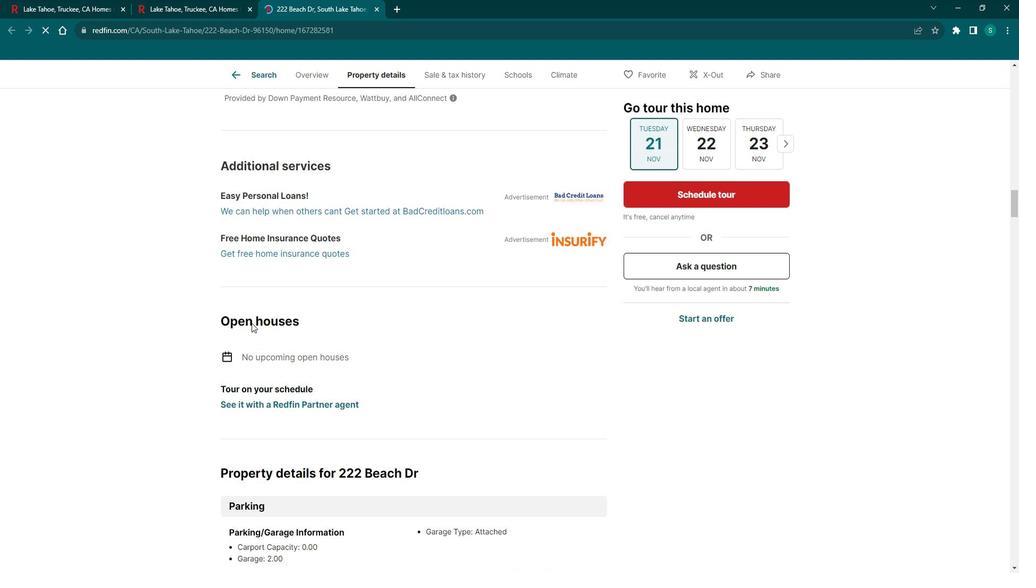 
Action: Mouse scrolled (258, 317) with delta (0, 0)
Screenshot: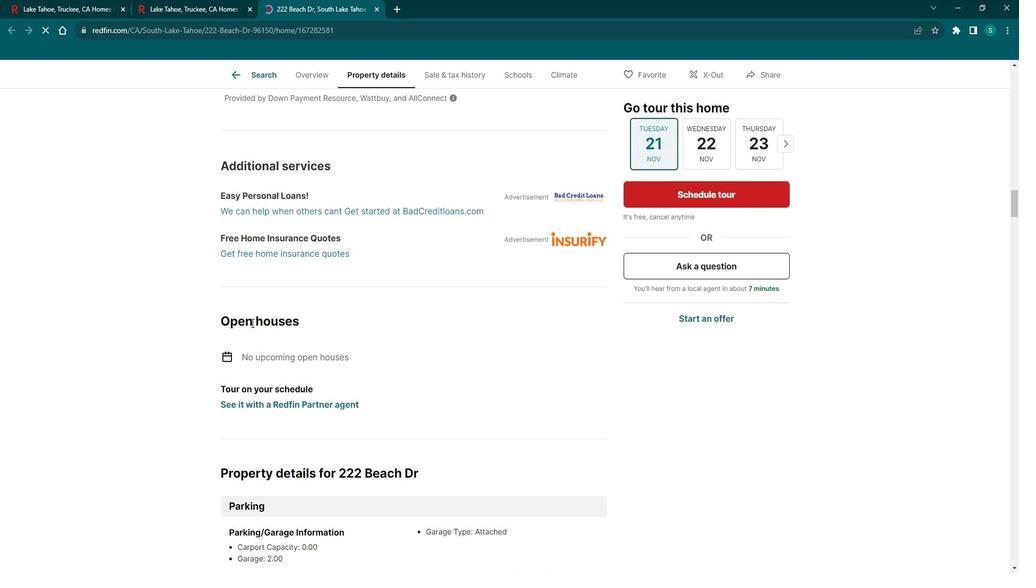 
Action: Mouse scrolled (258, 317) with delta (0, 0)
Screenshot: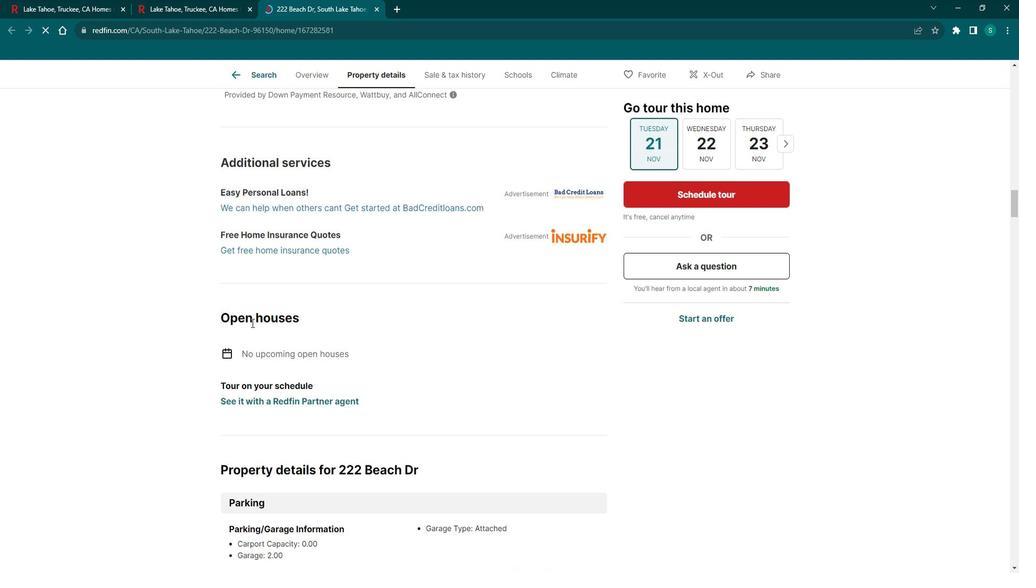 
Action: Mouse scrolled (258, 317) with delta (0, 0)
Screenshot: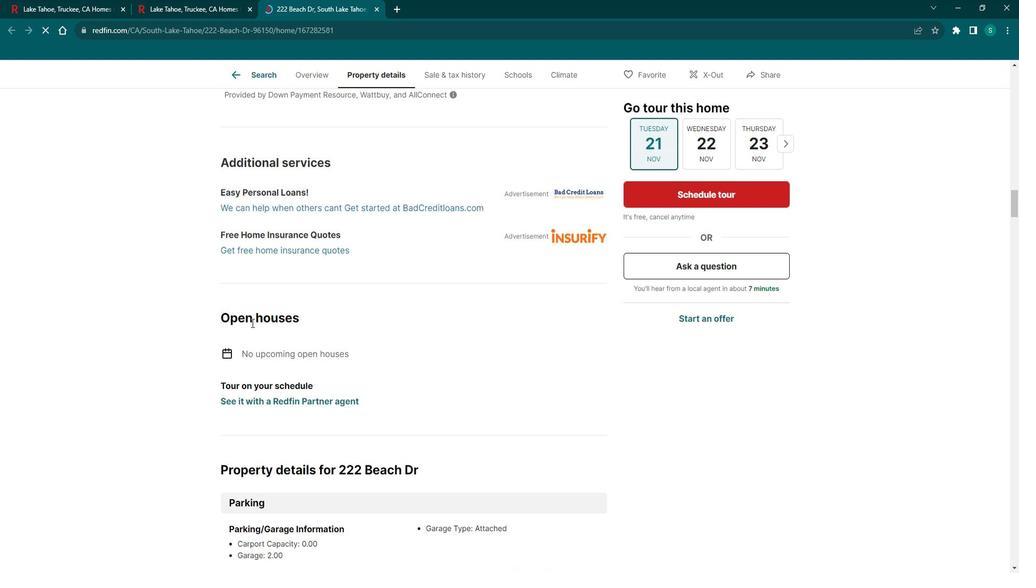 
Action: Mouse scrolled (258, 317) with delta (0, 0)
Screenshot: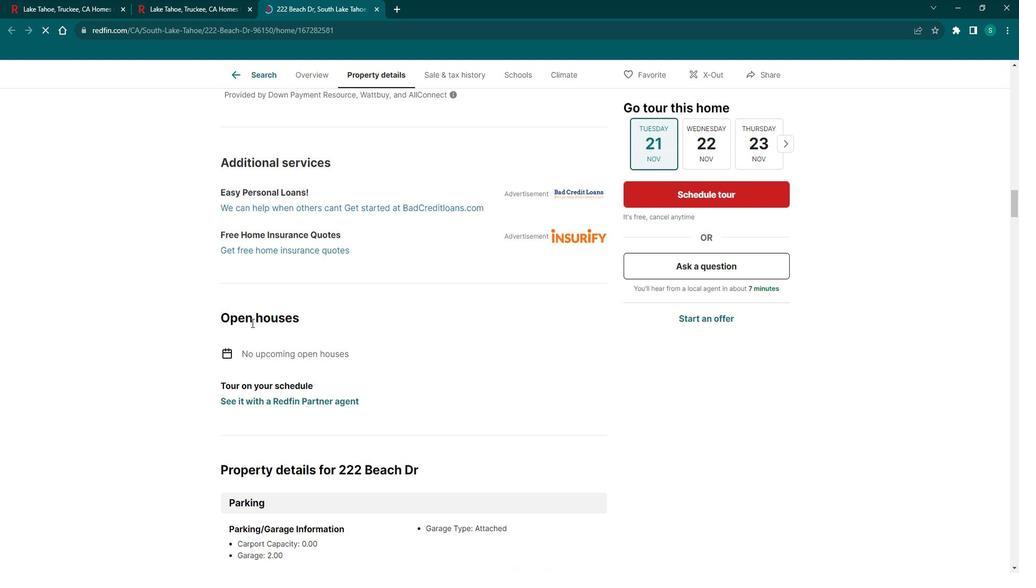 
Action: Mouse scrolled (258, 318) with delta (0, 0)
Screenshot: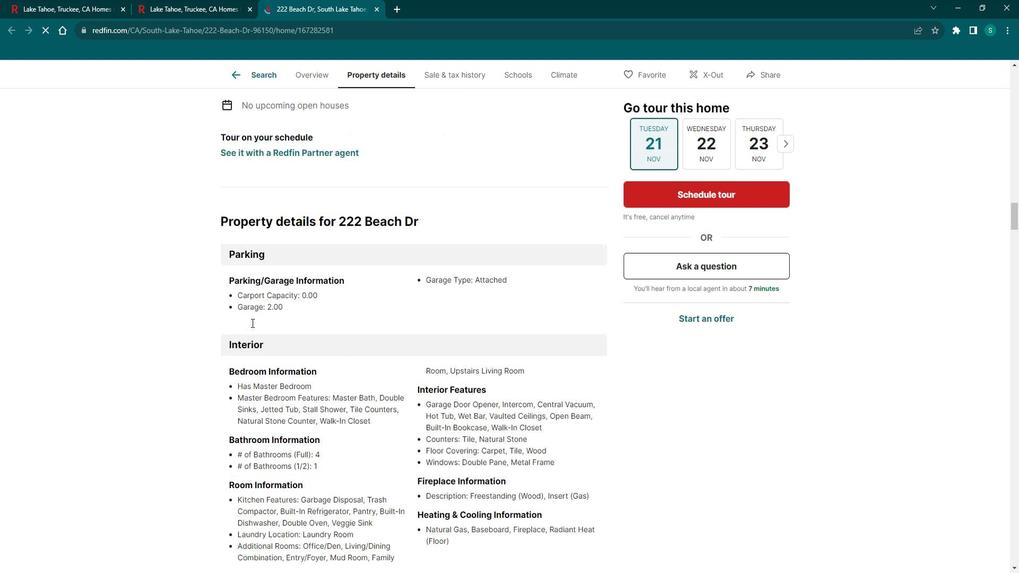 
Action: Mouse scrolled (258, 317) with delta (0, 0)
Screenshot: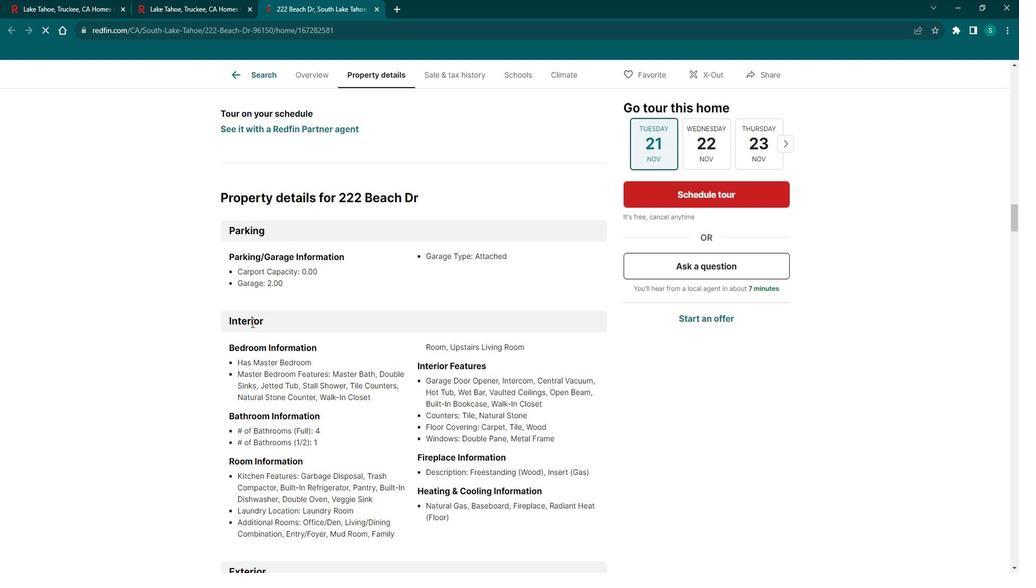 
Action: Mouse moved to (255, 318)
Screenshot: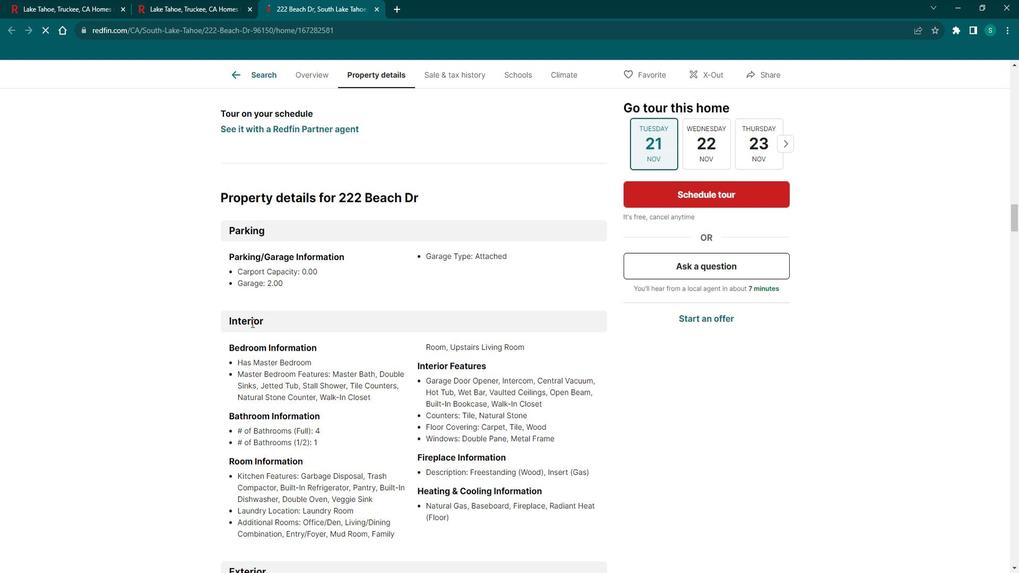 
Action: Mouse scrolled (255, 317) with delta (0, 0)
Screenshot: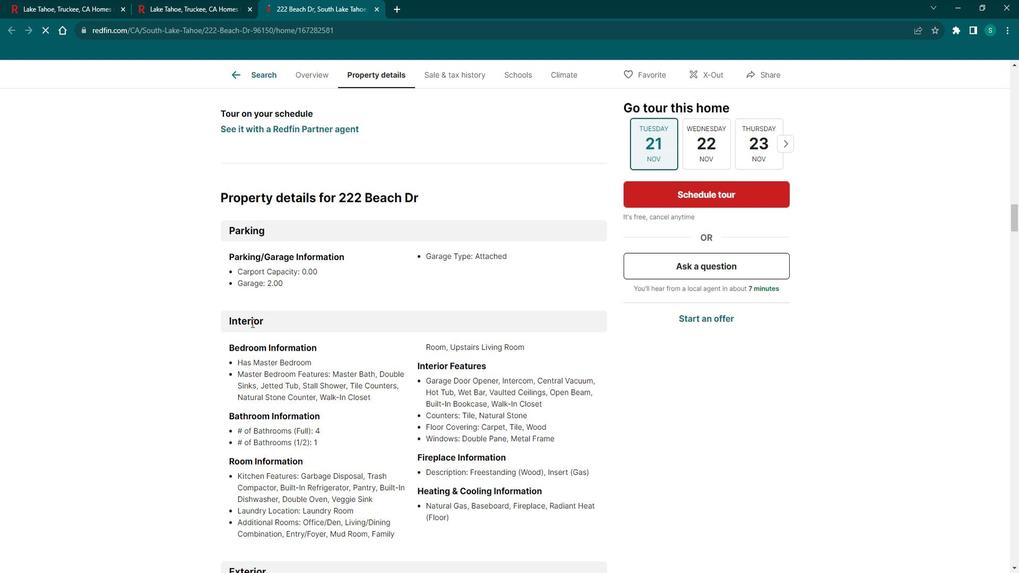 
Action: Mouse scrolled (255, 317) with delta (0, 0)
Screenshot: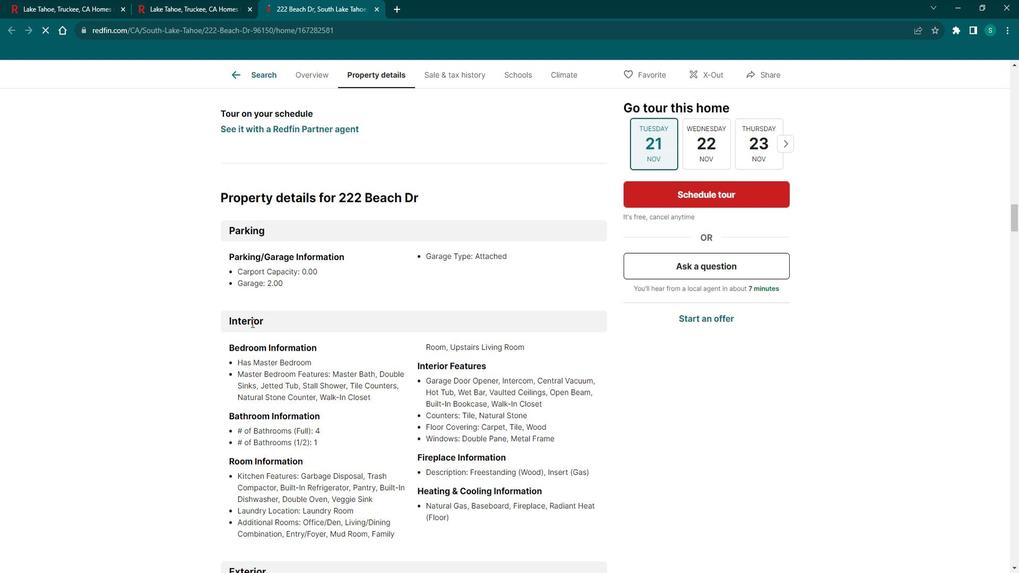 
Action: Mouse scrolled (255, 317) with delta (0, 0)
Screenshot: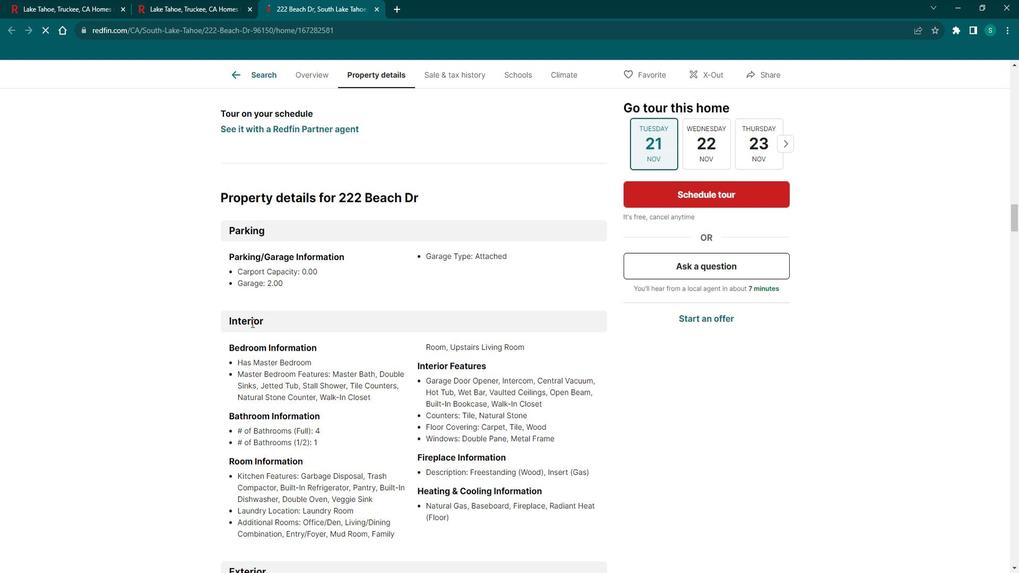 
Action: Mouse moved to (254, 318)
Screenshot: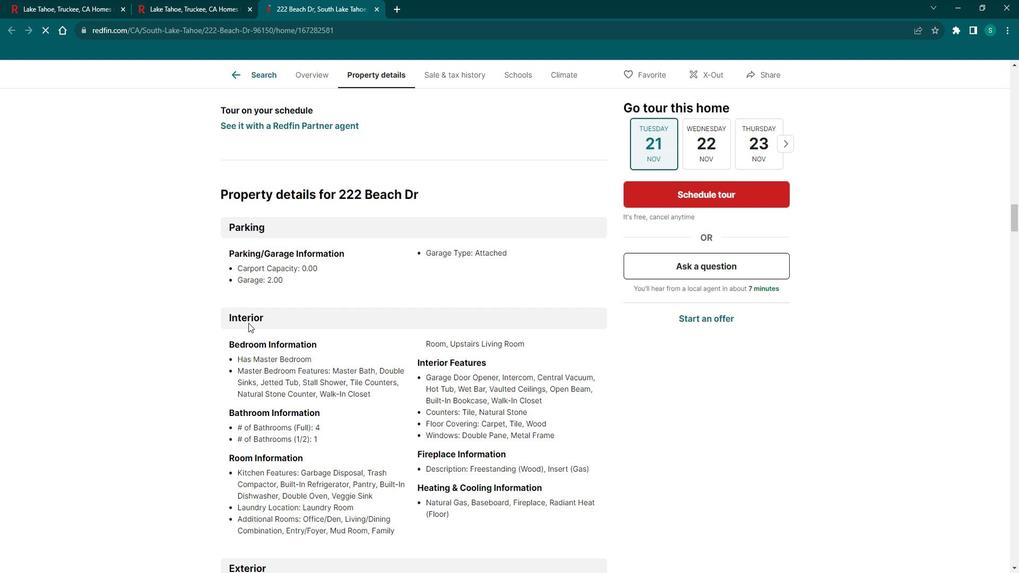 
Action: Mouse scrolled (254, 317) with delta (0, 0)
Screenshot: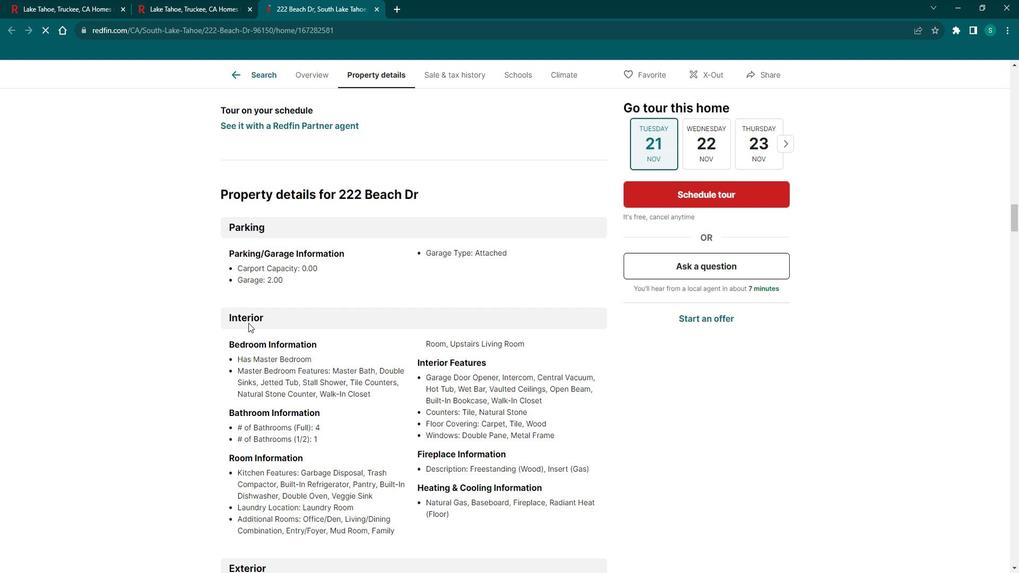 
Action: Mouse scrolled (254, 317) with delta (0, 0)
Screenshot: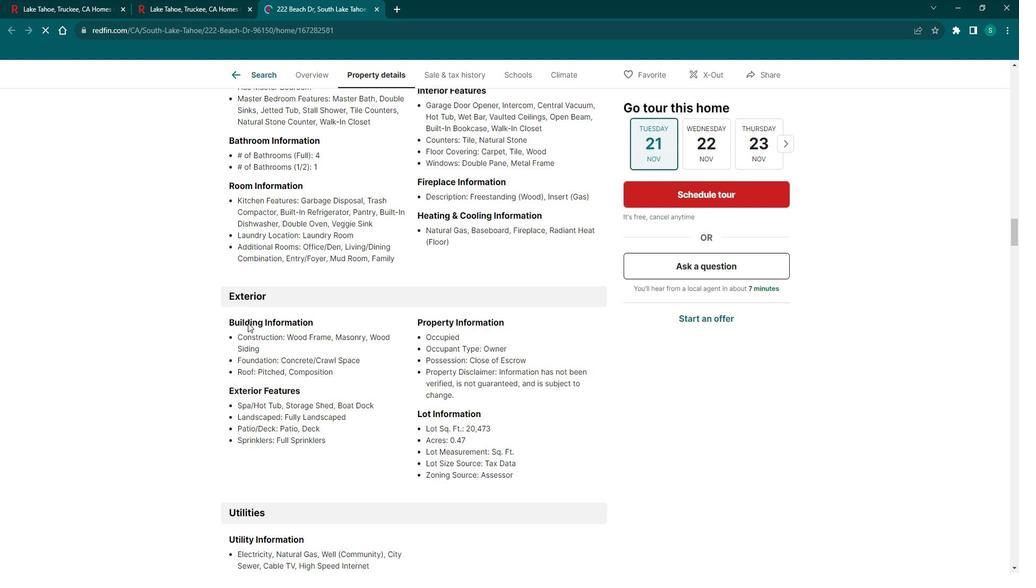 
Action: Mouse scrolled (254, 317) with delta (0, 0)
Screenshot: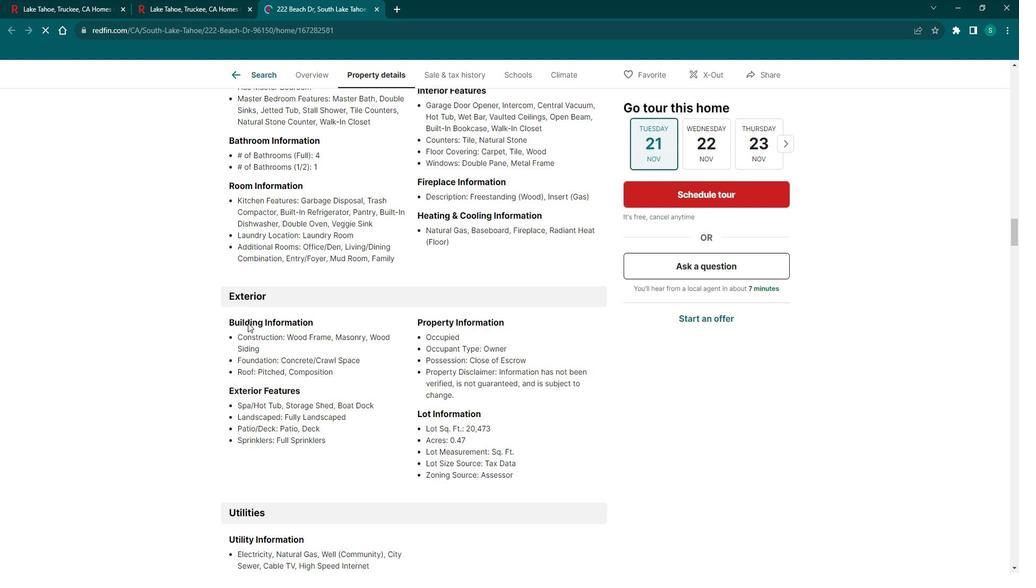 
Action: Mouse scrolled (254, 317) with delta (0, 0)
Screenshot: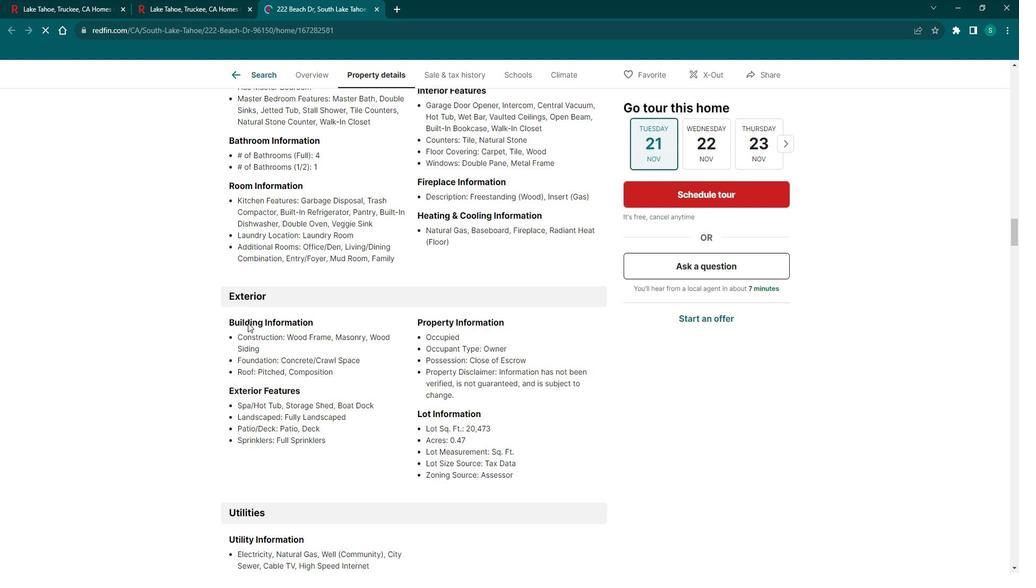 
Action: Mouse scrolled (254, 317) with delta (0, 0)
Screenshot: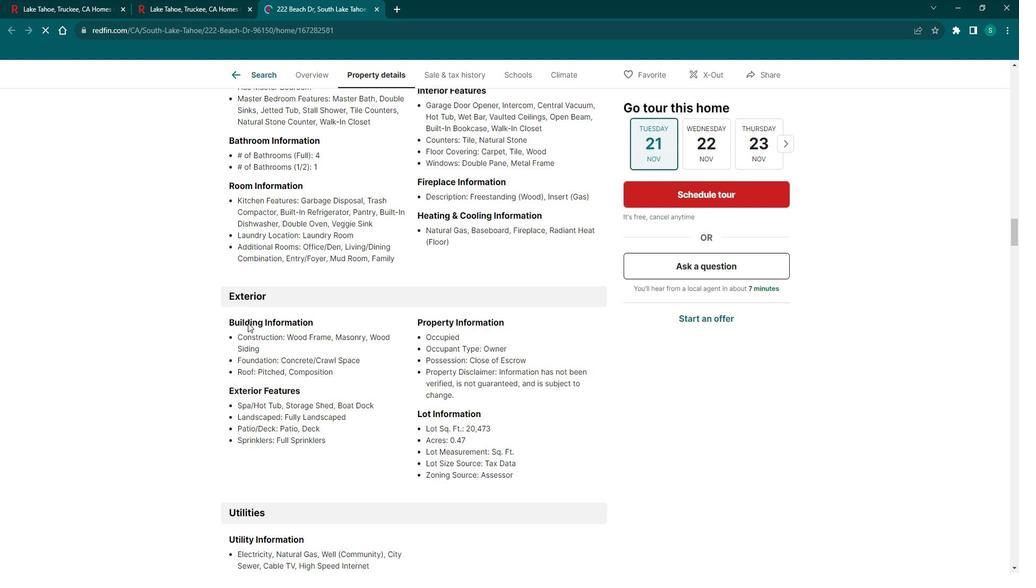 
Action: Mouse scrolled (254, 317) with delta (0, 0)
Screenshot: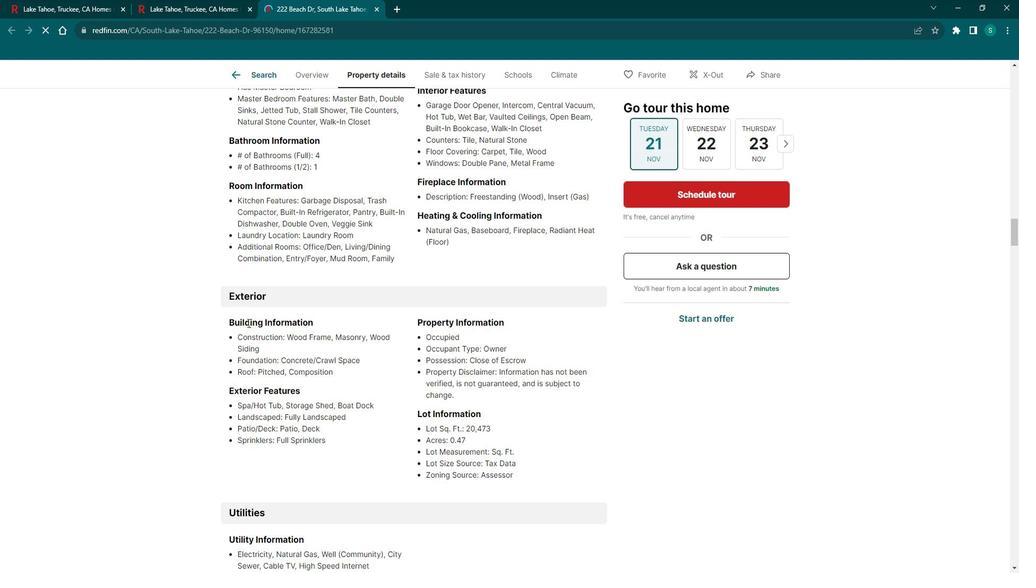 
Action: Mouse scrolled (254, 317) with delta (0, 0)
Screenshot: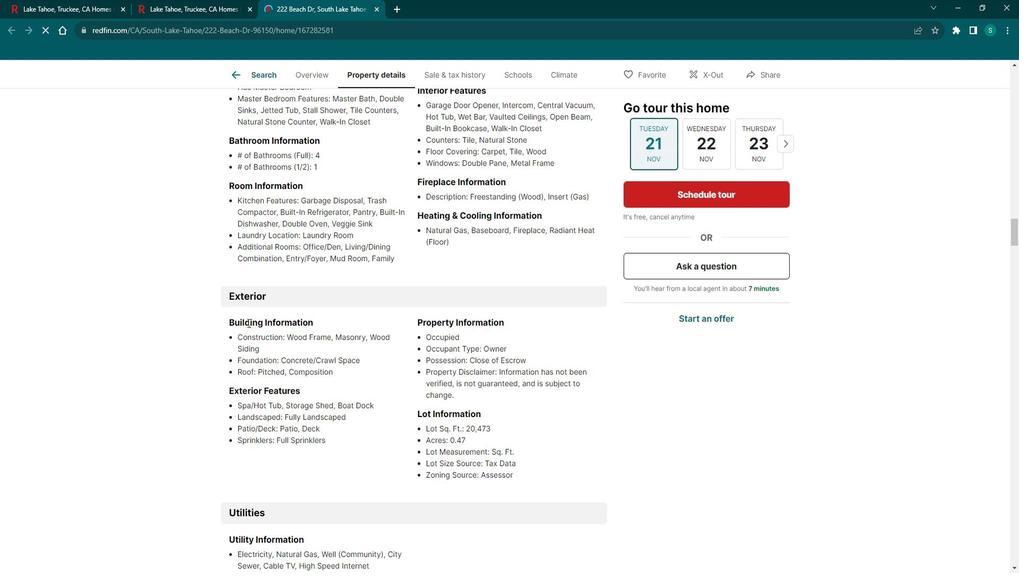 
Action: Mouse scrolled (254, 317) with delta (0, 0)
Screenshot: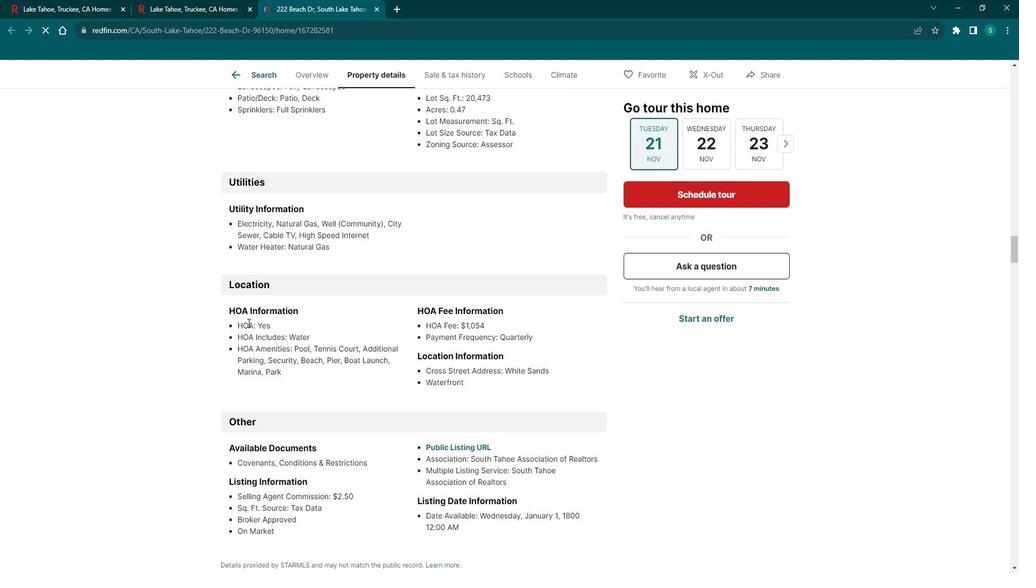 
Action: Mouse scrolled (254, 317) with delta (0, 0)
